 Task: Slide 20 - Thanks!.
Action: Mouse moved to (29, 88)
Screenshot: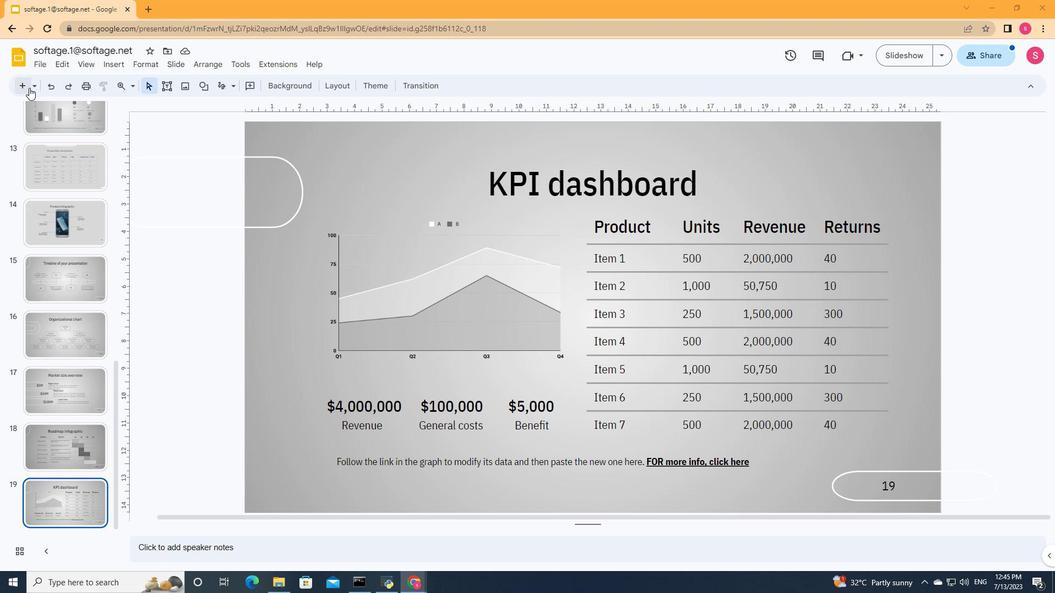 
Action: Mouse pressed left at (29, 88)
Screenshot: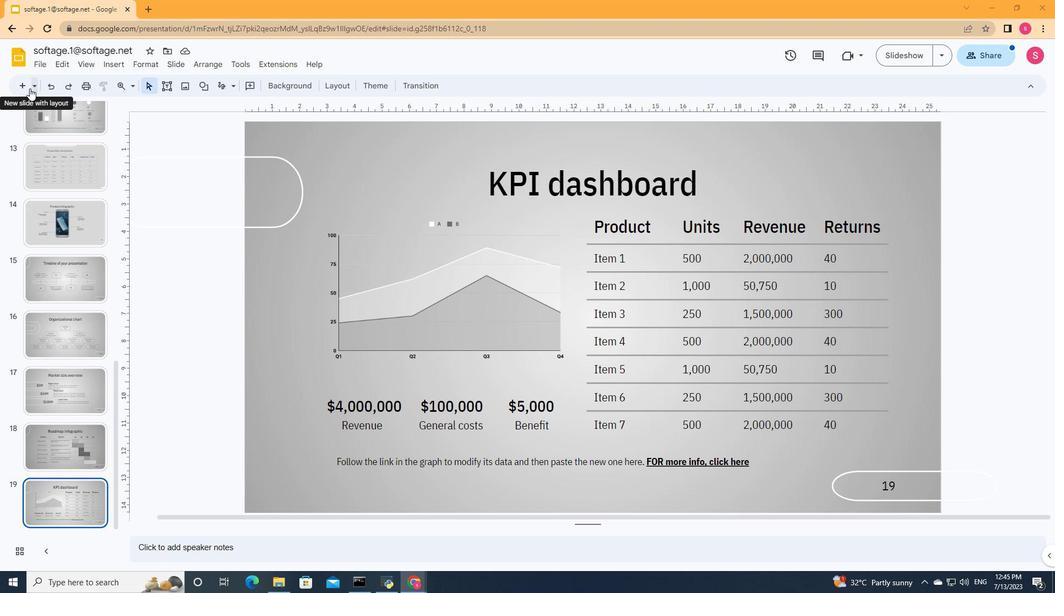 
Action: Mouse moved to (114, 173)
Screenshot: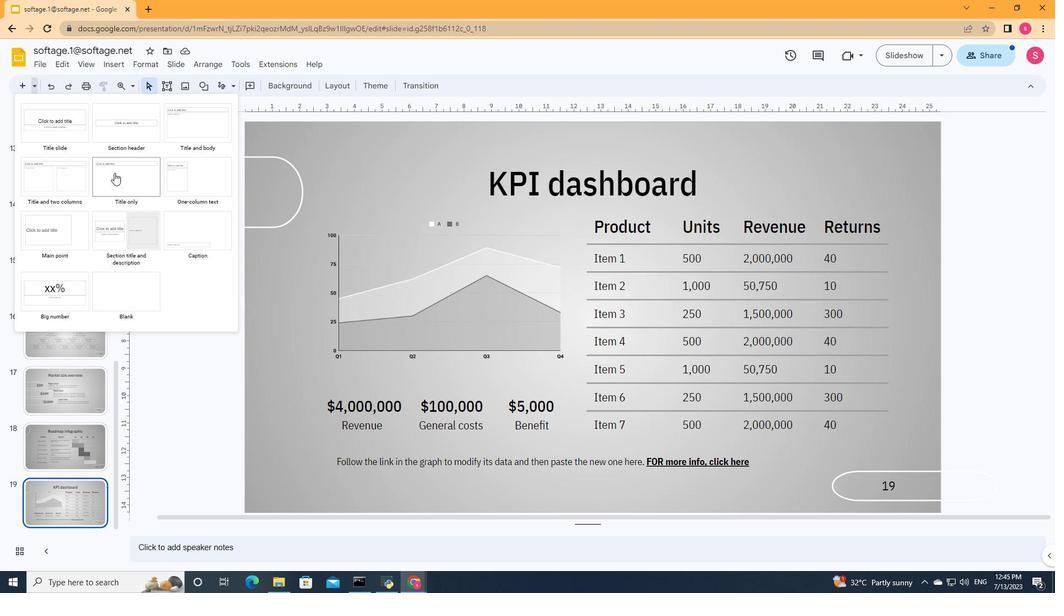 
Action: Mouse pressed left at (114, 173)
Screenshot: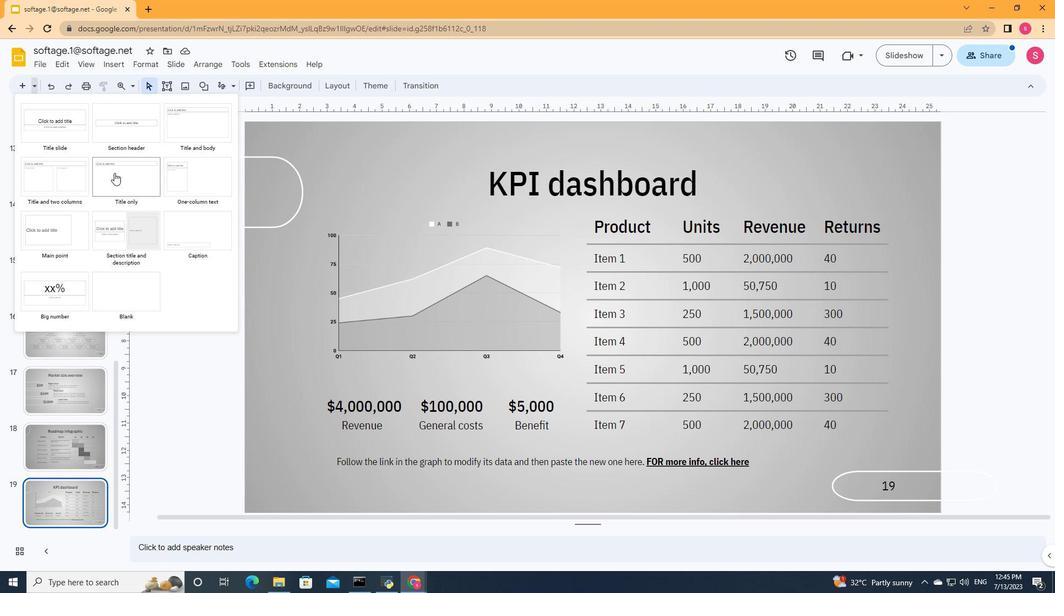 
Action: Mouse moved to (302, 186)
Screenshot: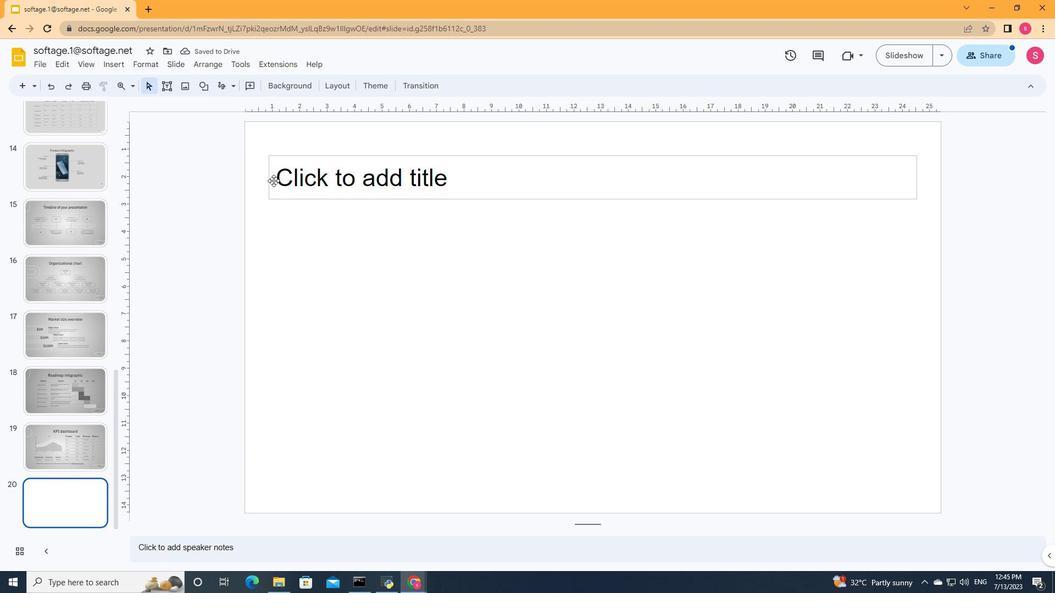 
Action: Mouse pressed left at (302, 186)
Screenshot: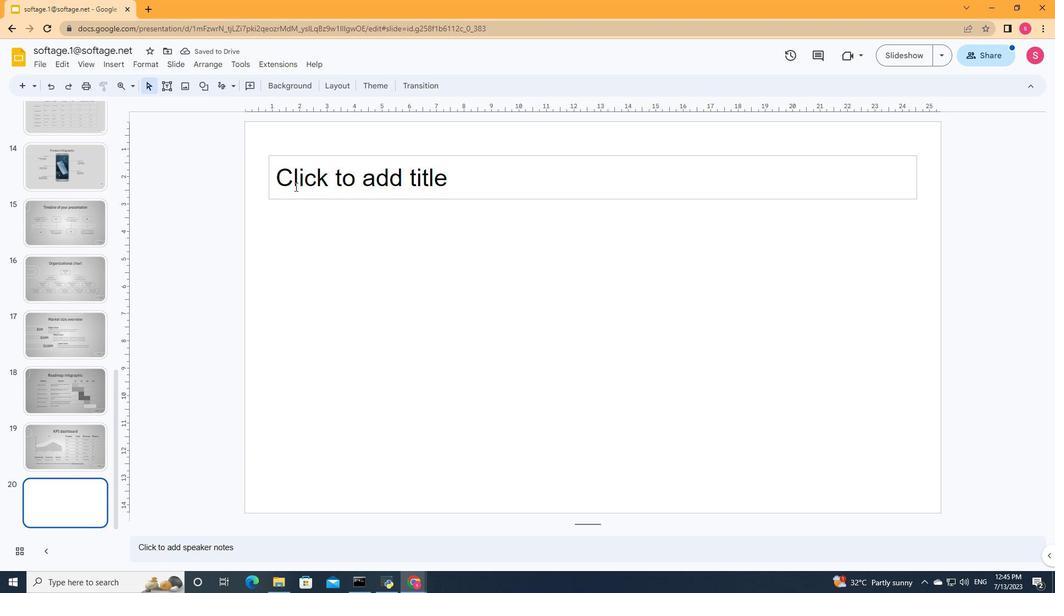 
Action: Key pressed <Key.shift>Thanks<Key.shift><Key.shift><Key.shift><Key.shift><Key.shift><Key.shift><Key.shift><Key.shift><Key.shift><Key.shift>!
Screenshot: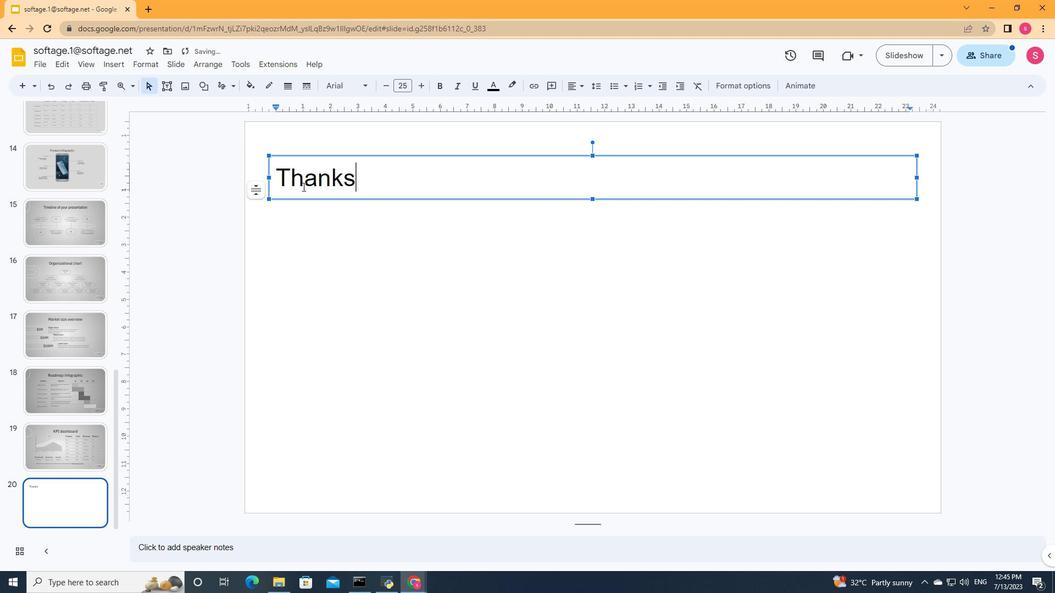 
Action: Mouse moved to (269, 177)
Screenshot: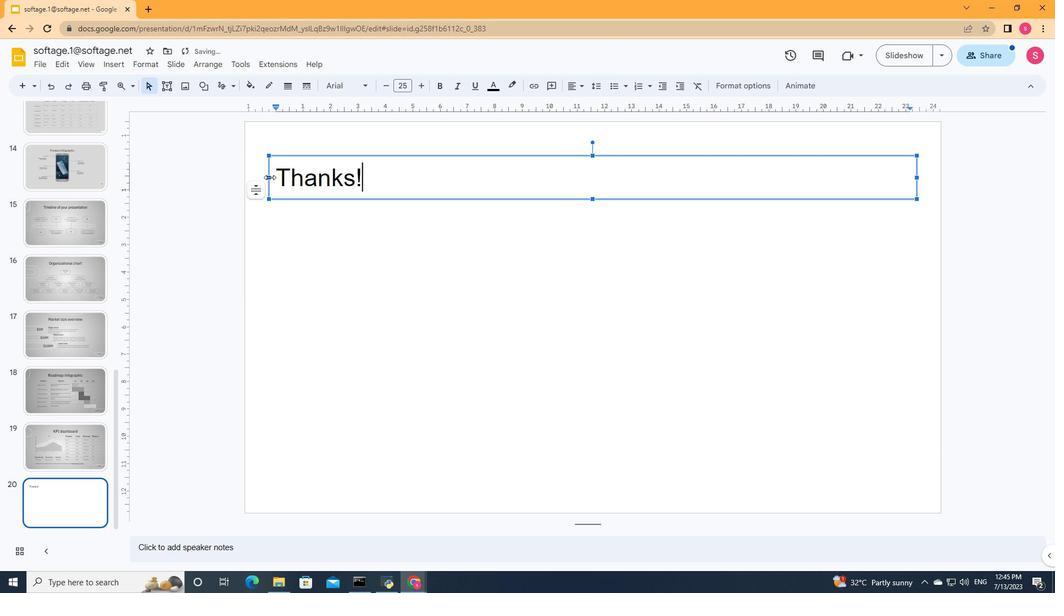 
Action: Mouse pressed left at (269, 177)
Screenshot: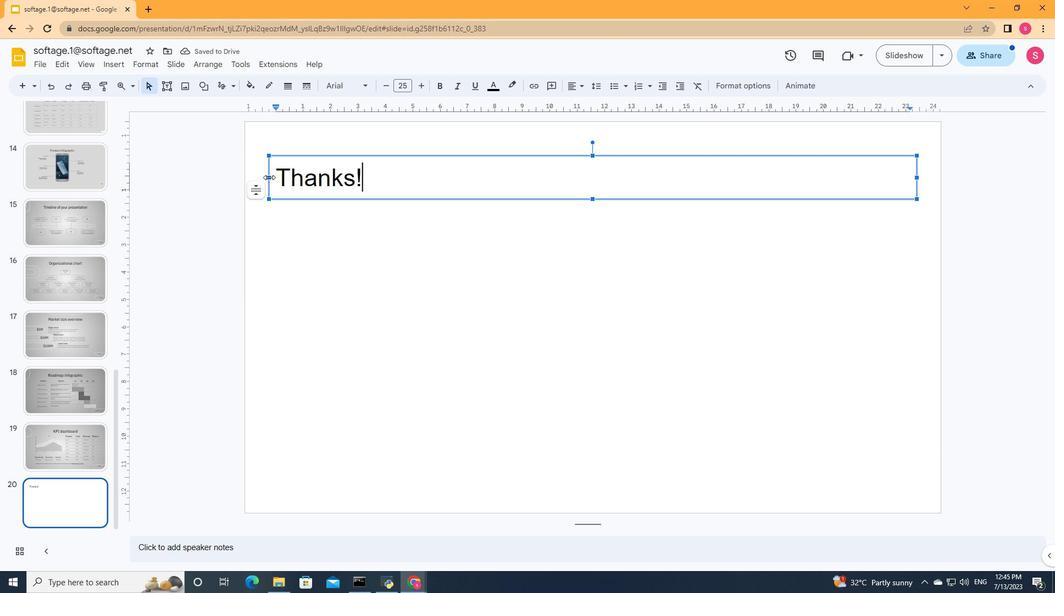 
Action: Mouse moved to (917, 175)
Screenshot: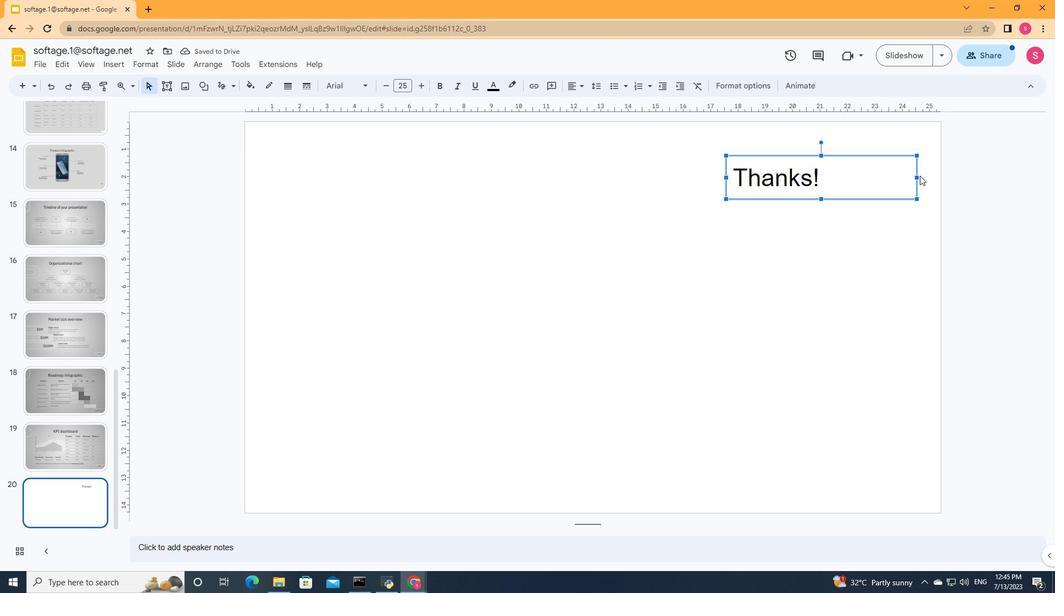 
Action: Mouse pressed left at (917, 175)
Screenshot: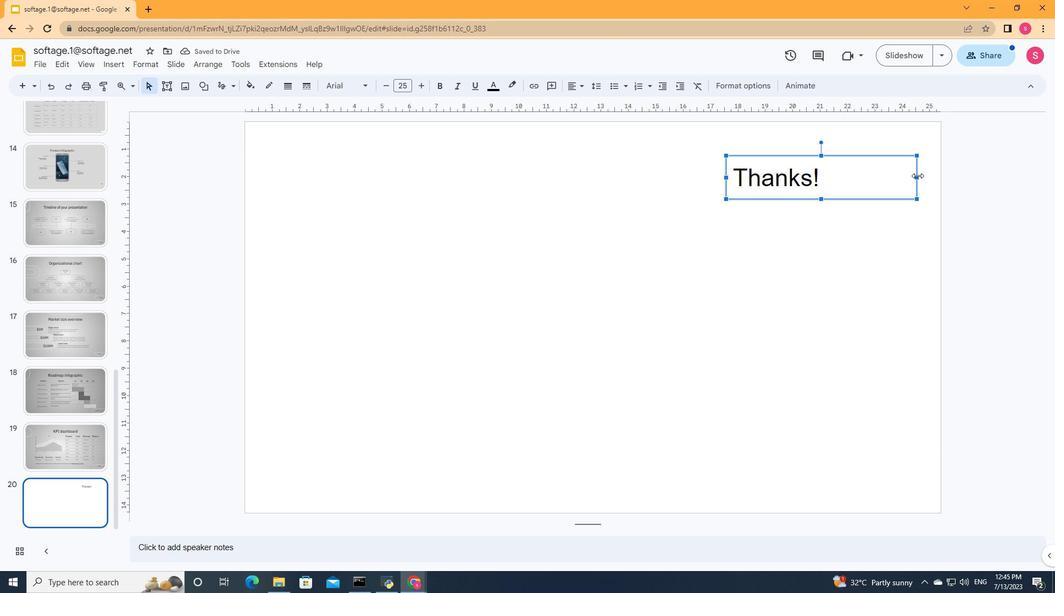 
Action: Mouse moved to (726, 178)
Screenshot: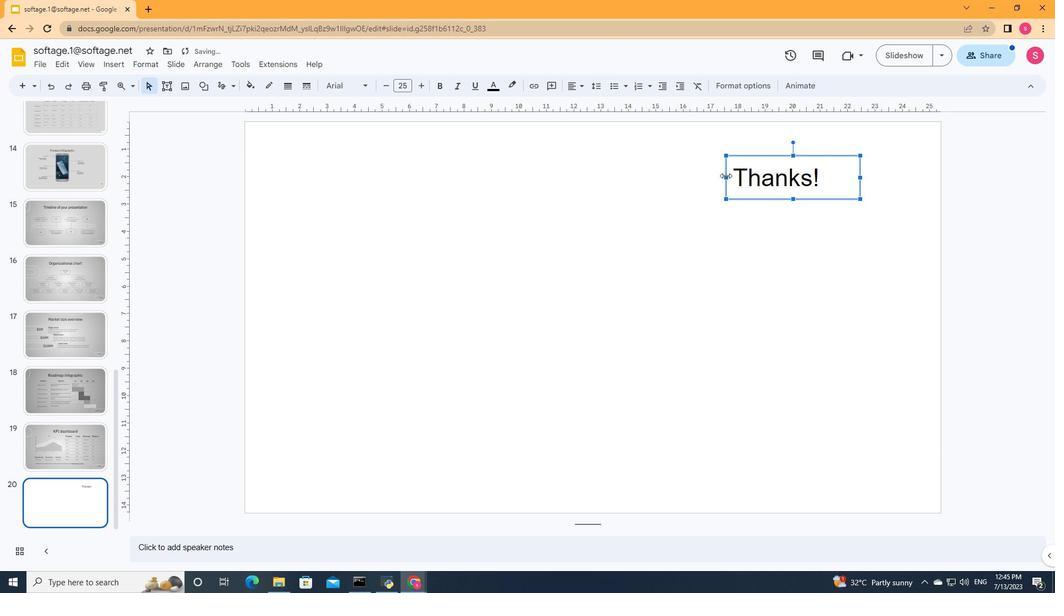 
Action: Mouse pressed left at (726, 178)
Screenshot: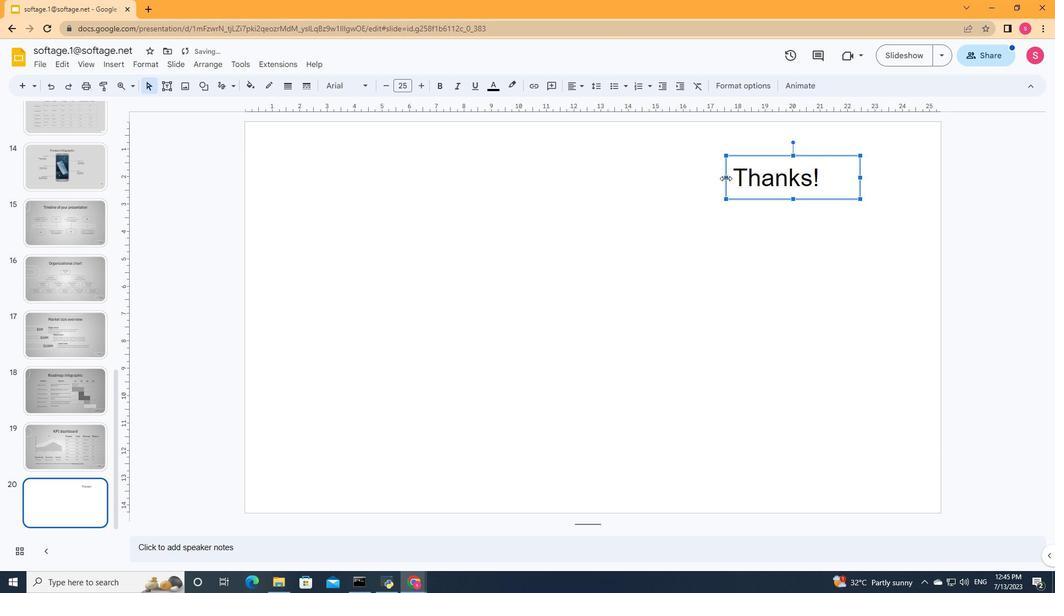 
Action: Mouse moved to (744, 179)
Screenshot: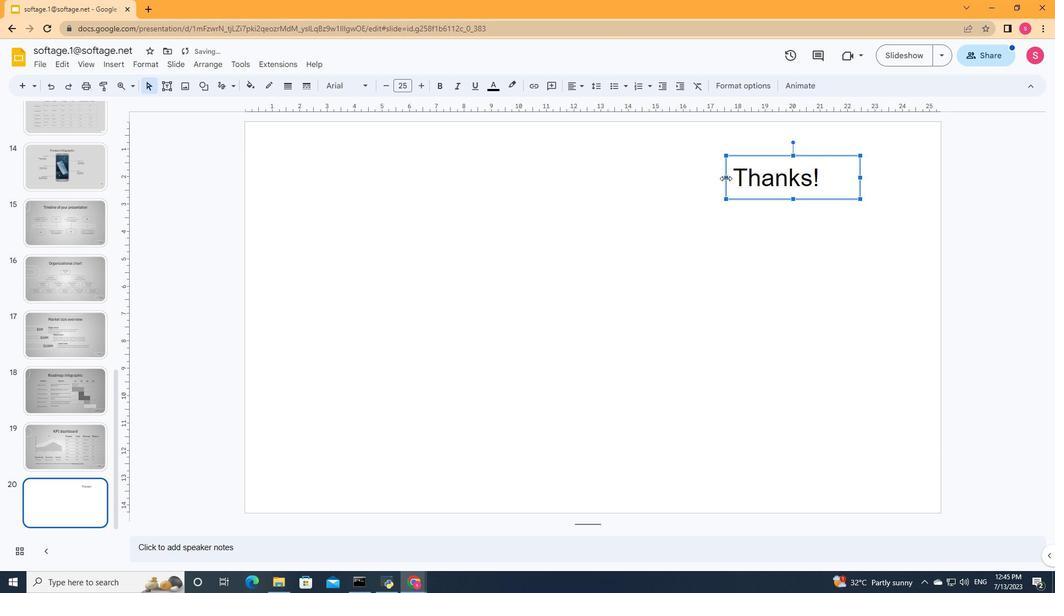
Action: Mouse pressed left at (744, 179)
Screenshot: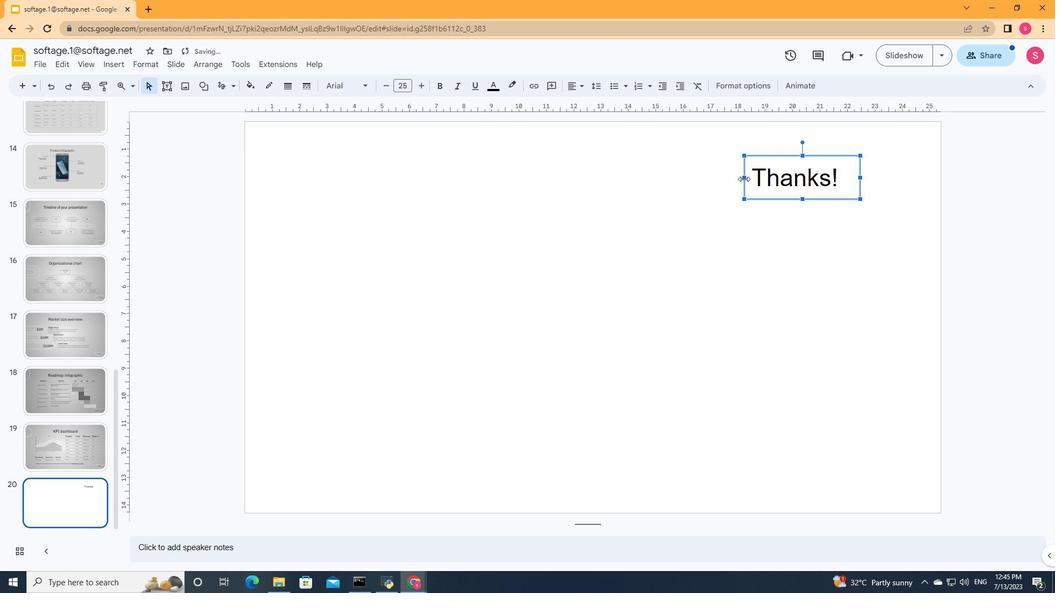 
Action: Mouse moved to (849, 180)
Screenshot: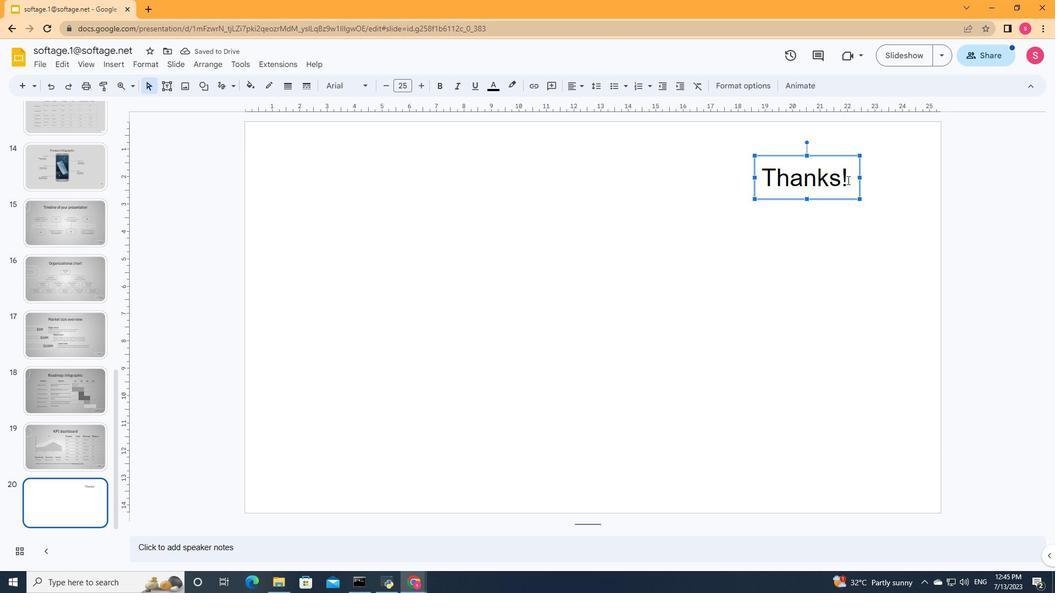 
Action: Mouse pressed left at (849, 180)
Screenshot: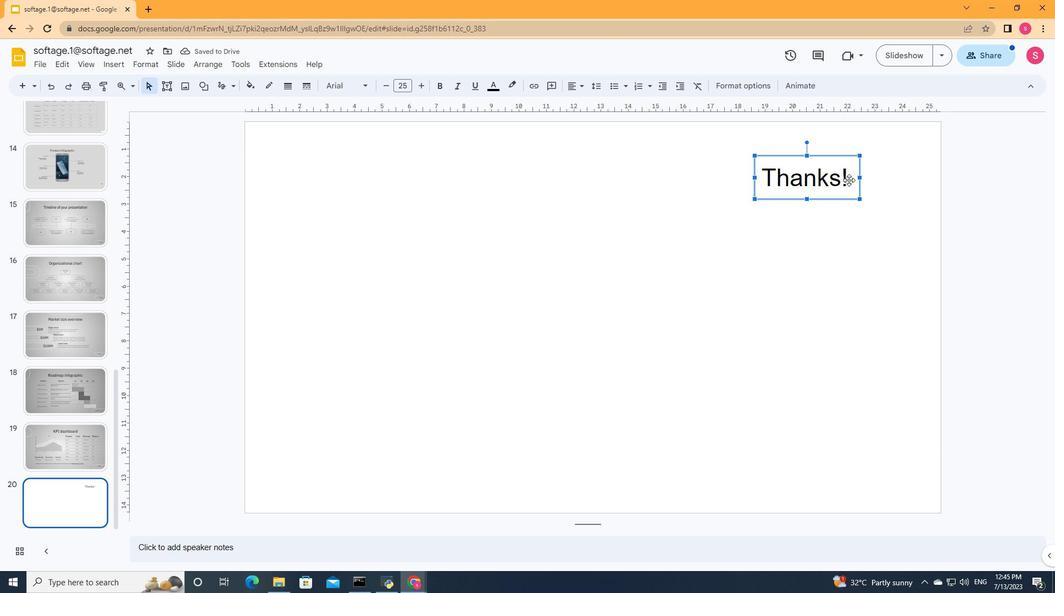 
Action: Mouse pressed left at (849, 180)
Screenshot: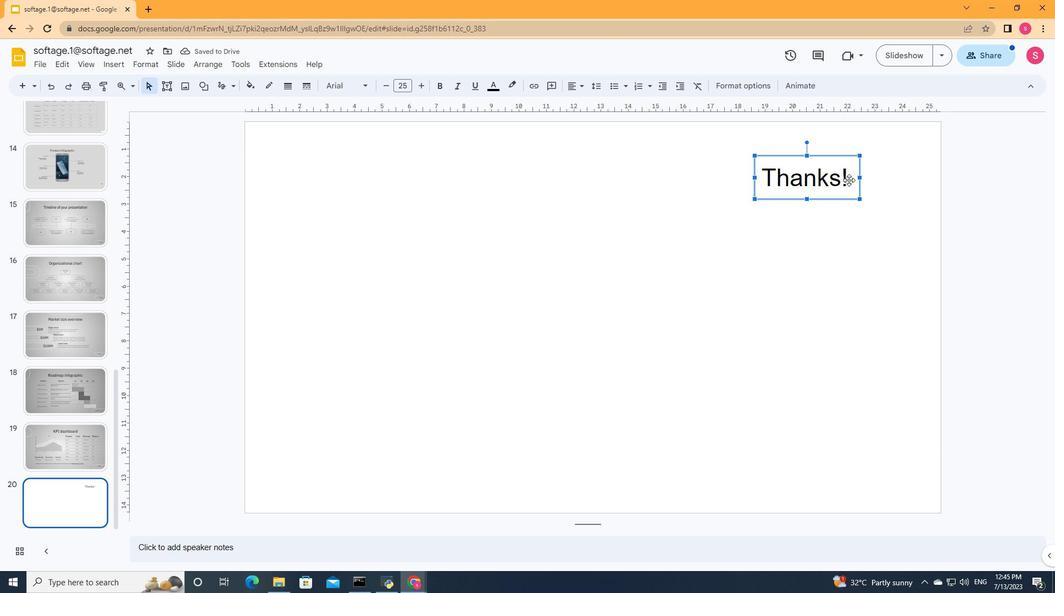 
Action: Key pressed ctrl+A
Screenshot: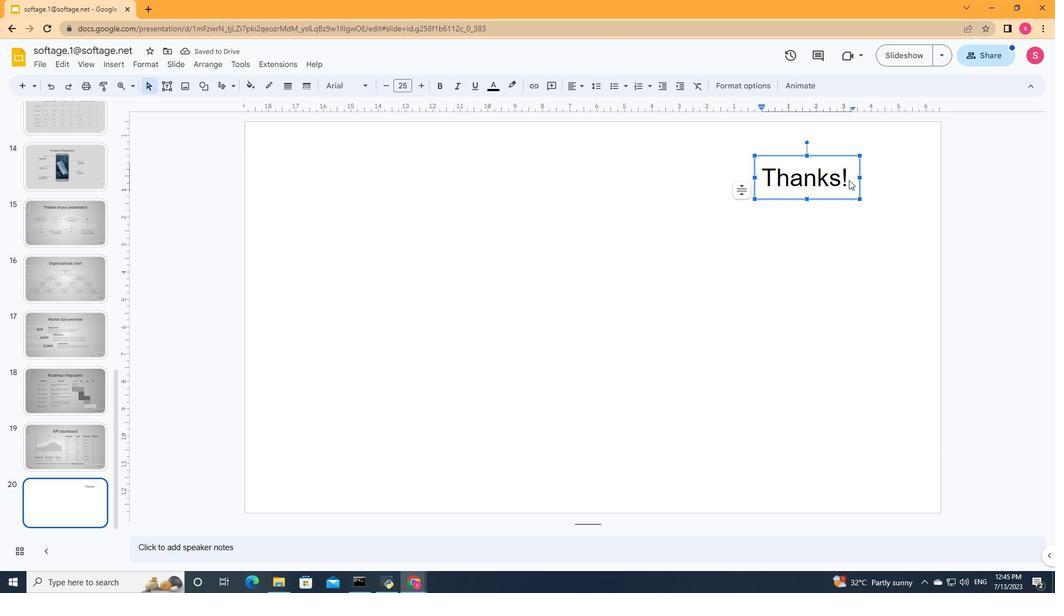 
Action: Mouse moved to (418, 86)
Screenshot: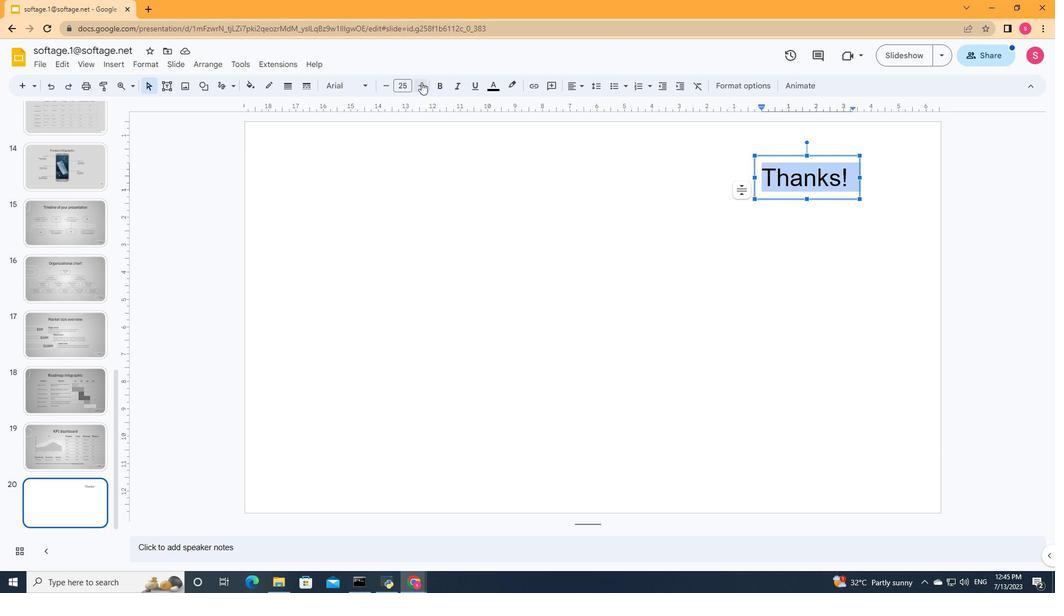 
Action: Mouse pressed left at (418, 86)
Screenshot: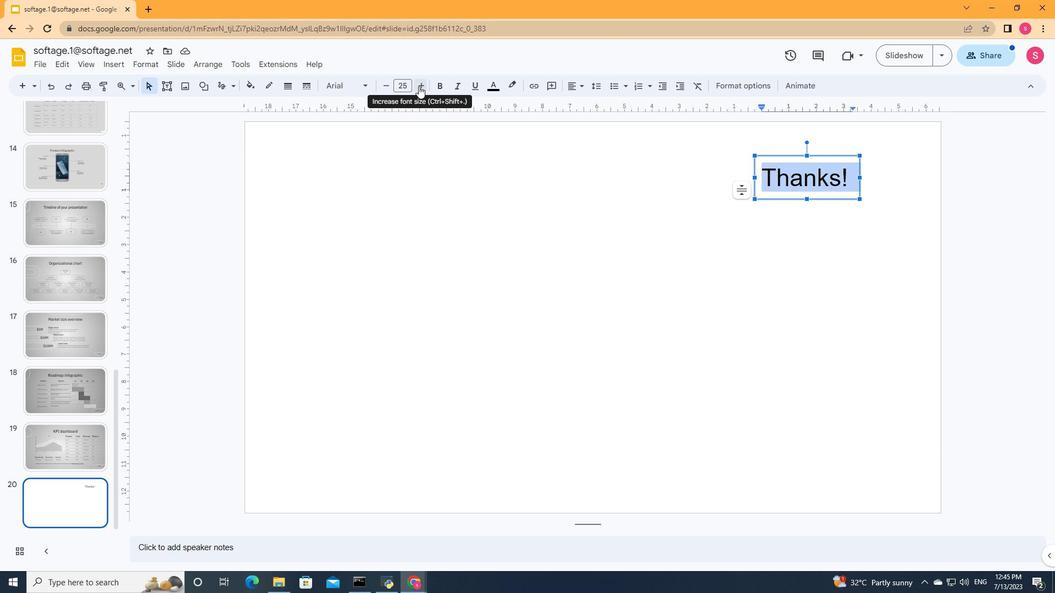 
Action: Mouse pressed left at (418, 86)
Screenshot: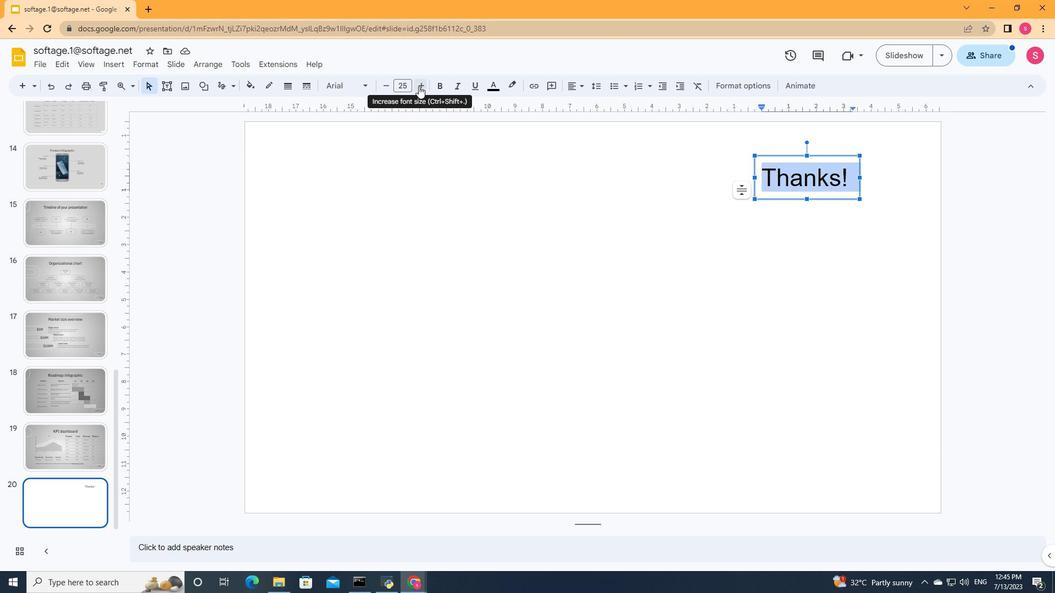 
Action: Mouse pressed left at (418, 86)
Screenshot: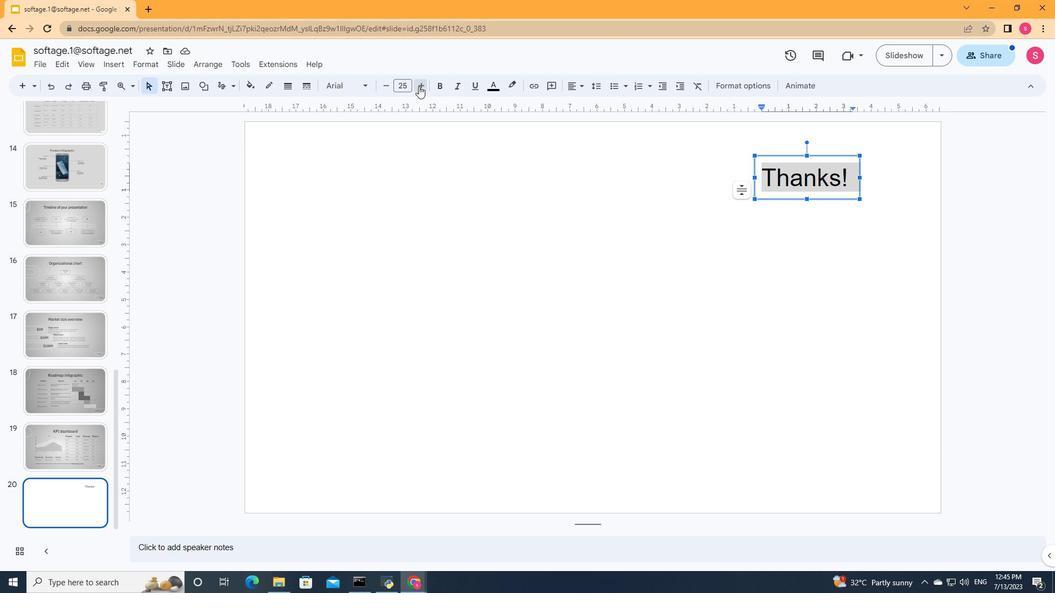 
Action: Mouse pressed left at (418, 86)
Screenshot: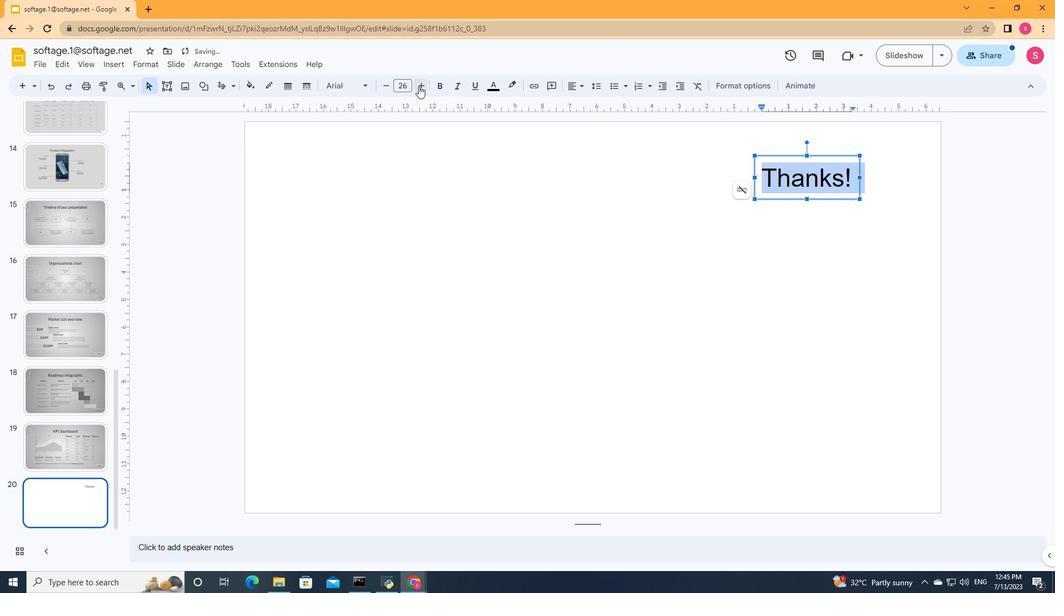 
Action: Mouse pressed left at (418, 86)
Screenshot: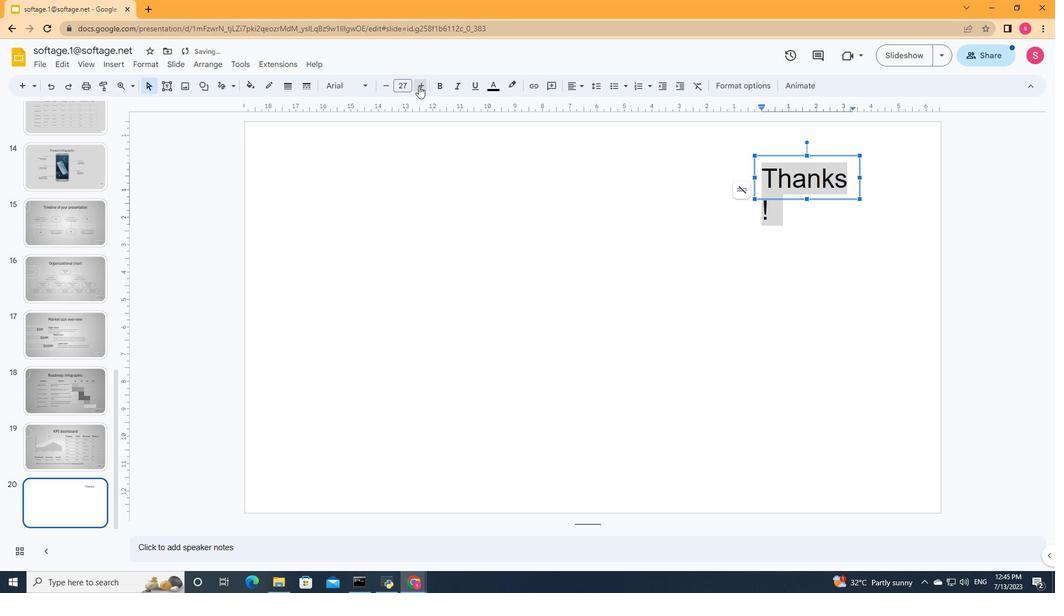 
Action: Mouse pressed left at (418, 86)
Screenshot: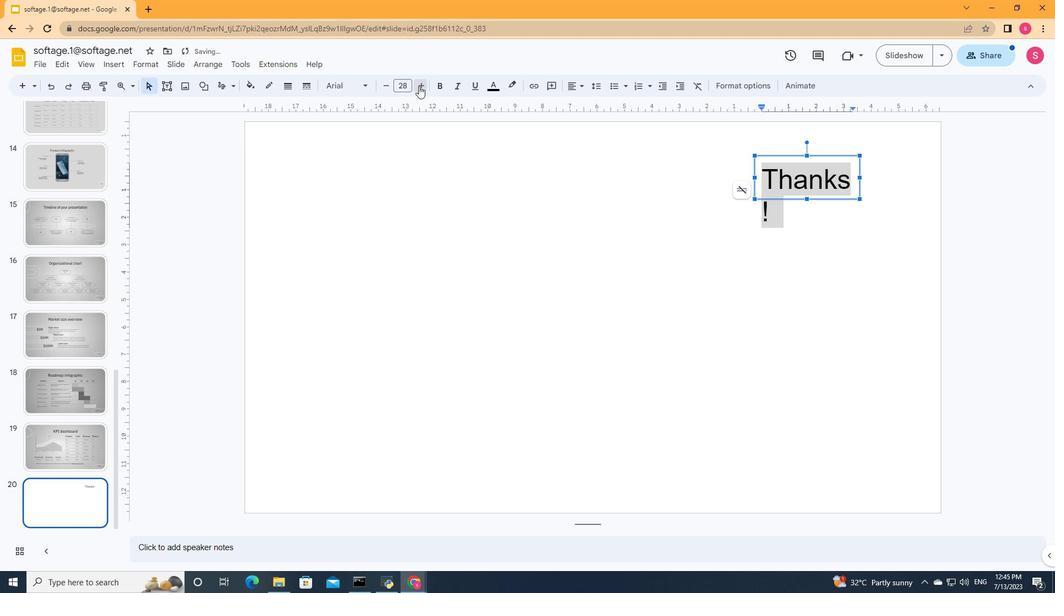 
Action: Mouse pressed left at (418, 86)
Screenshot: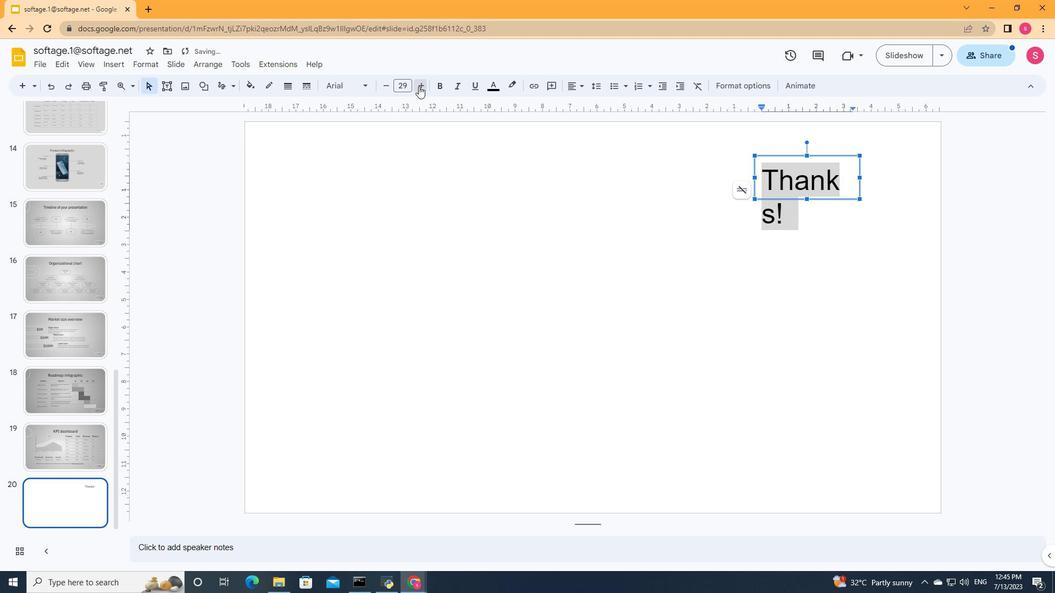 
Action: Mouse pressed left at (418, 86)
Screenshot: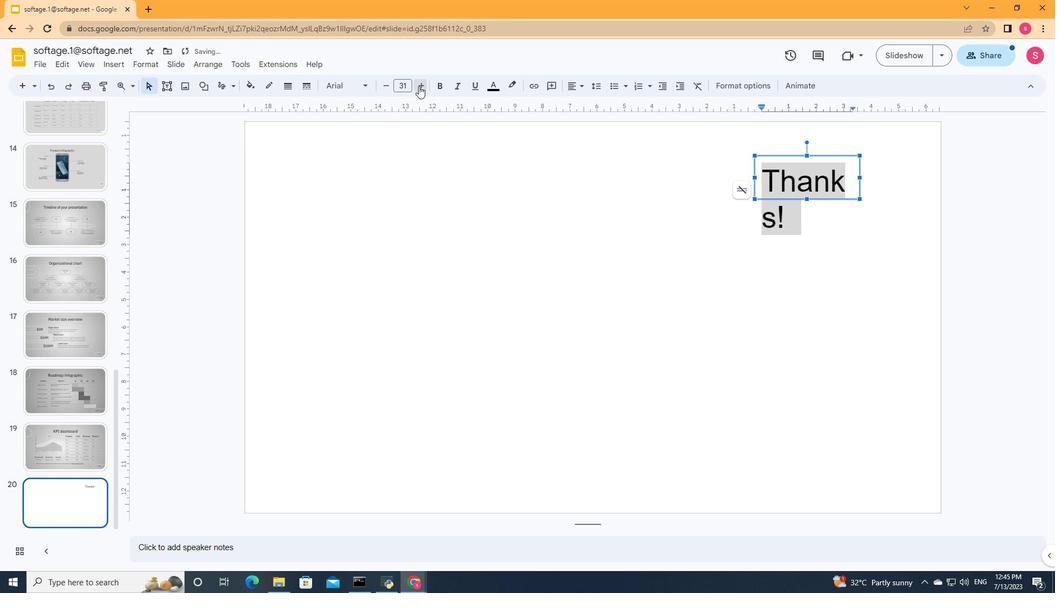 
Action: Mouse pressed left at (418, 86)
Screenshot: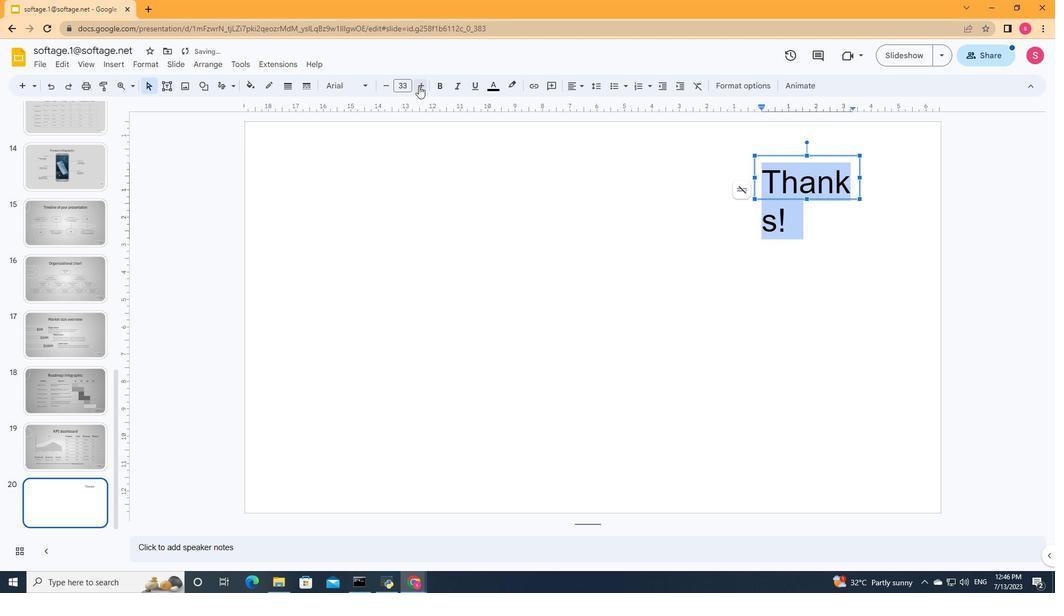 
Action: Mouse pressed left at (418, 86)
Screenshot: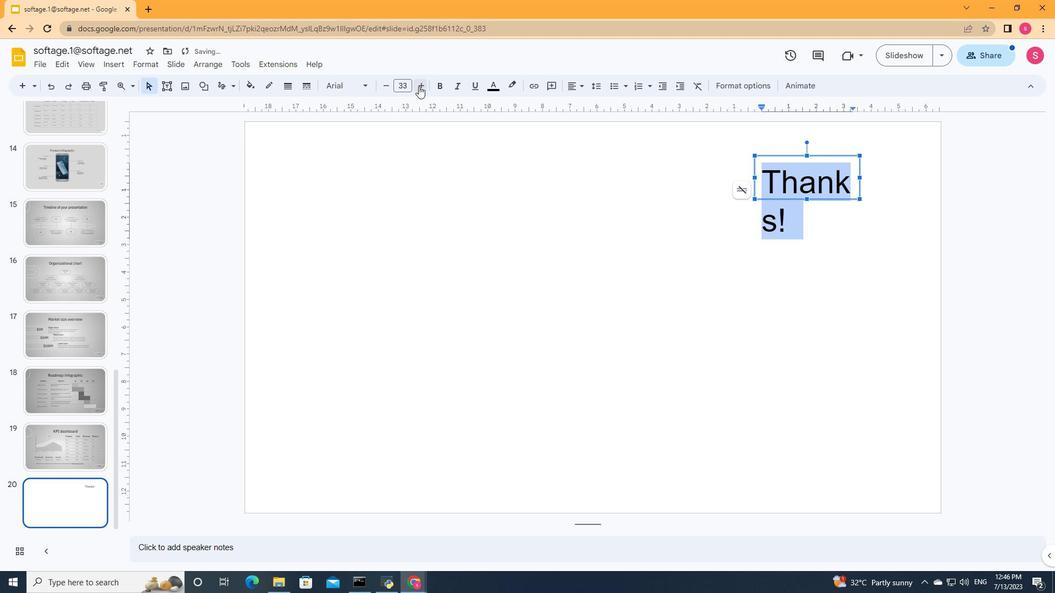 
Action: Mouse moved to (754, 177)
Screenshot: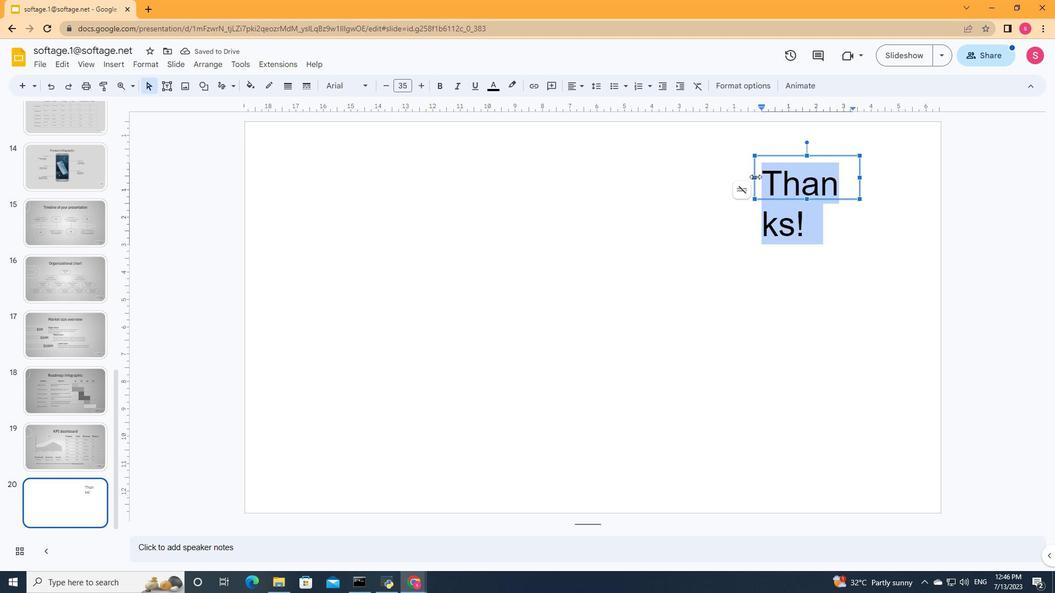 
Action: Mouse pressed left at (754, 177)
Screenshot: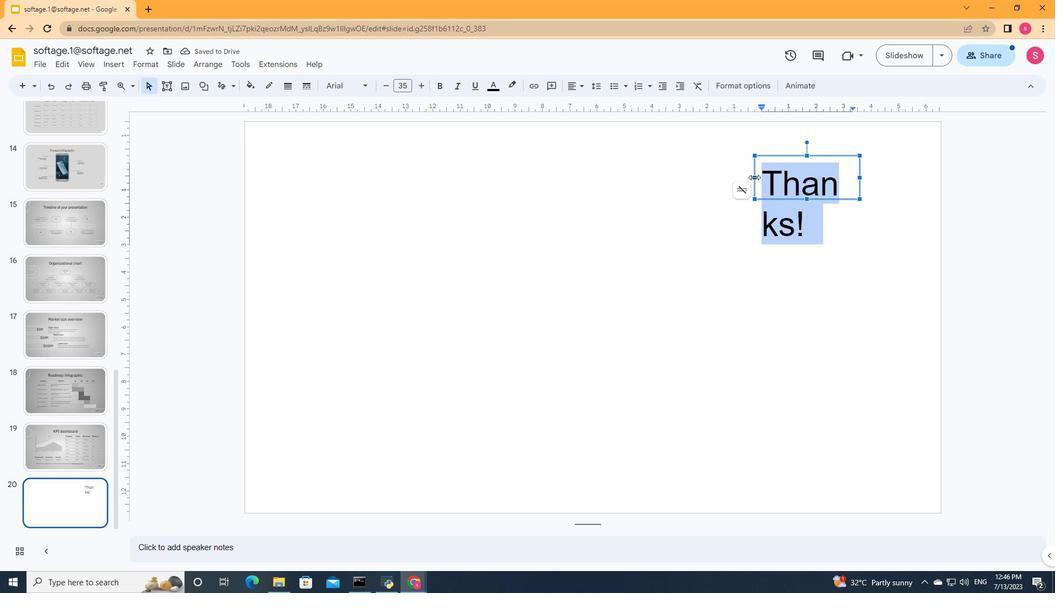 
Action: Mouse moved to (796, 221)
Screenshot: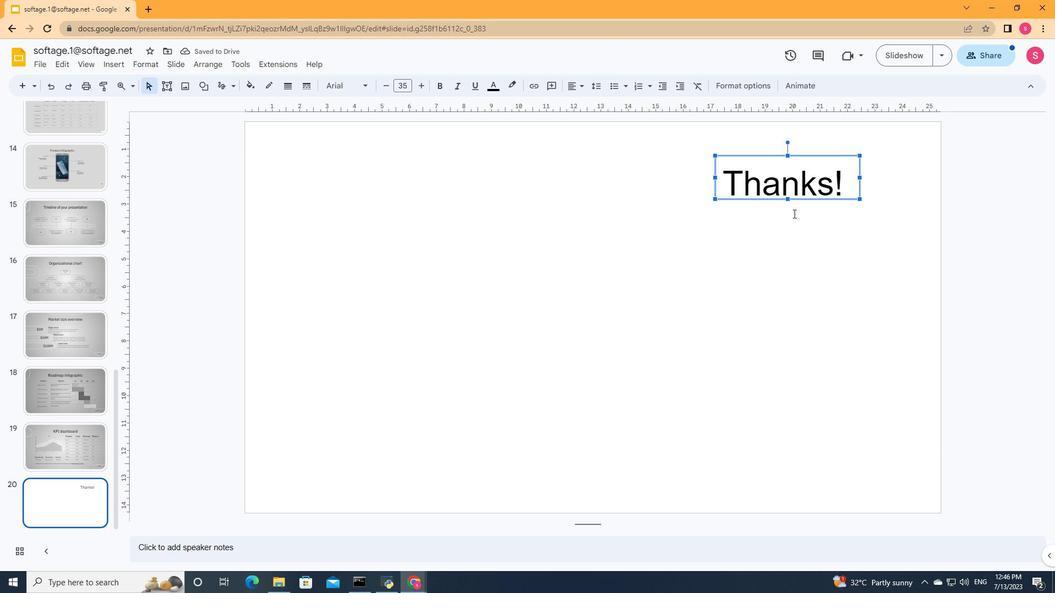 
Action: Mouse pressed left at (796, 221)
Screenshot: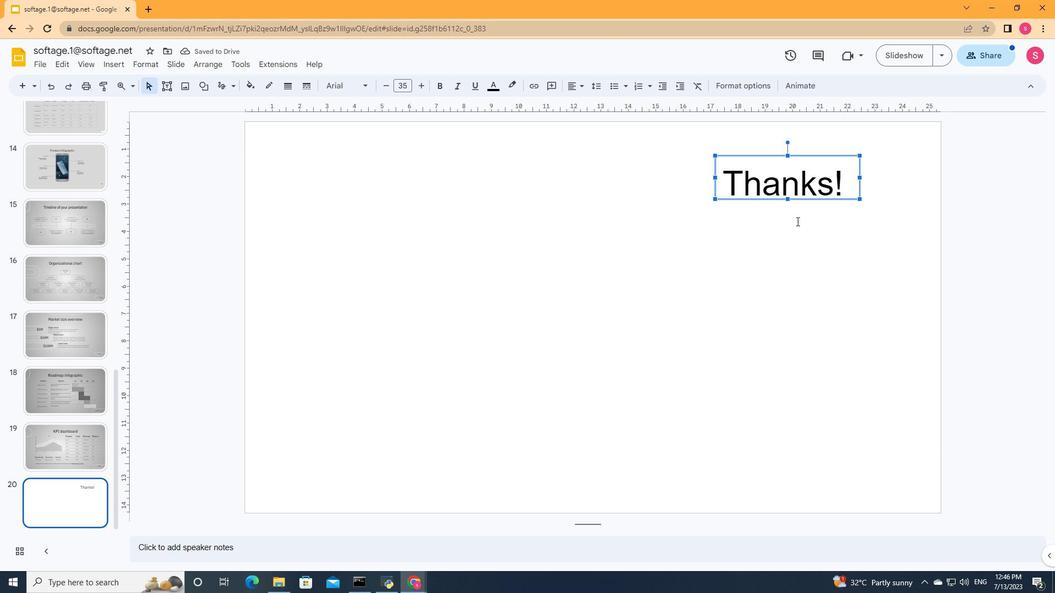 
Action: Mouse moved to (798, 234)
Screenshot: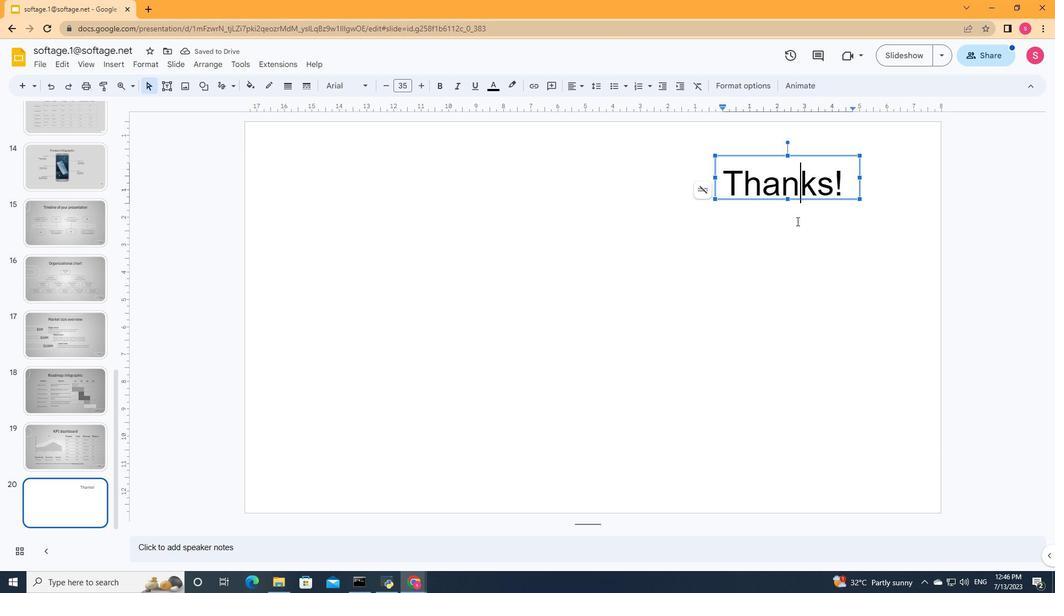 
Action: Mouse pressed left at (798, 234)
Screenshot: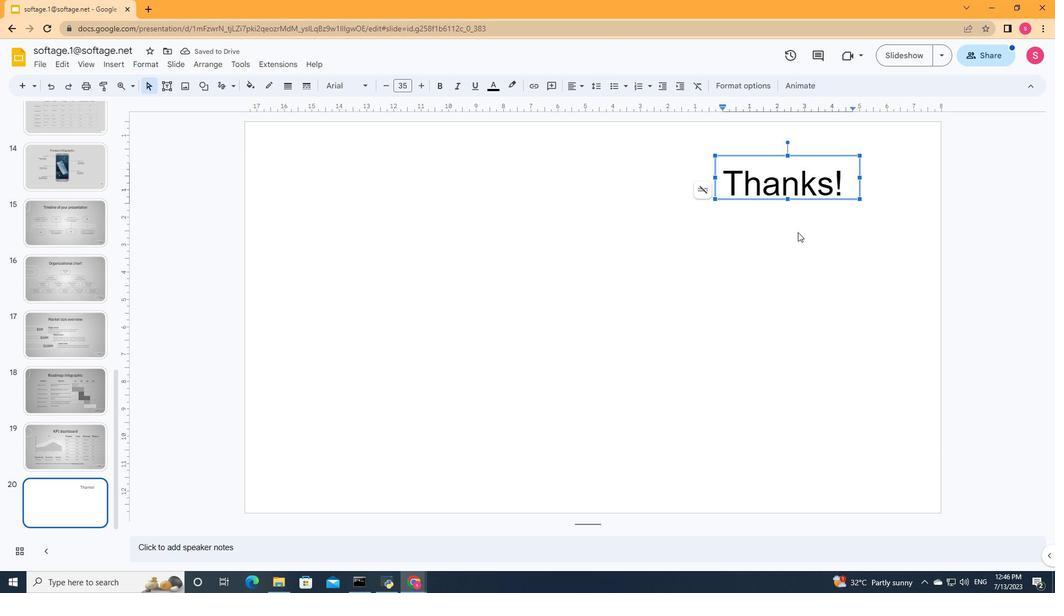 
Action: Mouse moved to (798, 234)
Screenshot: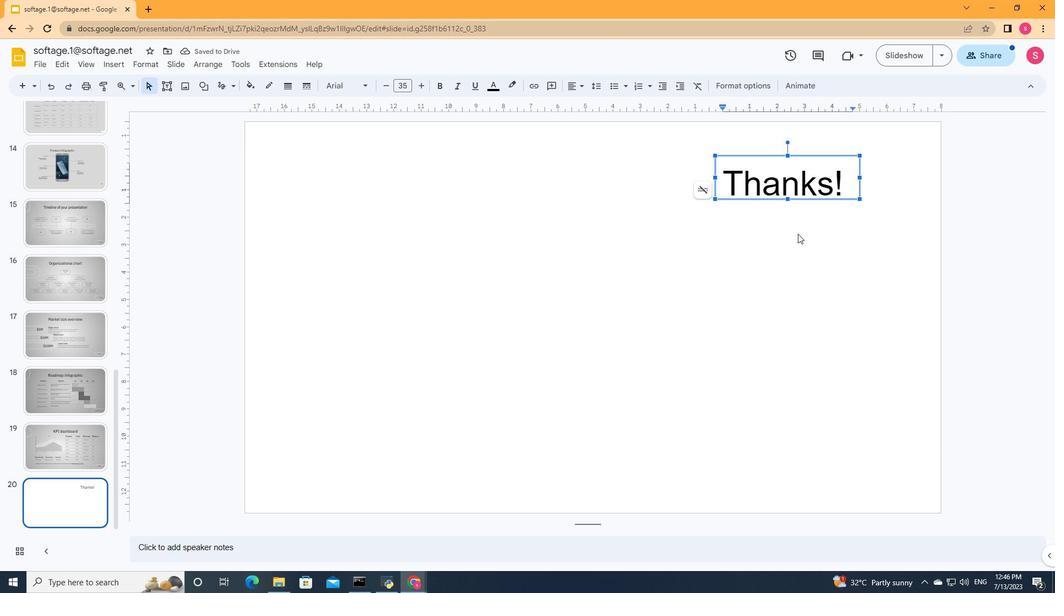 
Action: Mouse pressed left at (798, 234)
Screenshot: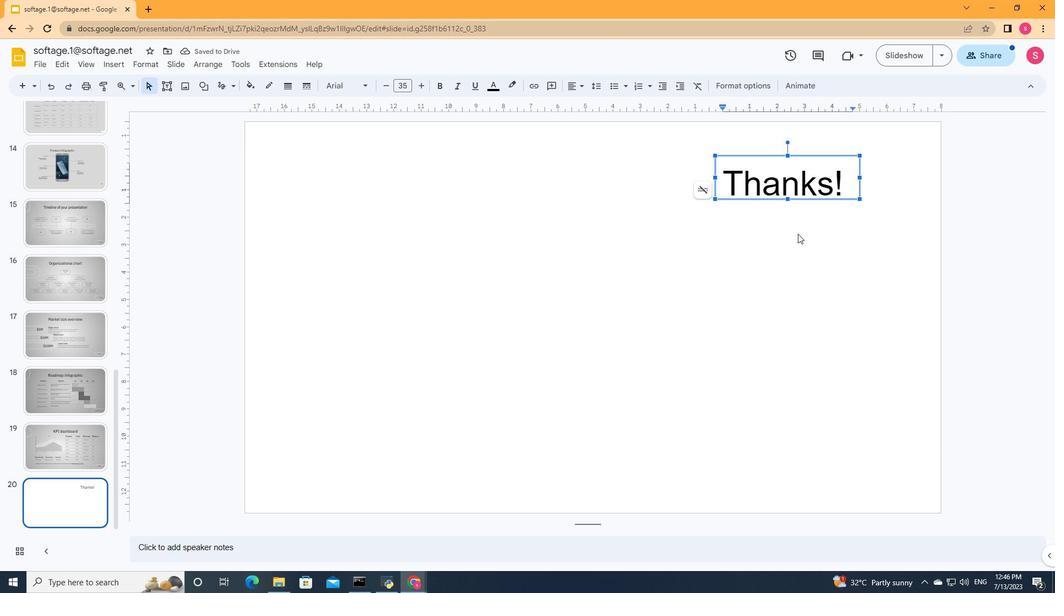 
Action: Mouse moved to (809, 189)
Screenshot: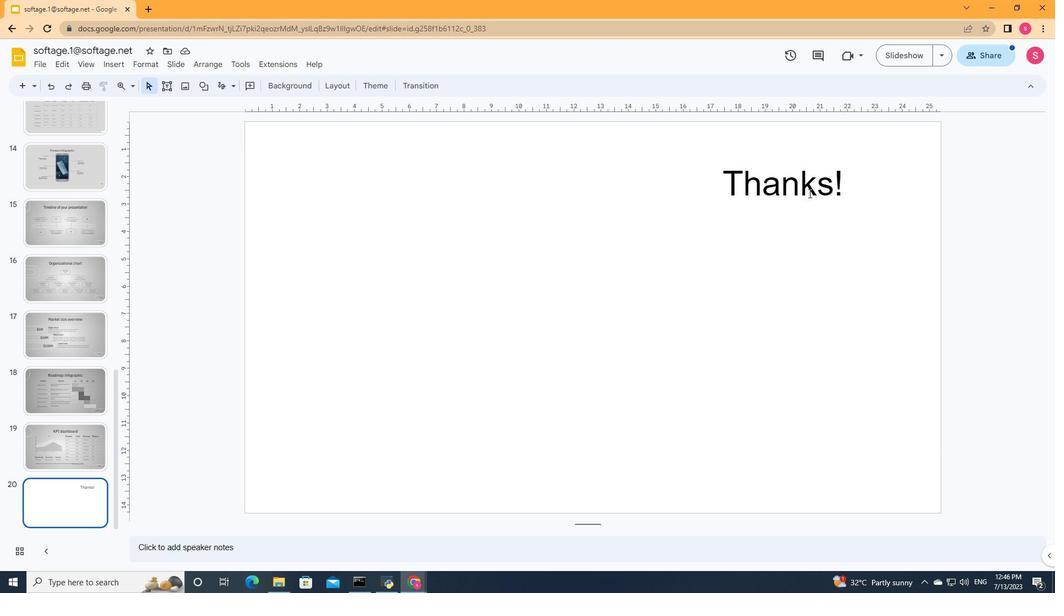 
Action: Mouse pressed left at (809, 189)
Screenshot: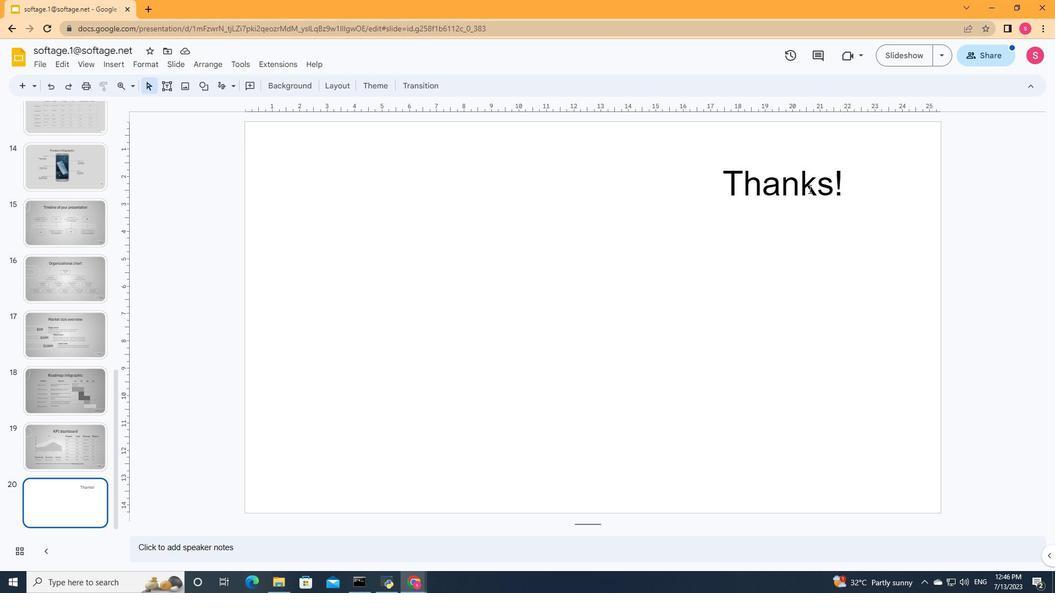 
Action: Mouse moved to (368, 85)
Screenshot: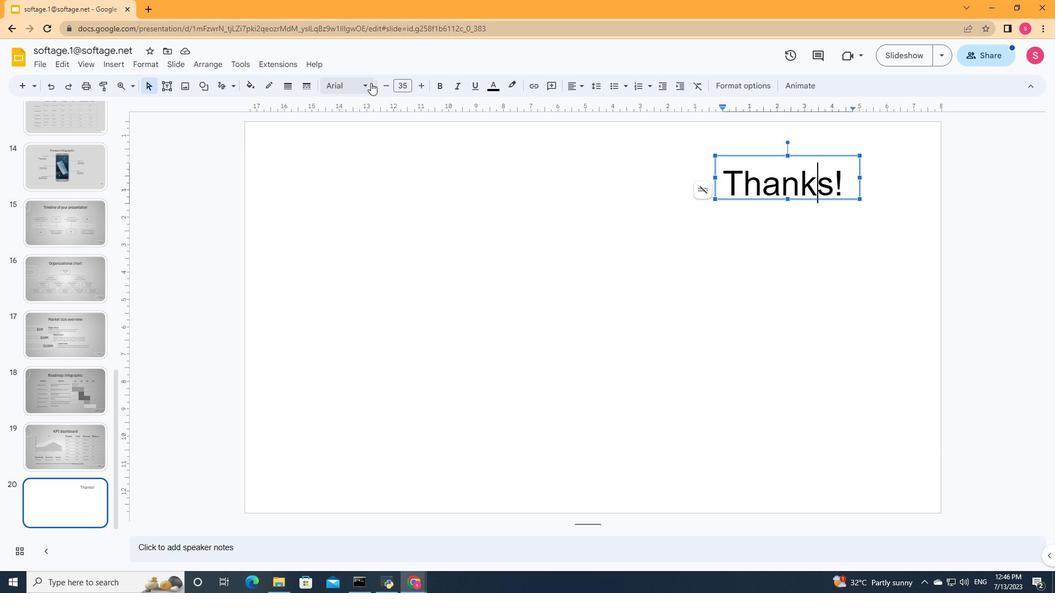 
Action: Mouse pressed left at (368, 85)
Screenshot: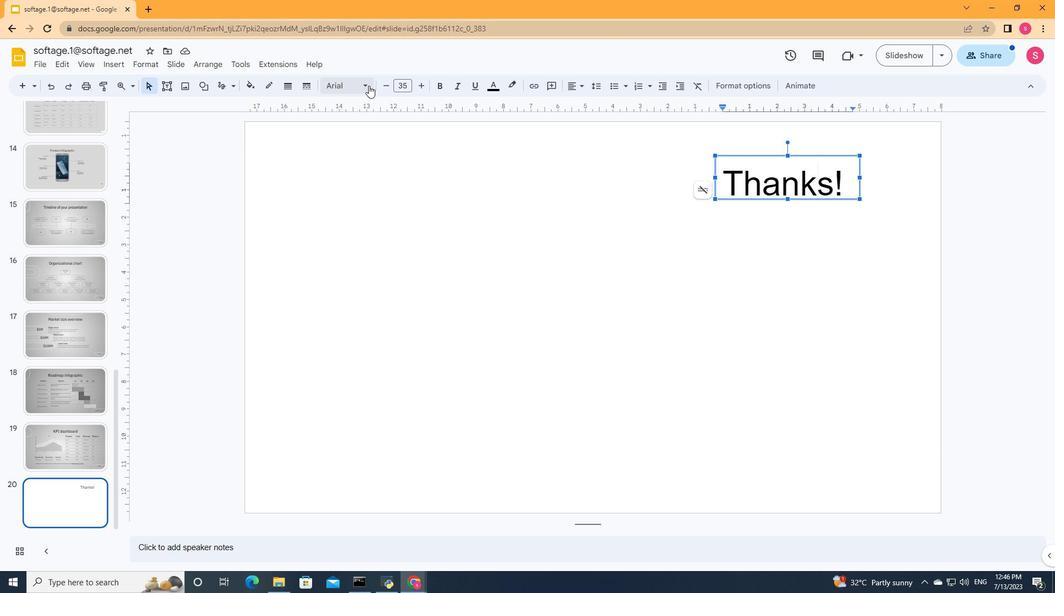 
Action: Mouse moved to (770, 153)
Screenshot: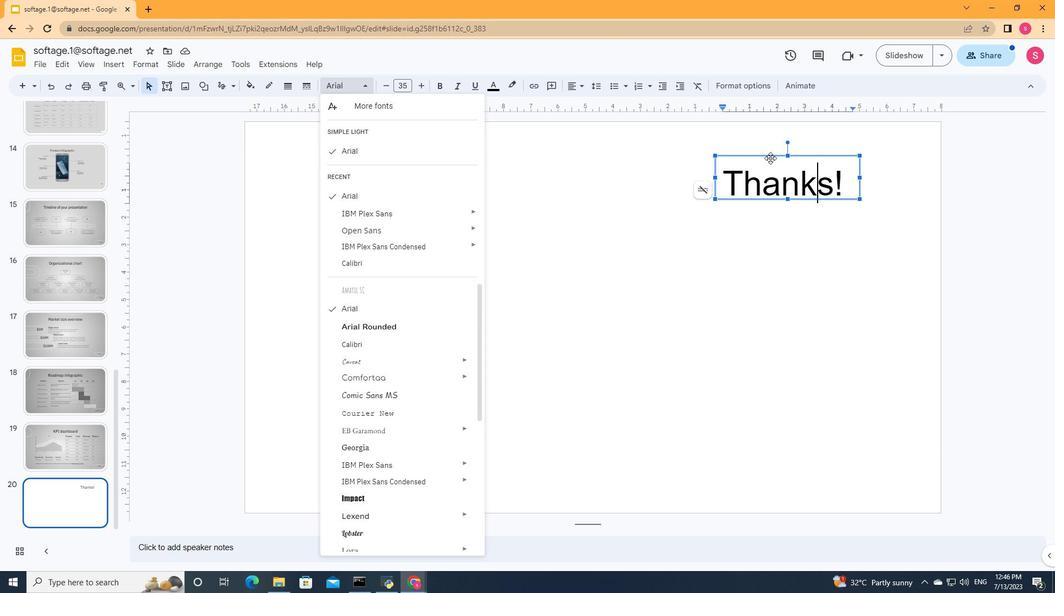 
Action: Mouse pressed left at (770, 153)
Screenshot: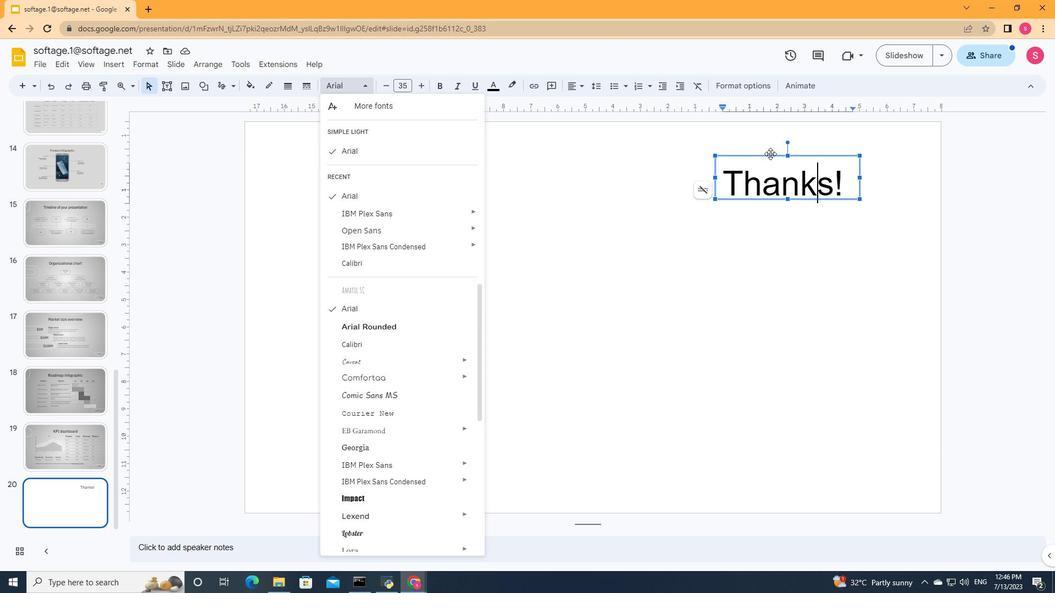 
Action: Mouse moved to (363, 83)
Screenshot: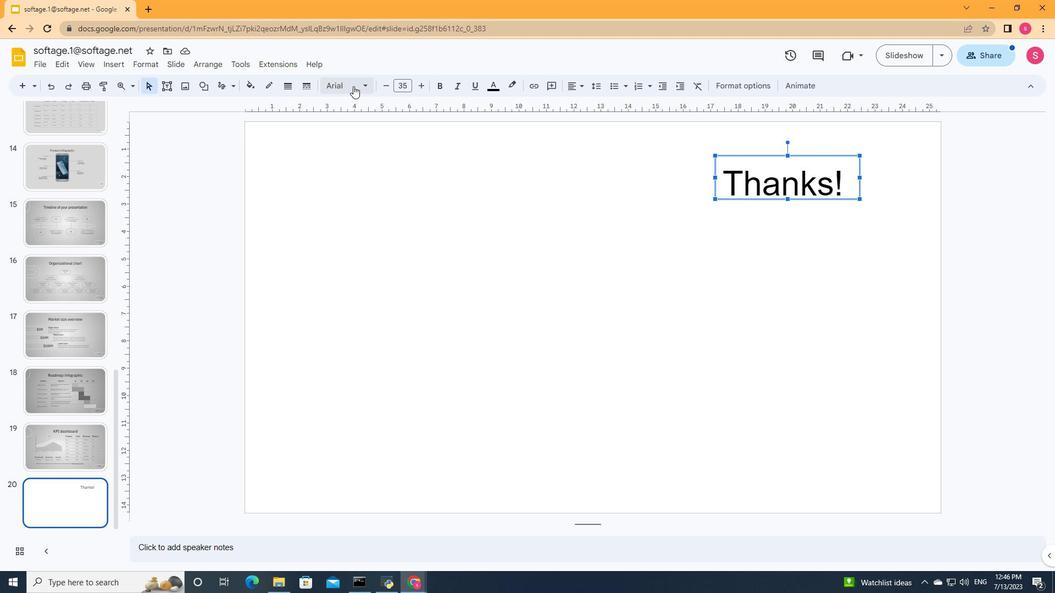 
Action: Mouse pressed left at (363, 83)
Screenshot: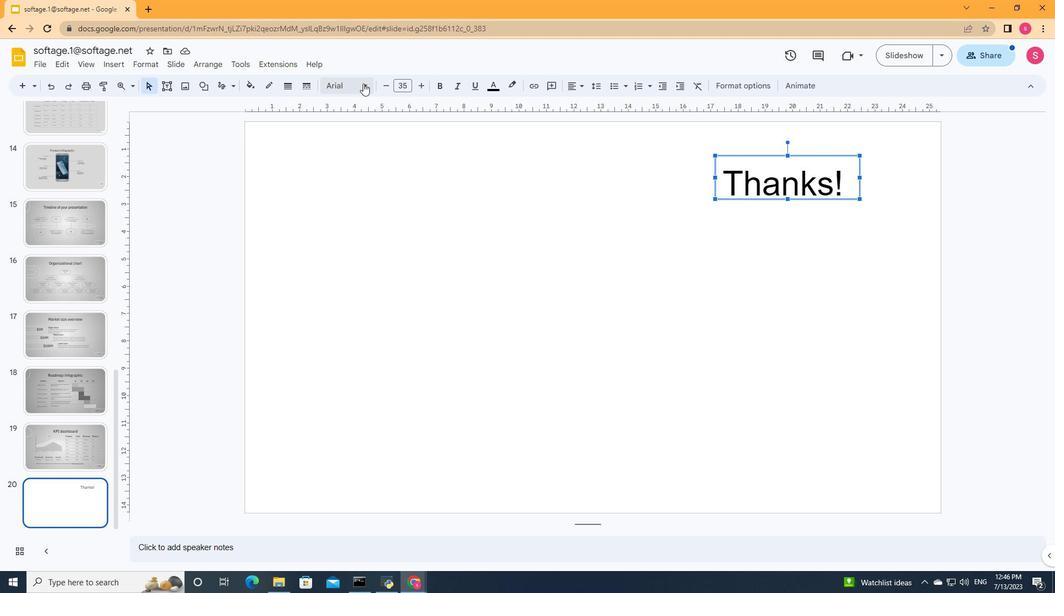 
Action: Mouse moved to (373, 242)
Screenshot: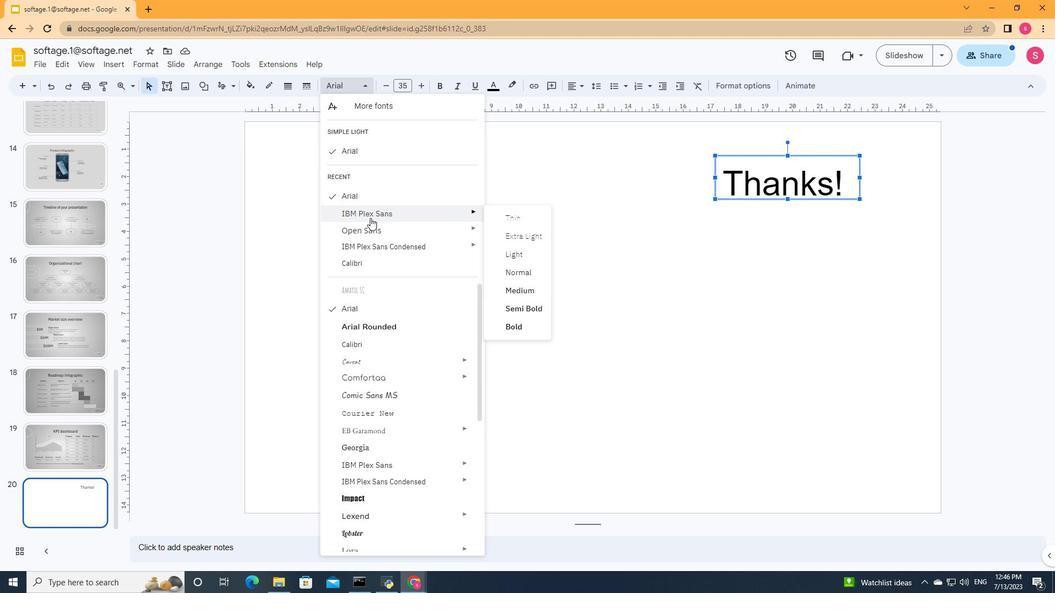 
Action: Mouse pressed left at (373, 242)
Screenshot: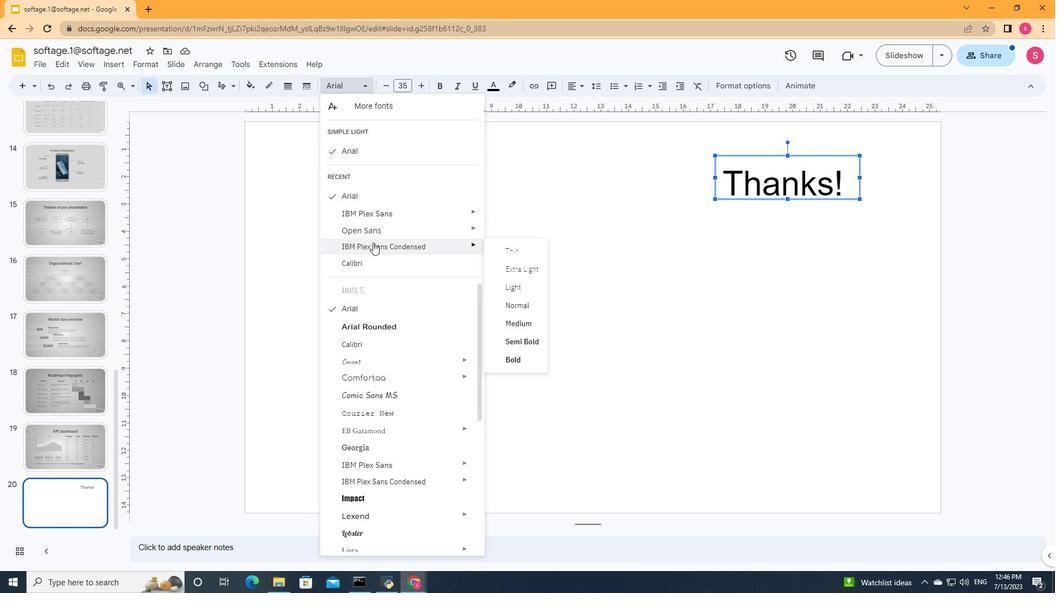 
Action: Mouse moved to (368, 89)
Screenshot: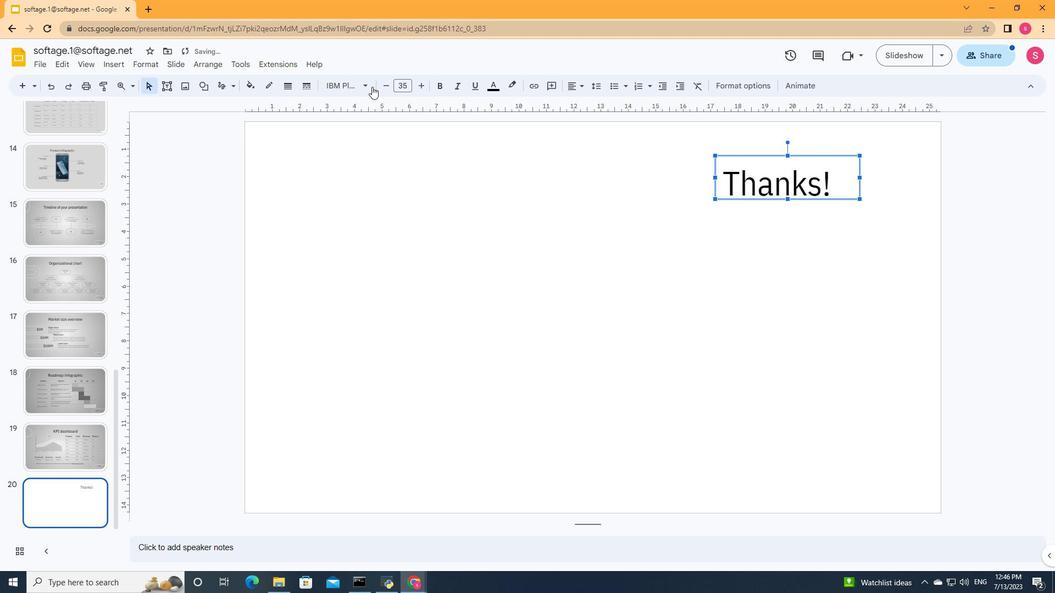 
Action: Mouse pressed left at (368, 89)
Screenshot: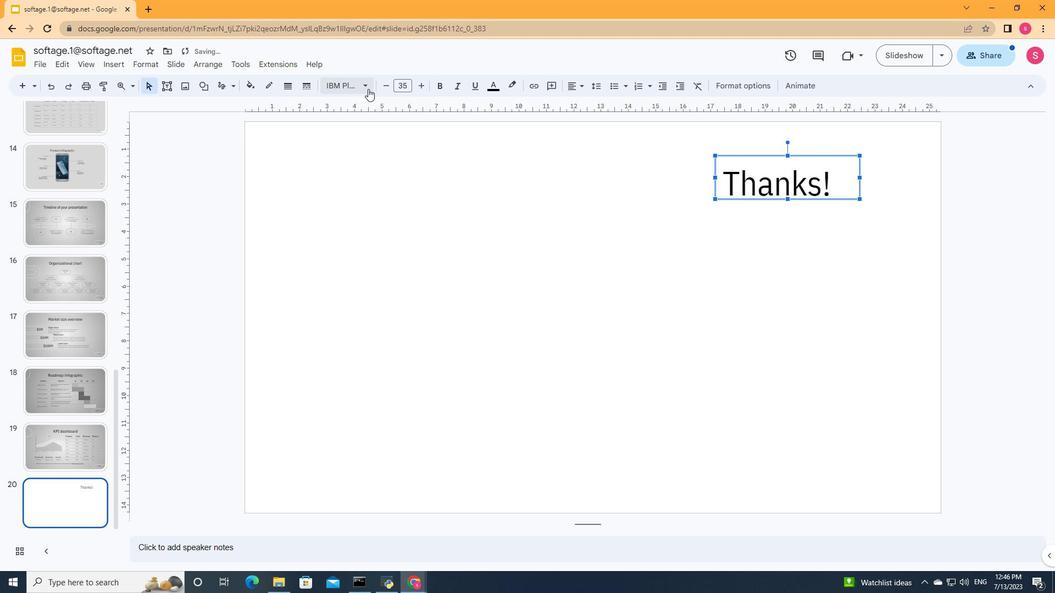 
Action: Mouse moved to (519, 276)
Screenshot: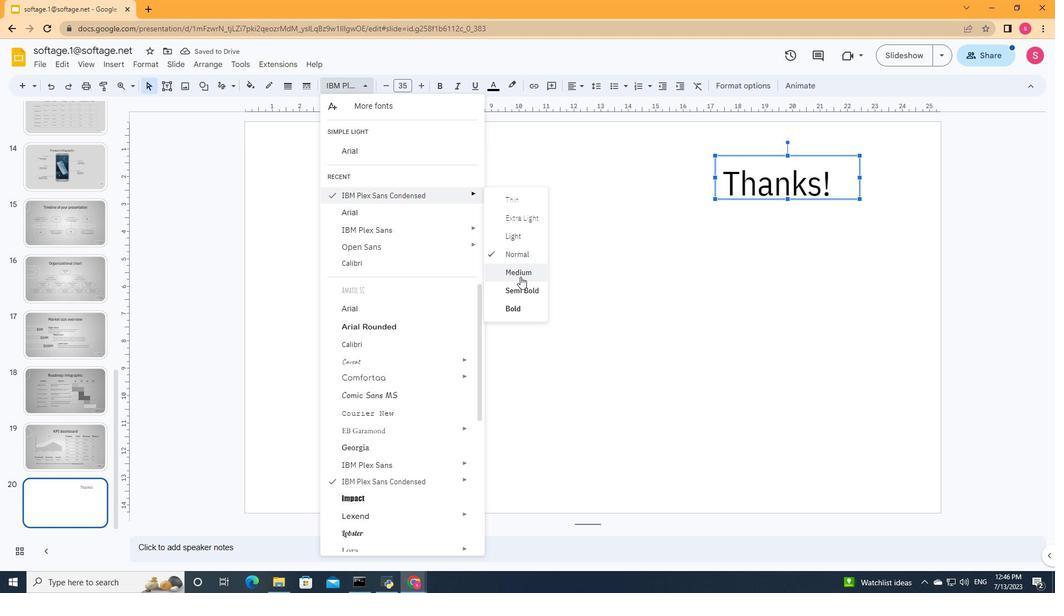 
Action: Mouse pressed left at (519, 276)
Screenshot: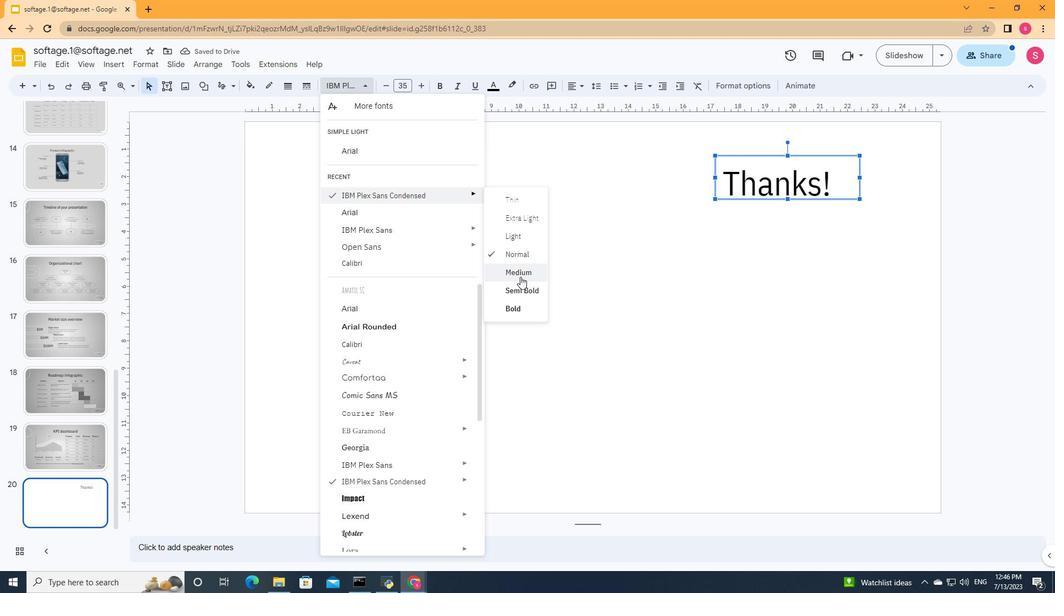 
Action: Mouse moved to (171, 90)
Screenshot: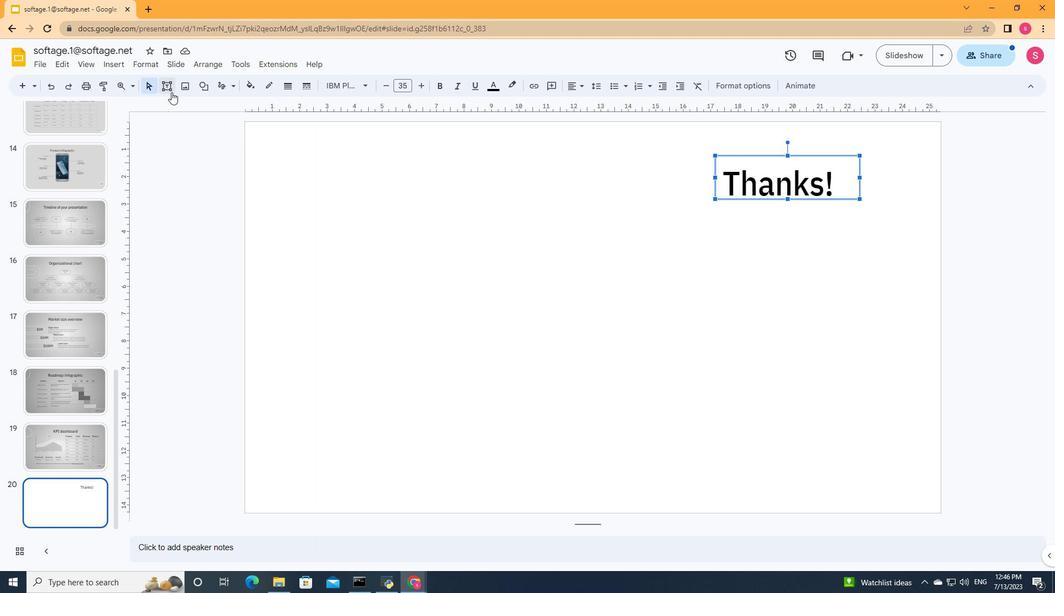 
Action: Mouse pressed left at (171, 90)
Screenshot: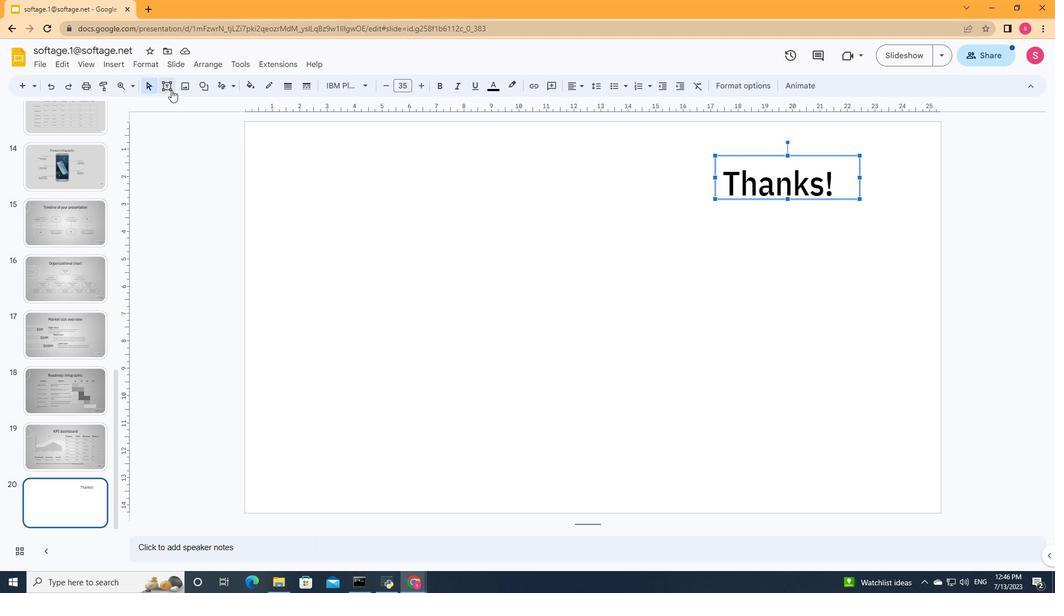 
Action: Mouse moved to (709, 222)
Screenshot: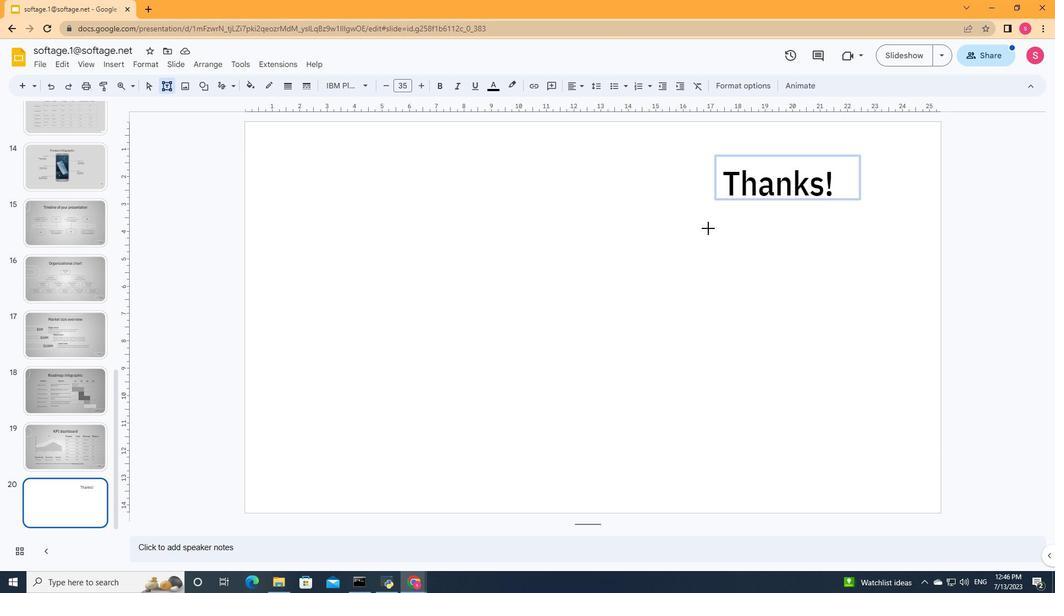 
Action: Mouse pressed left at (709, 222)
Screenshot: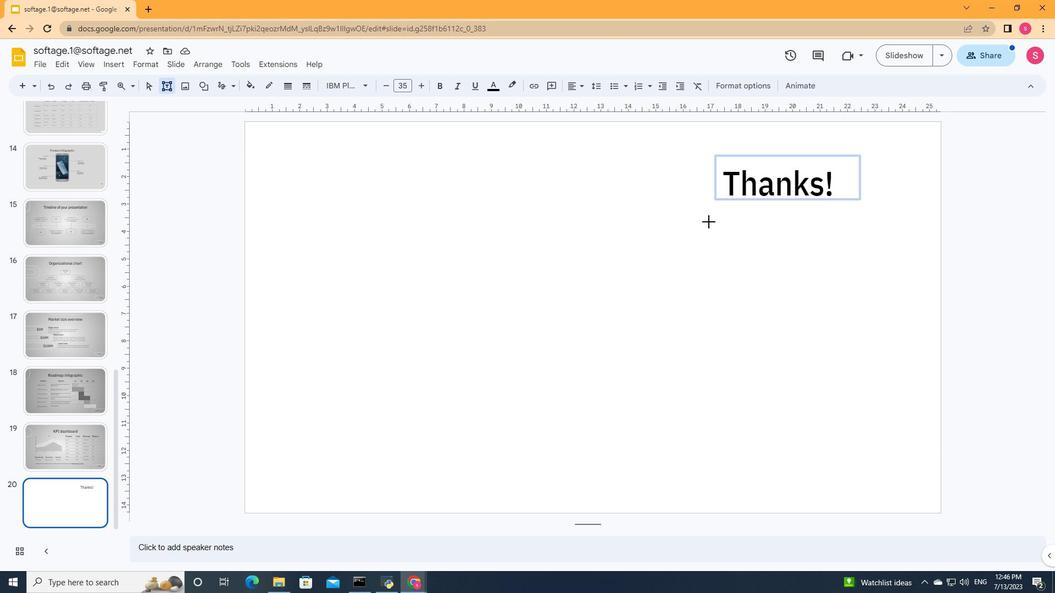 
Action: Mouse moved to (794, 240)
Screenshot: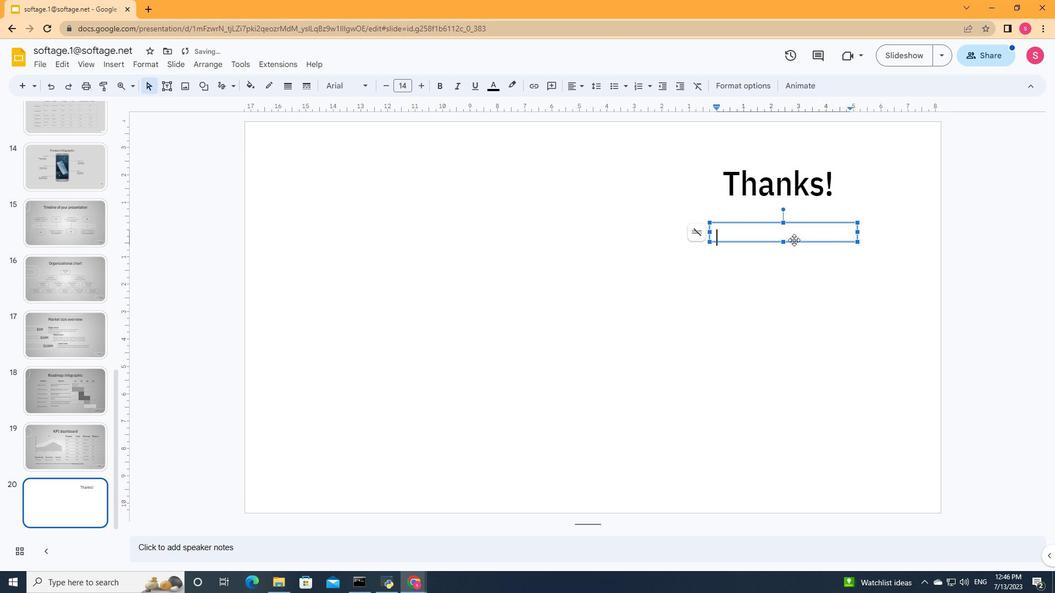 
Action: Key pressed <Key.shift>Do<Key.space>you<Key.space>have<Key.space>any<Key.space>questions
Screenshot: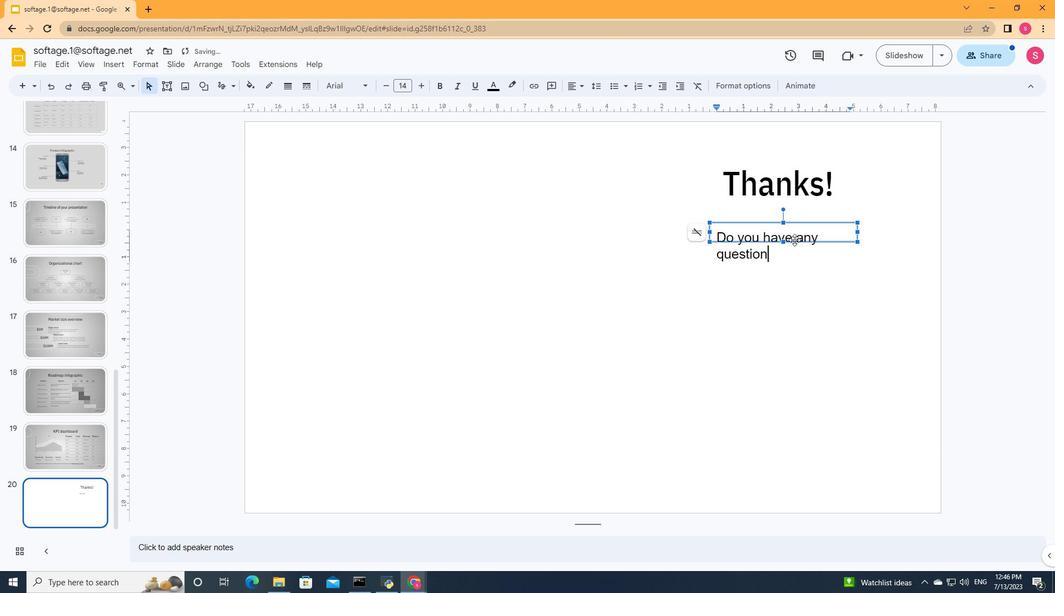 
Action: Mouse moved to (815, 230)
Screenshot: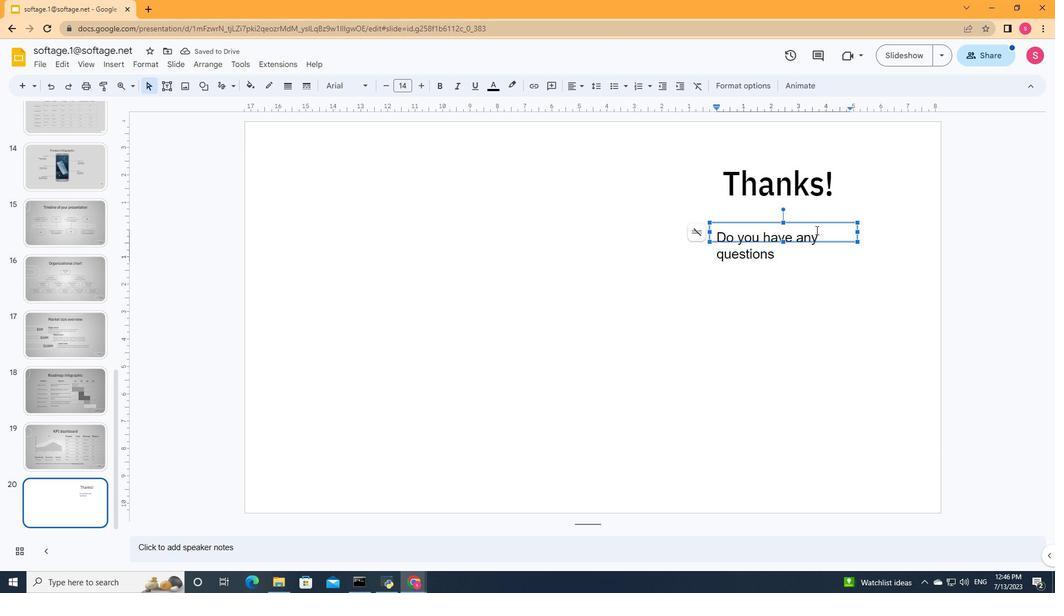 
Action: Key pressed <Key.shift><Key.shift><Key.shift><Key.shift><Key.shift><Key.shift><Key.shift><Key.shift><Key.shift><Key.shift><Key.shift><Key.shift><Key.shift>?
Screenshot: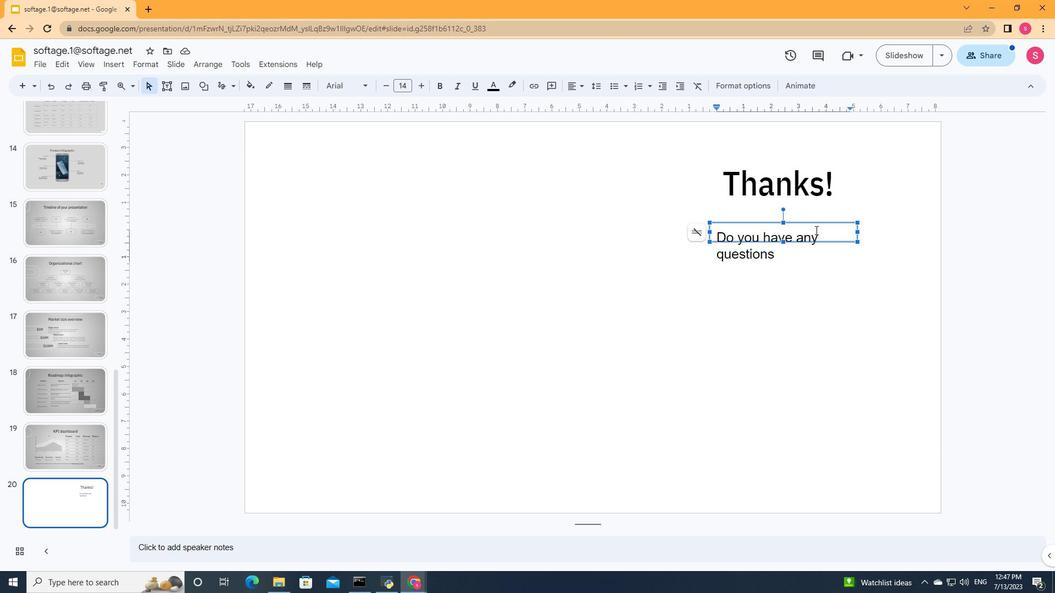 
Action: Mouse moved to (820, 241)
Screenshot: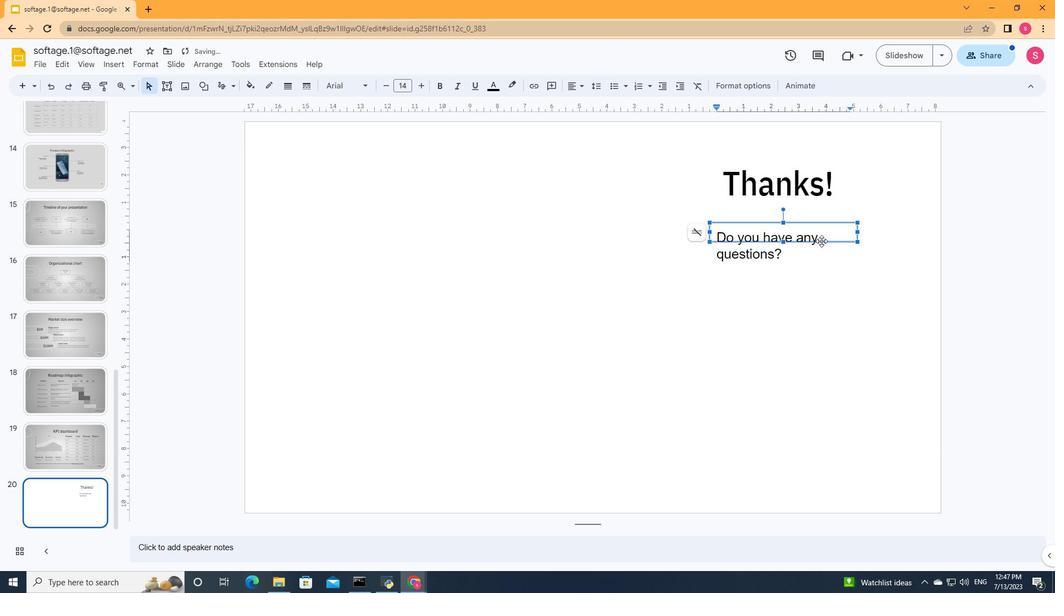 
Action: Key pressed ctrl+A
Screenshot: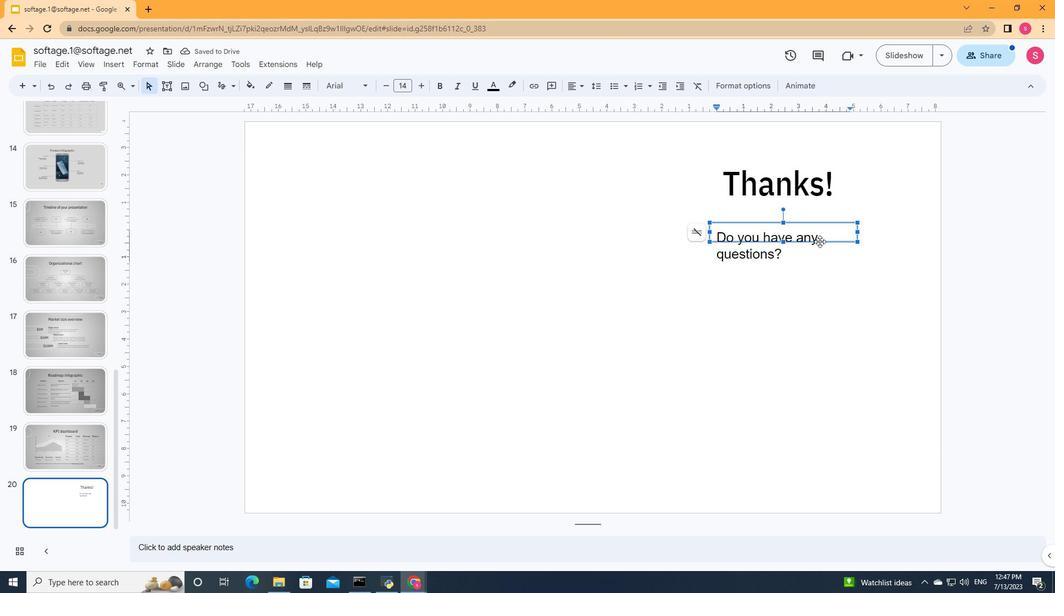 
Action: Mouse moved to (384, 88)
Screenshot: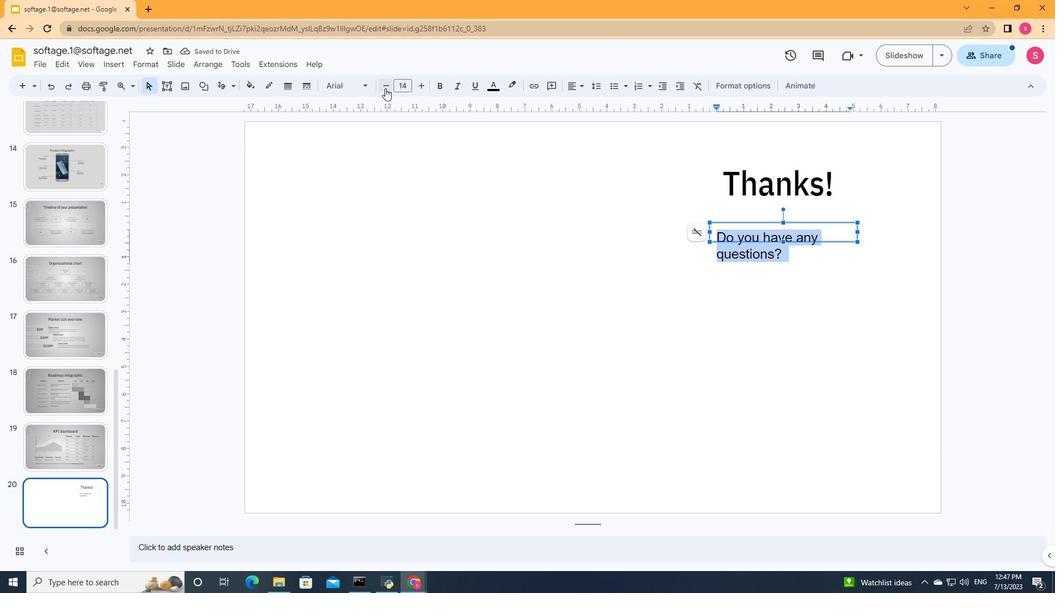 
Action: Mouse pressed left at (384, 88)
Screenshot: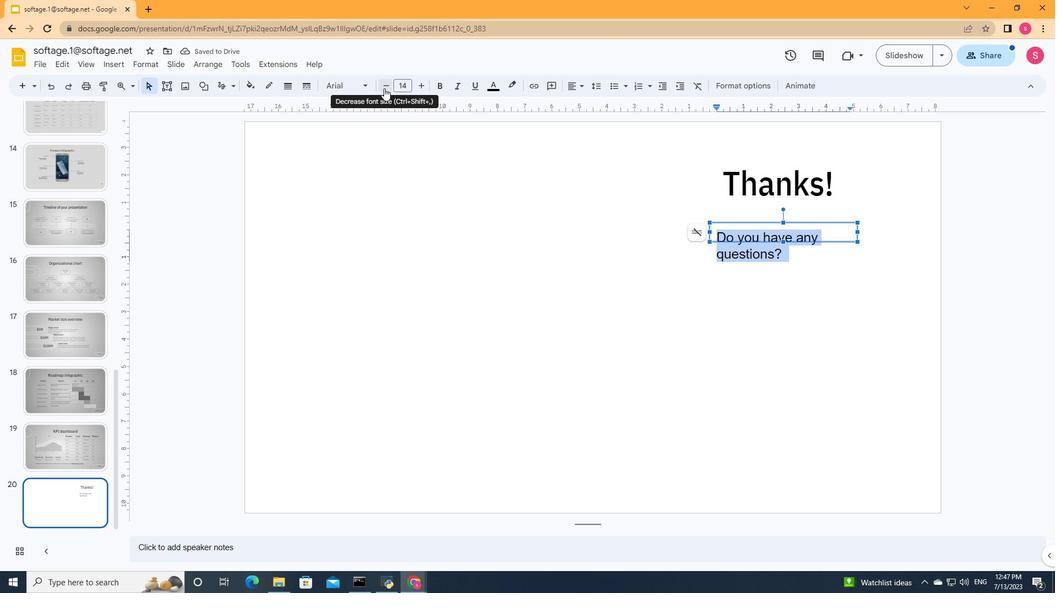 
Action: Mouse pressed left at (384, 88)
Screenshot: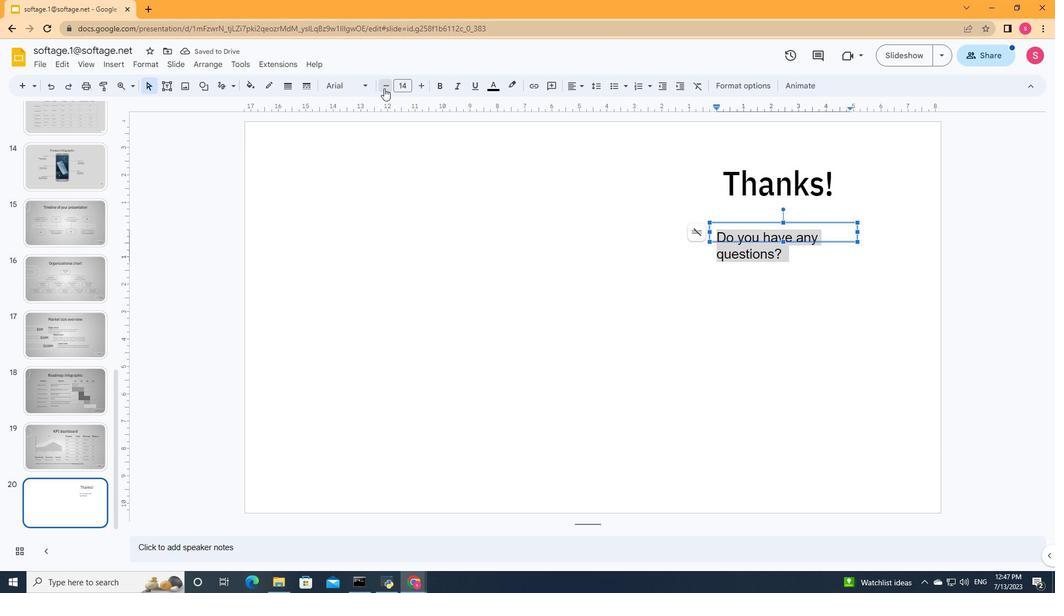 
Action: Mouse moved to (858, 233)
Screenshot: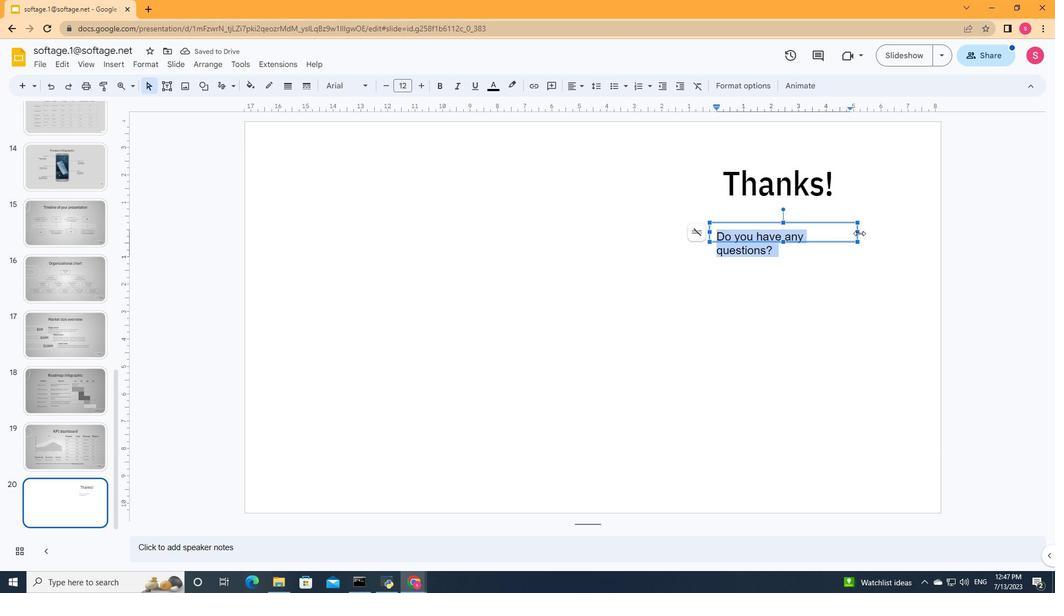 
Action: Mouse pressed left at (858, 233)
Screenshot: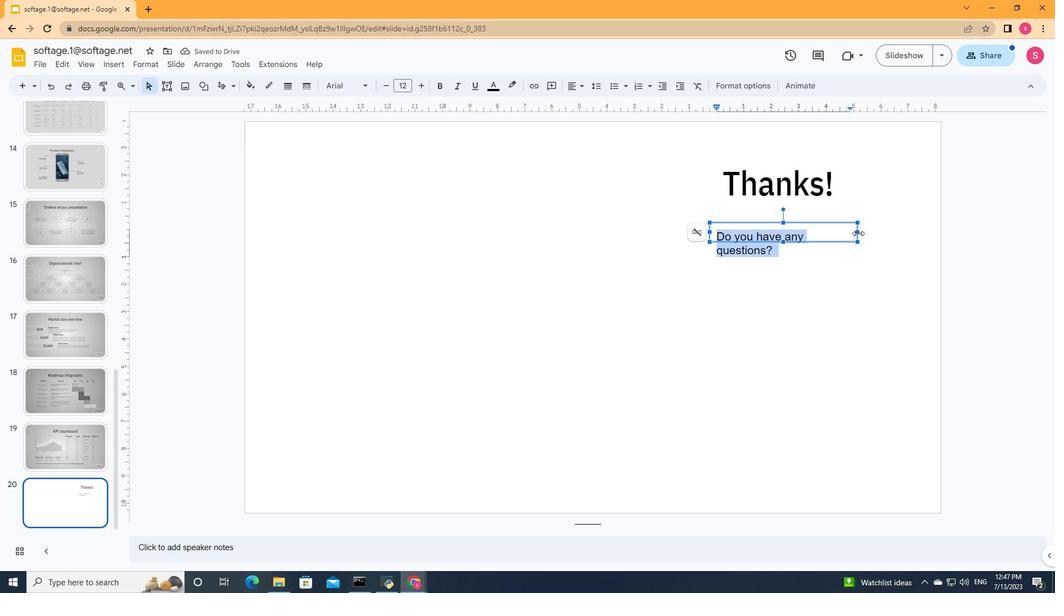 
Action: Mouse moved to (867, 233)
Screenshot: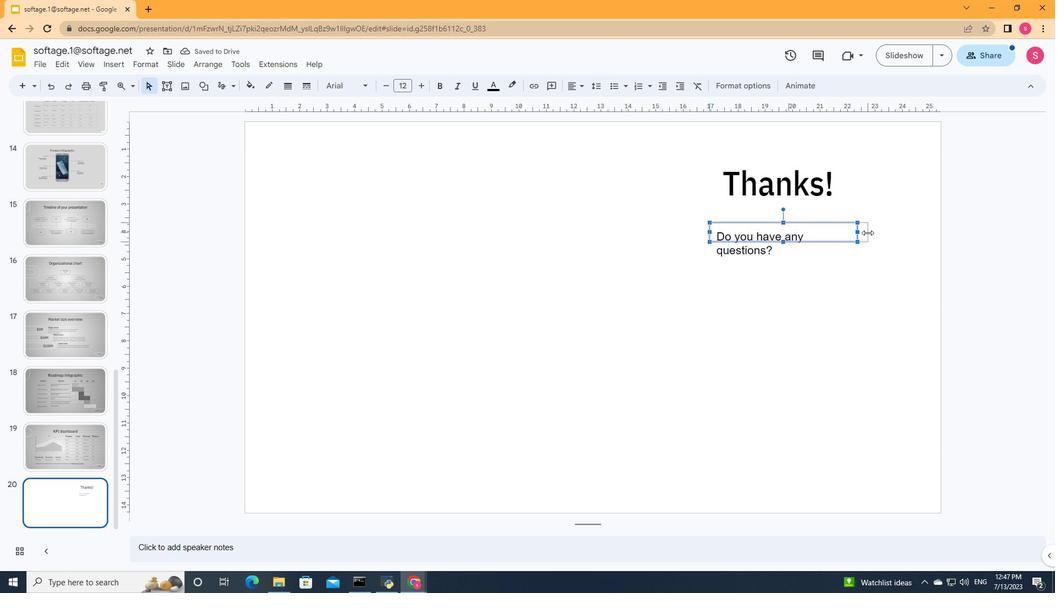 
Action: Mouse pressed left at (867, 233)
Screenshot: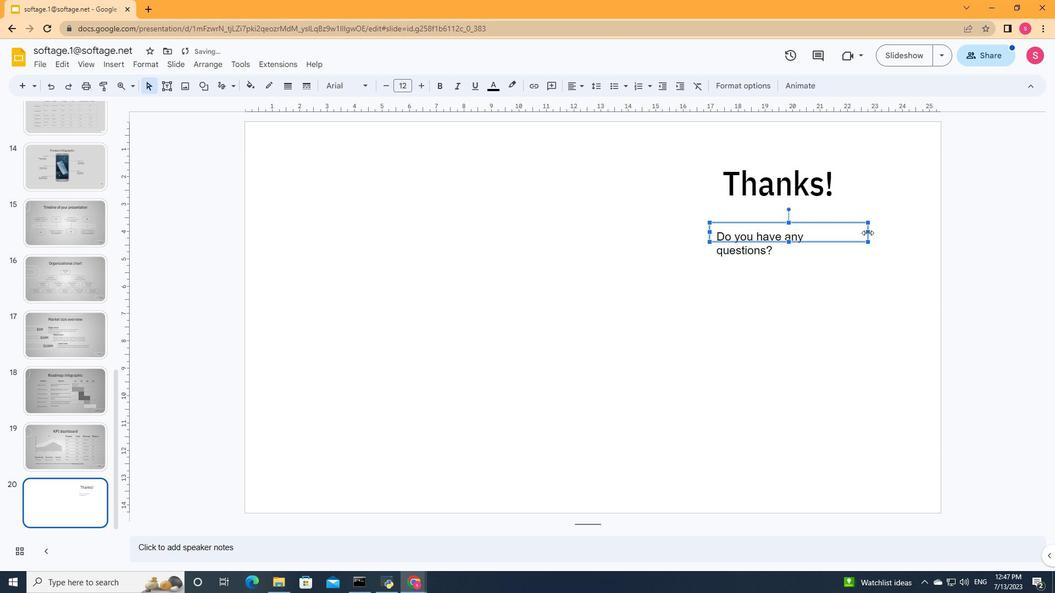 
Action: Mouse moved to (896, 233)
Screenshot: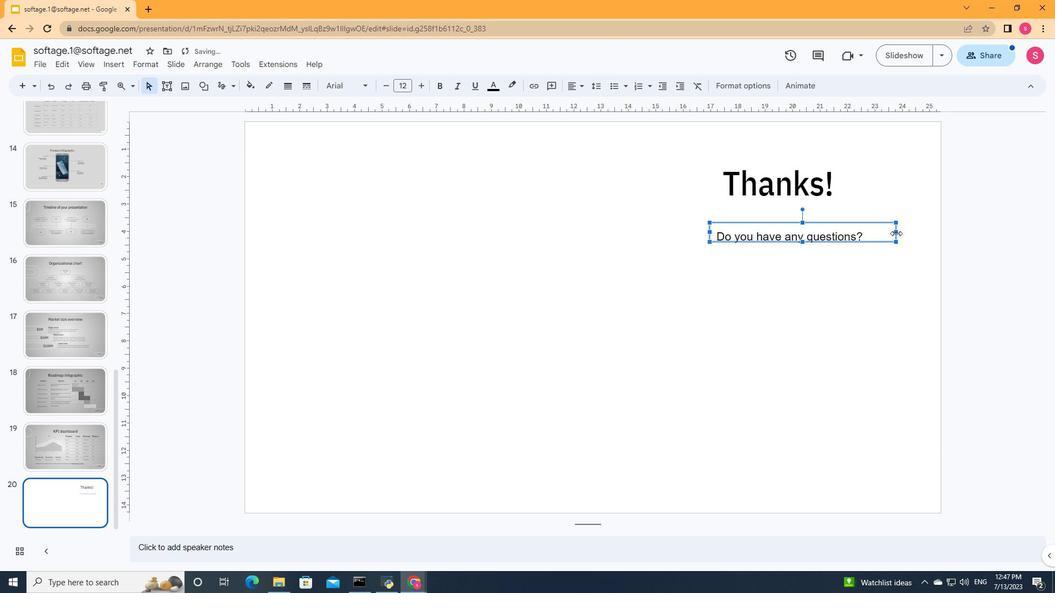 
Action: Mouse pressed left at (896, 233)
Screenshot: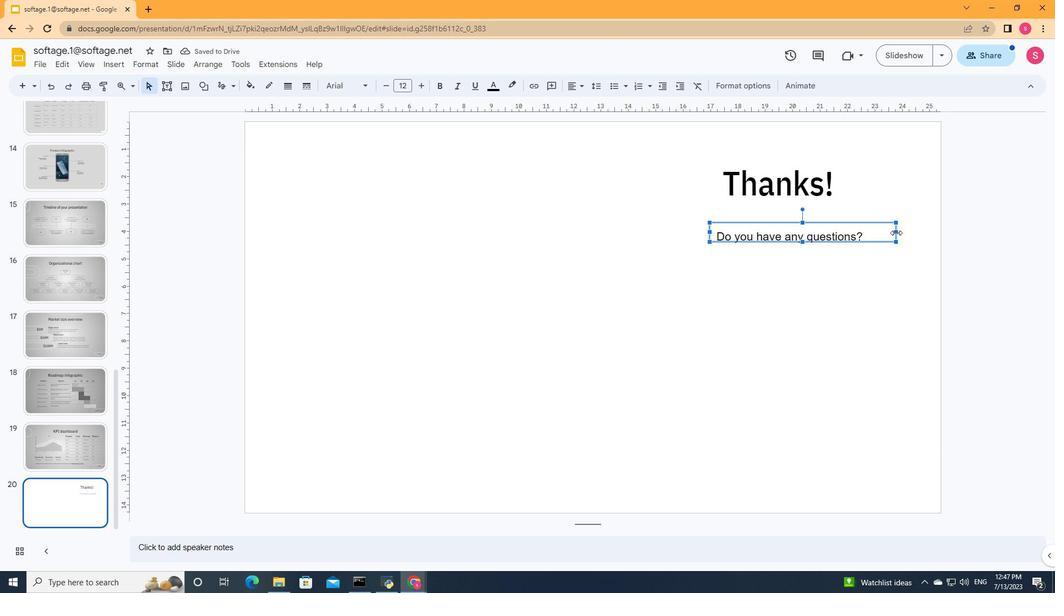
Action: Mouse moved to (888, 233)
Screenshot: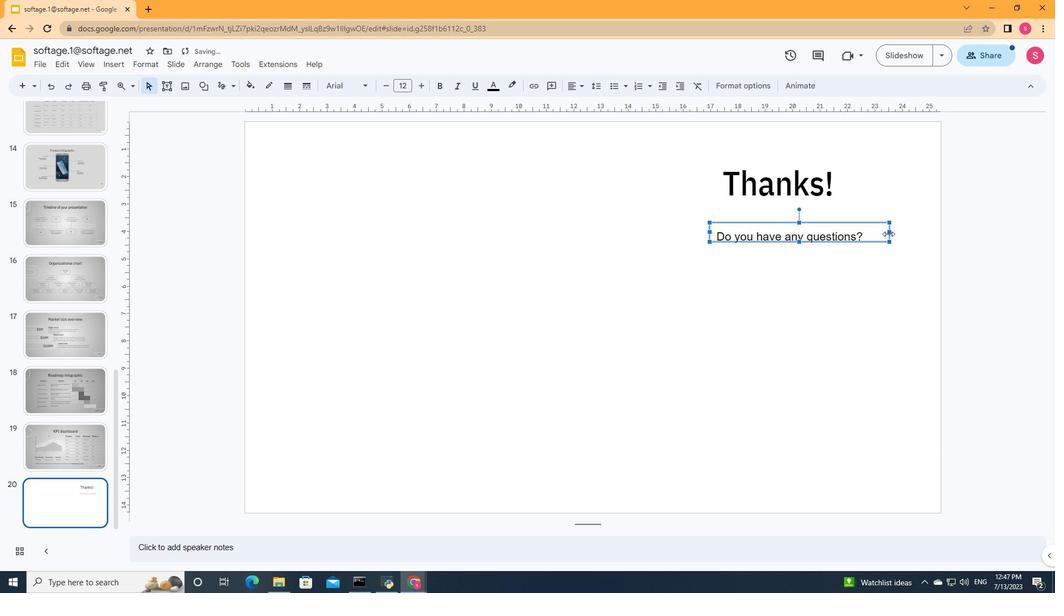 
Action: Mouse pressed left at (888, 233)
Screenshot: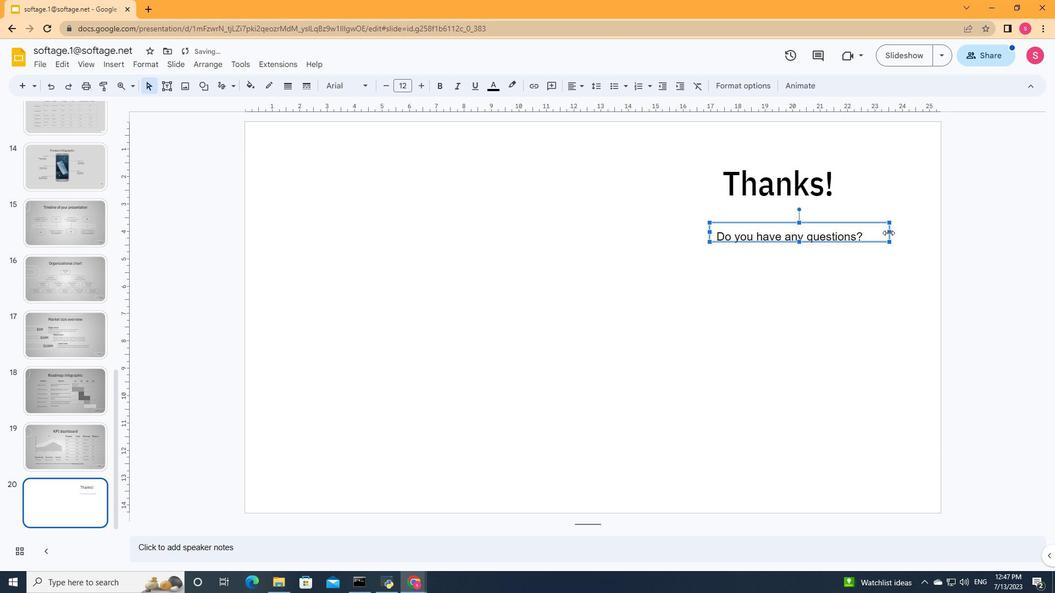 
Action: Mouse moved to (875, 231)
Screenshot: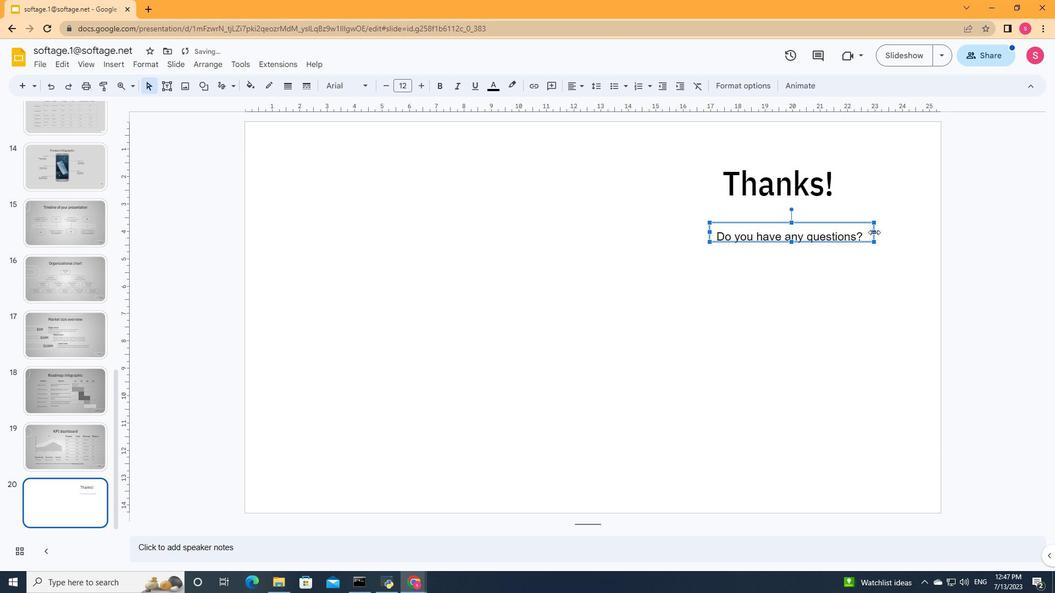 
Action: Mouse pressed left at (875, 231)
Screenshot: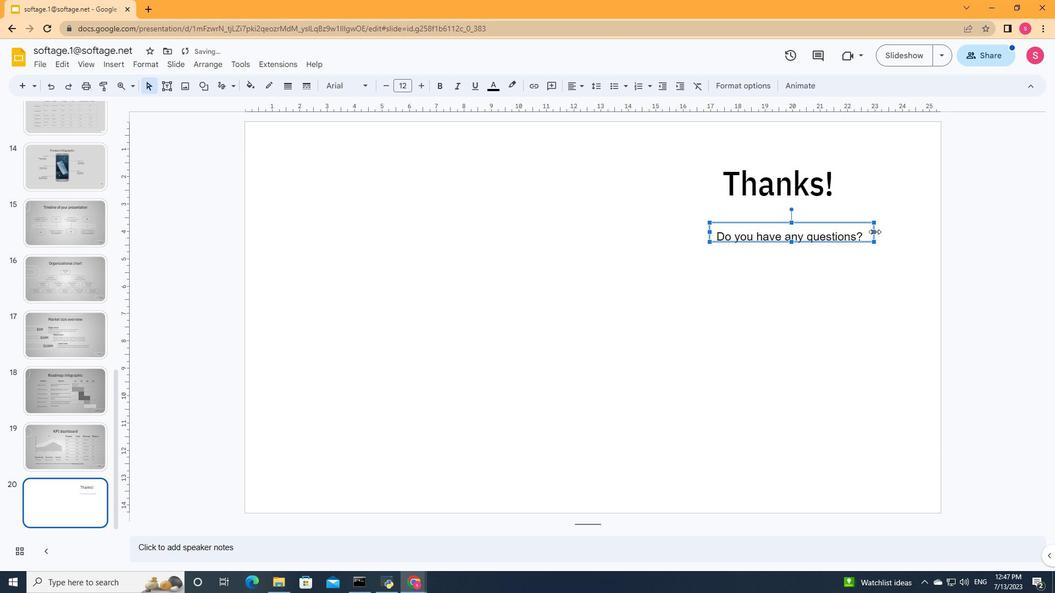 
Action: Mouse moved to (867, 233)
Screenshot: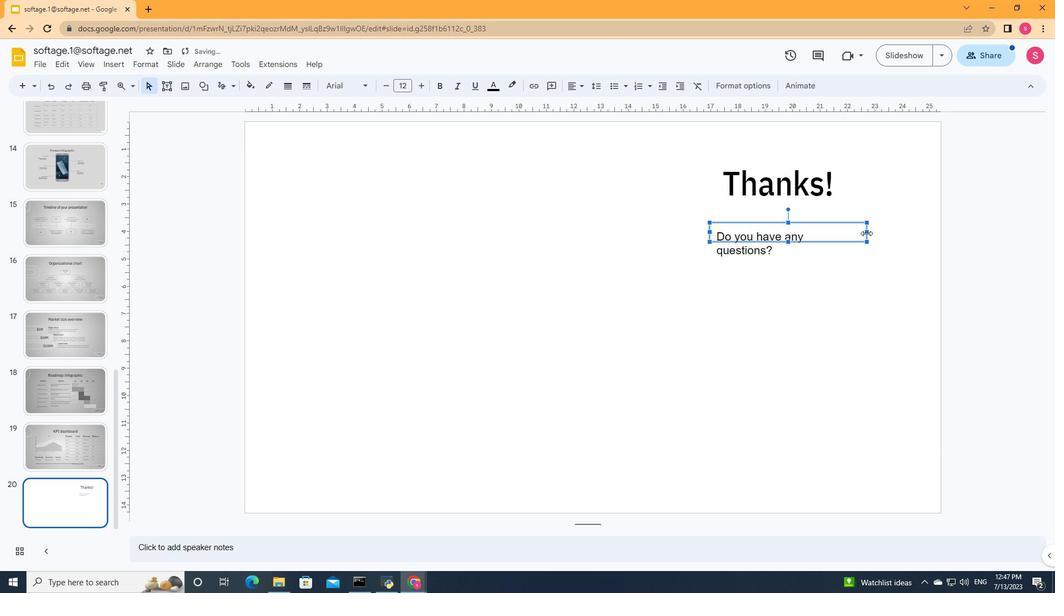 
Action: Mouse pressed left at (867, 233)
Screenshot: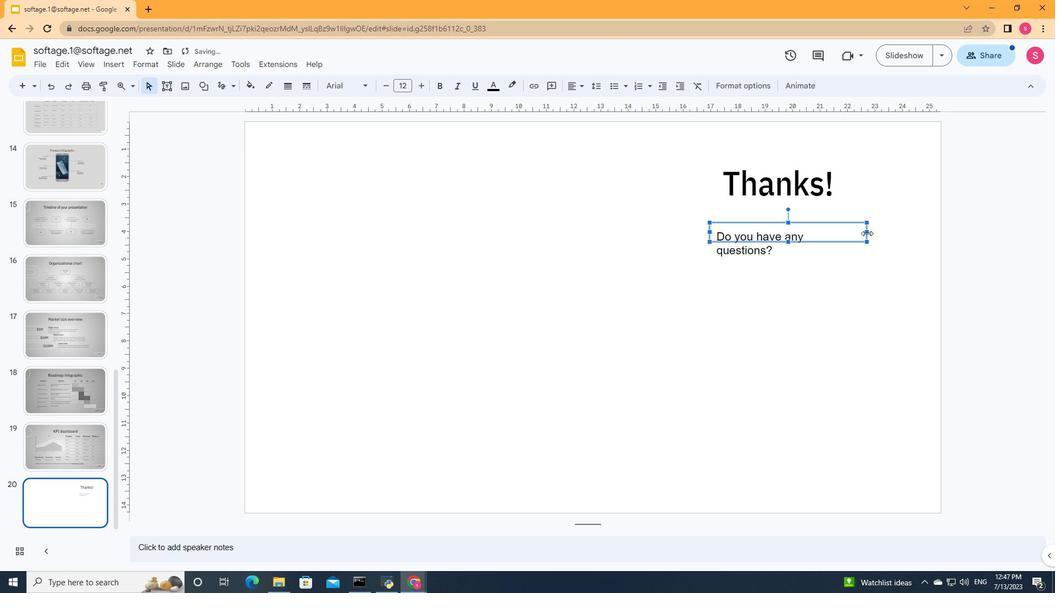 
Action: Mouse moved to (764, 226)
Screenshot: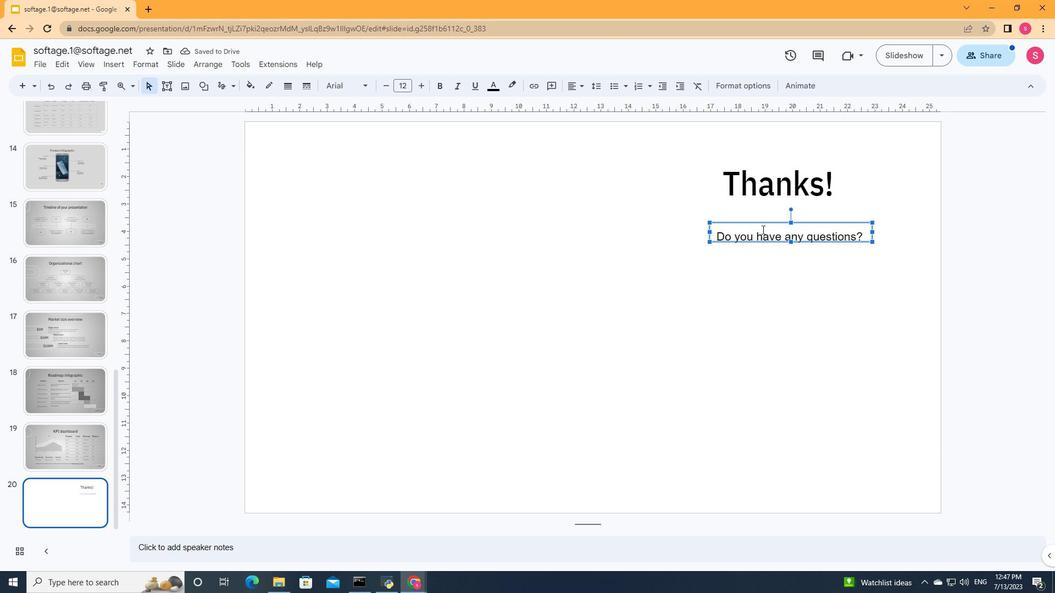 
Action: Mouse pressed left at (764, 226)
Screenshot: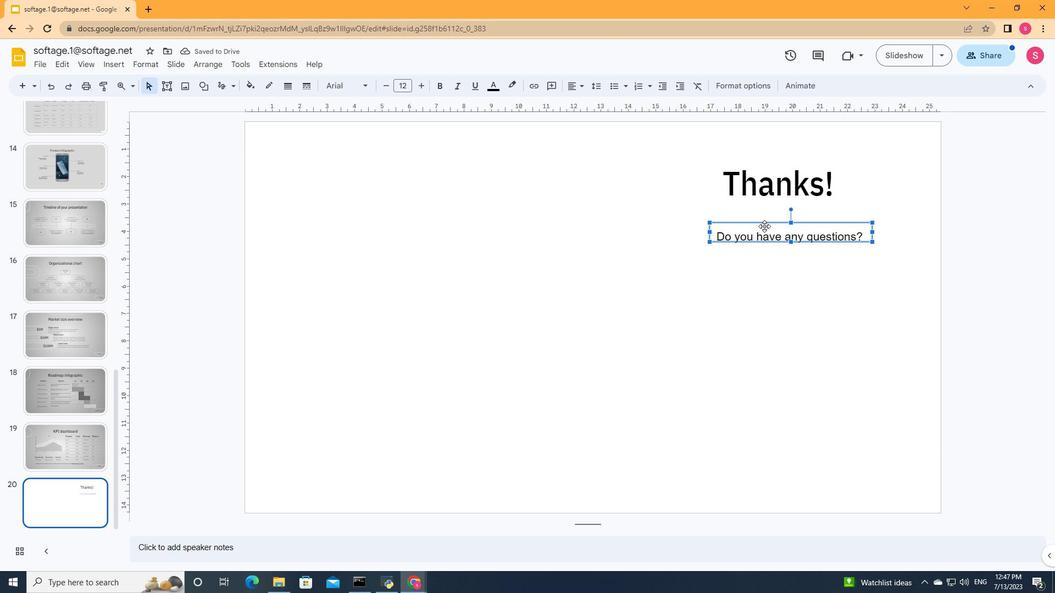 
Action: Mouse moved to (829, 228)
Screenshot: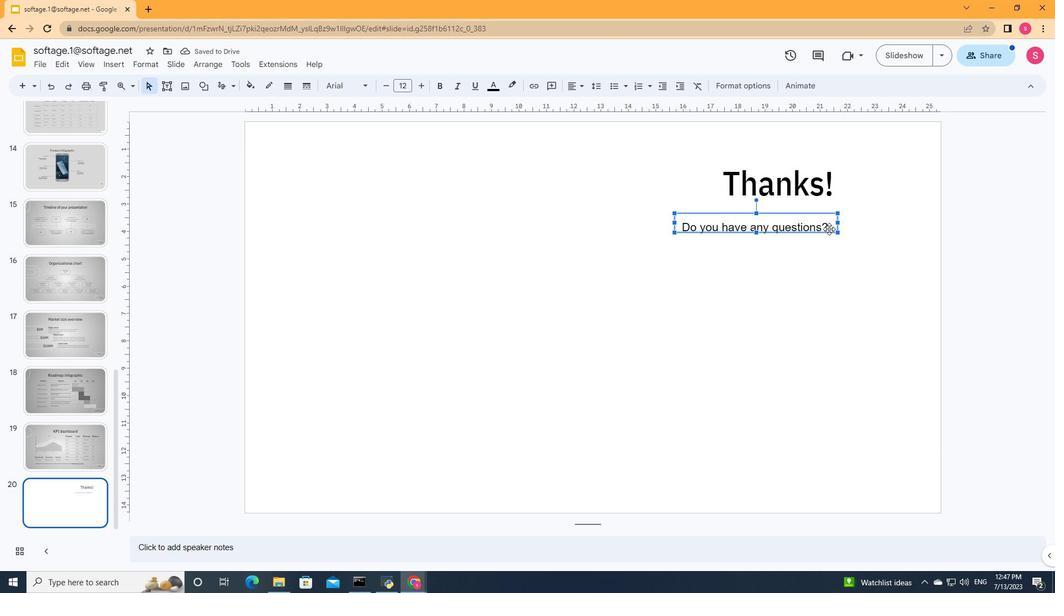 
Action: Mouse pressed left at (829, 228)
Screenshot: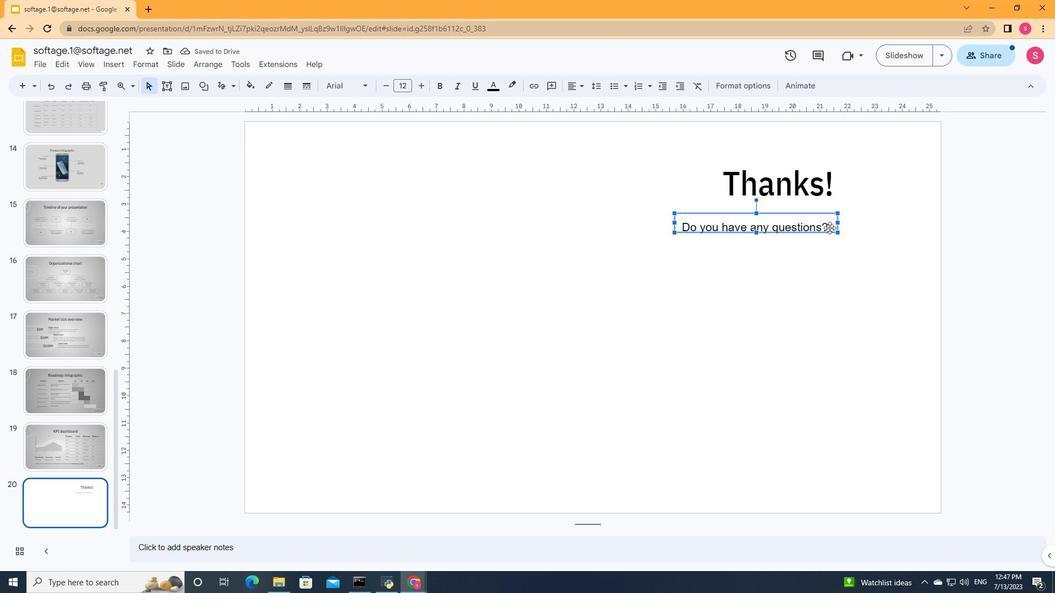 
Action: Mouse pressed left at (829, 228)
Screenshot: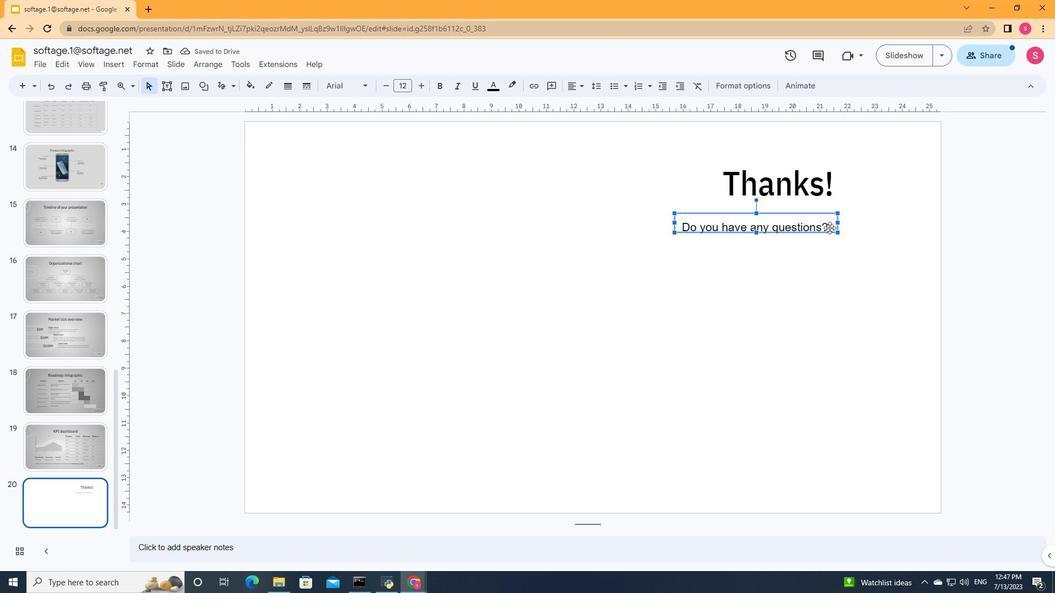 
Action: Key pressed ctrl+A
Screenshot: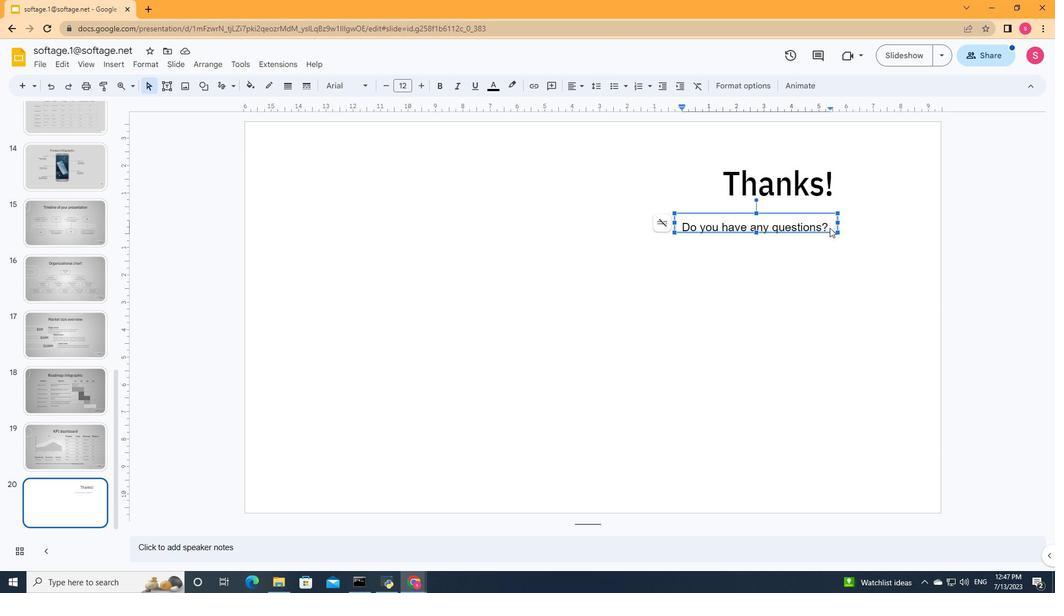 
Action: Mouse moved to (363, 87)
Screenshot: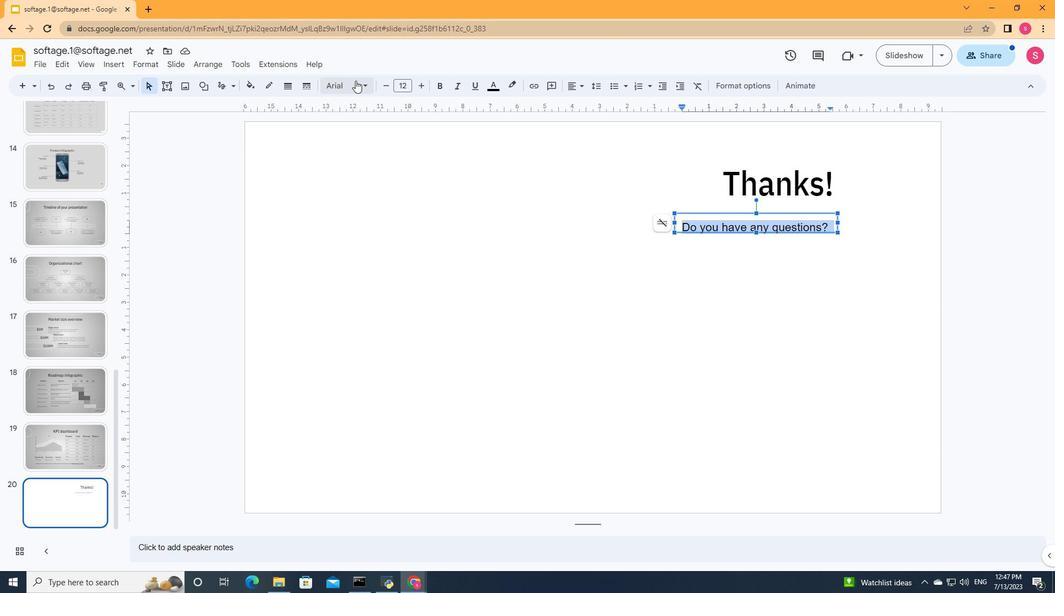 
Action: Mouse pressed left at (363, 87)
Screenshot: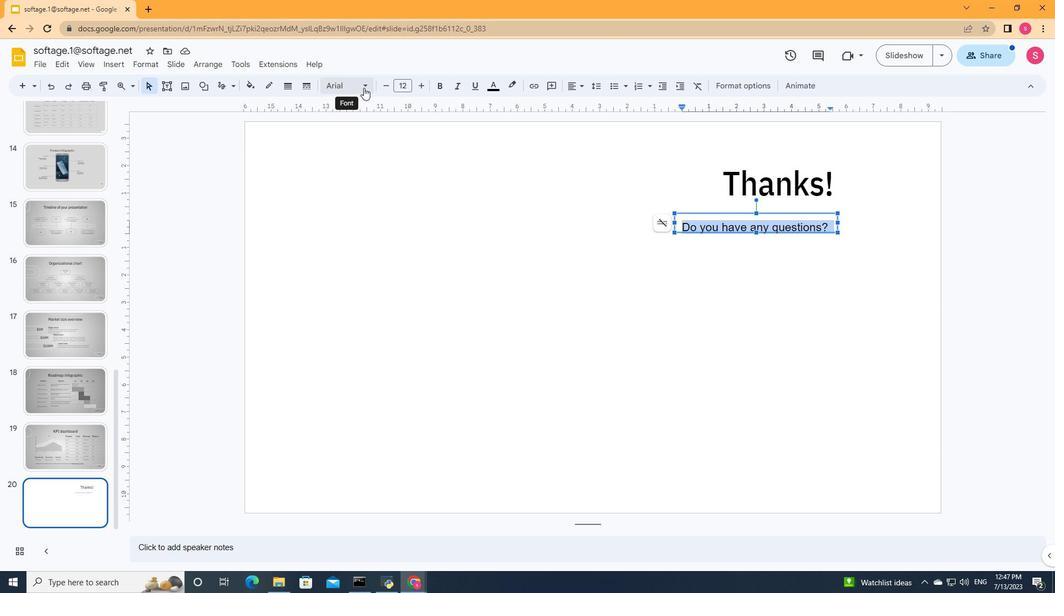 
Action: Mouse moved to (372, 200)
Screenshot: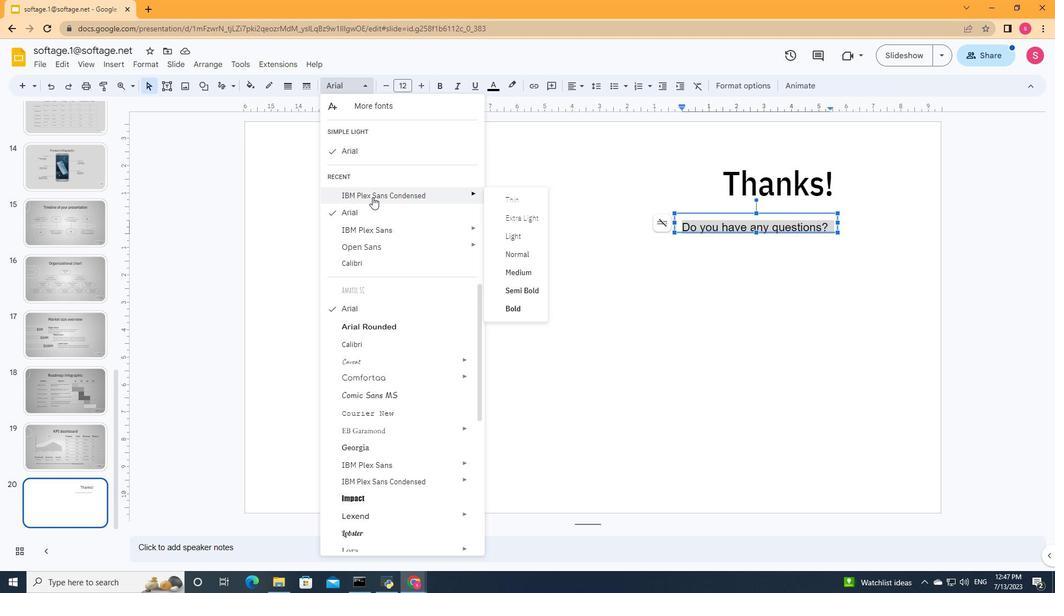 
Action: Mouse pressed left at (372, 200)
Screenshot: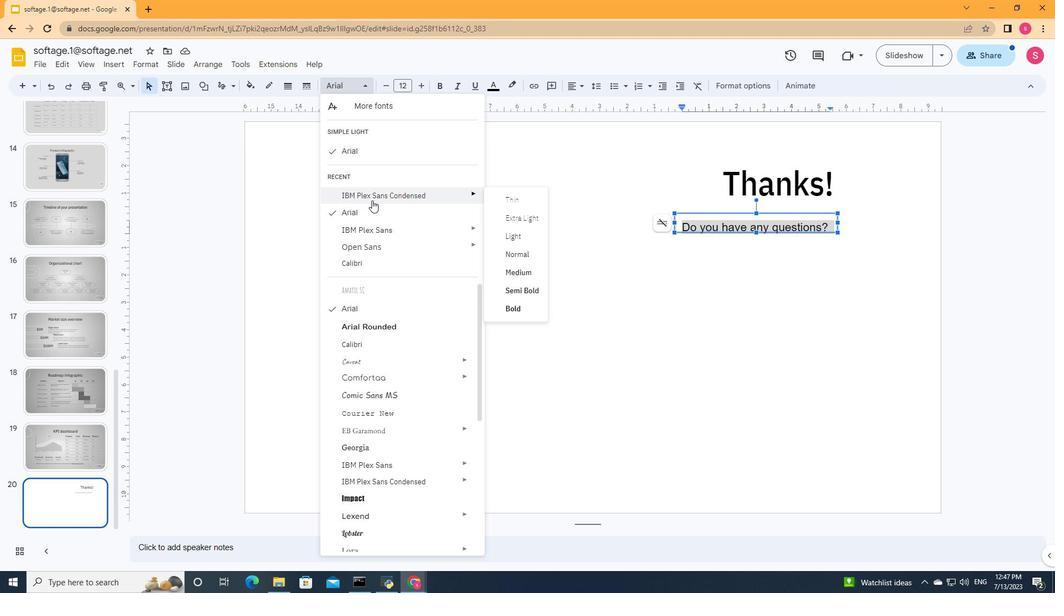 
Action: Mouse moved to (821, 256)
Screenshot: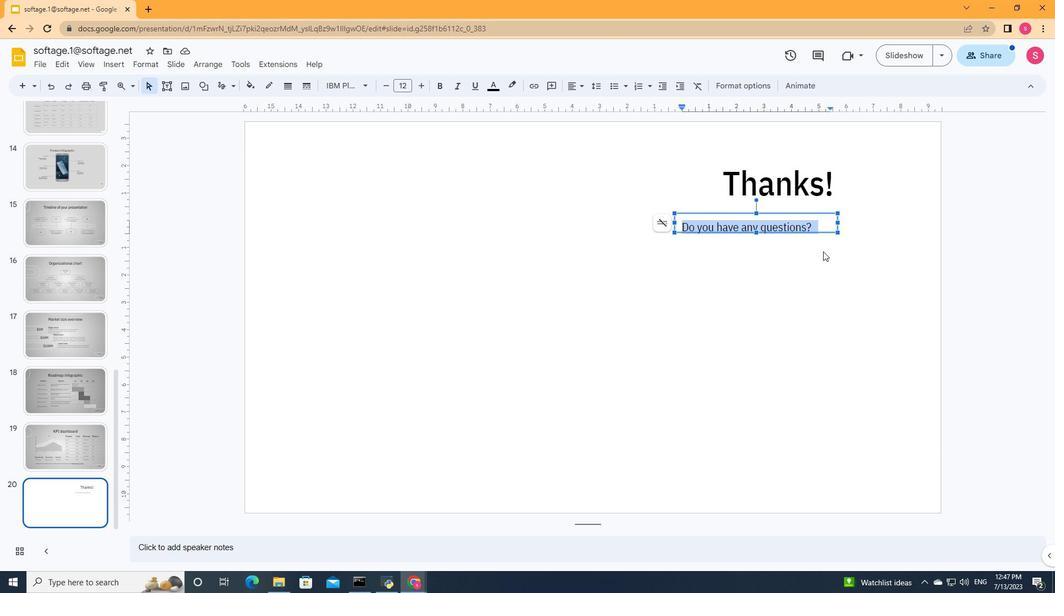 
Action: Mouse pressed left at (821, 256)
Screenshot: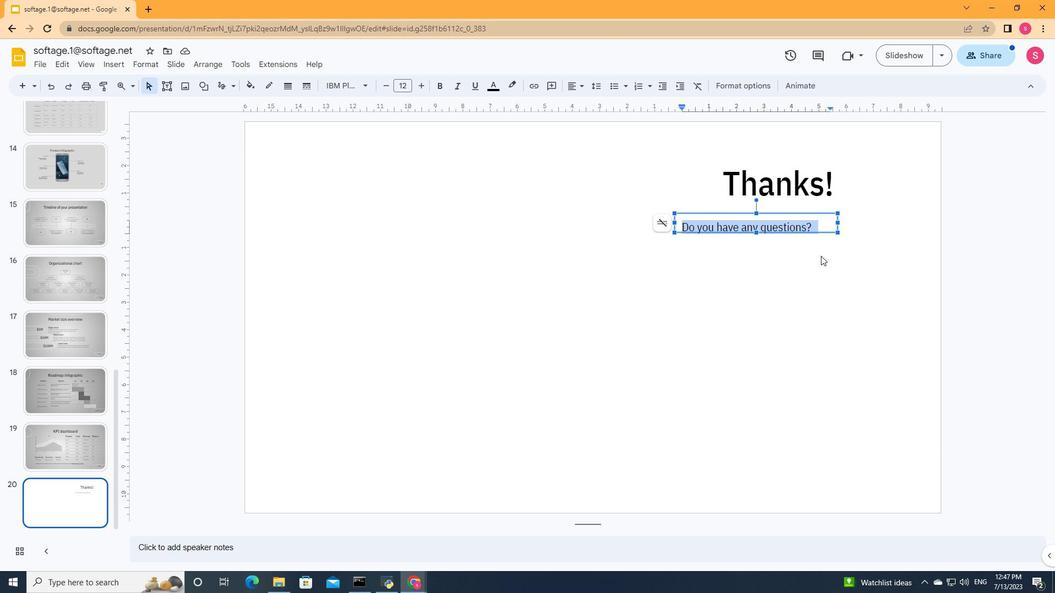 
Action: Mouse moved to (820, 231)
Screenshot: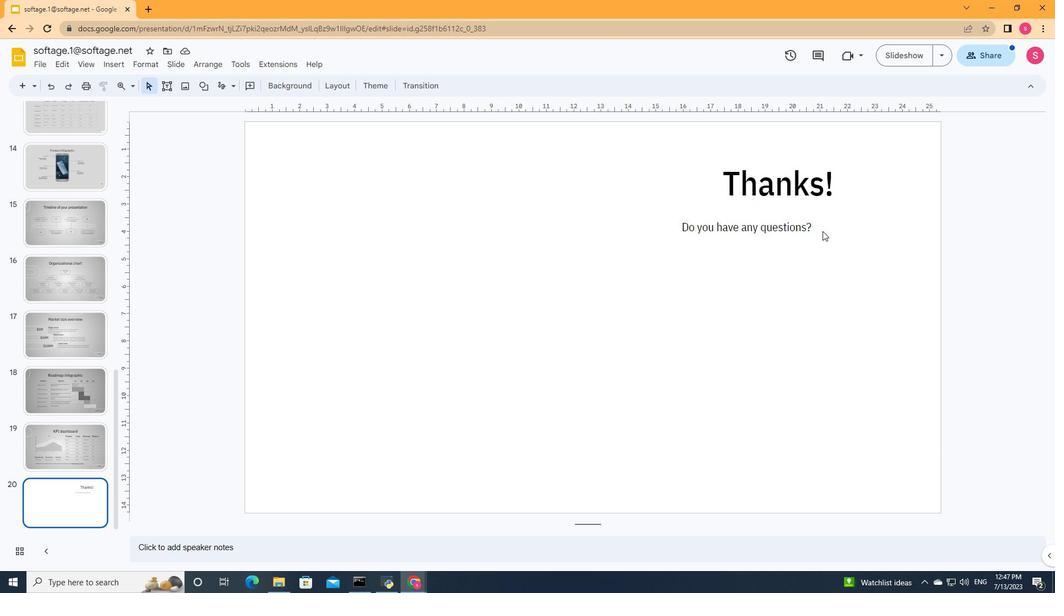 
Action: Mouse pressed left at (820, 231)
Screenshot: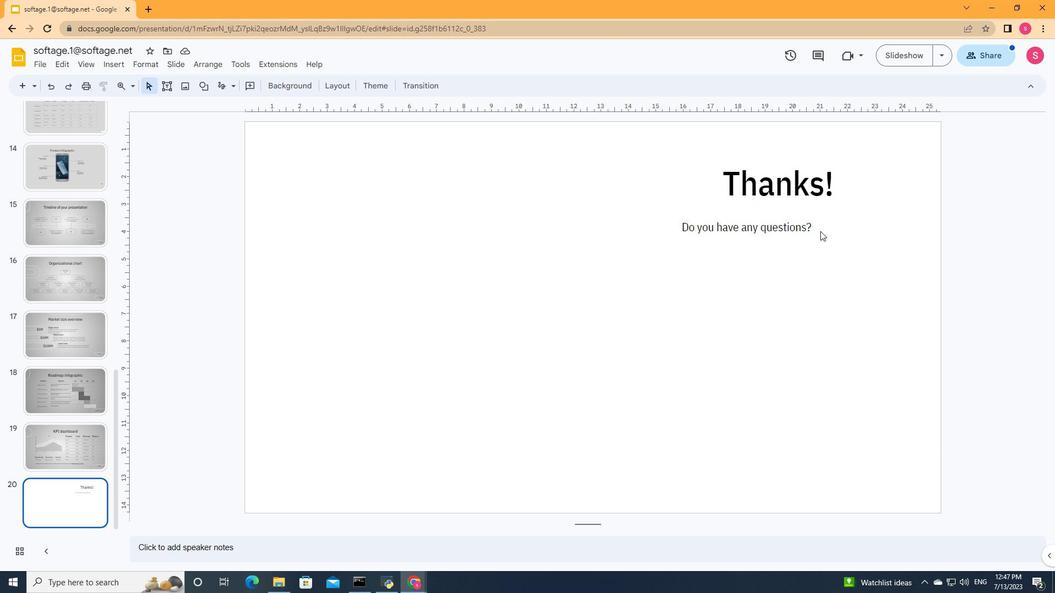 
Action: Mouse moved to (586, 194)
Screenshot: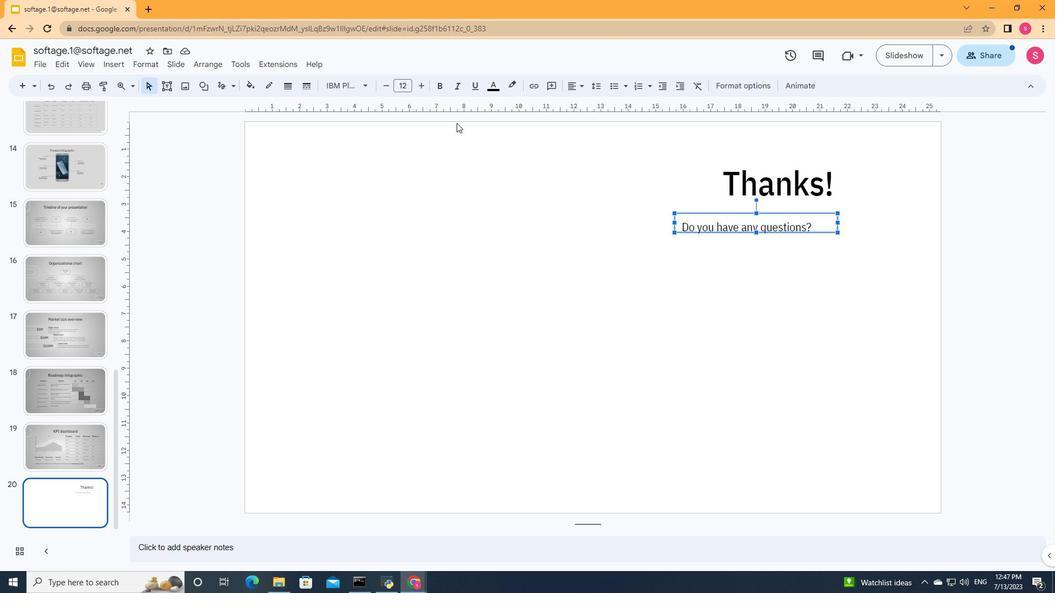 
Action: Key pressed <Key.right><Key.right><Key.right><Key.right><Key.up><Key.down><Key.left><Key.left><Key.left><Key.left><Key.left><Key.right>
Screenshot: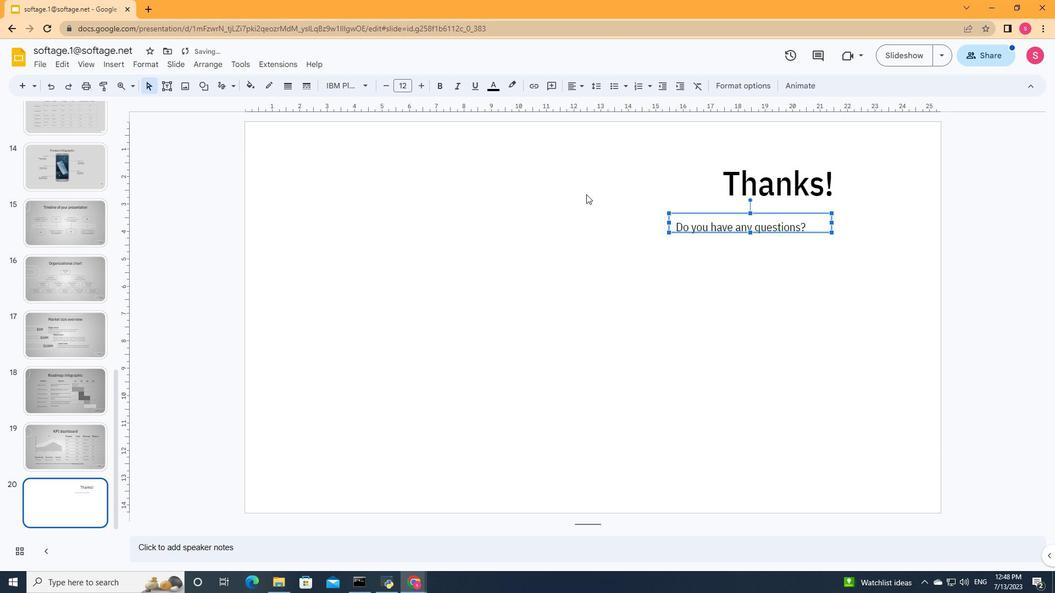 
Action: Mouse moved to (705, 225)
Screenshot: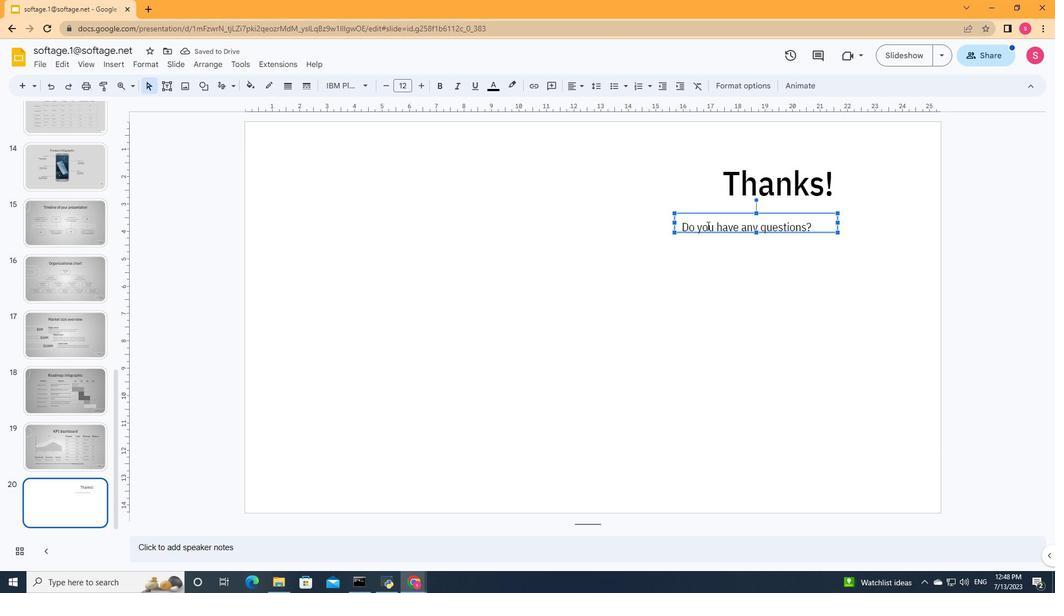 
Action: Mouse pressed left at (705, 225)
Screenshot: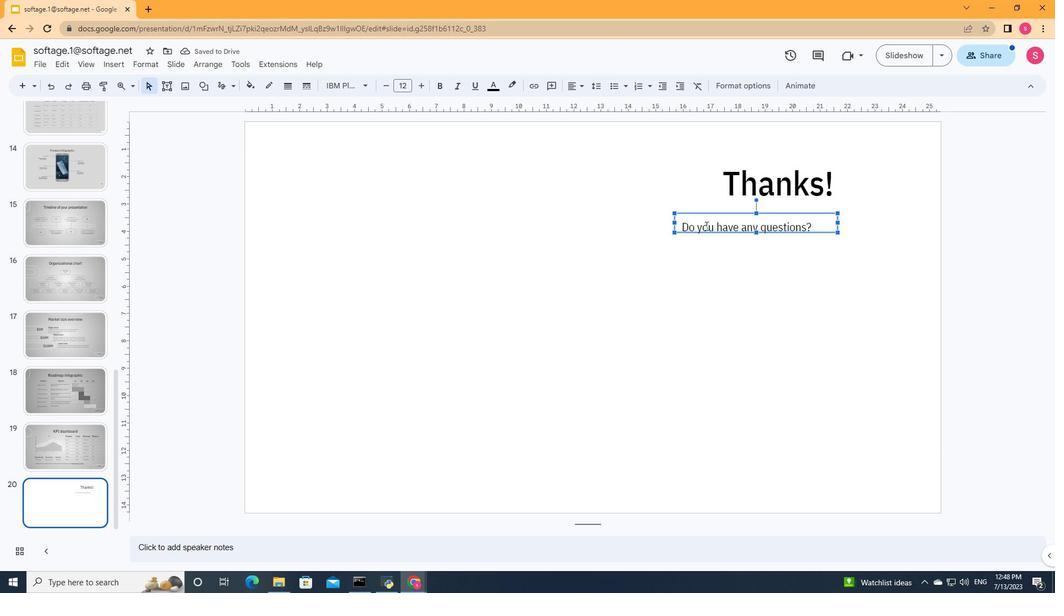 
Action: Mouse moved to (682, 224)
Screenshot: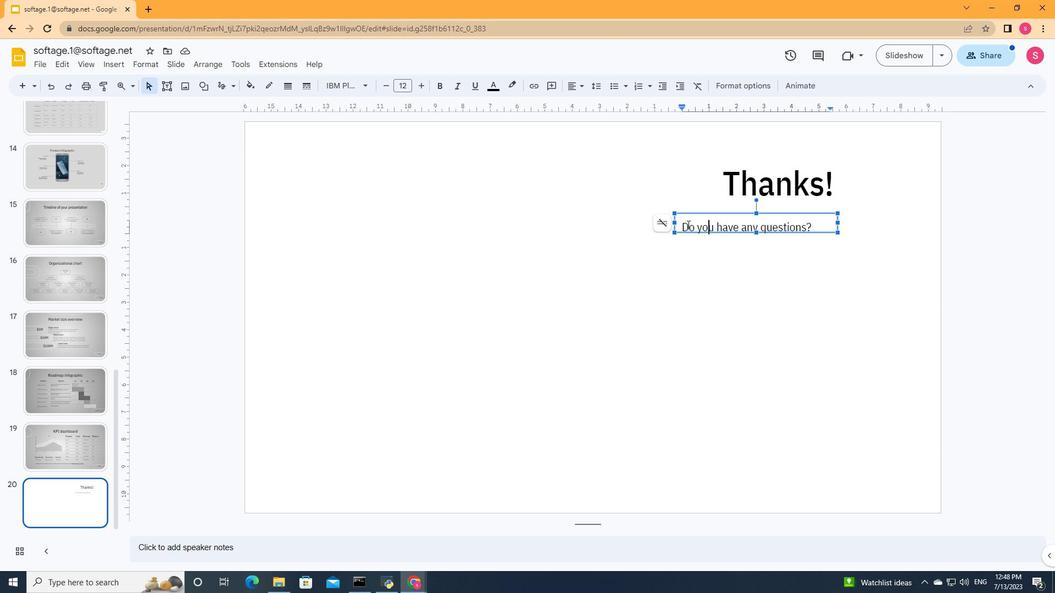
Action: Mouse pressed left at (682, 224)
Screenshot: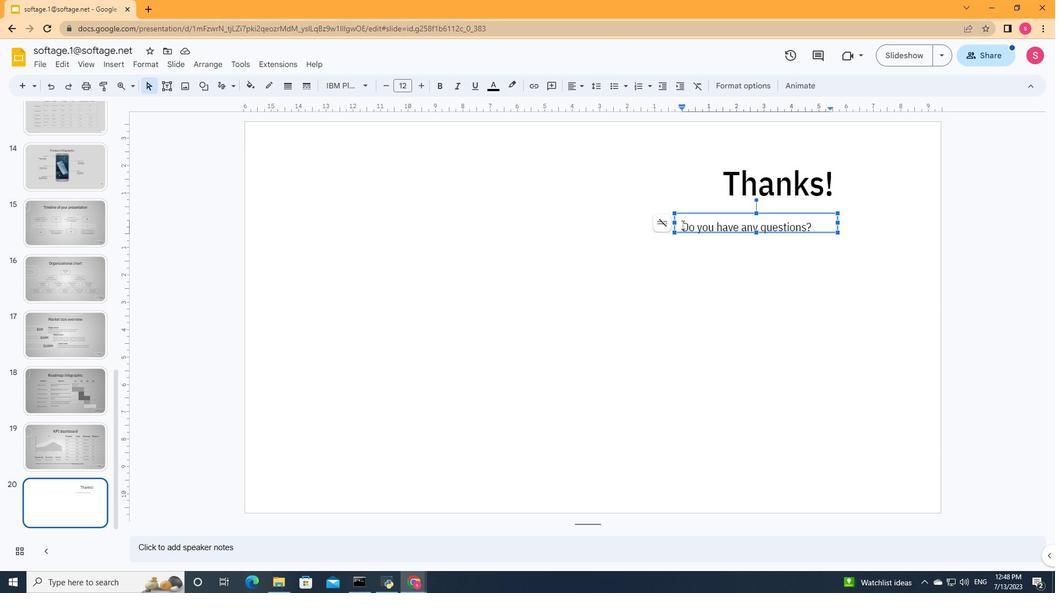 
Action: Mouse pressed left at (682, 224)
Screenshot: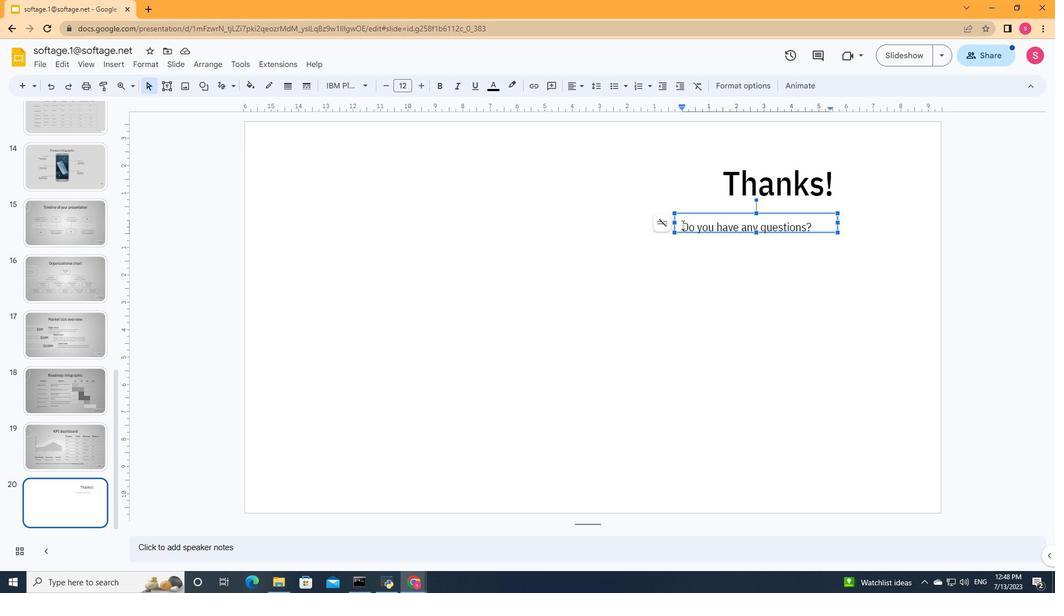 
Action: Mouse moved to (584, 87)
Screenshot: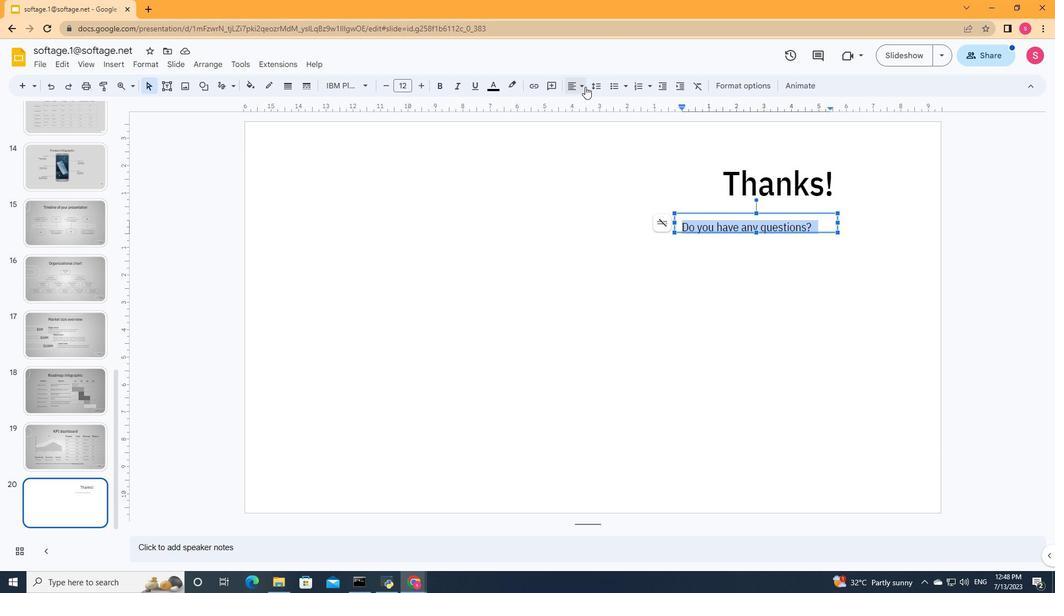 
Action: Mouse pressed left at (584, 87)
Screenshot: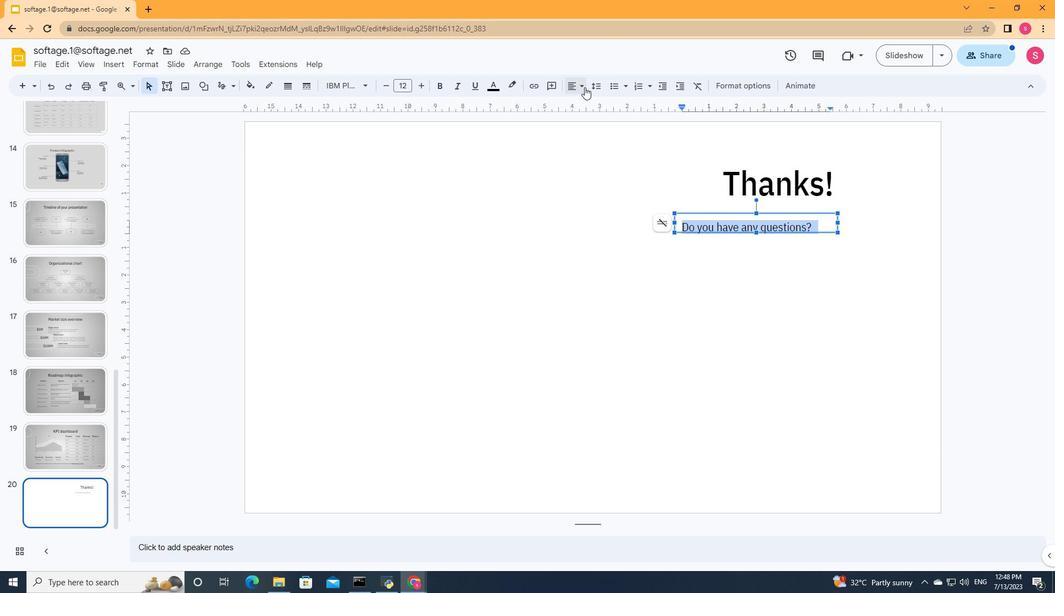 
Action: Mouse moved to (604, 103)
Screenshot: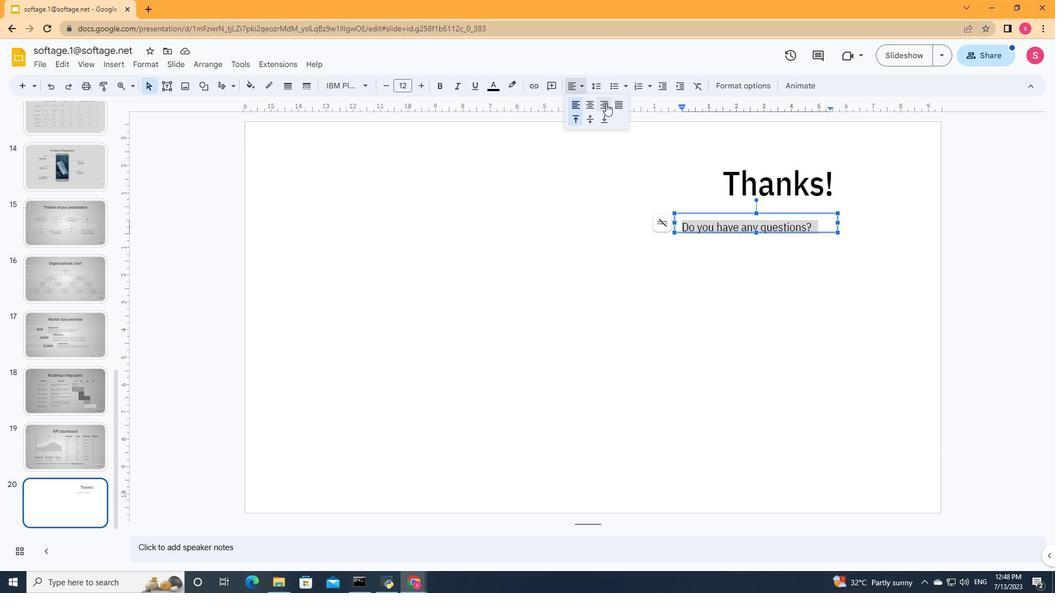 
Action: Mouse pressed left at (604, 103)
Screenshot: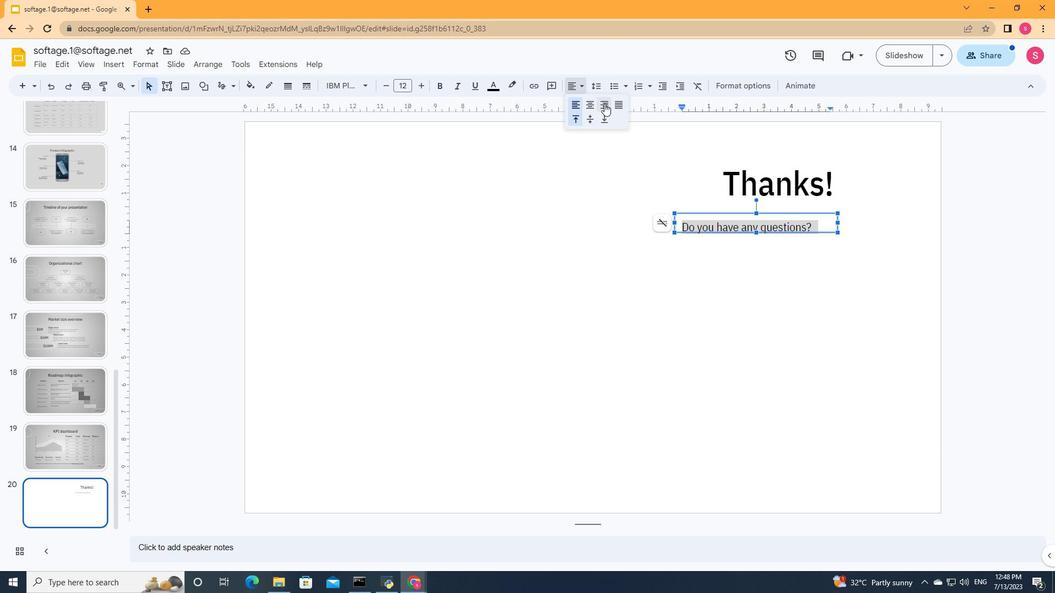 
Action: Mouse moved to (739, 252)
Screenshot: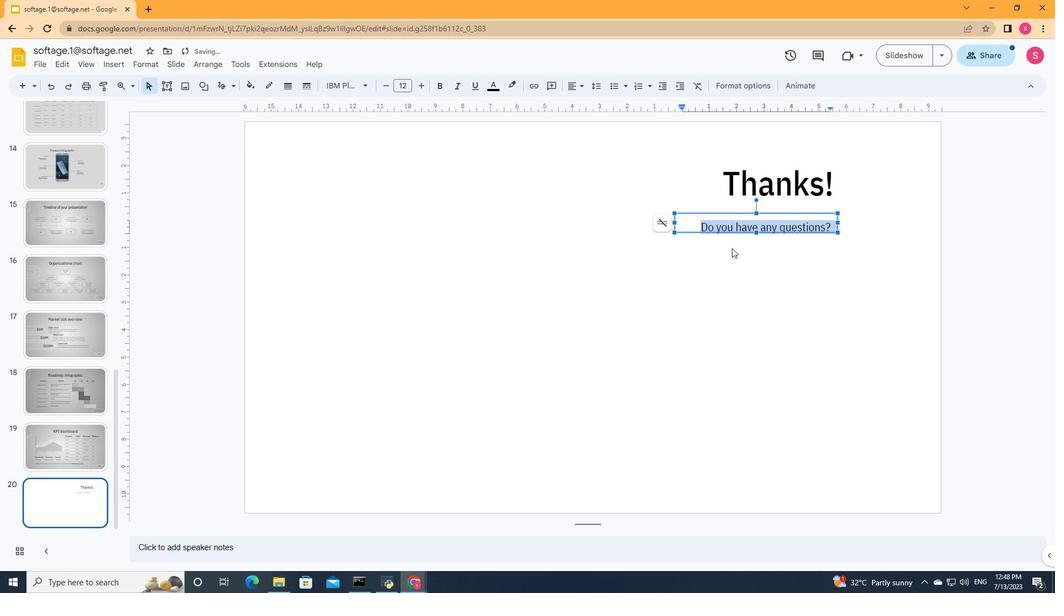 
Action: Mouse pressed left at (739, 252)
Screenshot: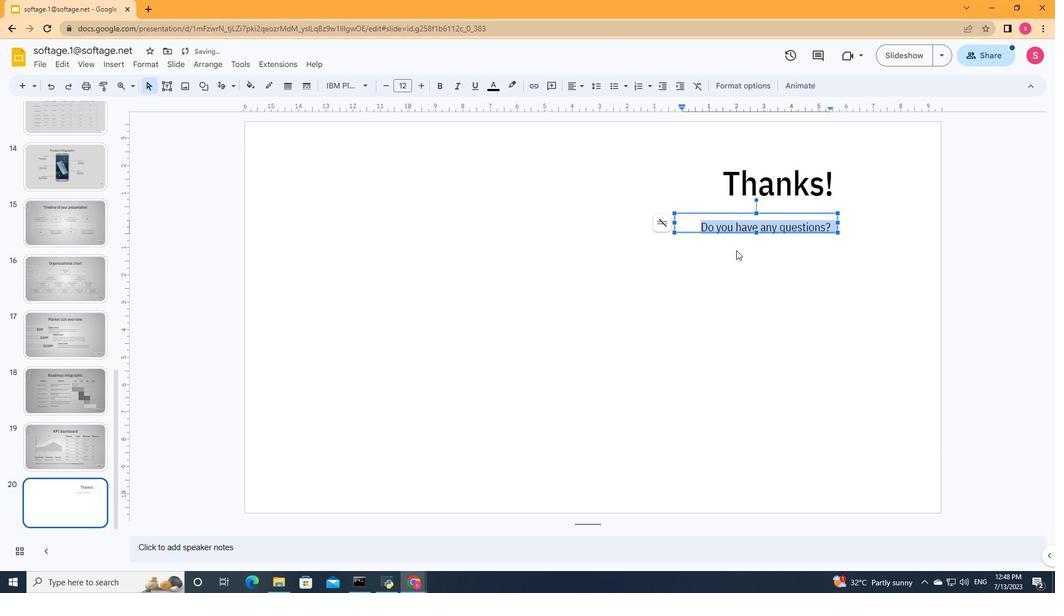 
Action: Mouse moved to (711, 230)
Screenshot: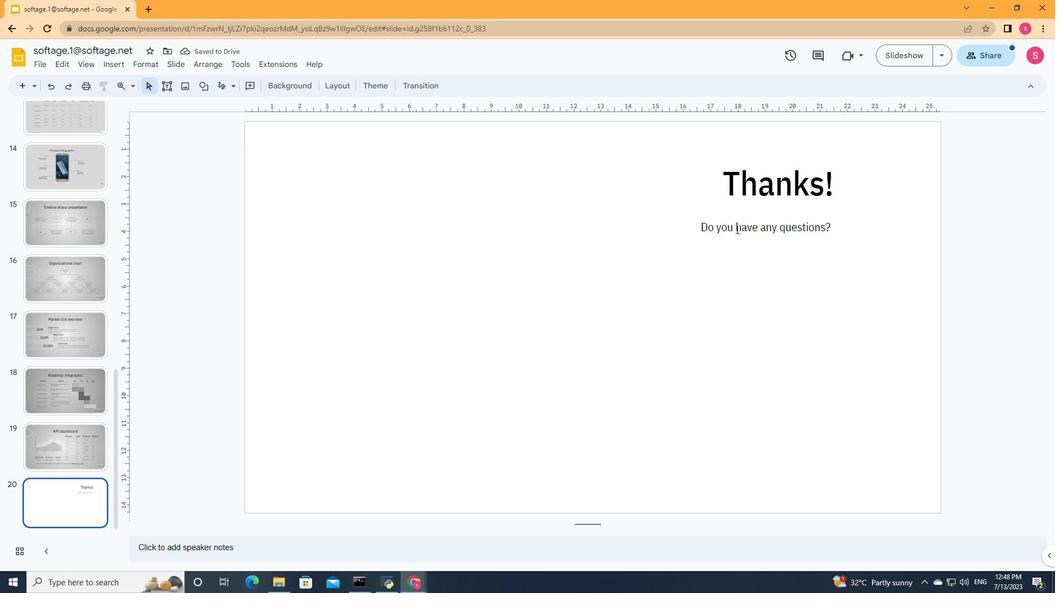 
Action: Mouse pressed left at (711, 230)
Screenshot: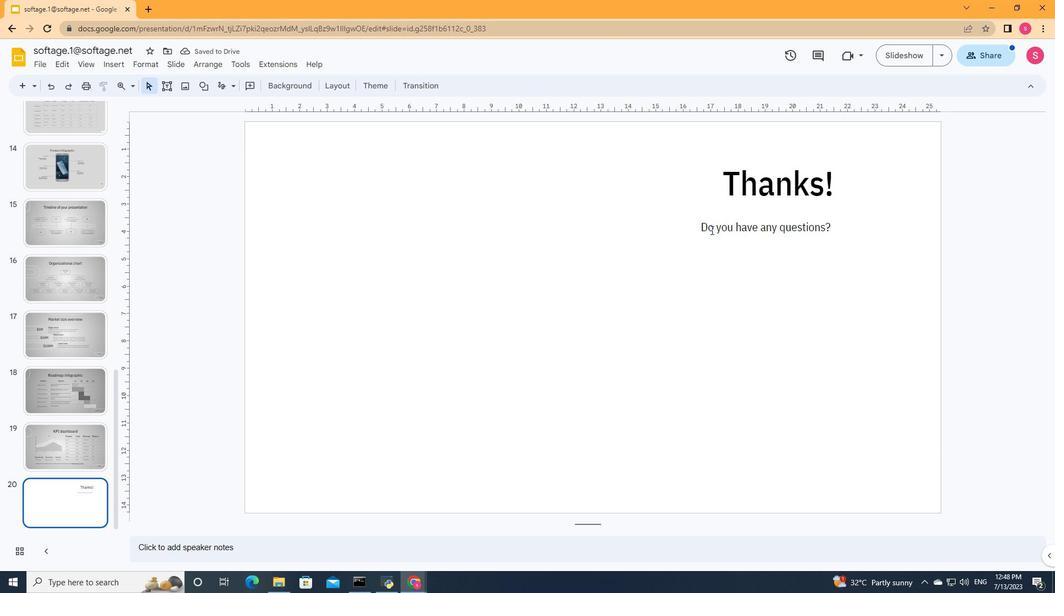 
Action: Mouse moved to (749, 214)
Screenshot: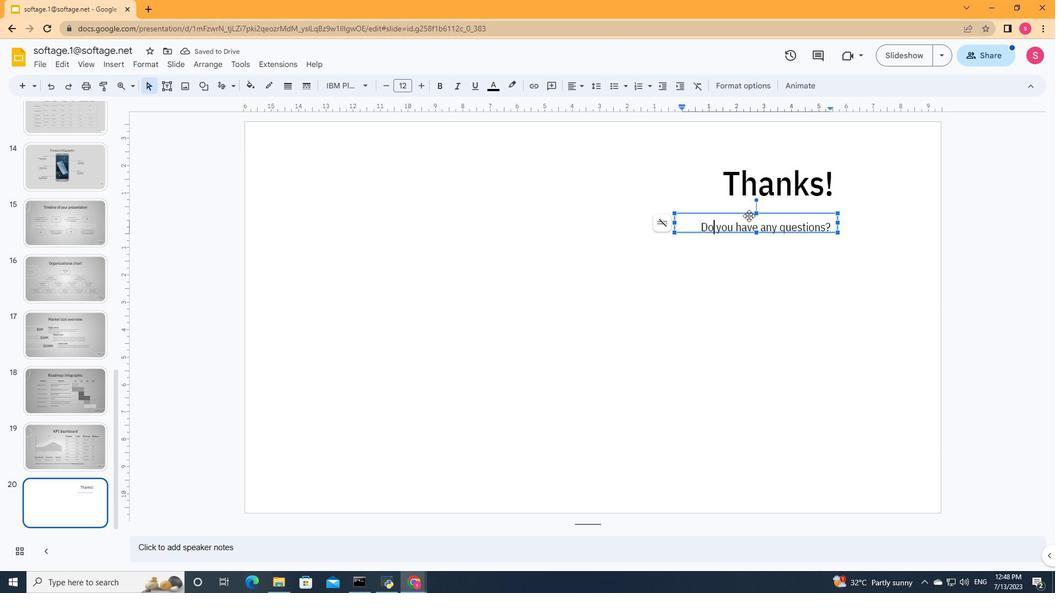 
Action: Mouse pressed left at (749, 214)
Screenshot: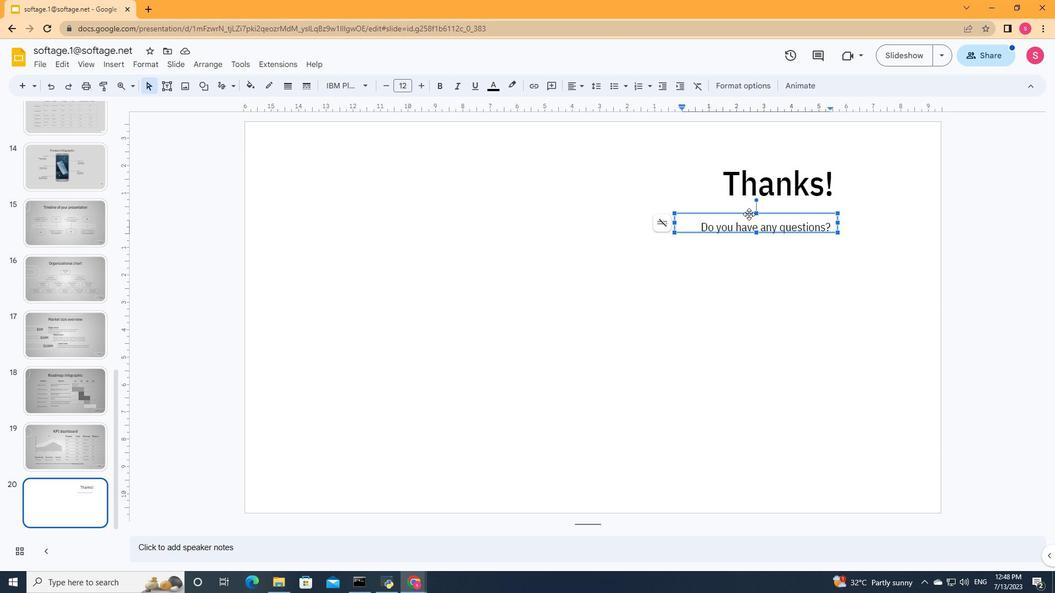 
Action: Mouse moved to (751, 253)
Screenshot: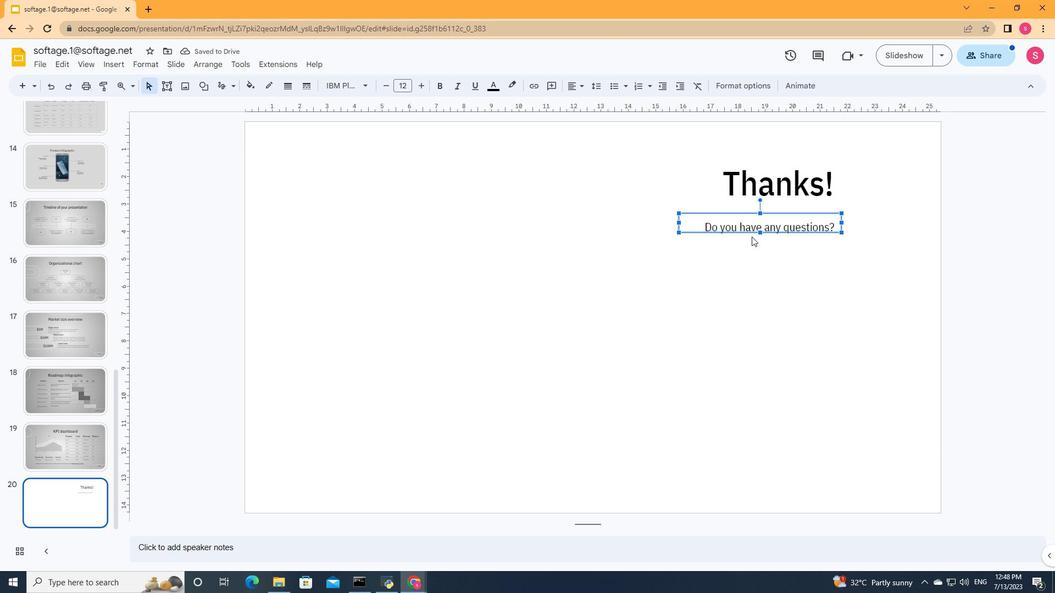 
Action: Mouse pressed left at (751, 253)
Screenshot: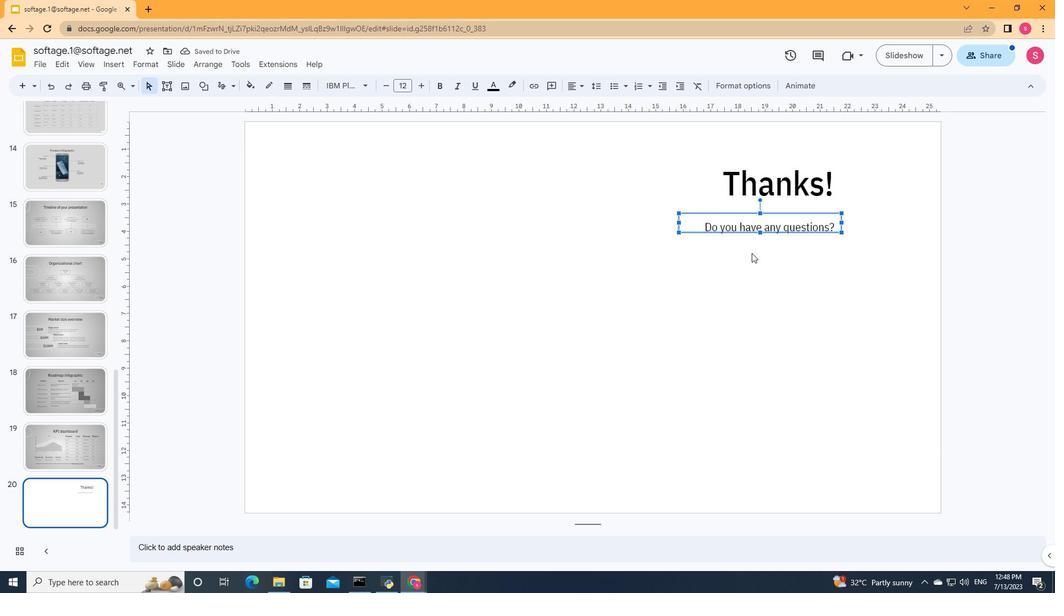 
Action: Mouse moved to (761, 228)
Screenshot: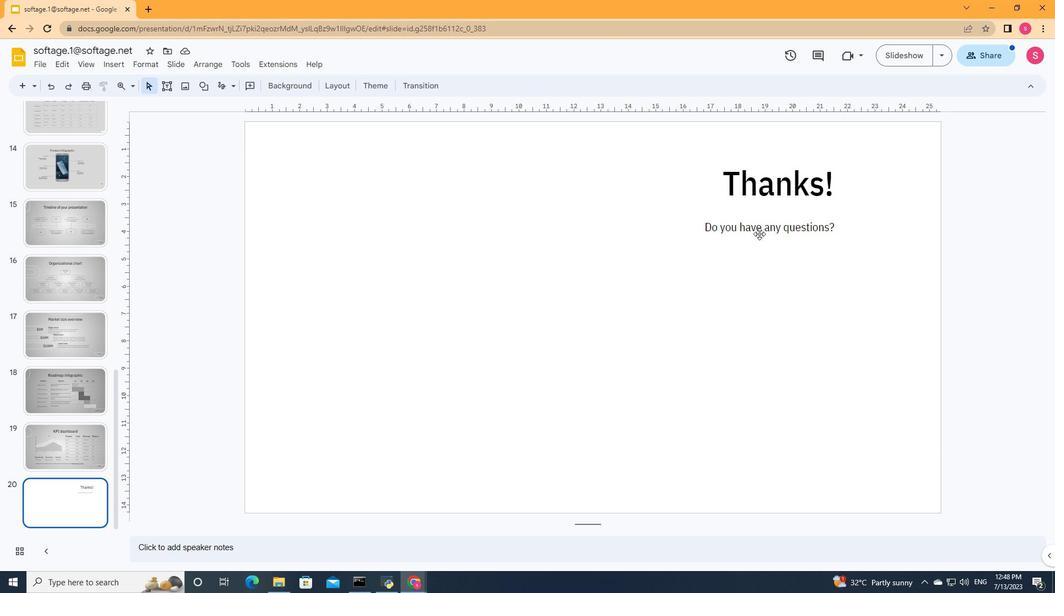 
Action: Mouse pressed left at (761, 228)
Screenshot: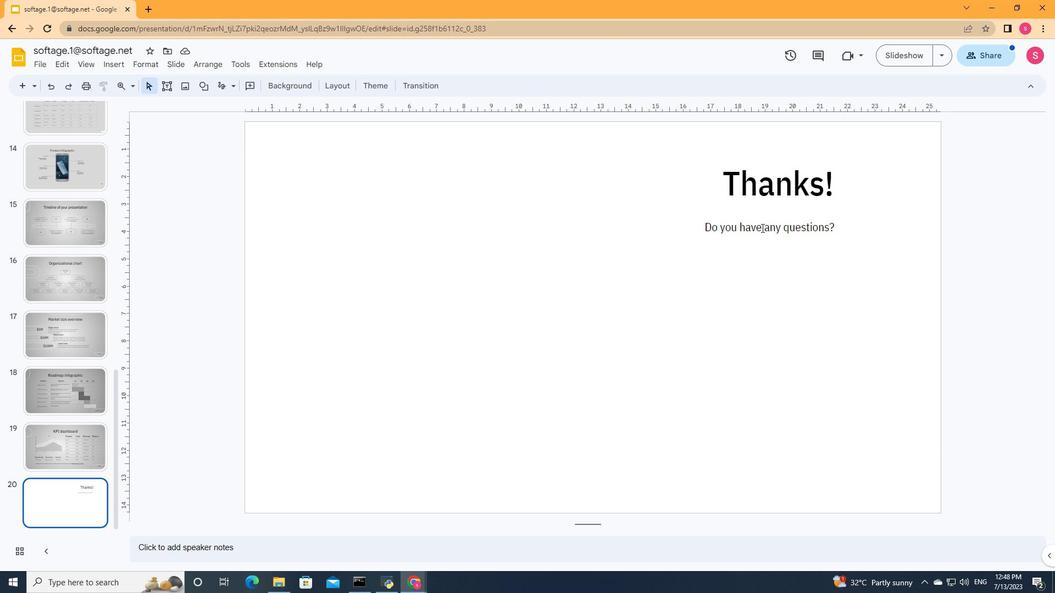 
Action: Mouse moved to (768, 227)
Screenshot: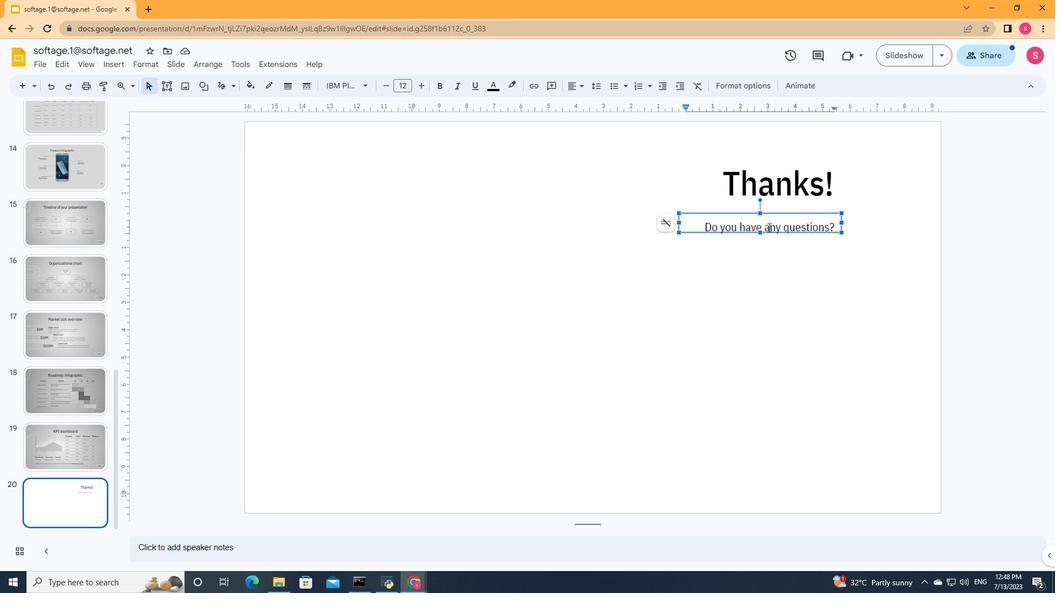 
Action: Key pressed ctrl+Cctrl+V
Screenshot: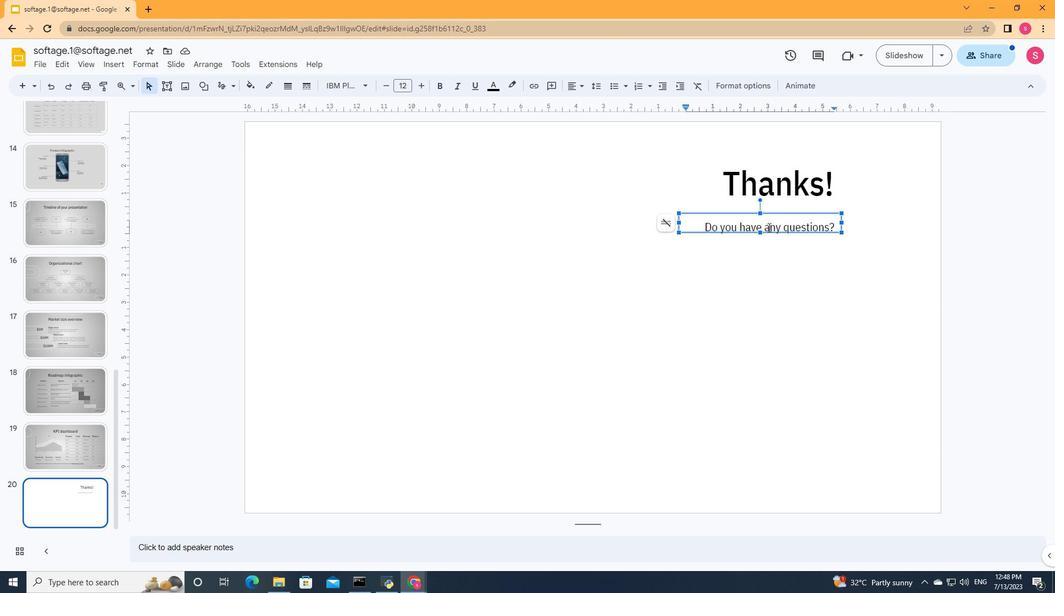 
Action: Mouse moved to (854, 323)
Screenshot: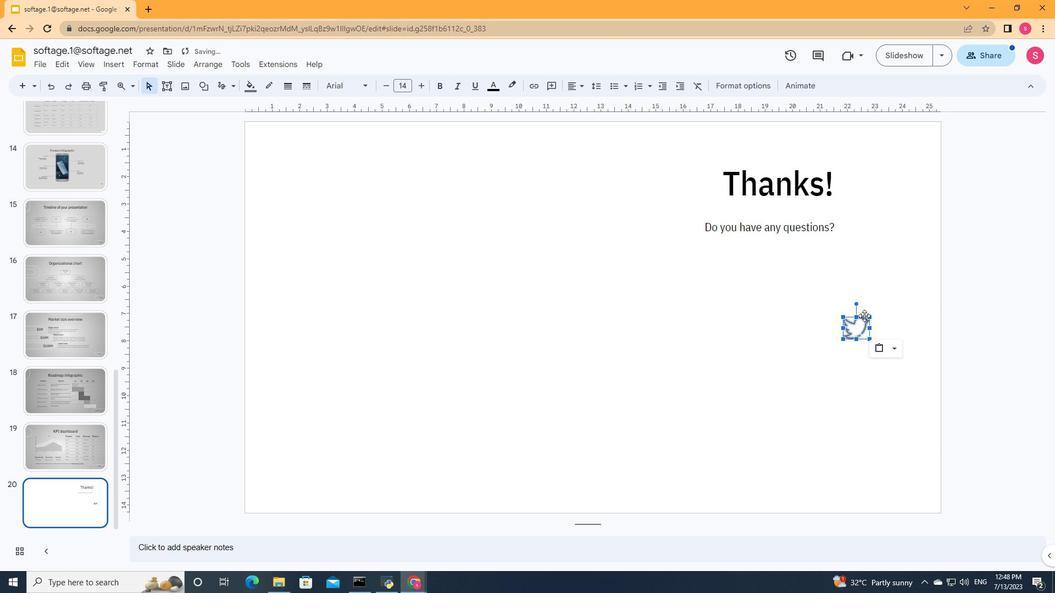 
Action: Mouse pressed left at (854, 323)
Screenshot: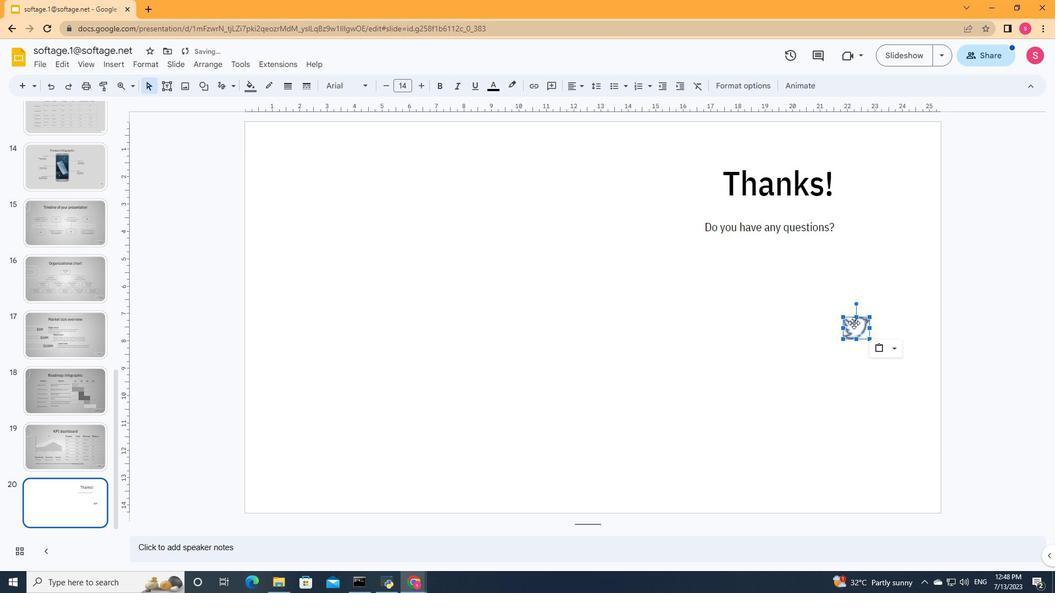 
Action: Mouse moved to (854, 323)
Screenshot: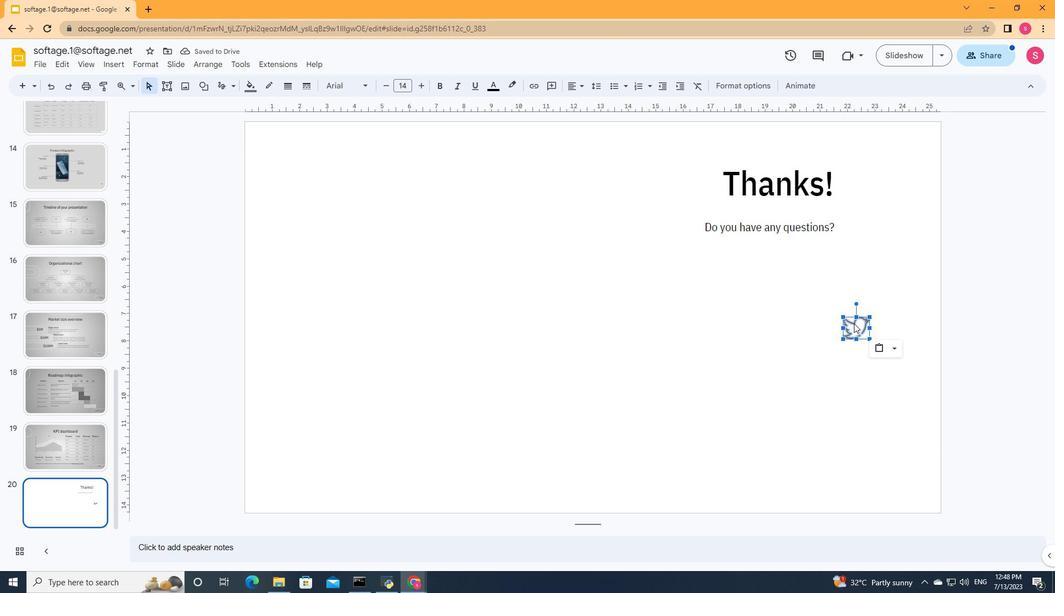
Action: Mouse pressed left at (854, 323)
Screenshot: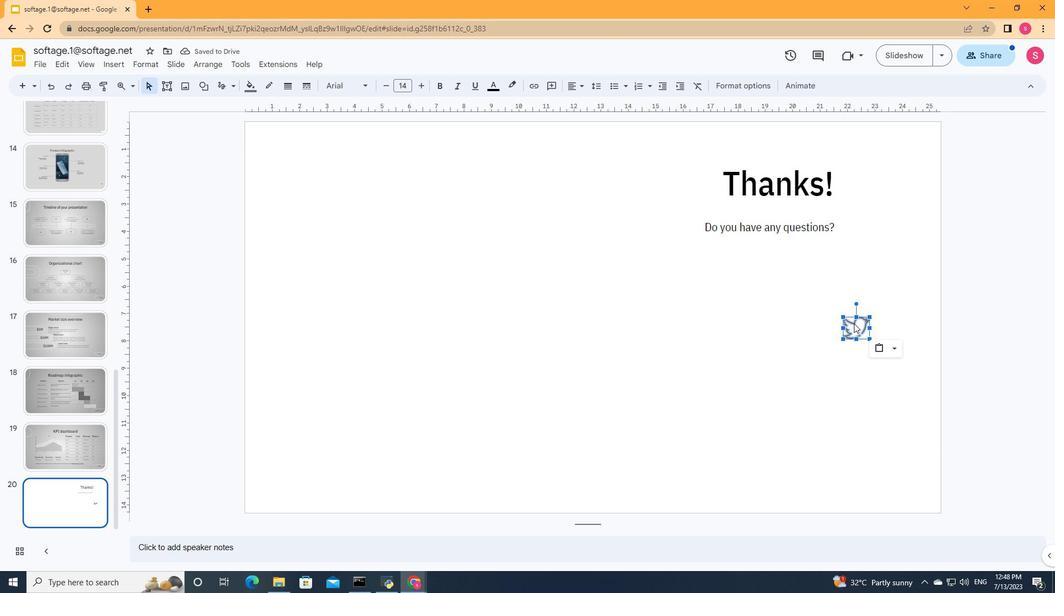 
Action: Mouse moved to (852, 317)
Screenshot: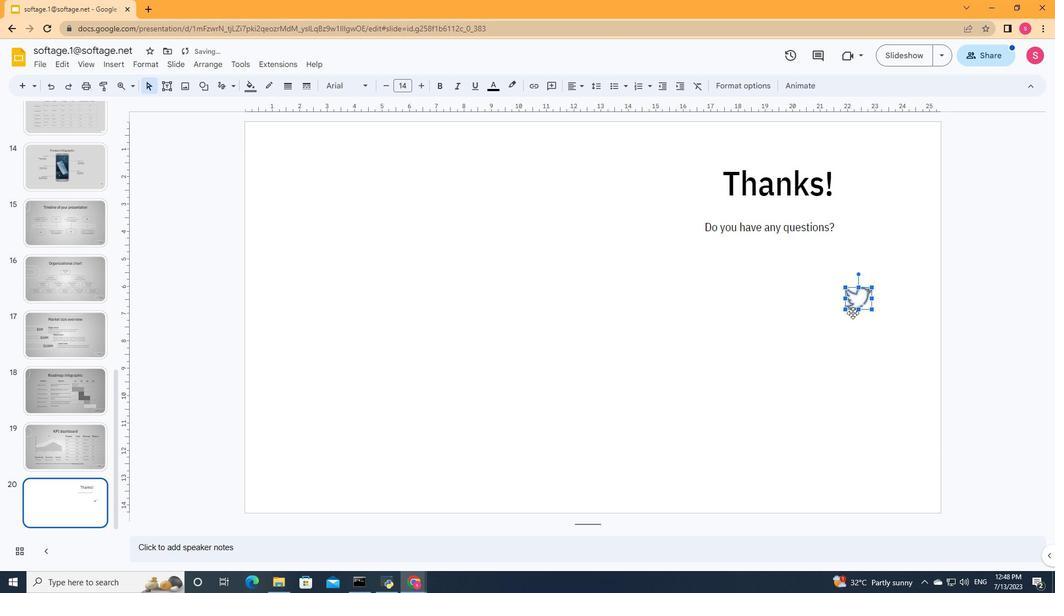 
Action: Mouse pressed left at (852, 317)
Screenshot: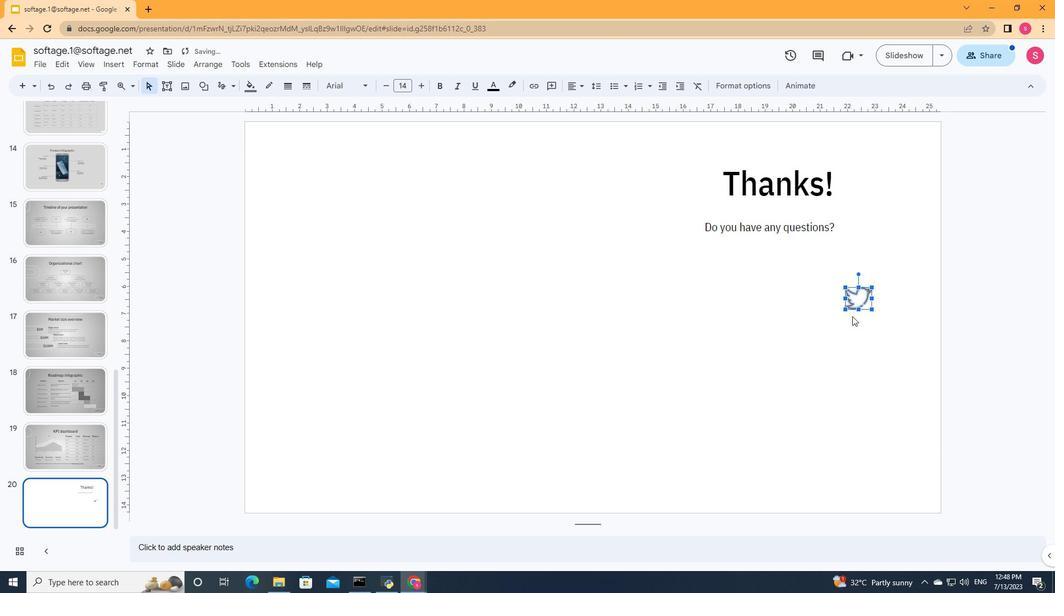 
Action: Mouse moved to (208, 86)
Screenshot: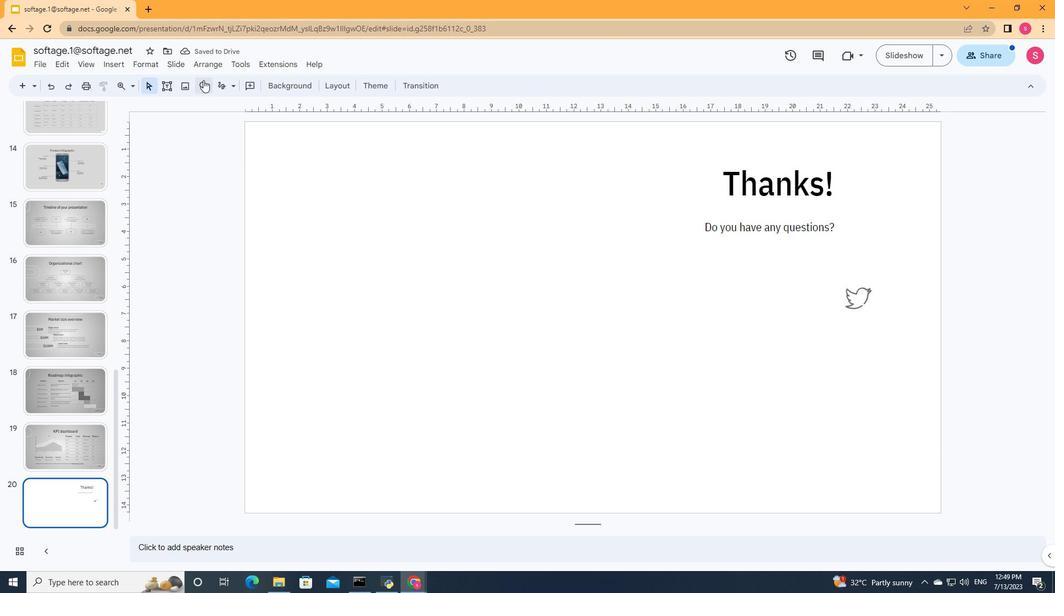 
Action: Mouse pressed left at (208, 86)
Screenshot: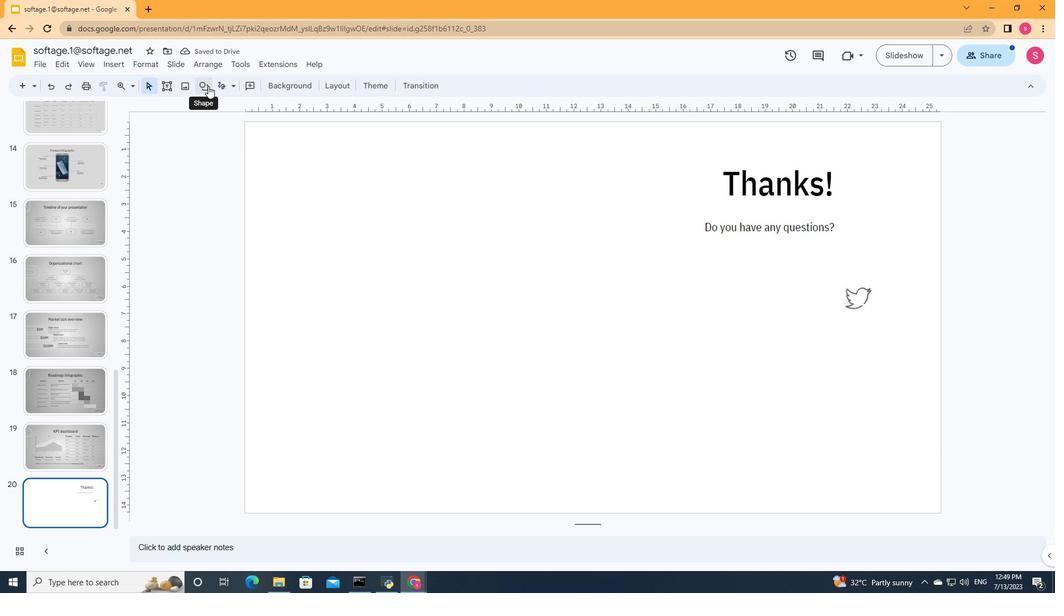 
Action: Mouse moved to (441, 176)
Screenshot: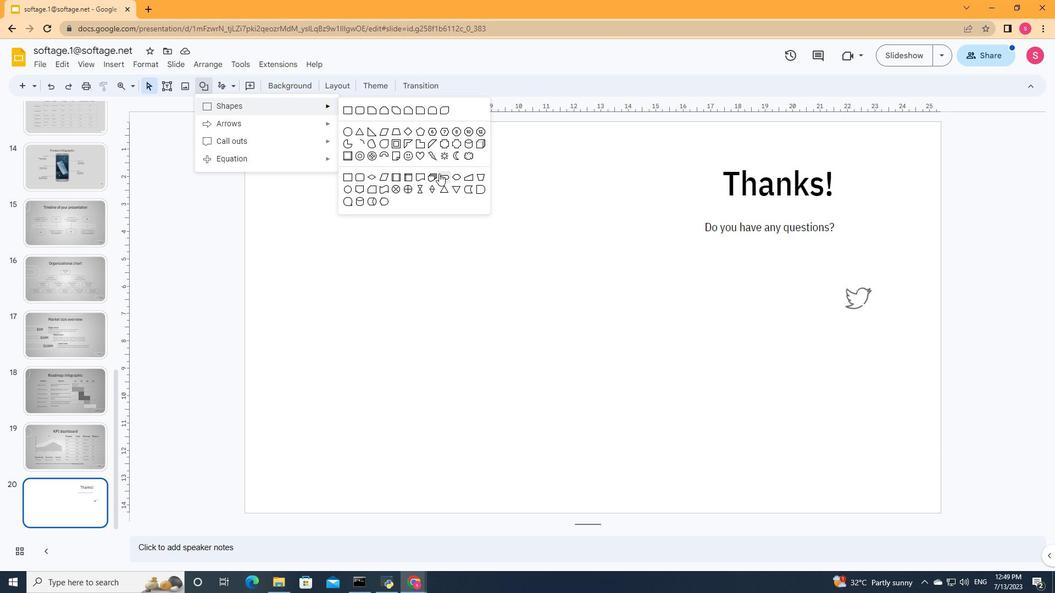 
Action: Mouse pressed left at (441, 176)
Screenshot: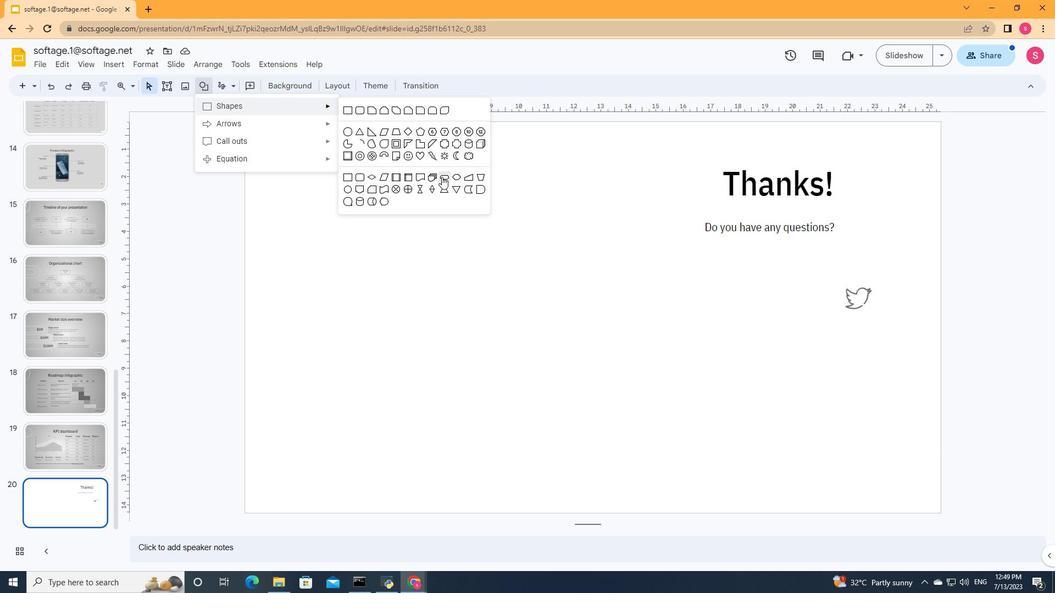 
Action: Mouse moved to (711, 283)
Screenshot: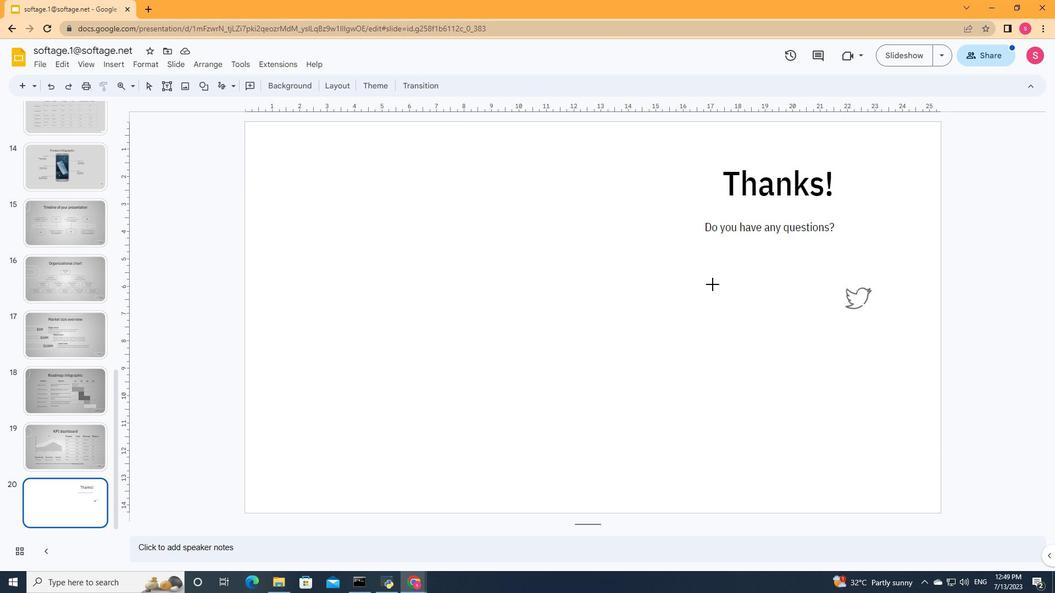 
Action: Mouse pressed left at (711, 283)
Screenshot: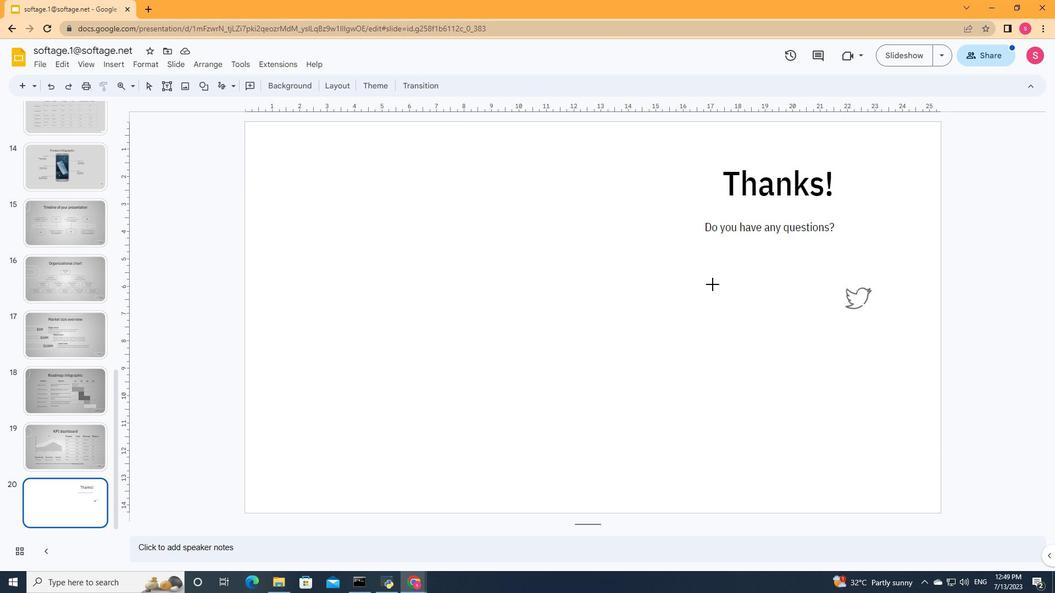 
Action: Mouse moved to (823, 306)
Screenshot: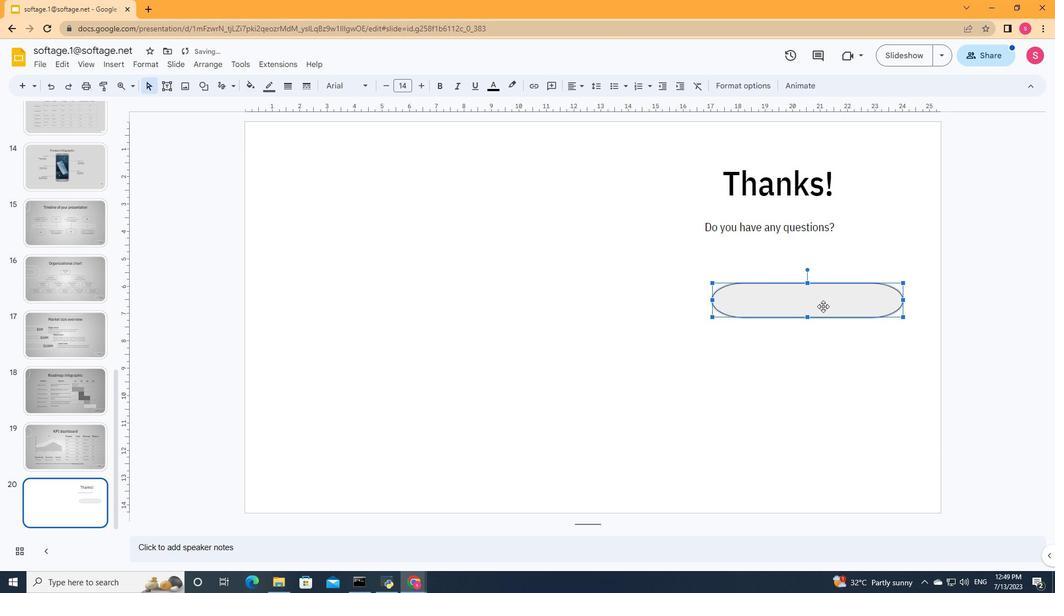 
Action: Mouse pressed left at (823, 306)
Screenshot: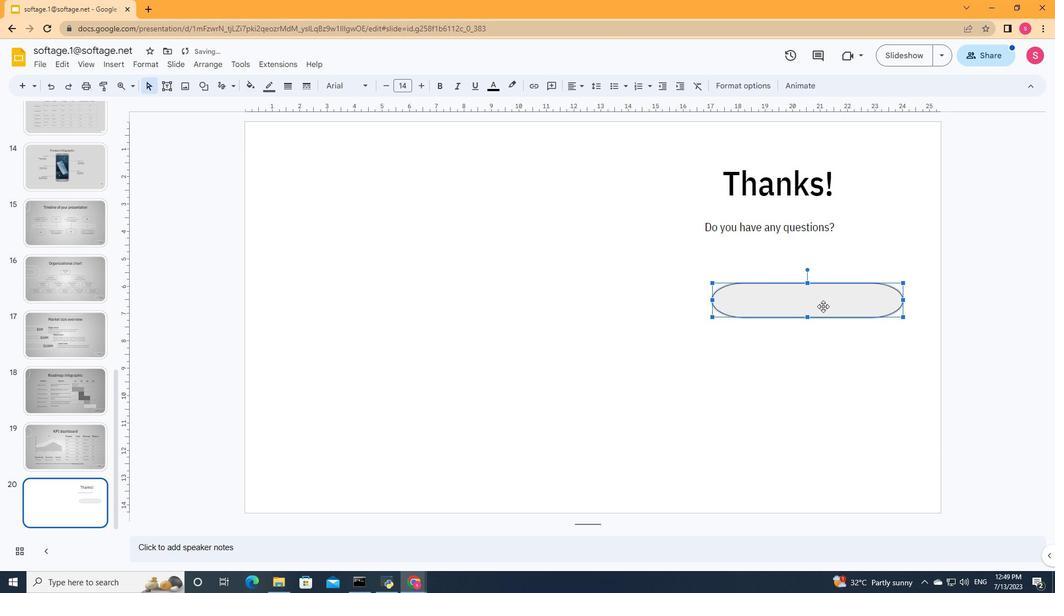 
Action: Mouse moved to (812, 300)
Screenshot: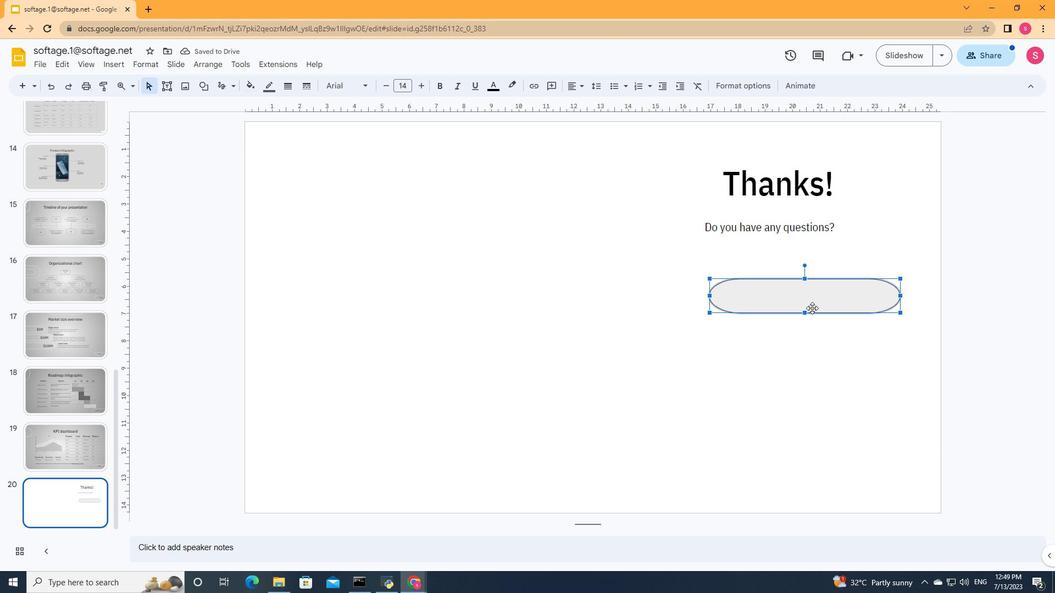 
Action: Mouse pressed left at (812, 300)
Screenshot: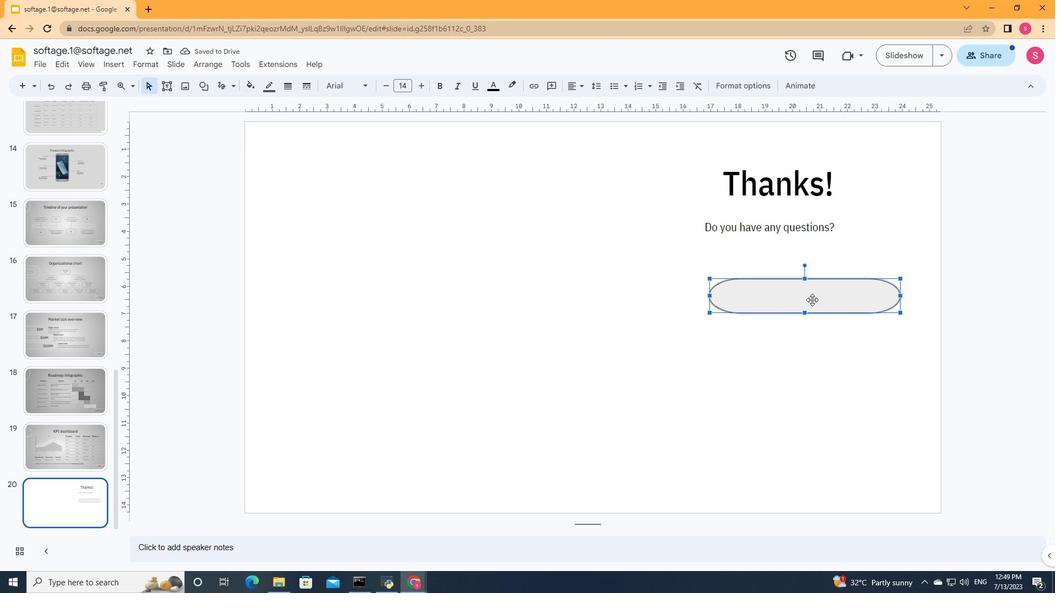 
Action: Mouse moved to (854, 300)
Screenshot: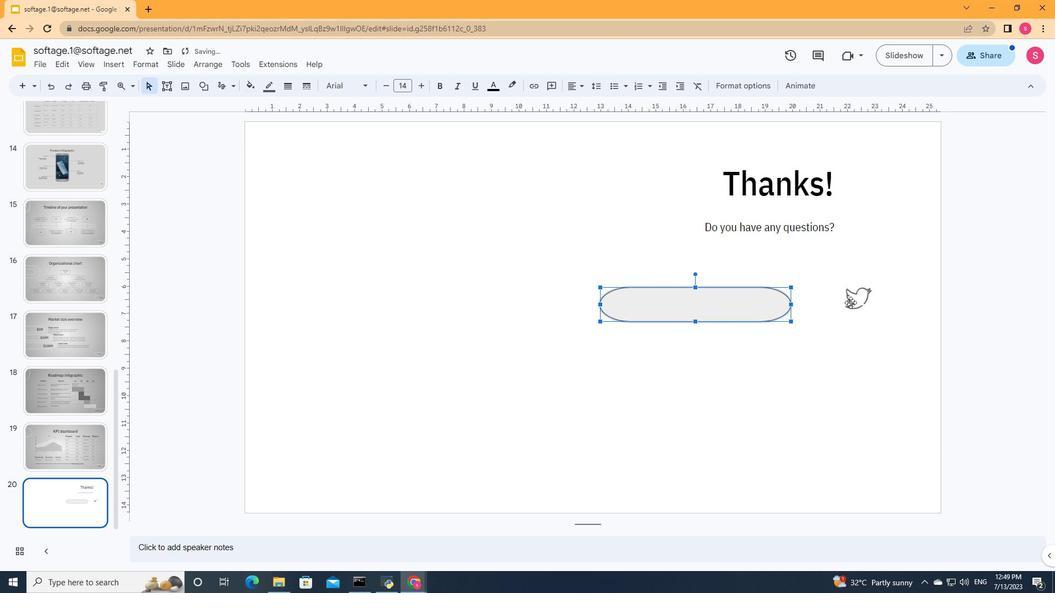 
Action: Mouse pressed left at (854, 300)
Screenshot: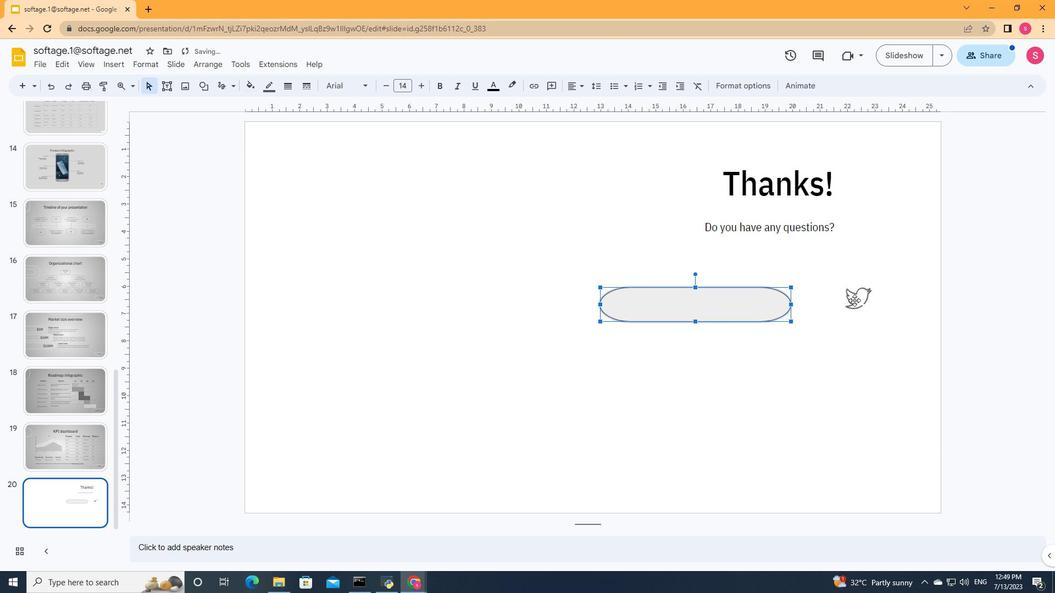 
Action: Mouse moved to (864, 297)
Screenshot: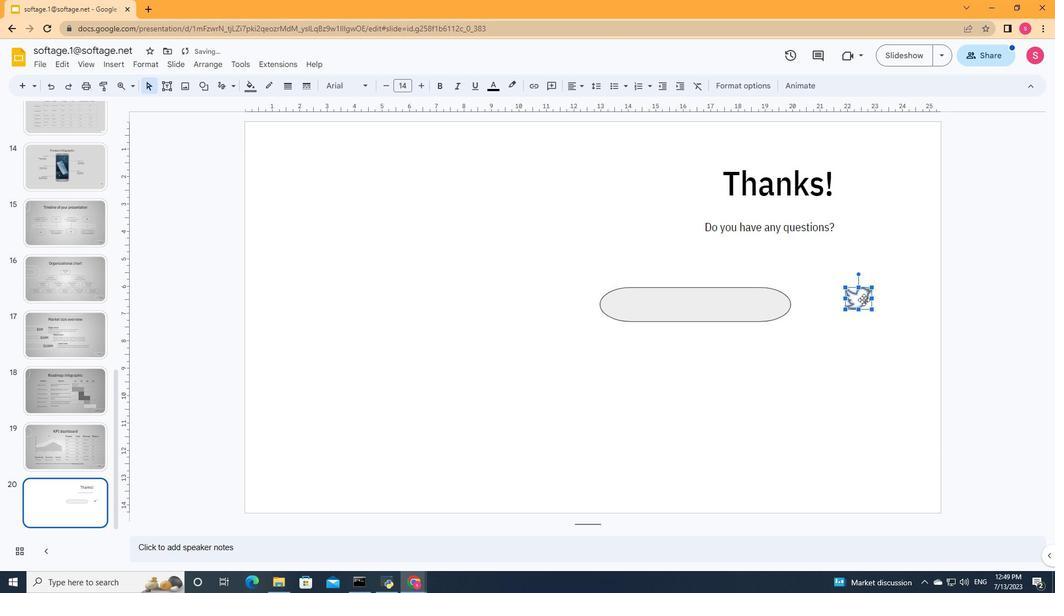 
Action: Mouse pressed left at (864, 297)
Screenshot: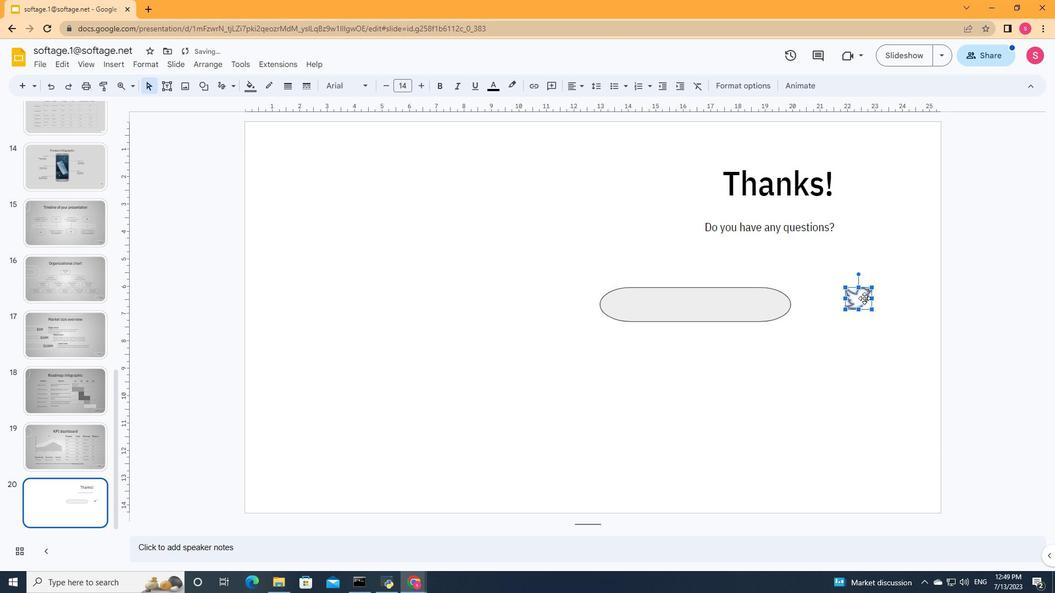 
Action: Mouse pressed left at (864, 297)
Screenshot: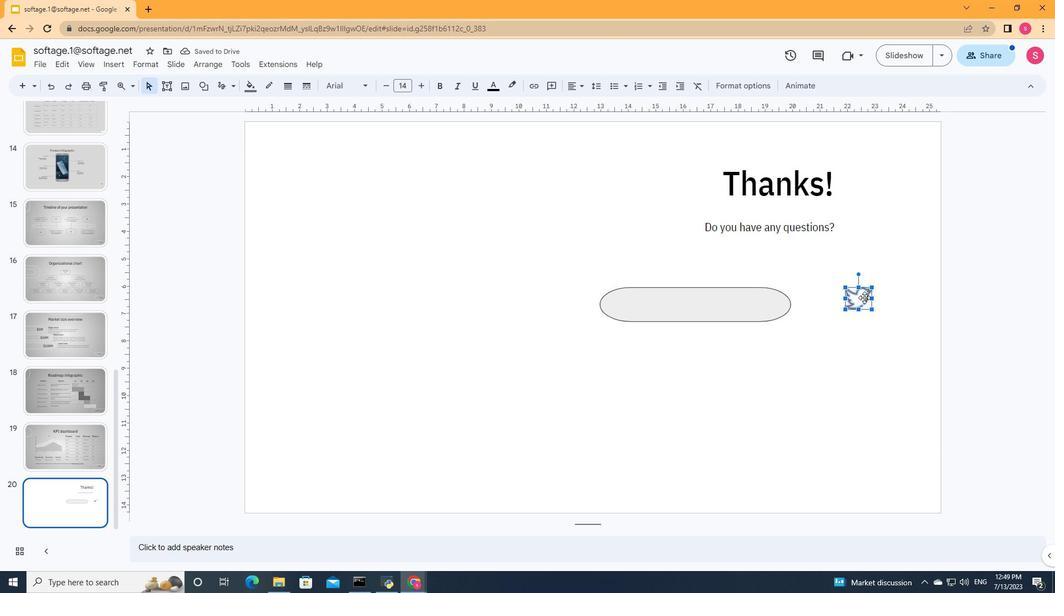 
Action: Mouse moved to (752, 304)
Screenshot: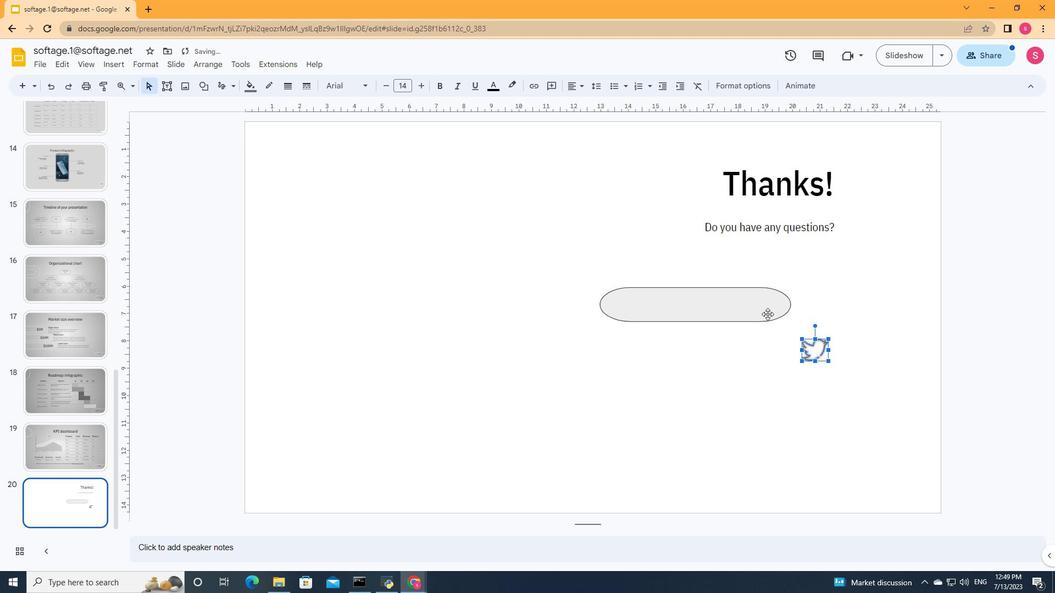 
Action: Mouse pressed left at (752, 304)
Screenshot: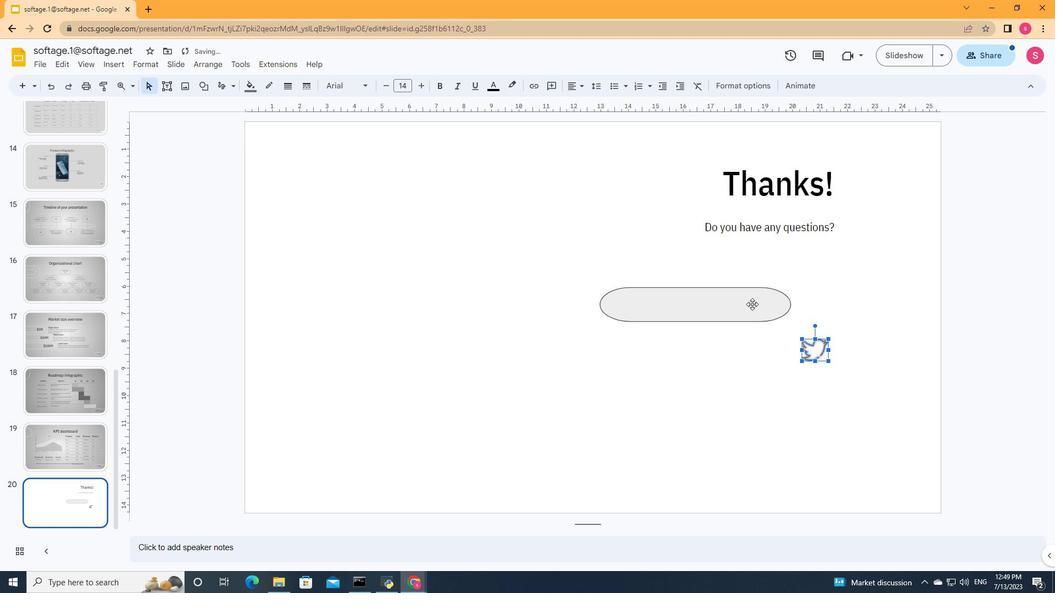 
Action: Mouse moved to (651, 297)
Screenshot: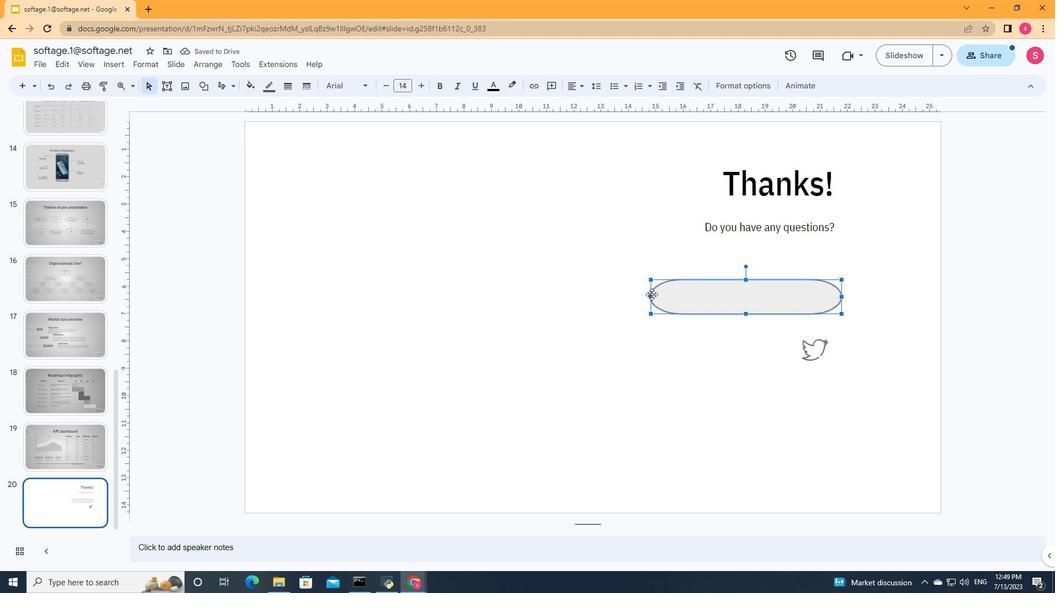 
Action: Mouse pressed left at (651, 297)
Screenshot: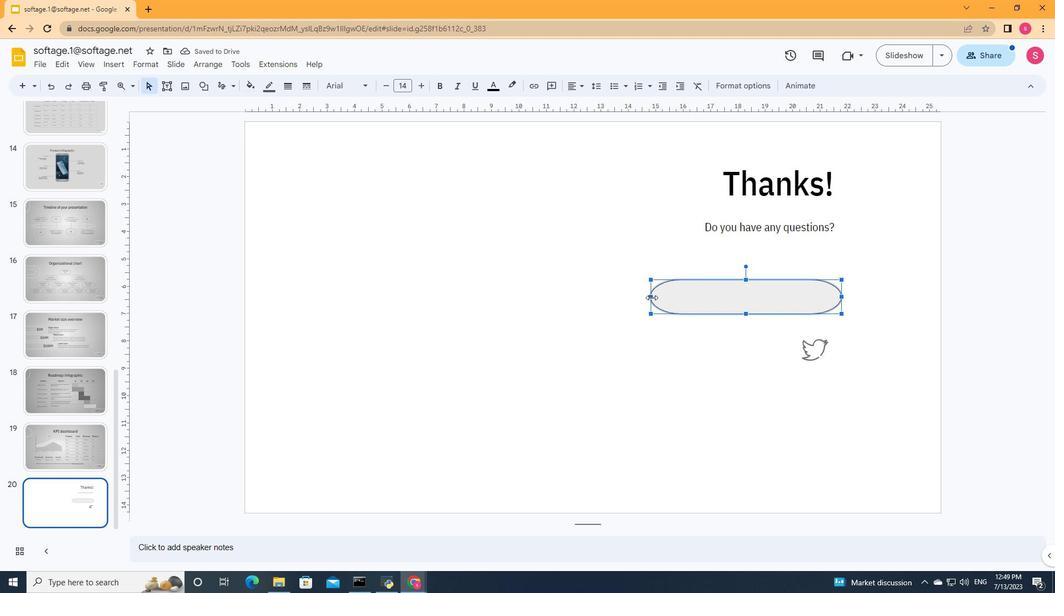 
Action: Mouse moved to (257, 87)
Screenshot: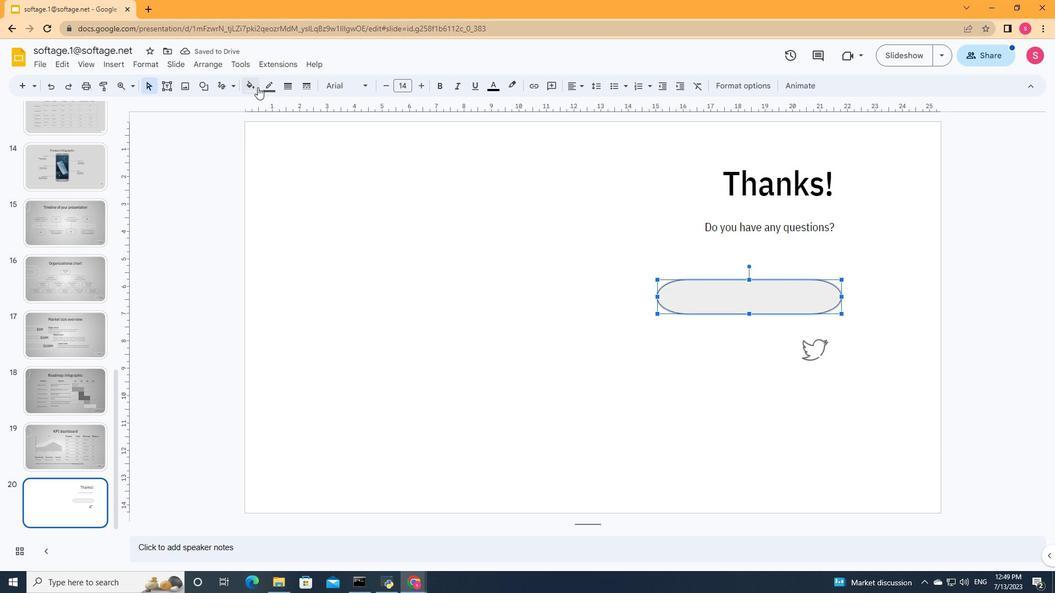 
Action: Mouse pressed left at (257, 87)
Screenshot: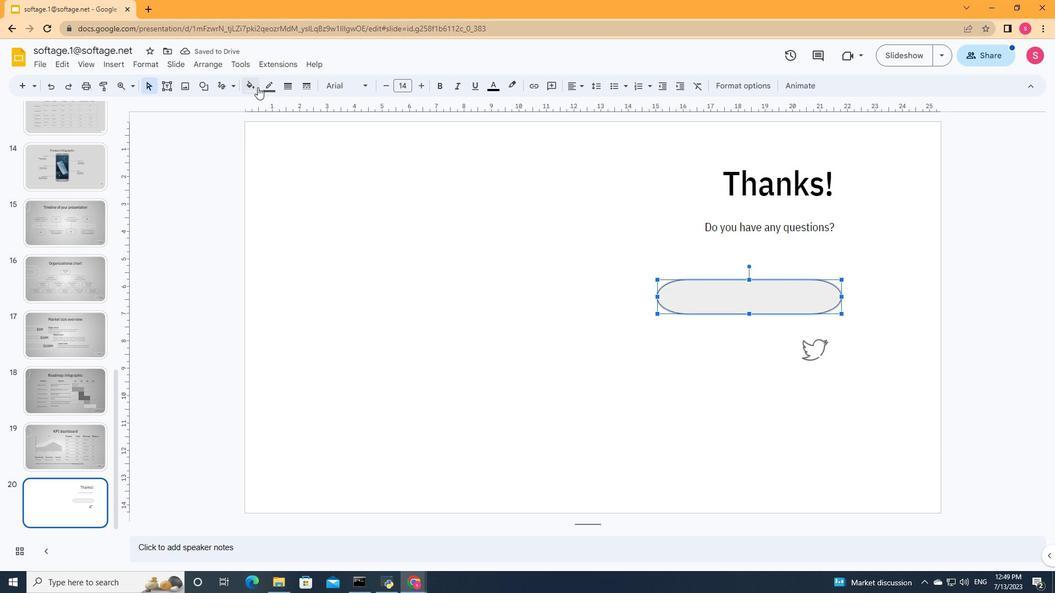 
Action: Mouse moved to (296, 304)
Screenshot: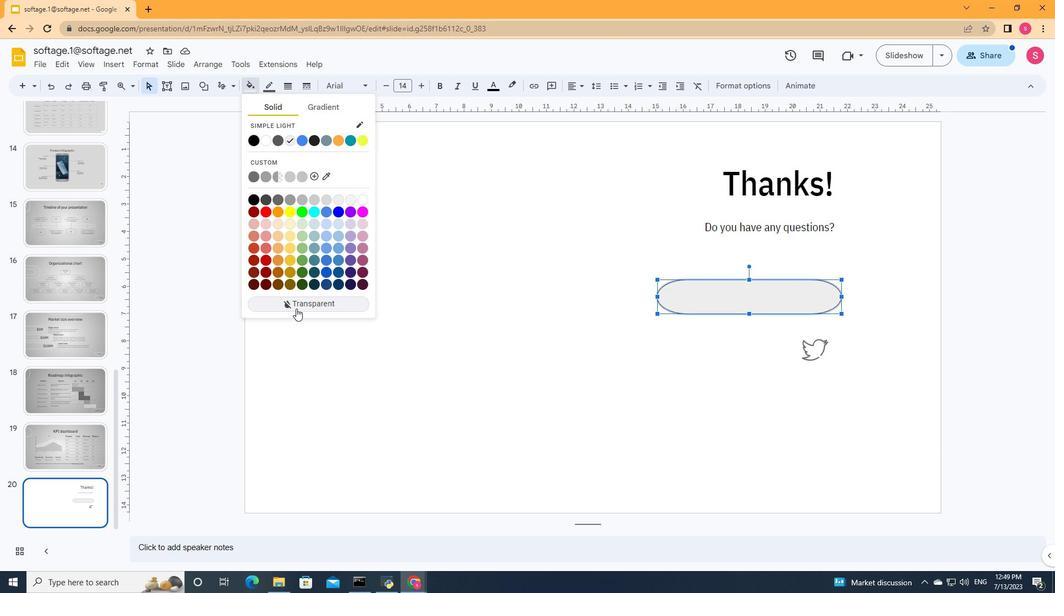 
Action: Mouse pressed left at (296, 304)
Screenshot: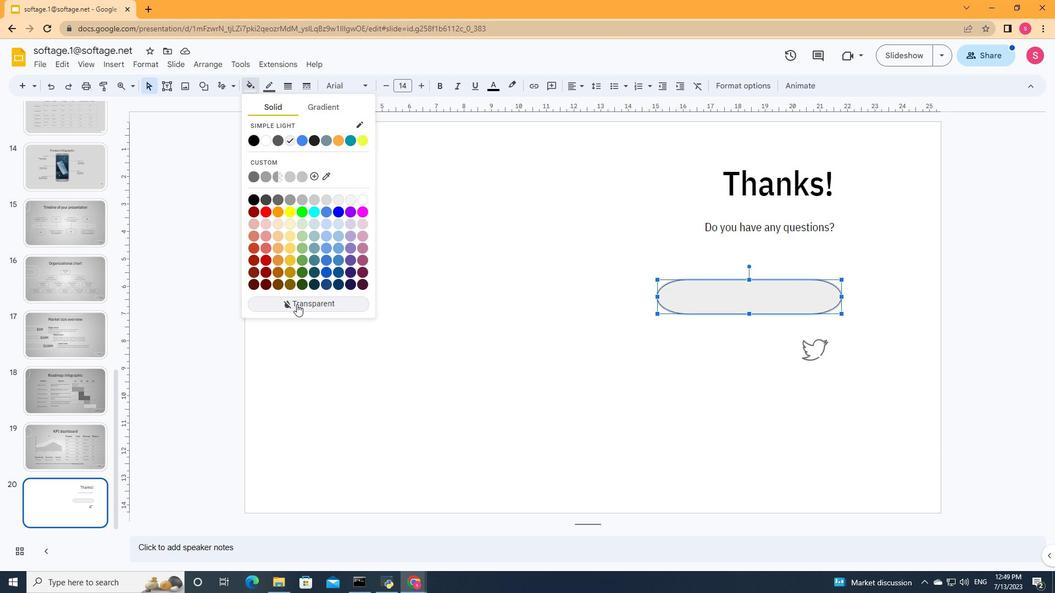 
Action: Mouse moved to (270, 90)
Screenshot: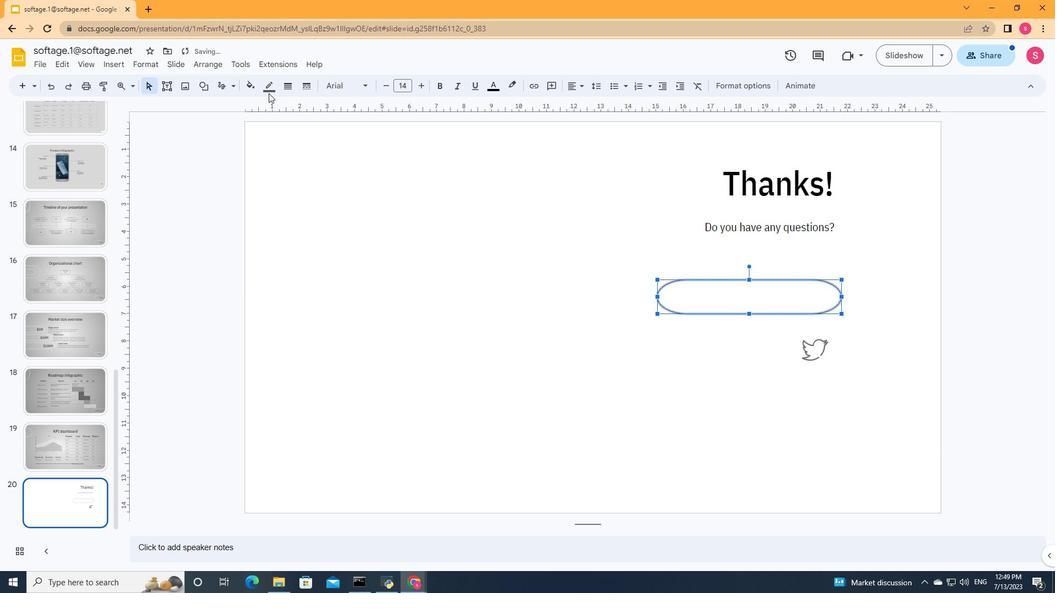 
Action: Mouse pressed left at (270, 90)
Screenshot: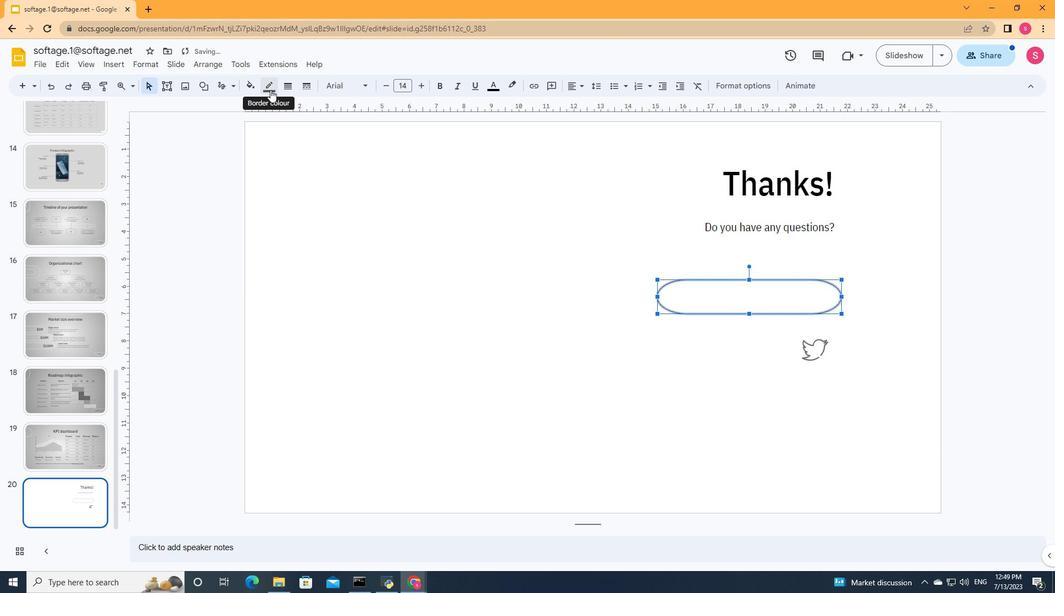 
Action: Mouse moved to (283, 118)
Screenshot: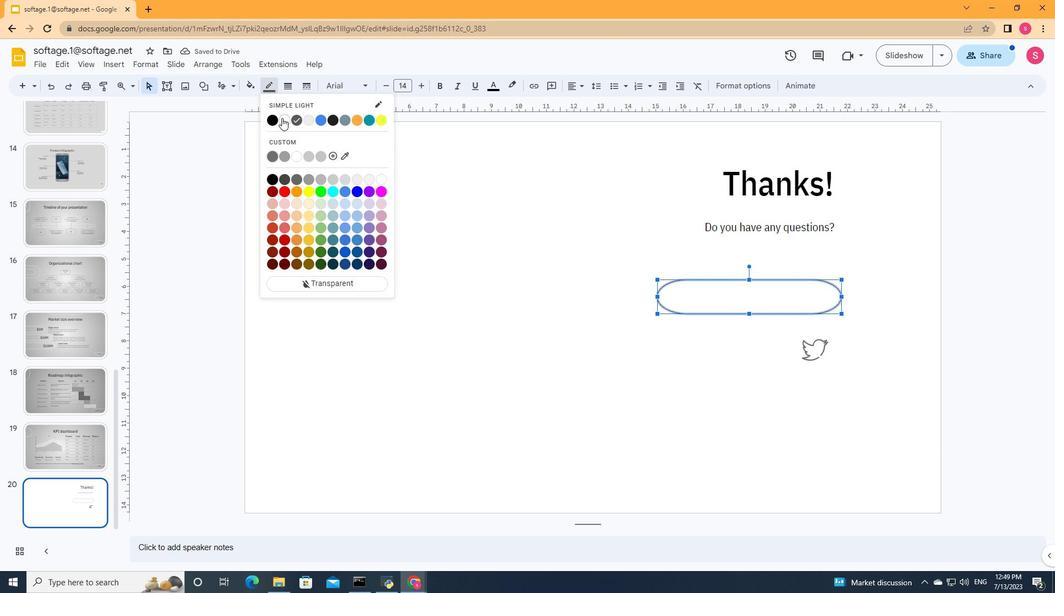 
Action: Mouse pressed left at (283, 118)
Screenshot: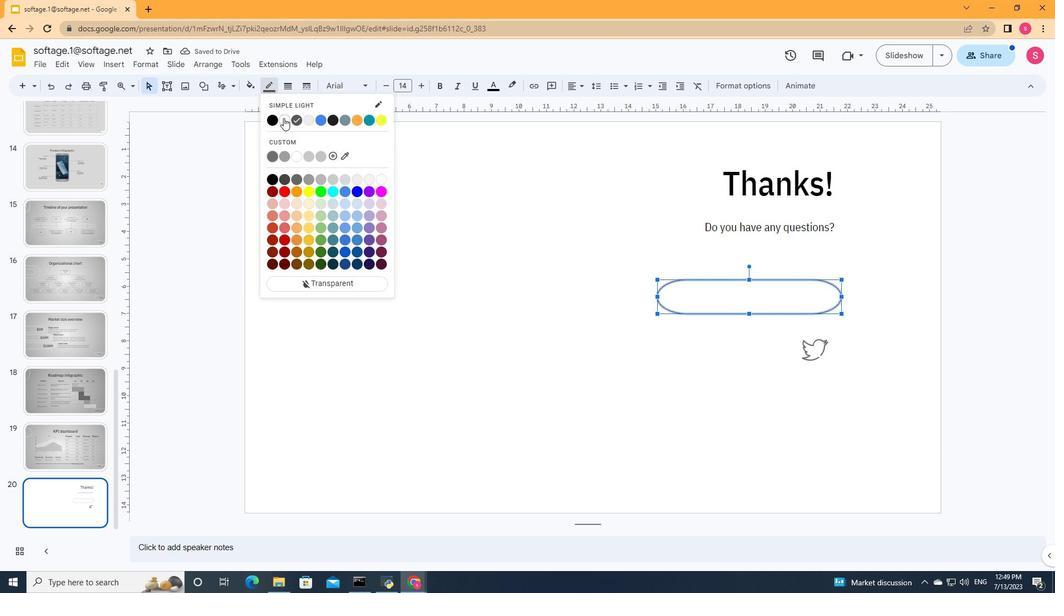 
Action: Mouse moved to (281, 91)
Screenshot: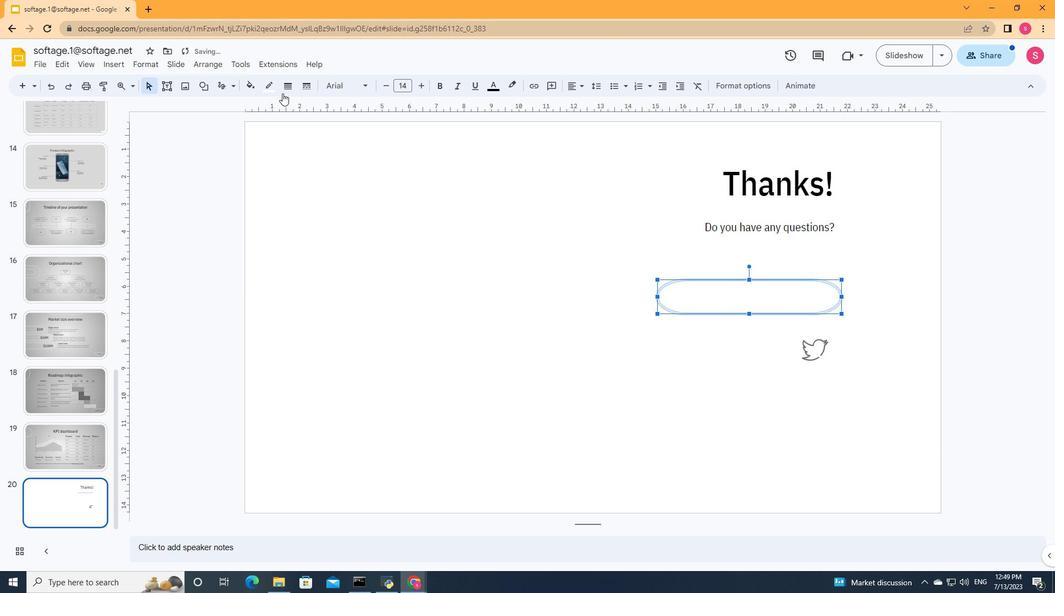 
Action: Mouse pressed left at (281, 91)
Screenshot: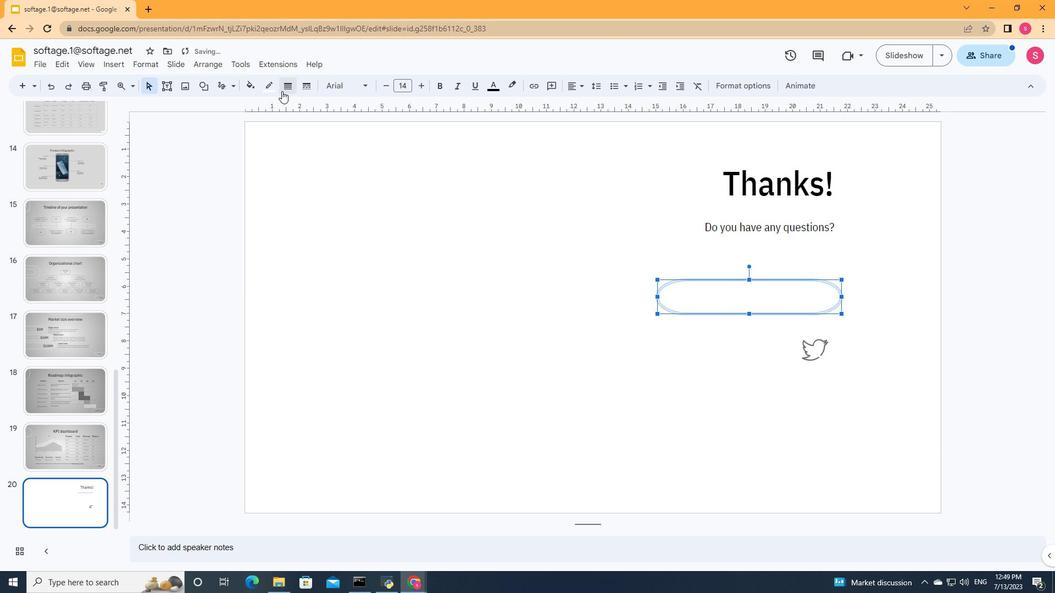 
Action: Mouse moved to (296, 116)
Screenshot: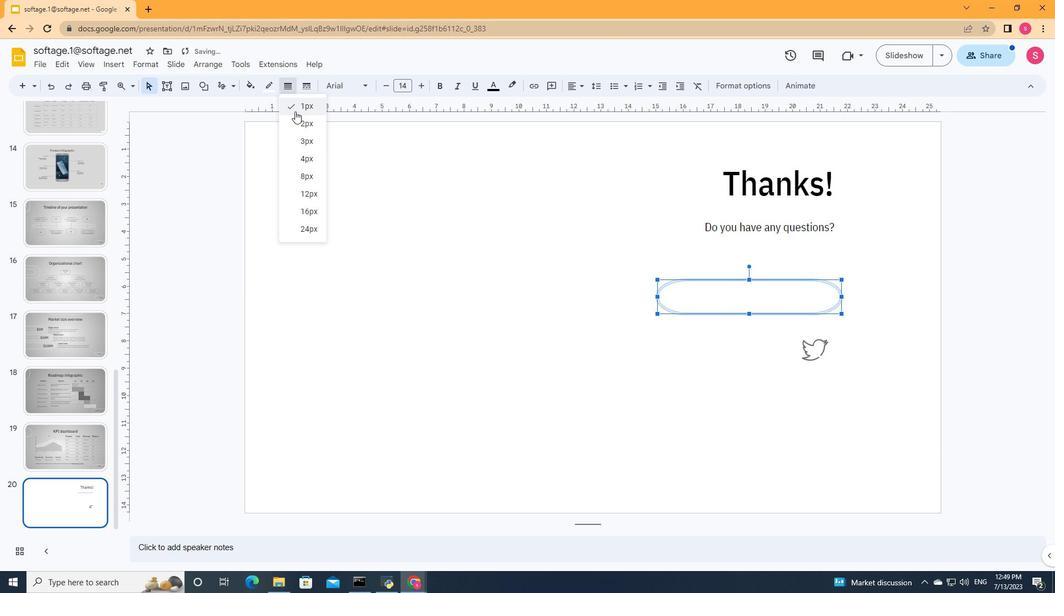 
Action: Mouse pressed left at (296, 116)
Screenshot: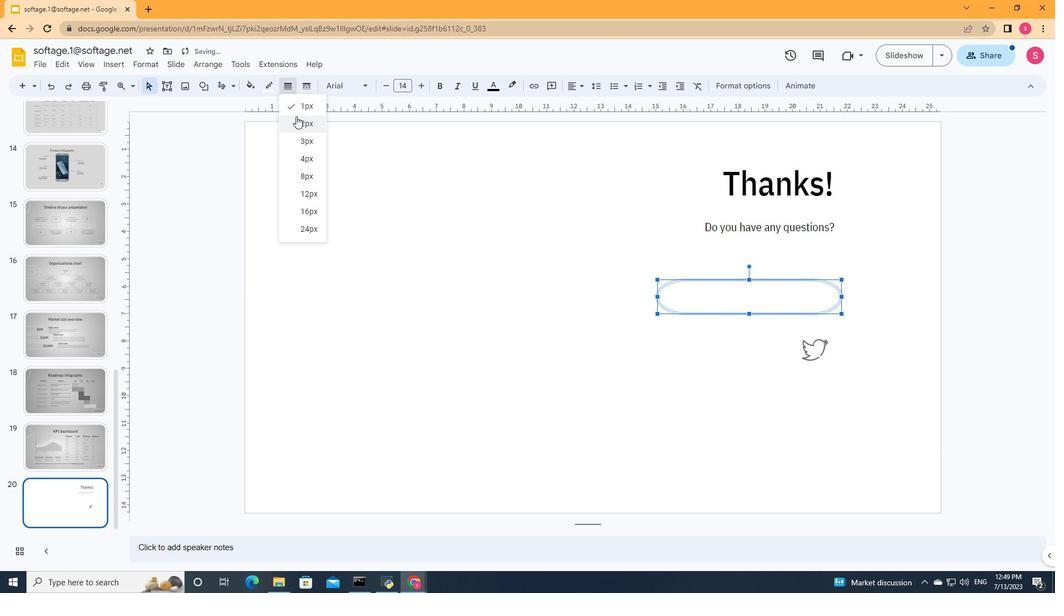 
Action: Mouse moved to (439, 206)
Screenshot: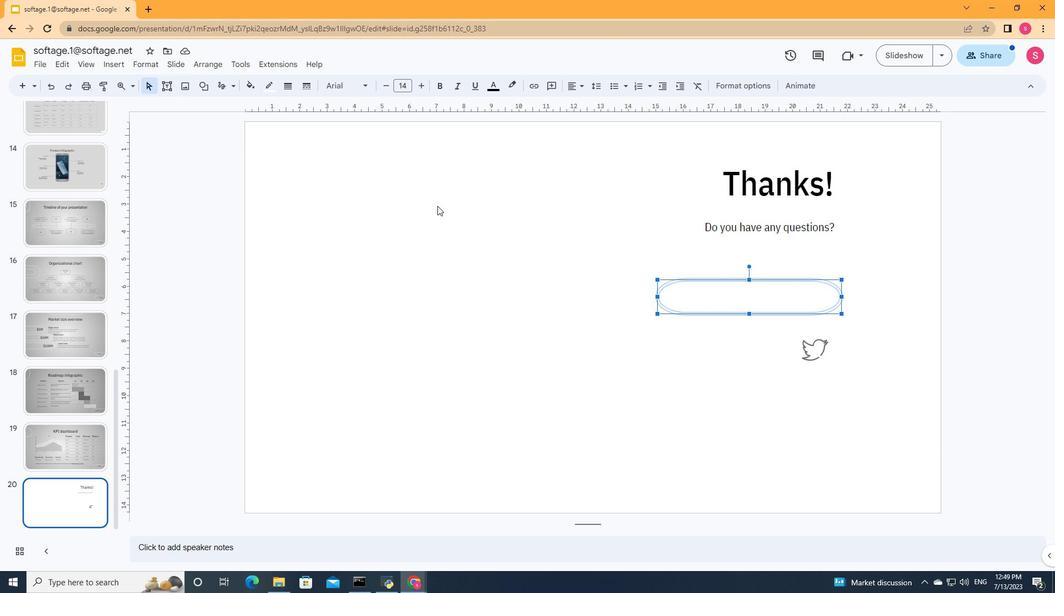
Action: Mouse pressed left at (439, 206)
Screenshot: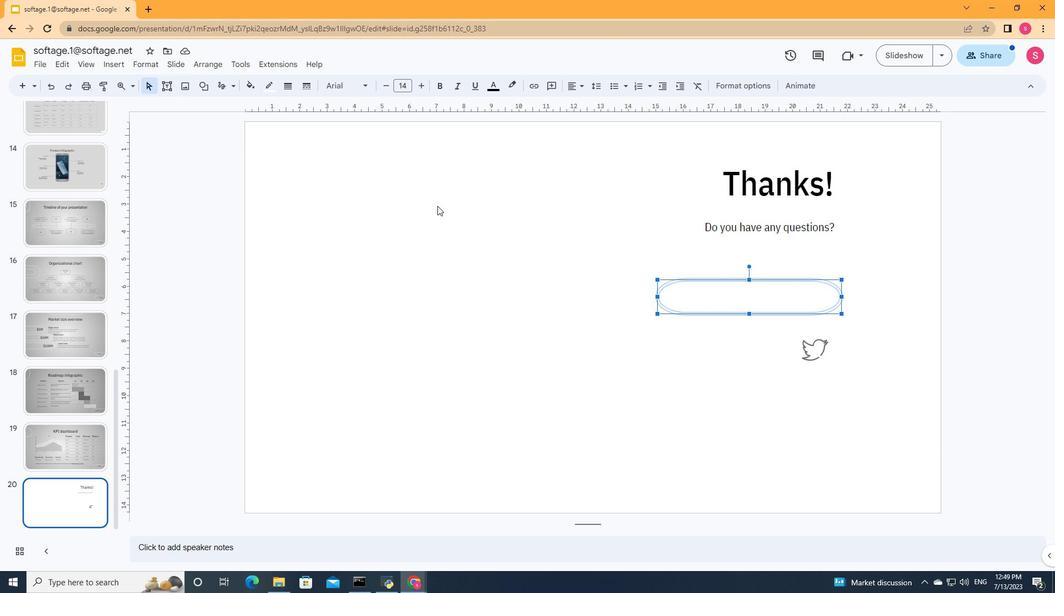 
Action: Mouse moved to (307, 87)
Screenshot: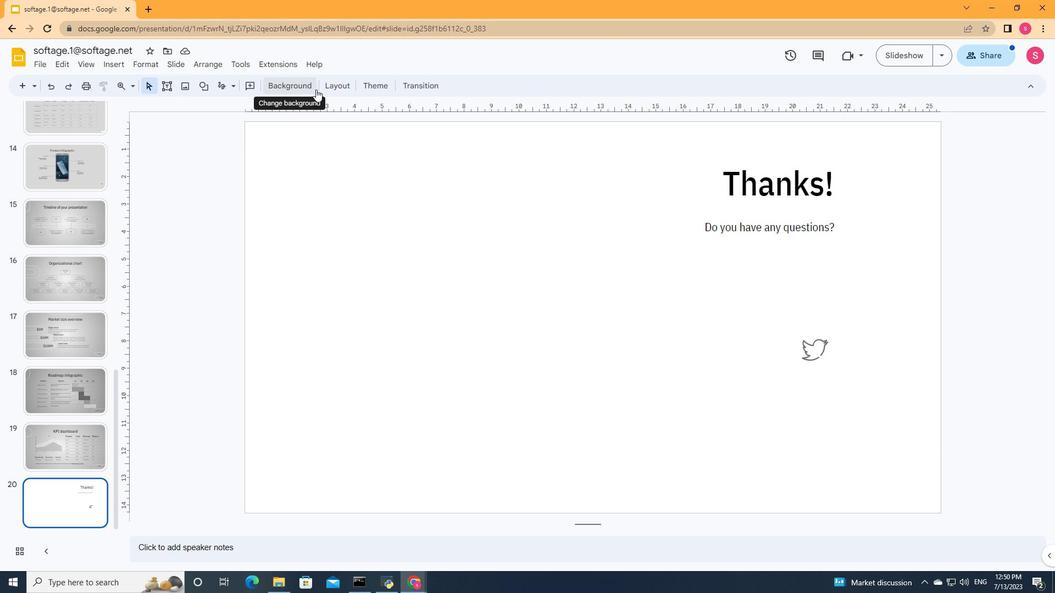 
Action: Mouse pressed left at (307, 87)
Screenshot: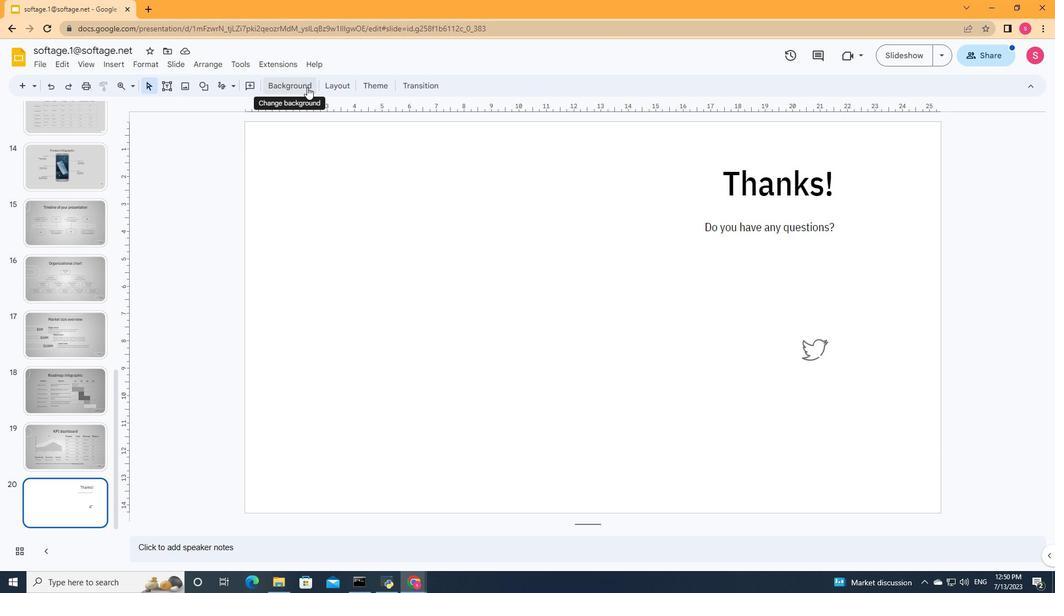 
Action: Mouse moved to (608, 275)
Screenshot: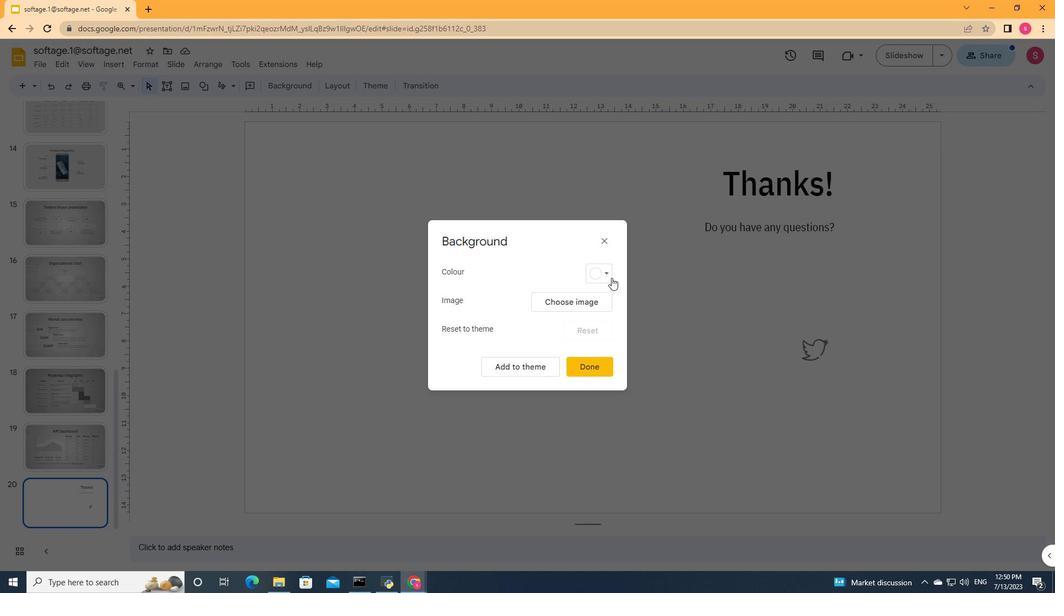 
Action: Mouse pressed left at (608, 275)
Screenshot: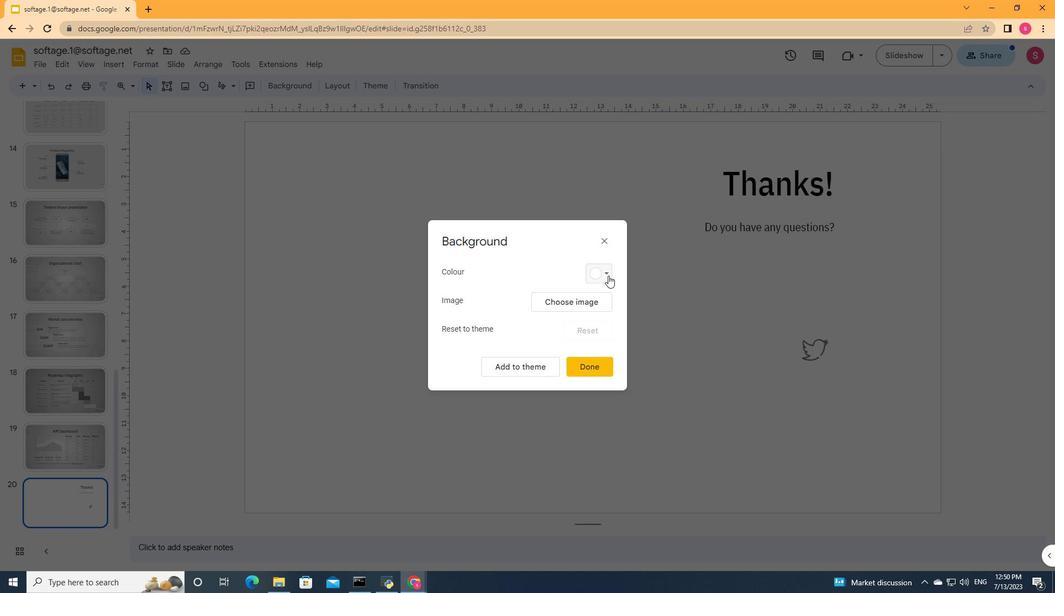 
Action: Mouse moved to (674, 294)
Screenshot: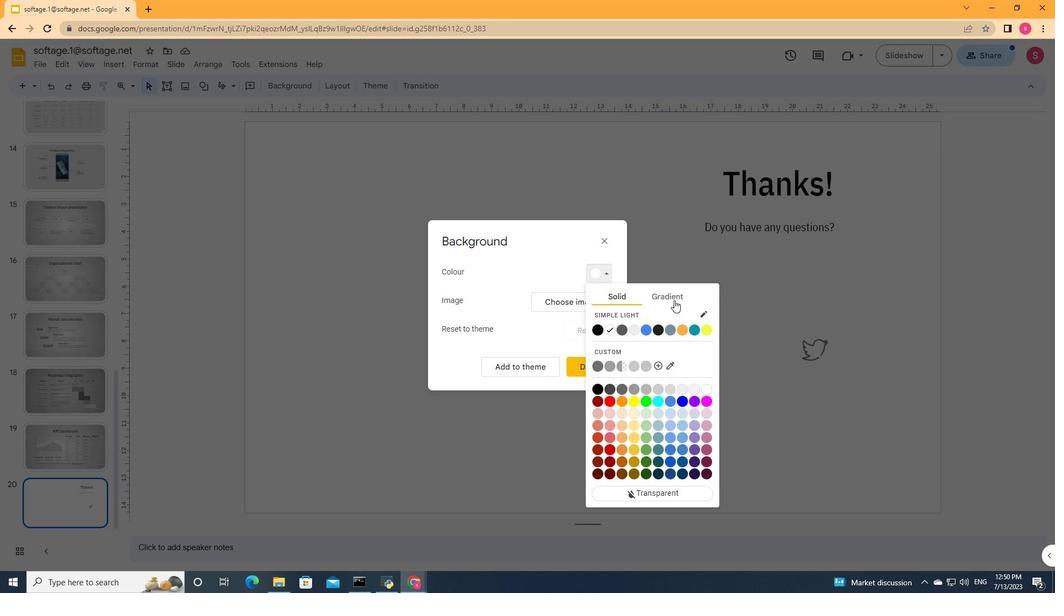 
Action: Mouse pressed left at (674, 294)
Screenshot: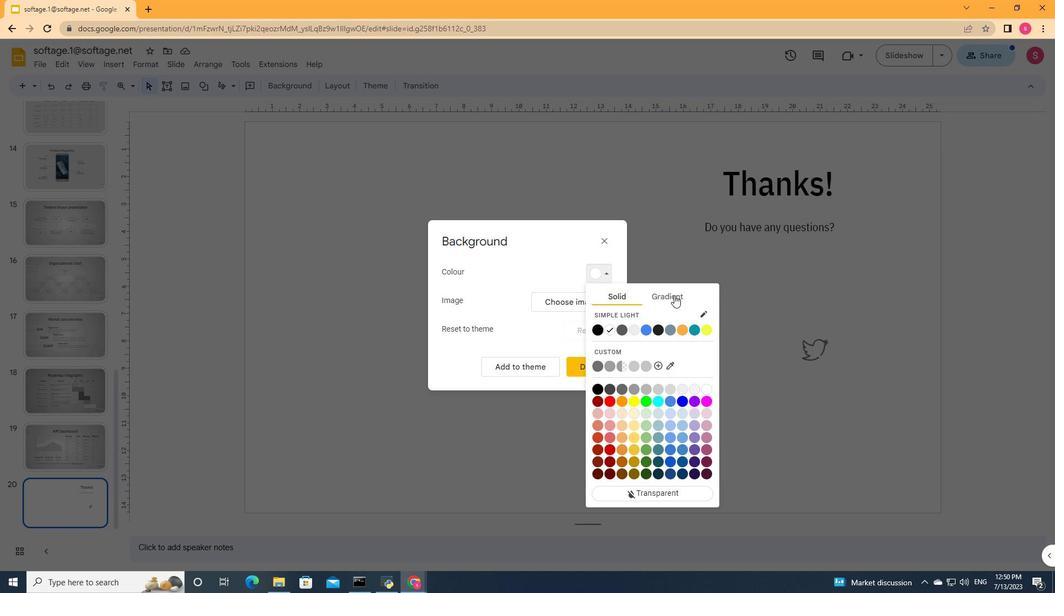 
Action: Mouse moved to (670, 416)
Screenshot: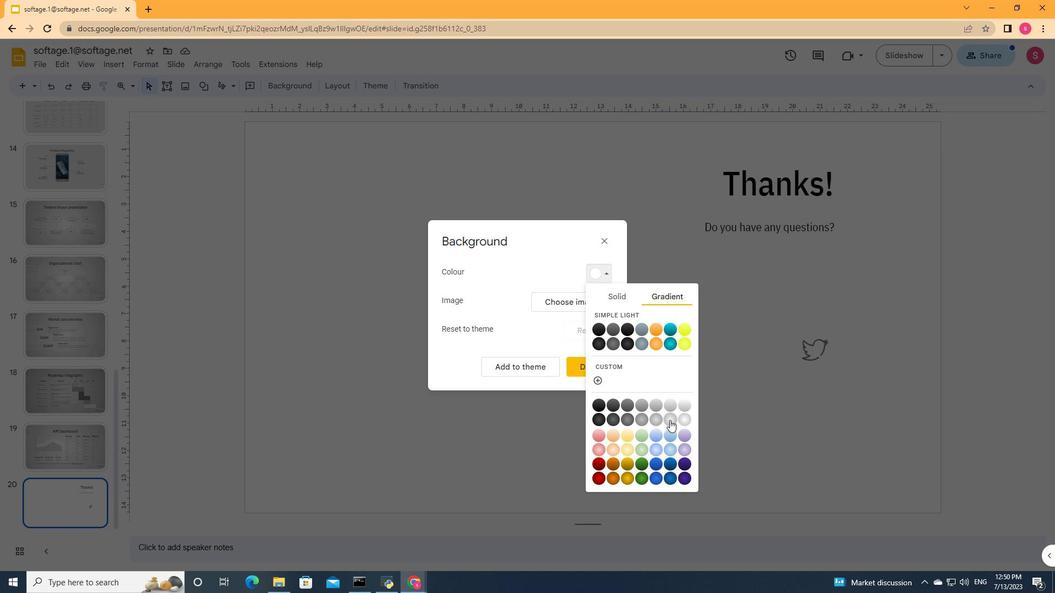 
Action: Mouse pressed left at (670, 416)
Screenshot: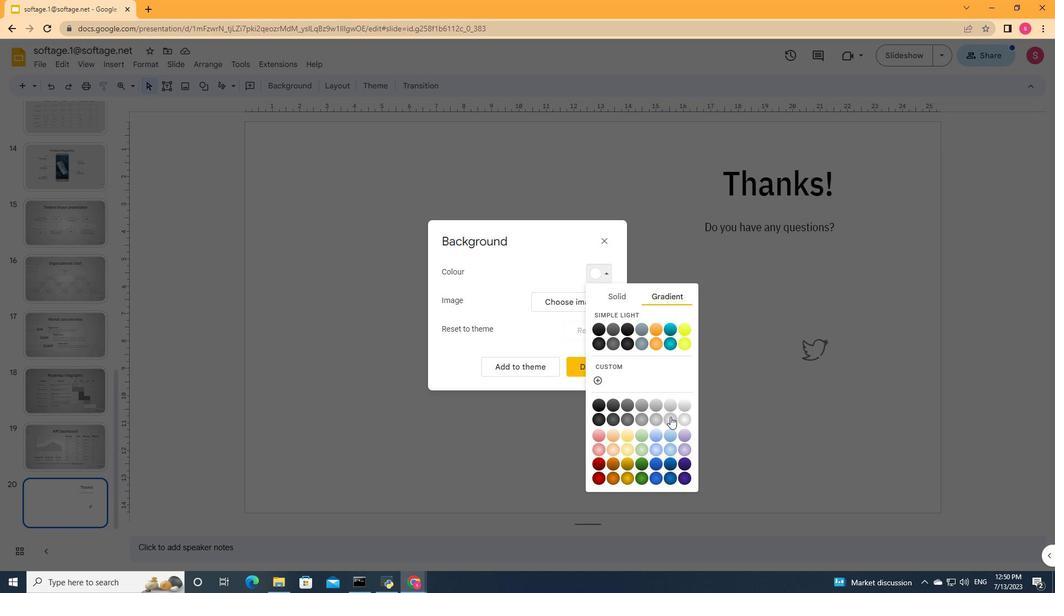 
Action: Mouse moved to (592, 362)
Screenshot: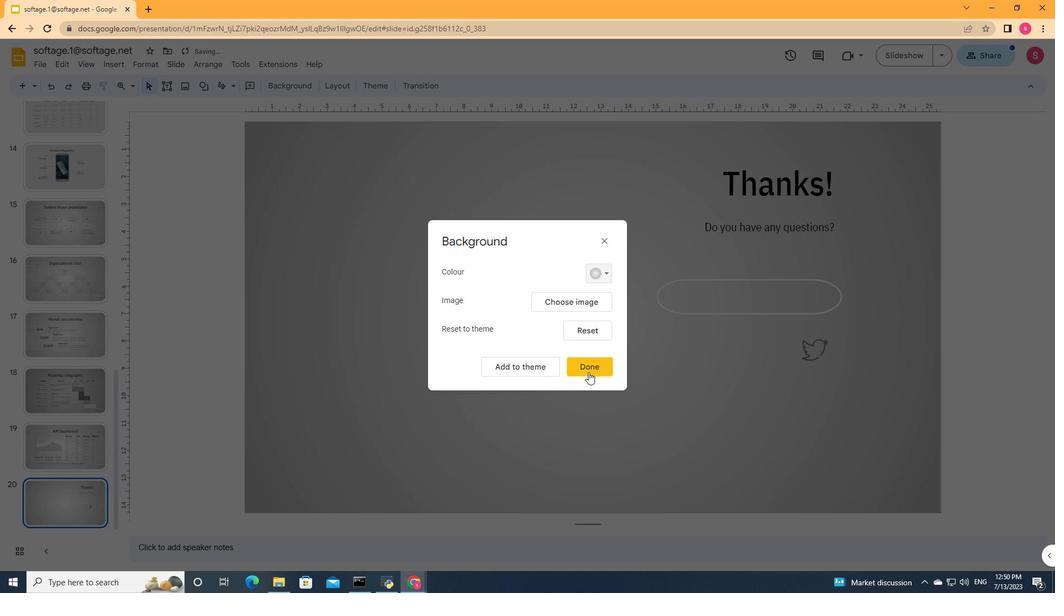 
Action: Mouse pressed left at (592, 362)
Screenshot: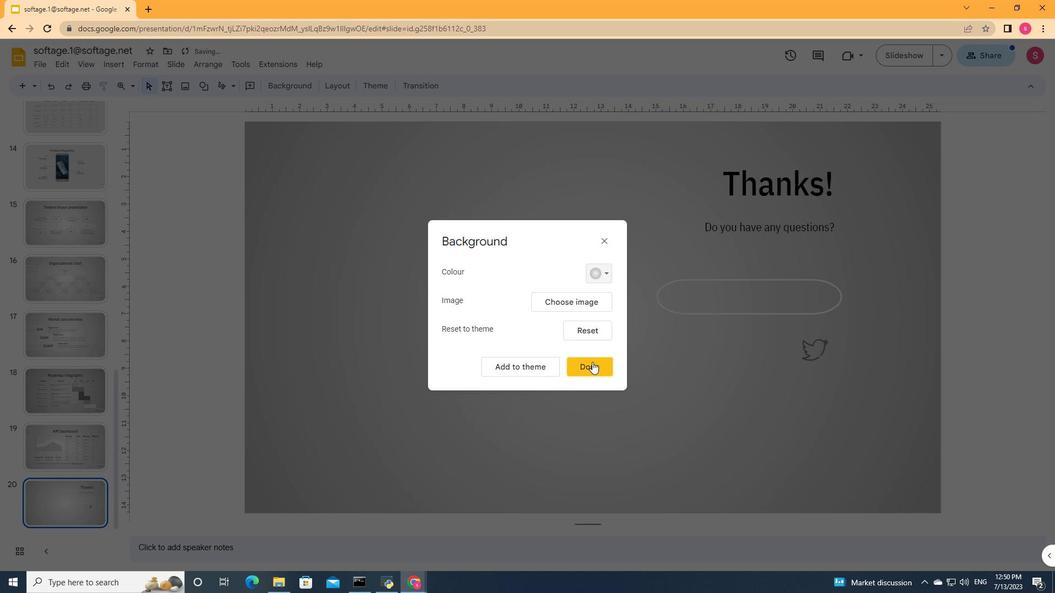 
Action: Mouse moved to (819, 352)
Screenshot: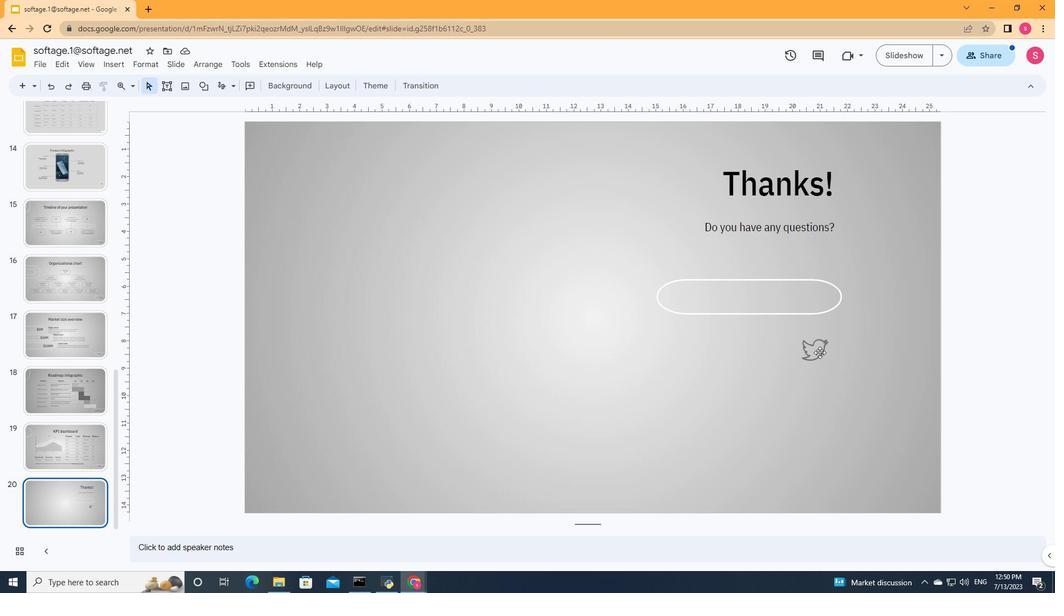 
Action: Mouse pressed left at (819, 352)
Screenshot: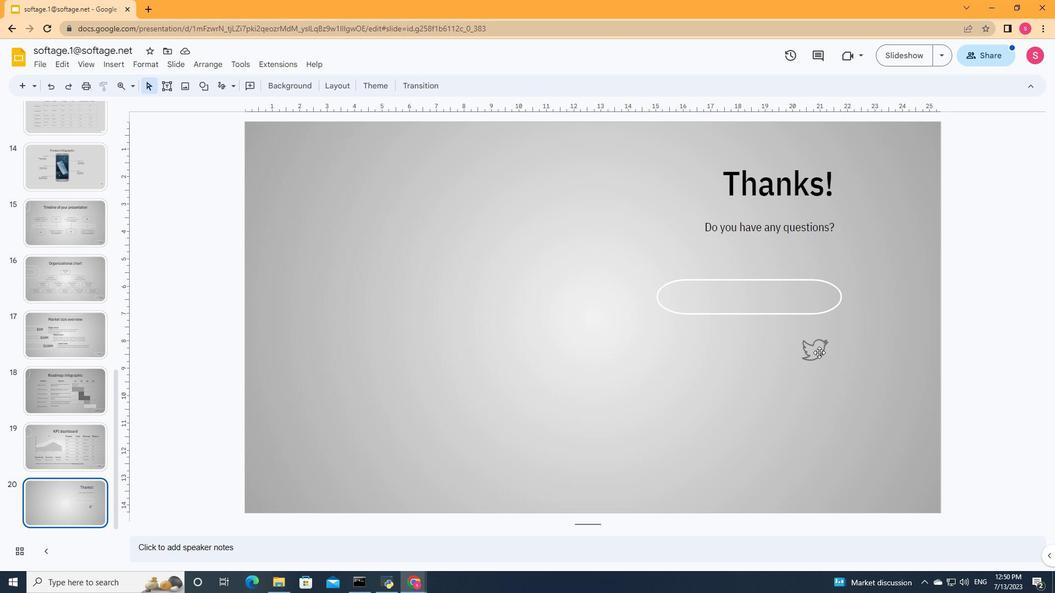 
Action: Mouse moved to (819, 352)
Screenshot: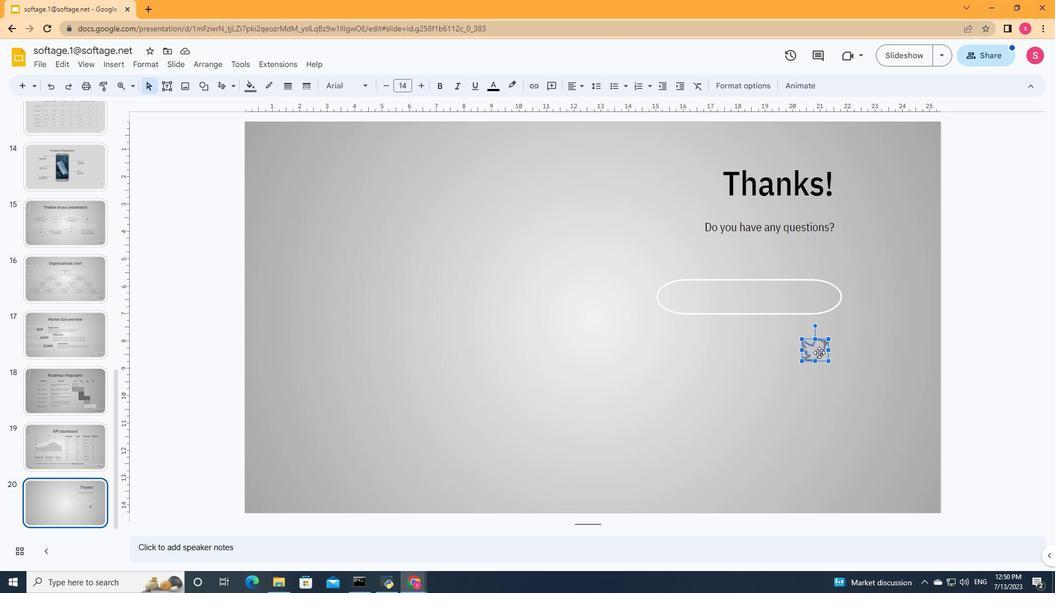 
Action: Mouse pressed left at (819, 352)
Screenshot: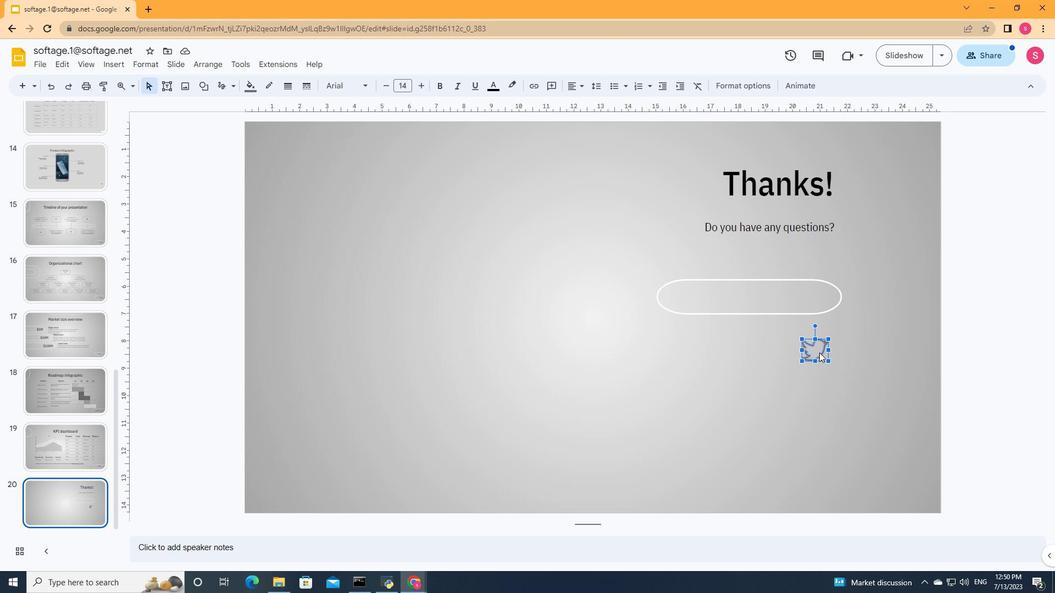 
Action: Mouse moved to (842, 296)
Screenshot: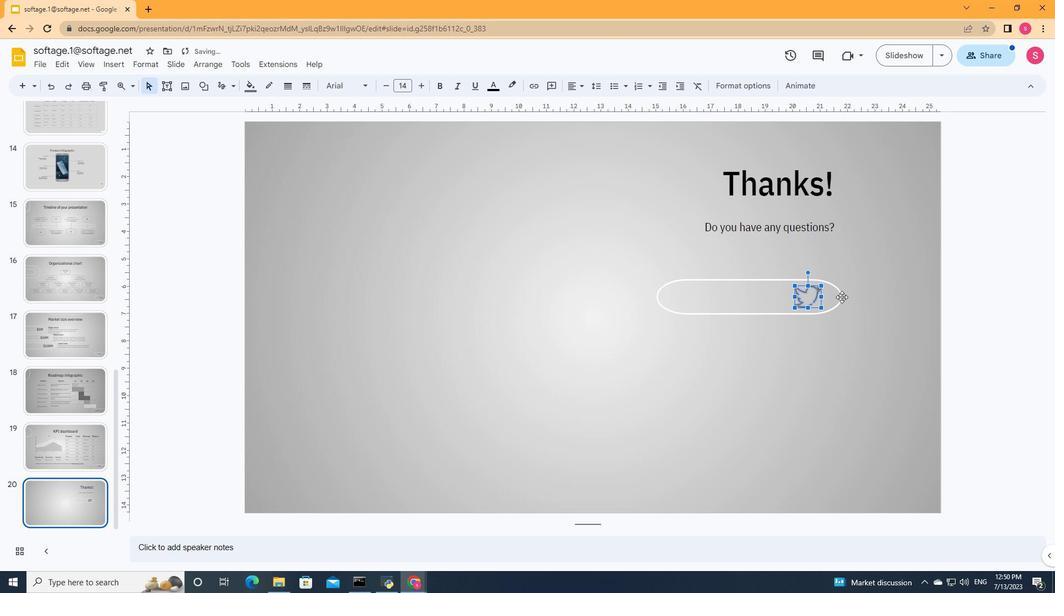 
Action: Mouse pressed left at (842, 296)
Screenshot: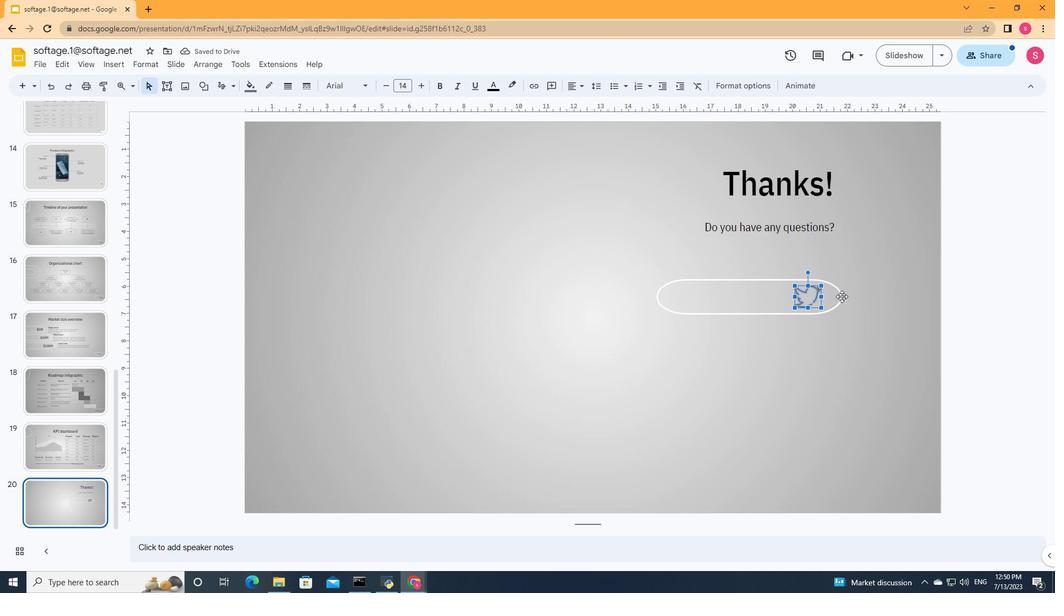 
Action: Mouse moved to (656, 297)
Screenshot: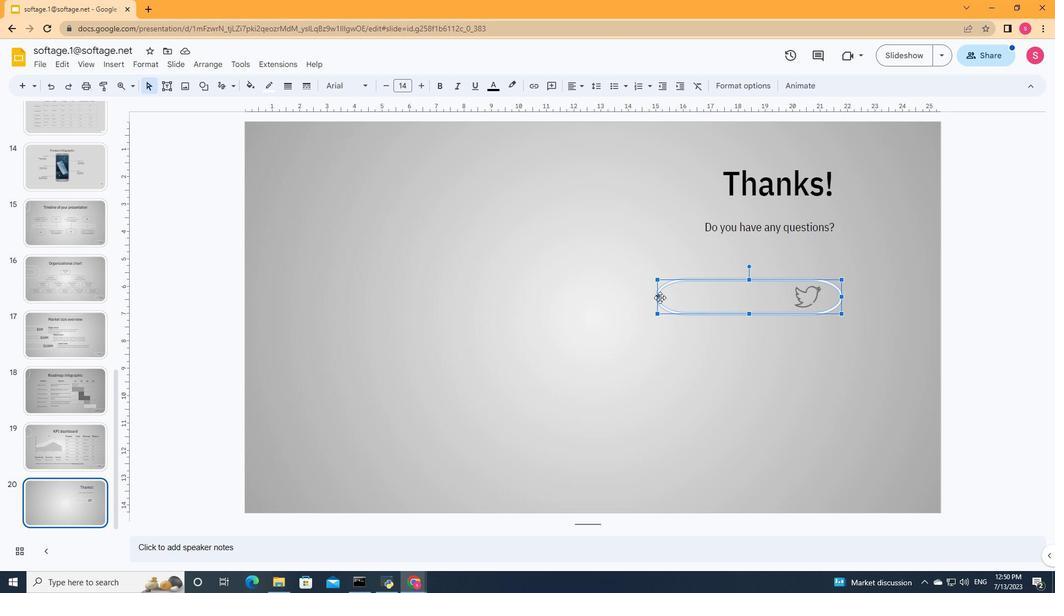 
Action: Mouse pressed left at (656, 297)
Screenshot: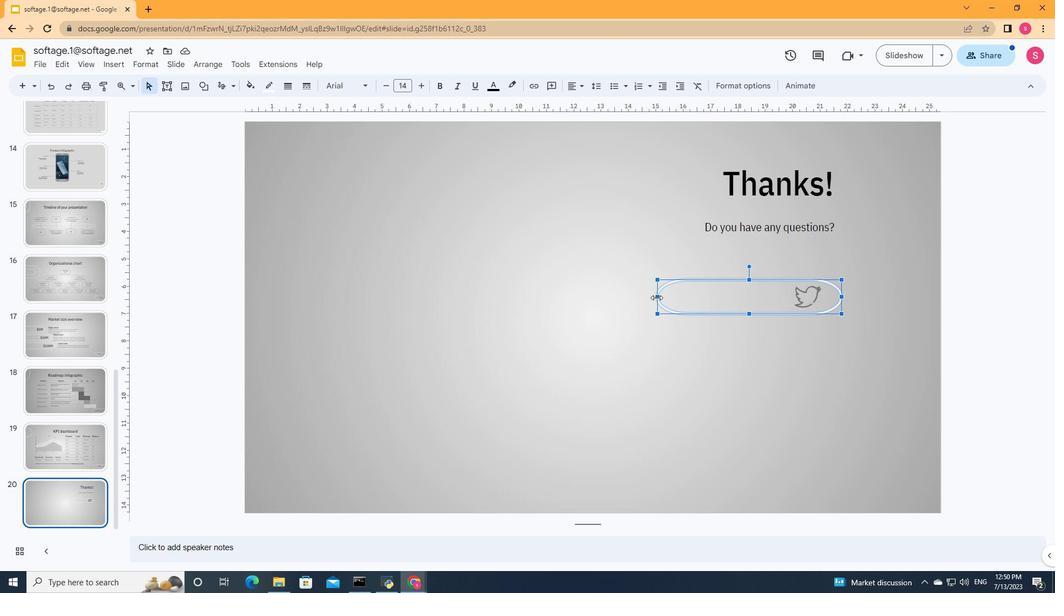 
Action: Mouse moved to (807, 299)
Screenshot: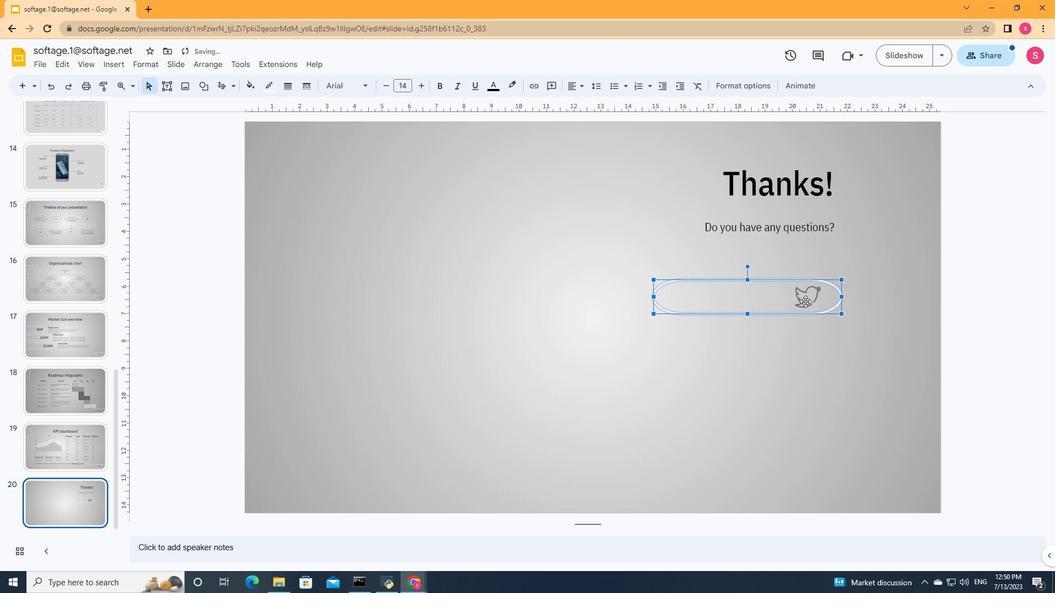 
Action: Mouse pressed left at (807, 299)
Screenshot: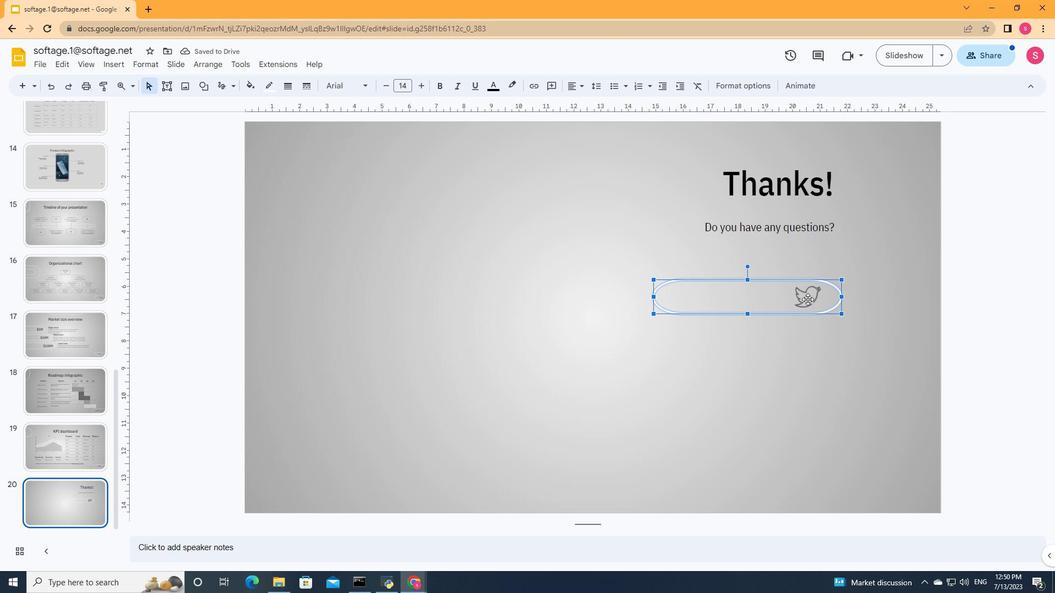 
Action: Mouse moved to (749, 312)
Screenshot: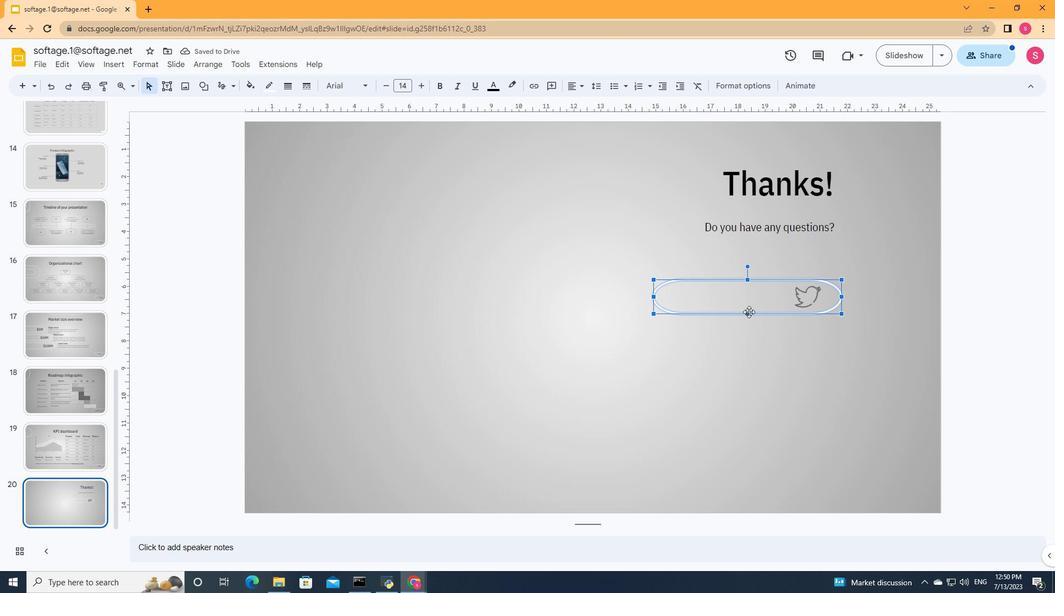 
Action: Mouse pressed left at (749, 312)
Screenshot: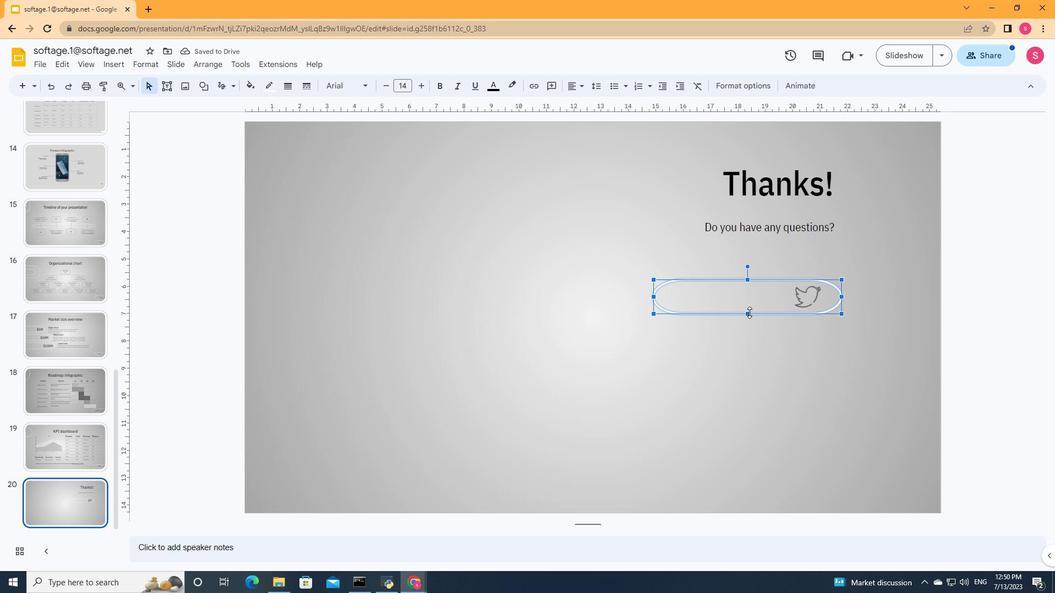 
Action: Mouse moved to (750, 306)
Screenshot: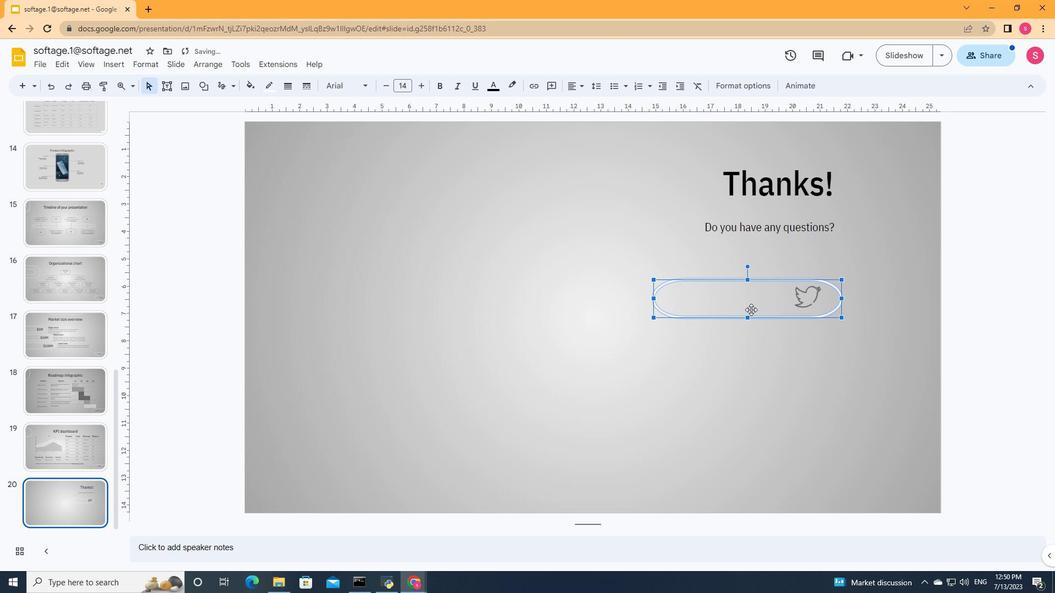 
Action: Mouse pressed left at (750, 306)
Screenshot: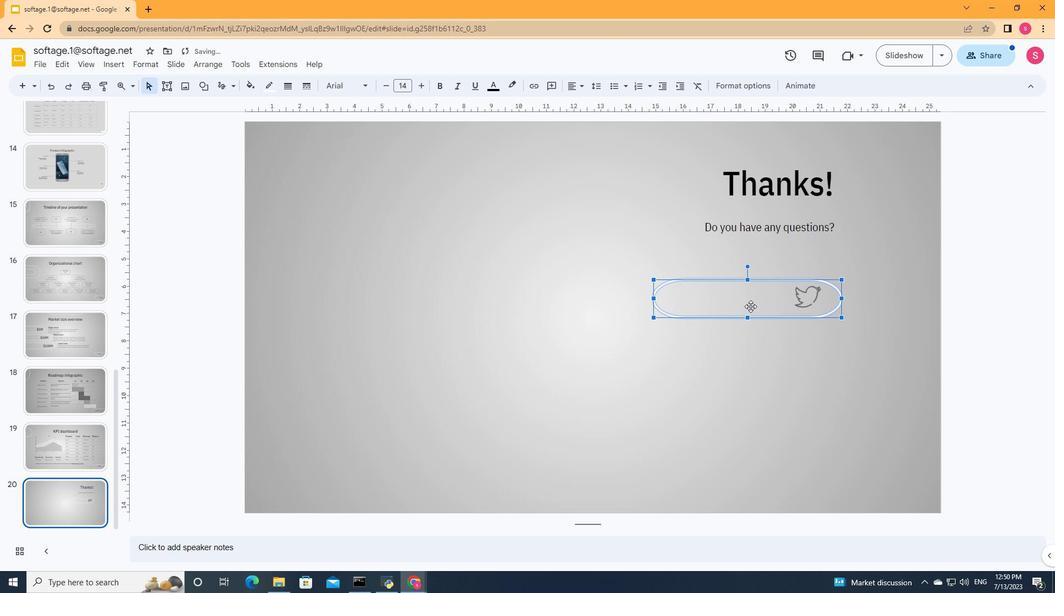 
Action: Mouse moved to (750, 301)
Screenshot: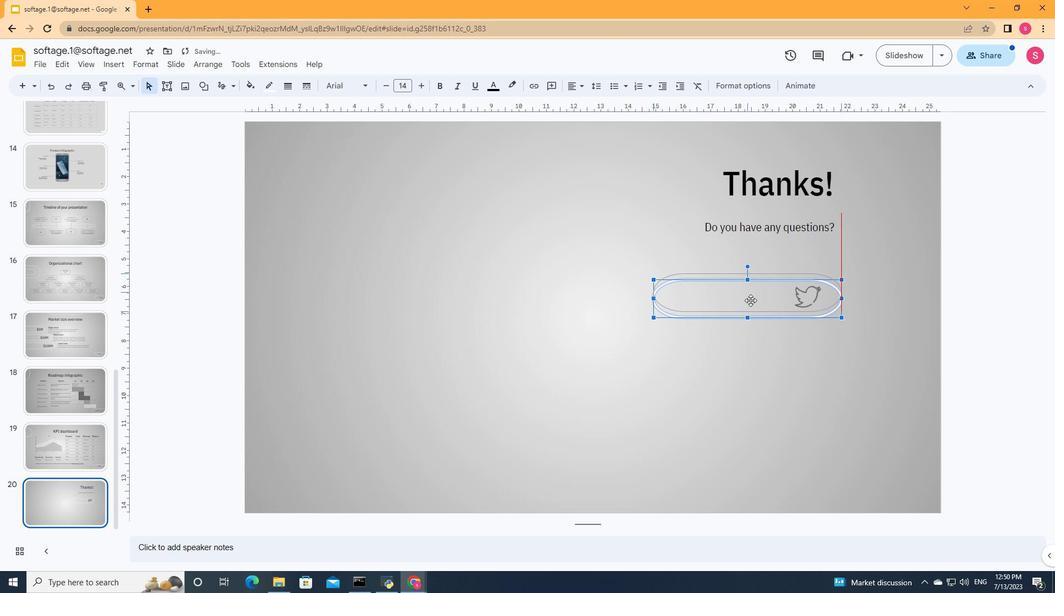 
Action: Mouse pressed left at (750, 301)
Screenshot: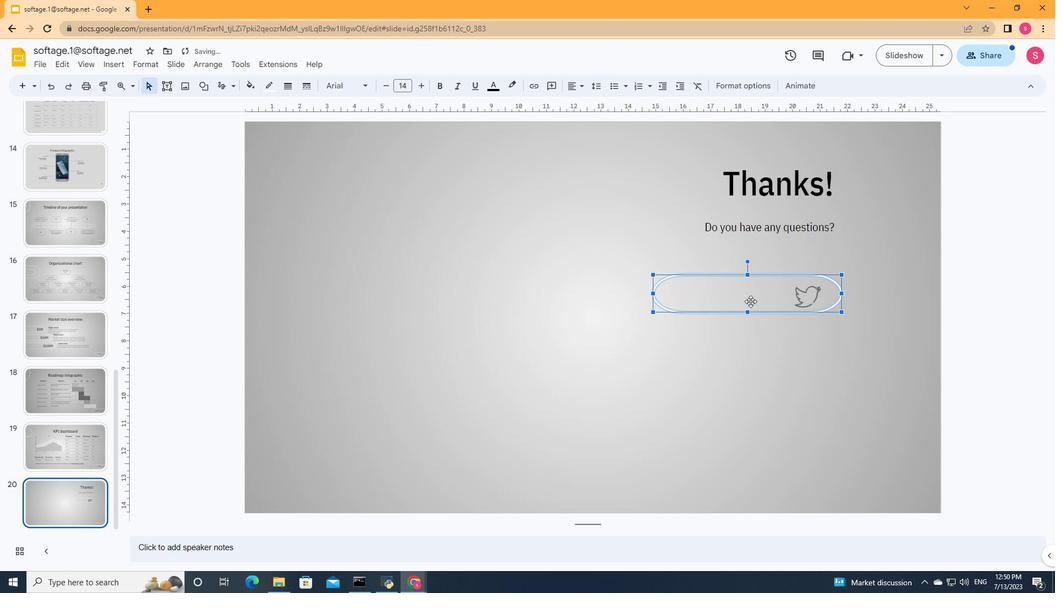 
Action: Mouse moved to (756, 352)
Screenshot: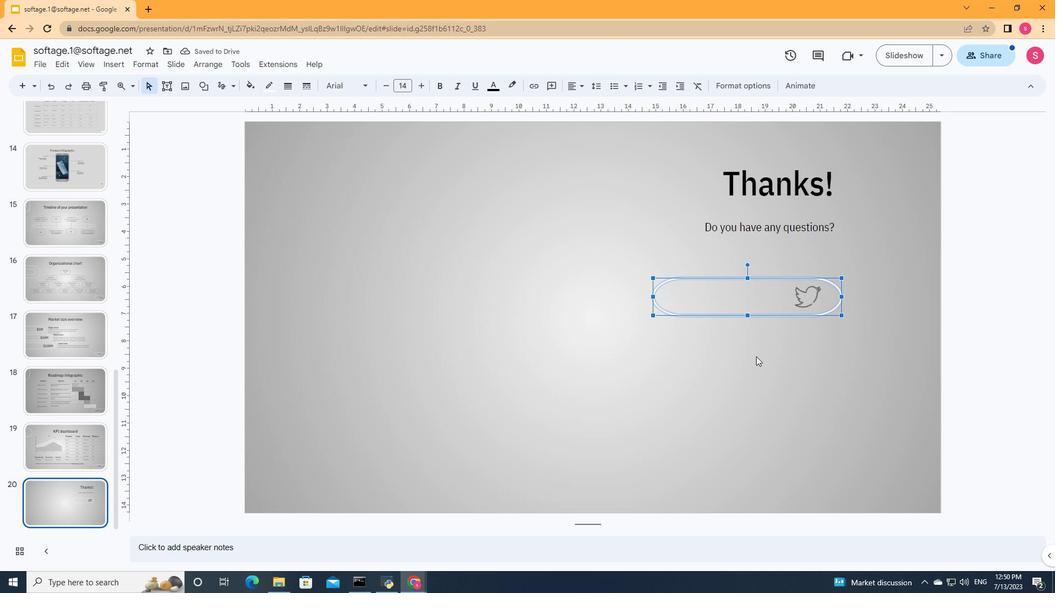 
Action: Mouse pressed left at (756, 352)
Screenshot: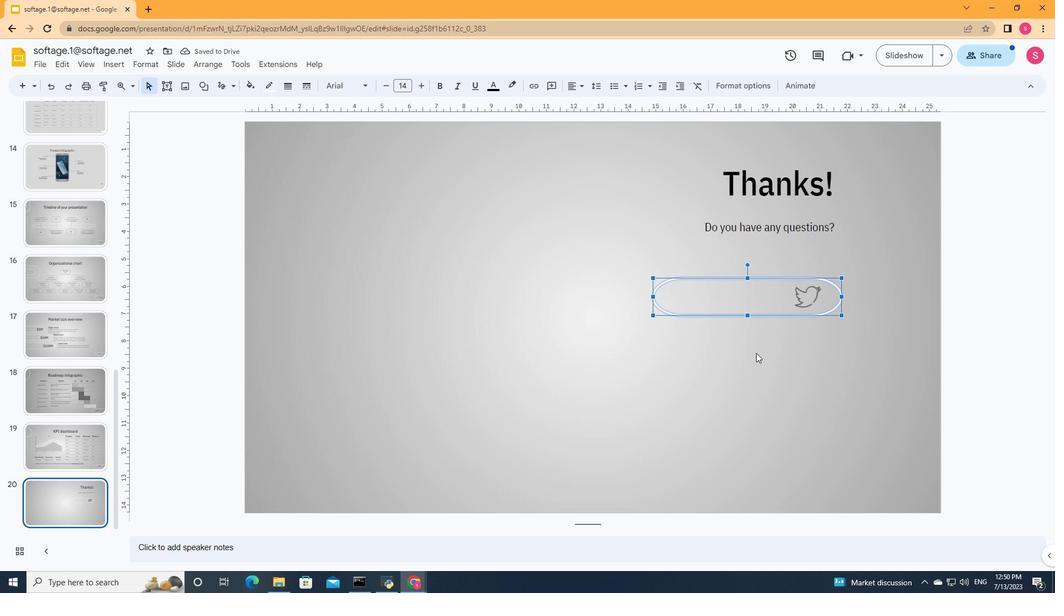 
Action: Mouse moved to (117, 62)
Screenshot: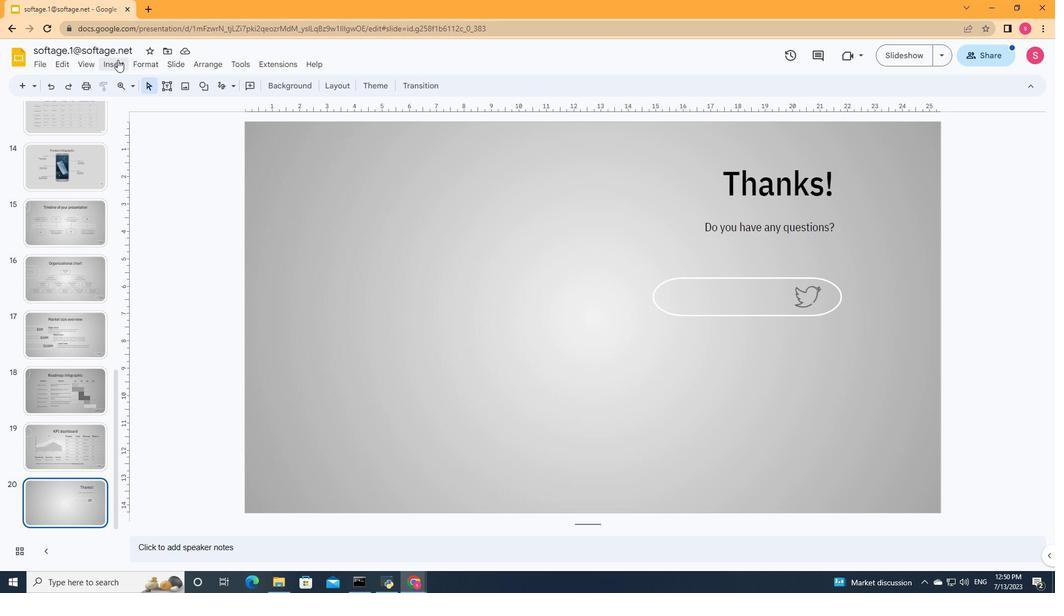 
Action: Mouse pressed left at (117, 62)
Screenshot: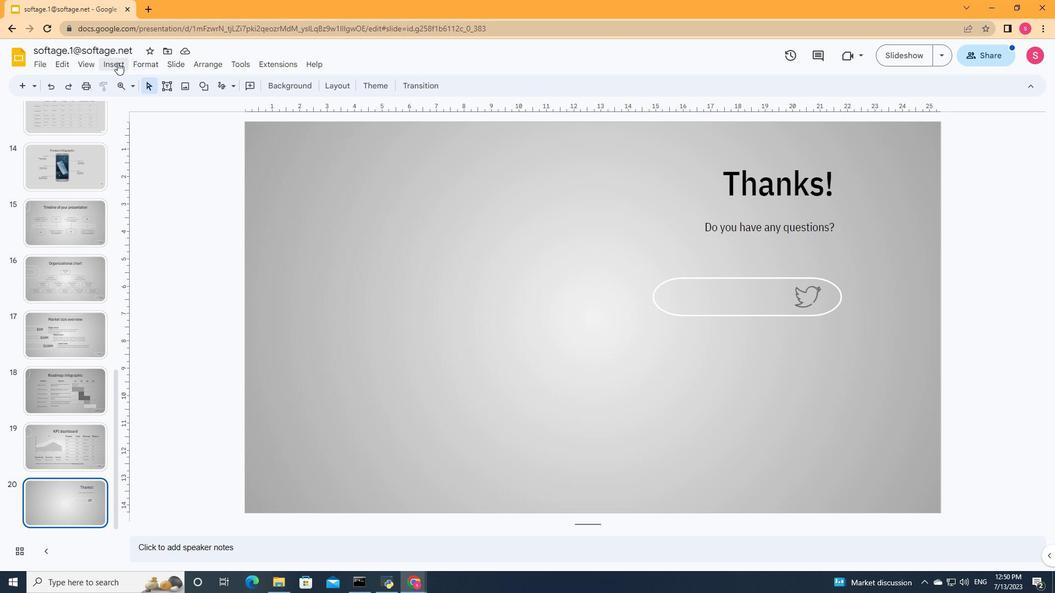 
Action: Mouse moved to (161, 219)
Screenshot: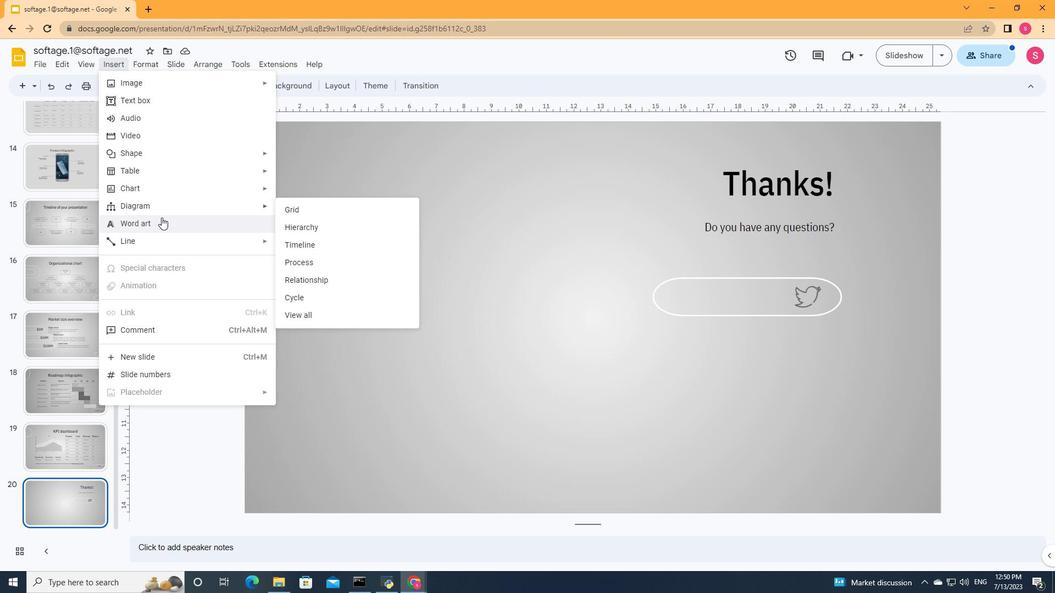 
Action: Mouse pressed left at (161, 219)
Screenshot: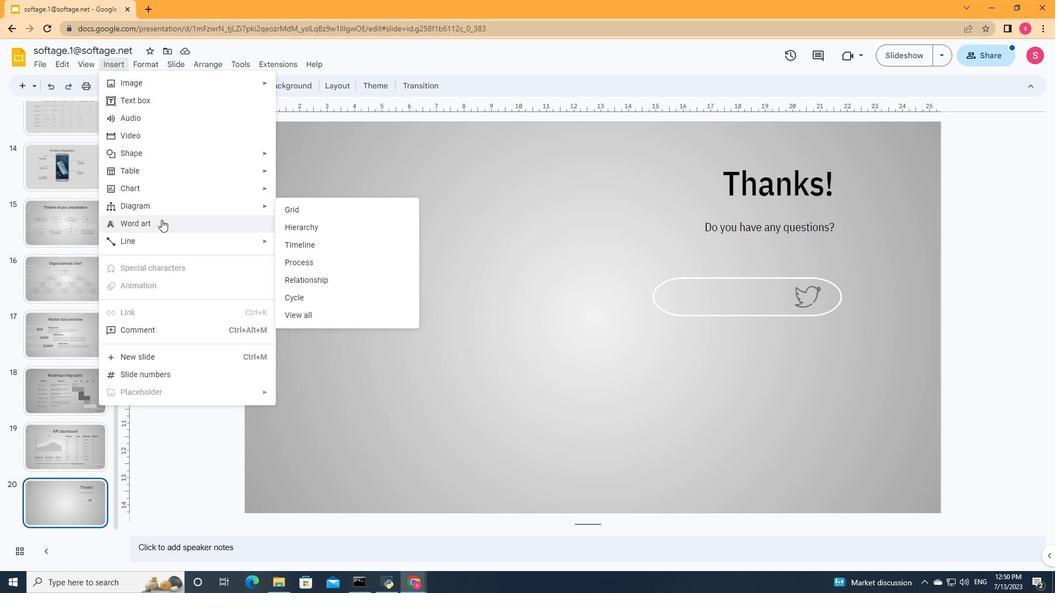 
Action: Mouse moved to (162, 219)
Screenshot: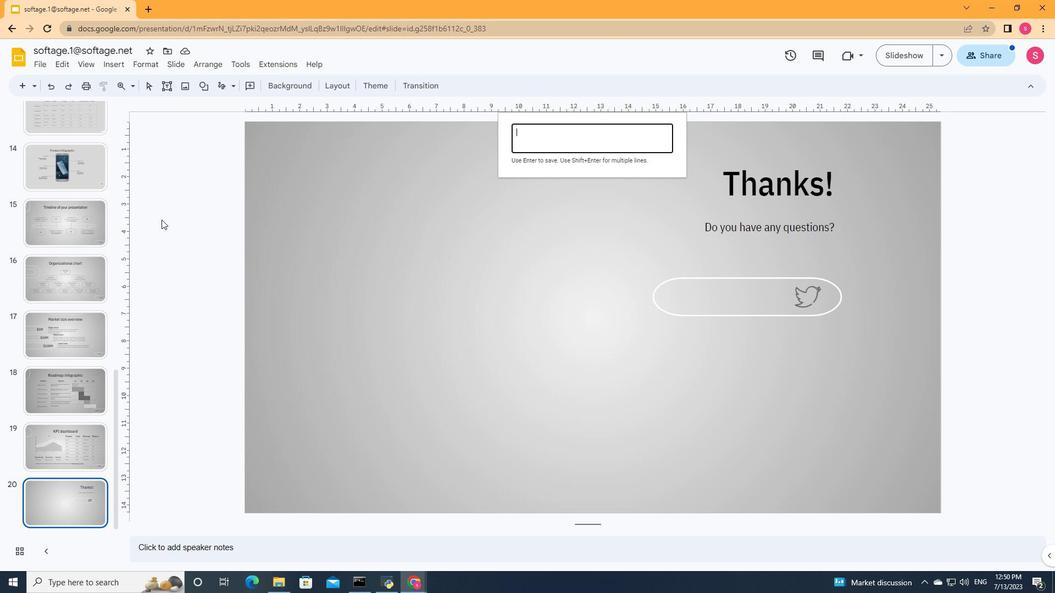 
Action: Key pressed in<Key.enter>
Screenshot: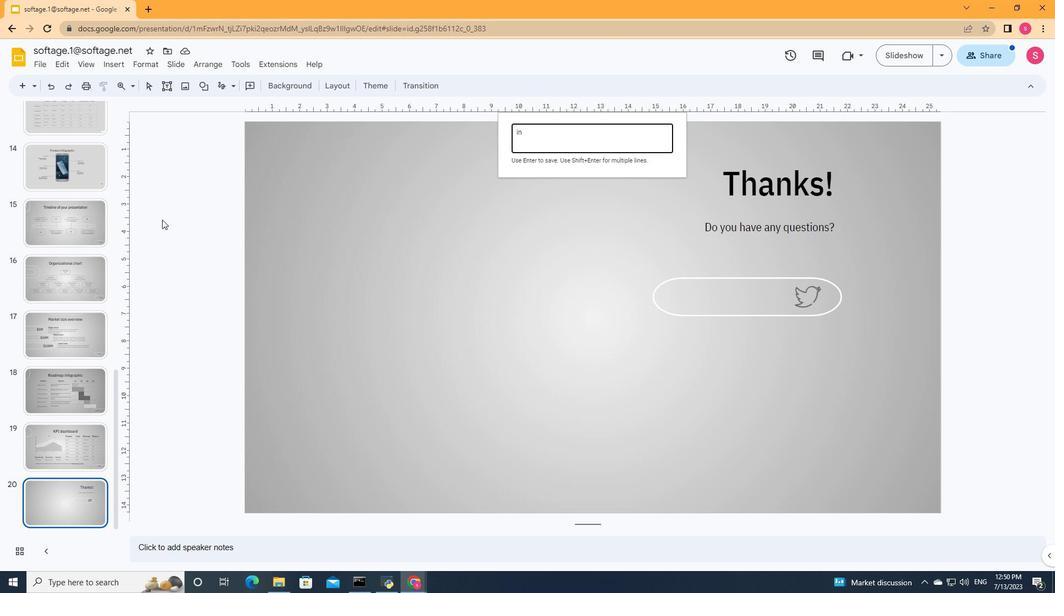 
Action: Mouse moved to (634, 364)
Screenshot: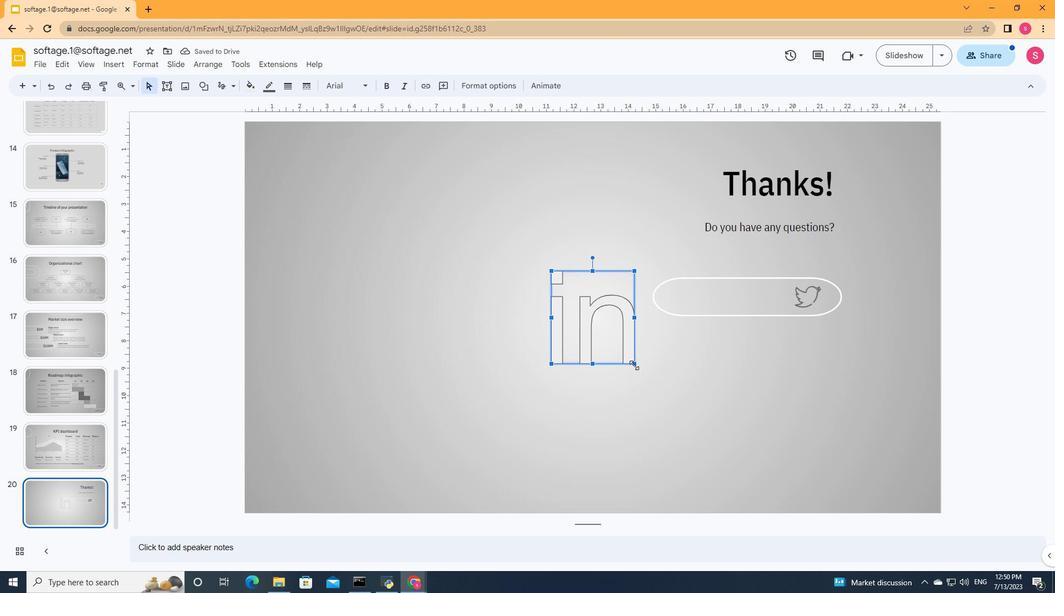 
Action: Mouse pressed left at (634, 364)
Screenshot: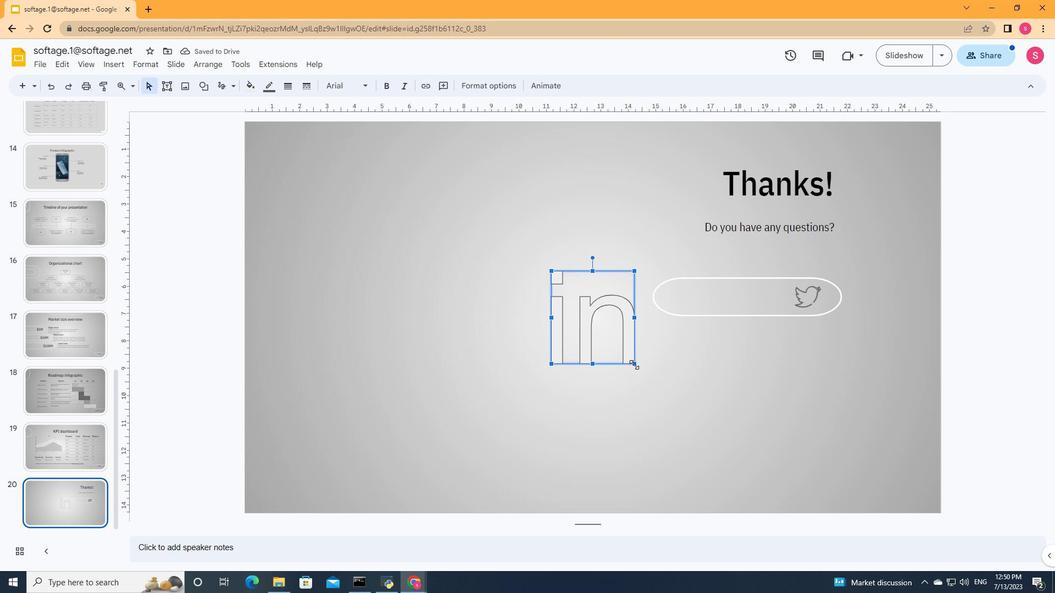 
Action: Mouse moved to (587, 300)
Screenshot: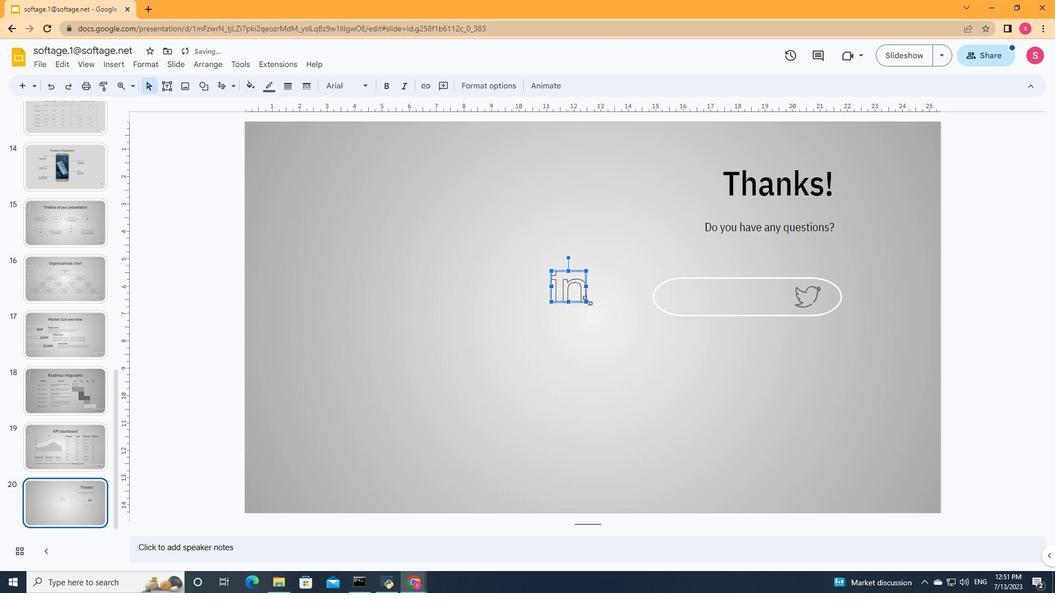 
Action: Mouse pressed left at (587, 300)
Screenshot: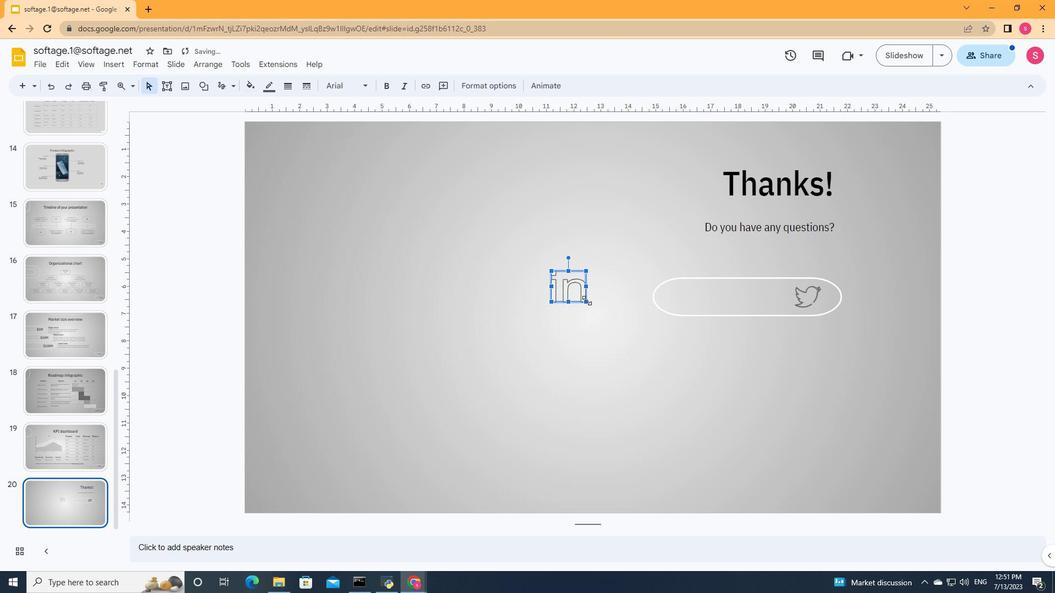 
Action: Mouse moved to (568, 284)
Screenshot: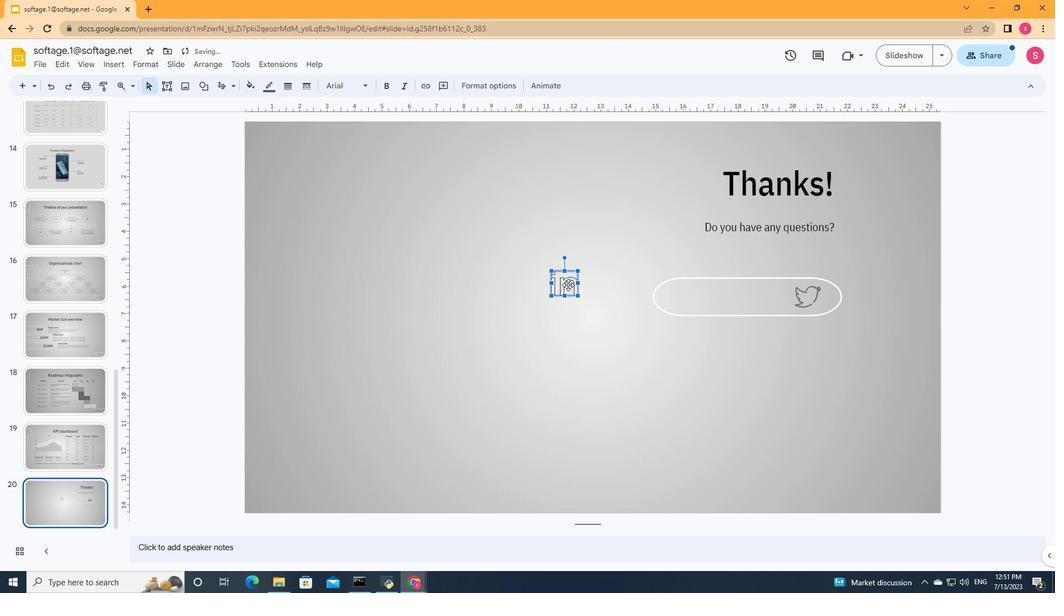 
Action: Mouse pressed left at (568, 284)
Screenshot: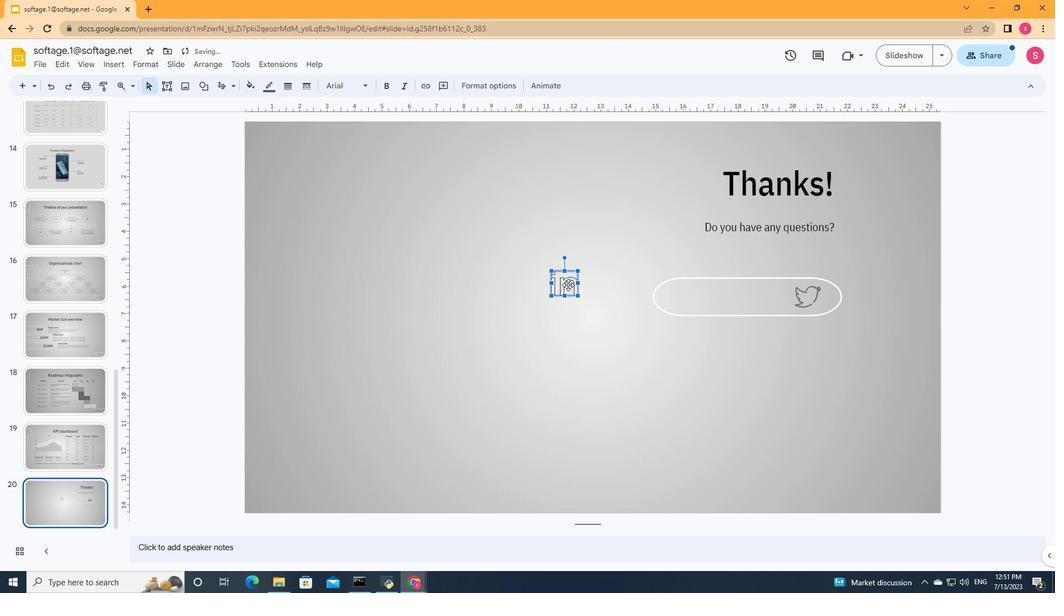 
Action: Mouse moved to (755, 322)
Screenshot: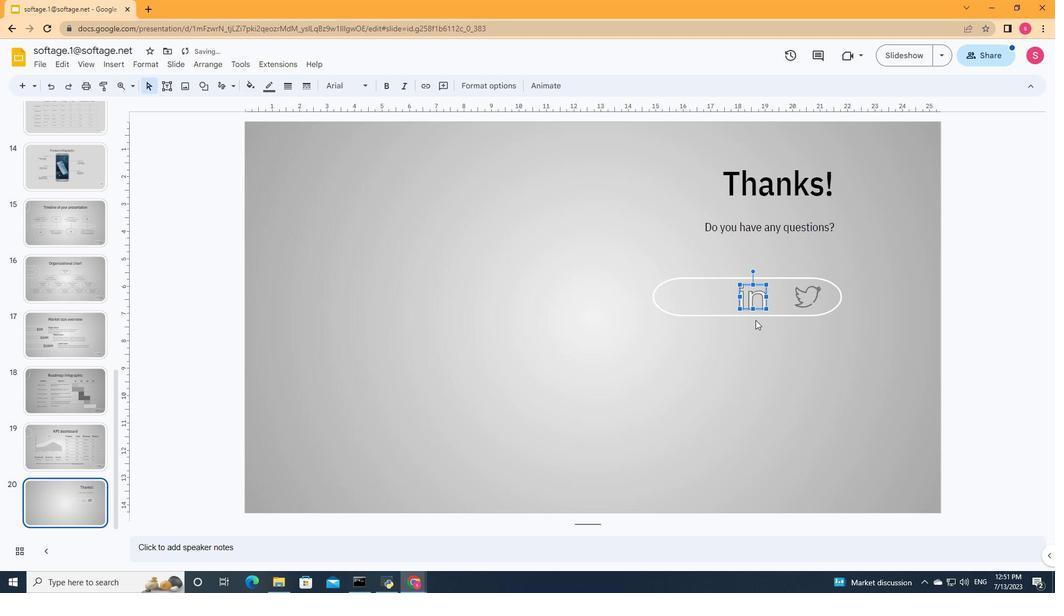
Action: Mouse pressed left at (755, 322)
Screenshot: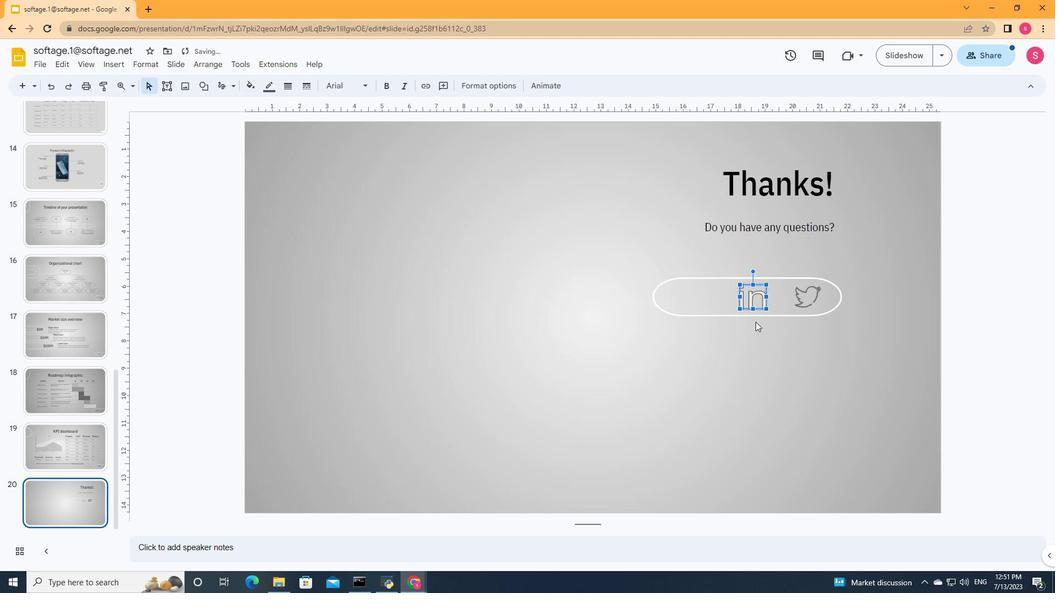 
Action: Mouse moved to (759, 295)
Screenshot: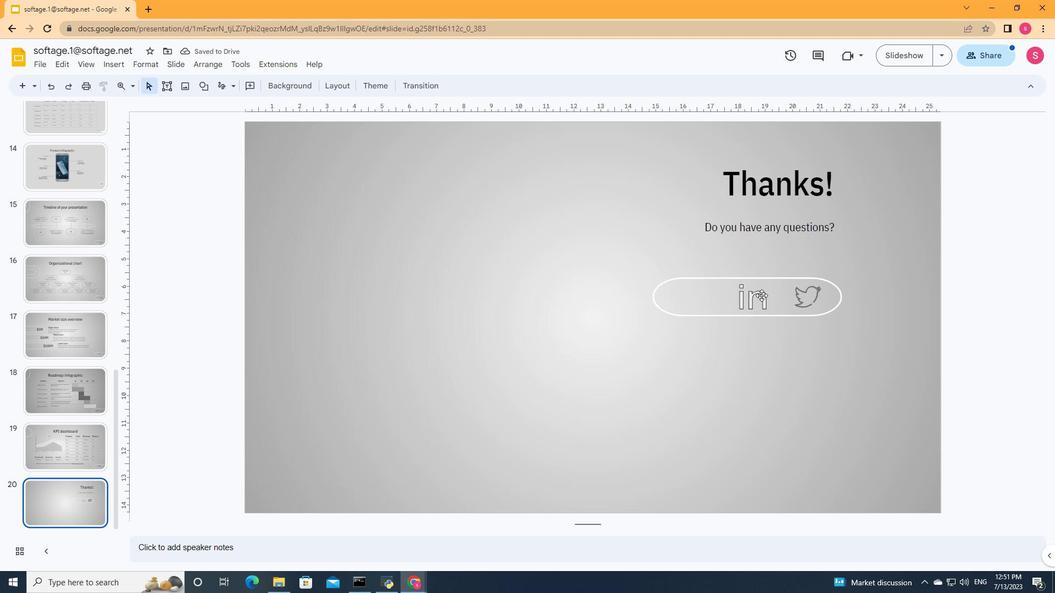 
Action: Mouse pressed left at (759, 295)
Screenshot: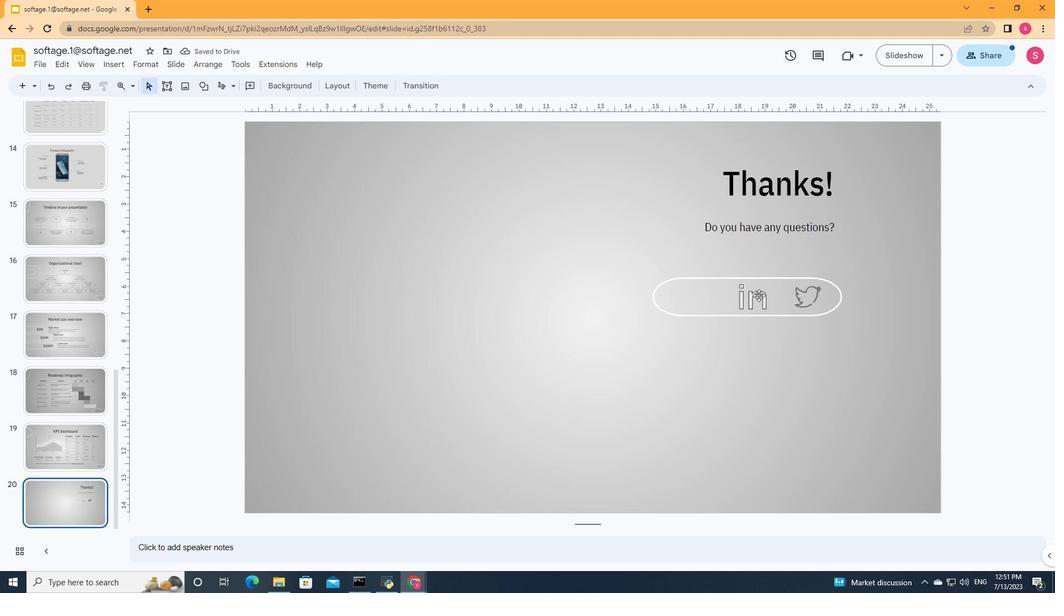 
Action: Mouse moved to (768, 309)
Screenshot: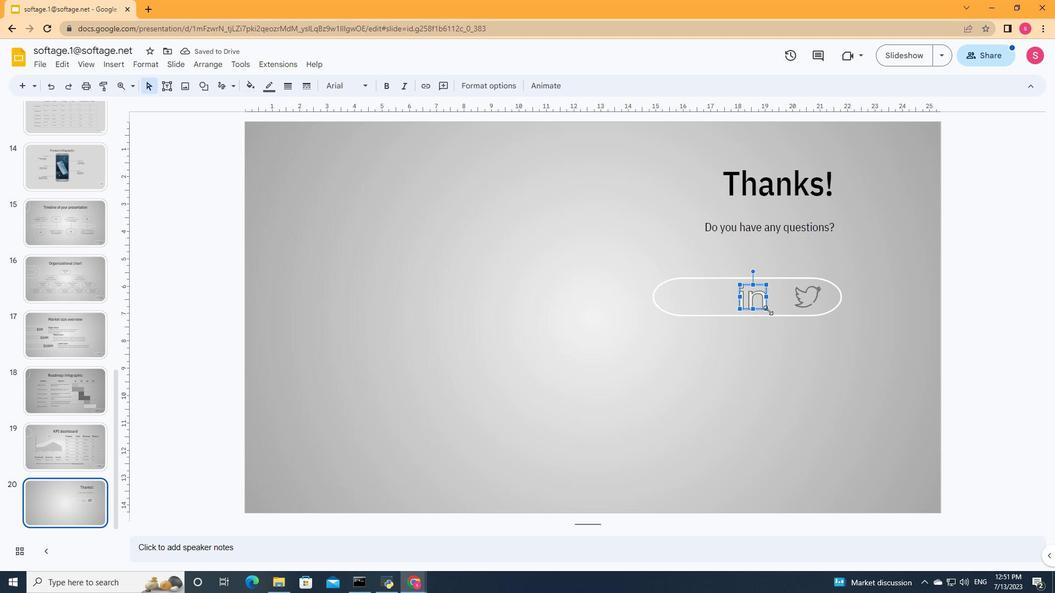 
Action: Mouse pressed left at (768, 309)
Screenshot: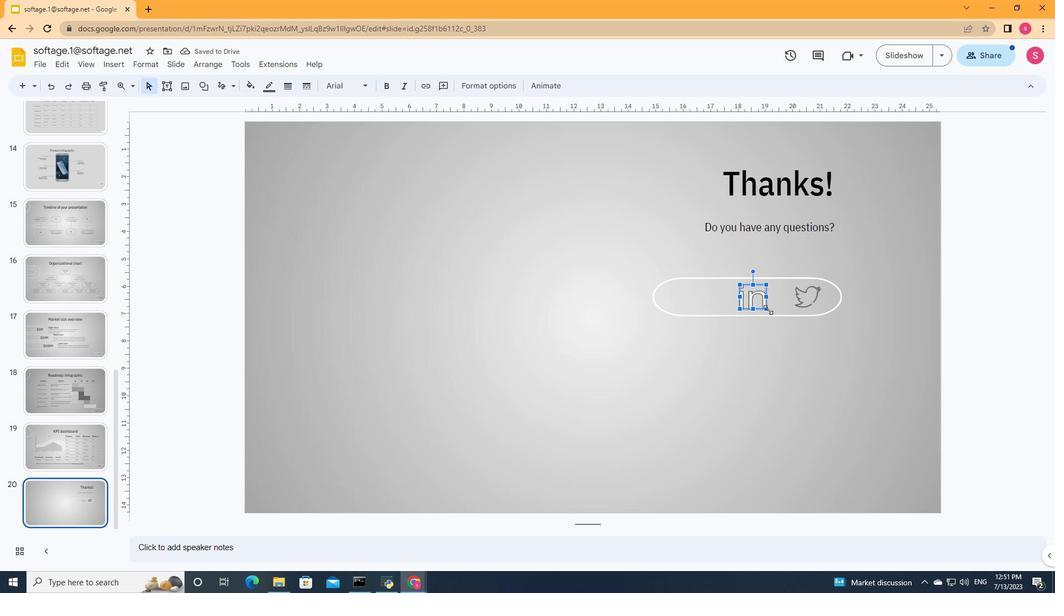 
Action: Mouse moved to (766, 325)
Screenshot: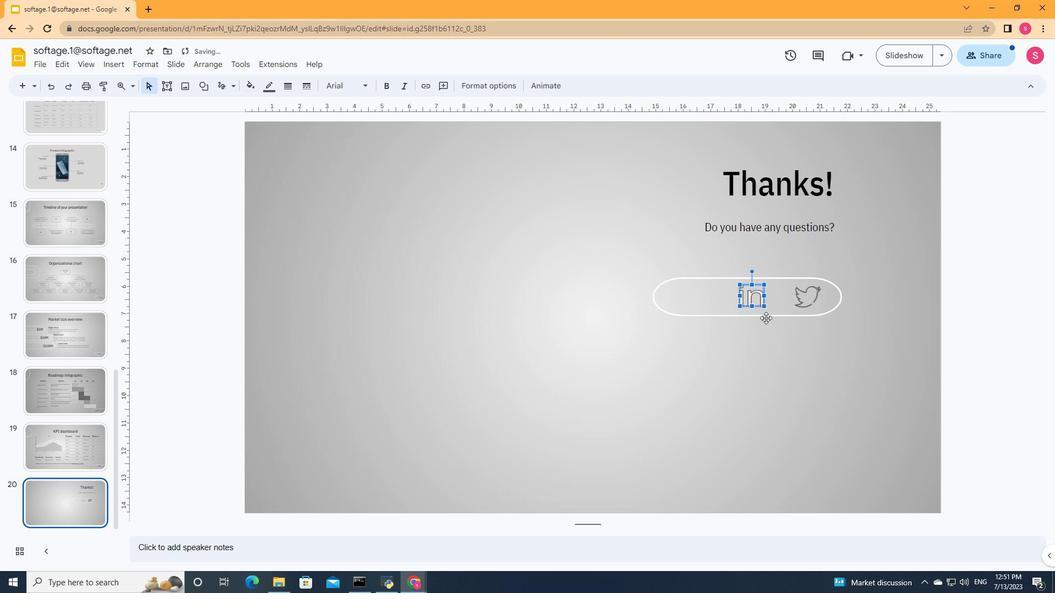 
Action: Mouse pressed left at (766, 325)
Screenshot: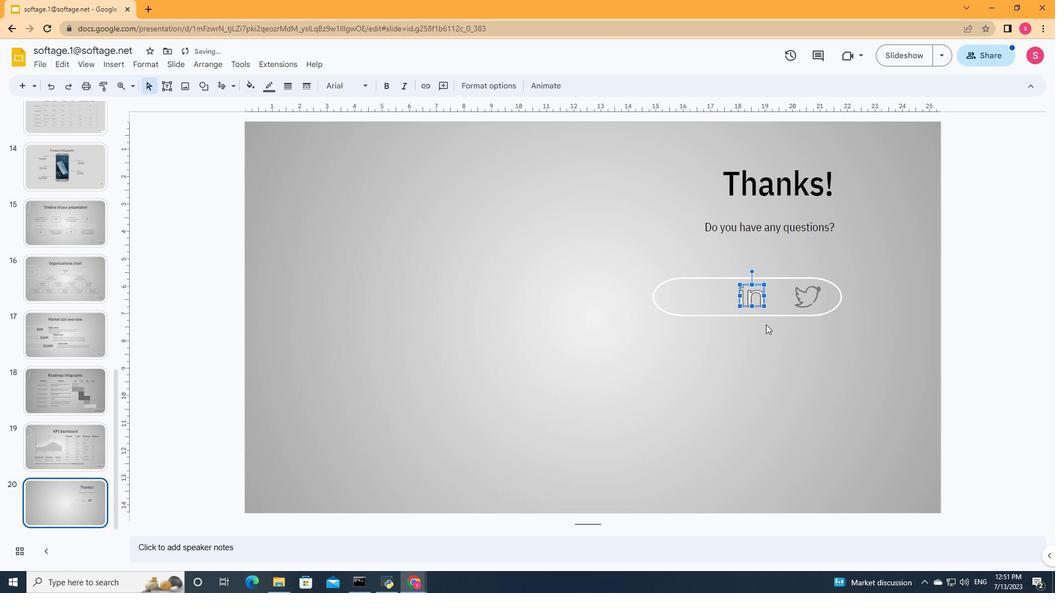 
Action: Mouse moved to (755, 300)
Screenshot: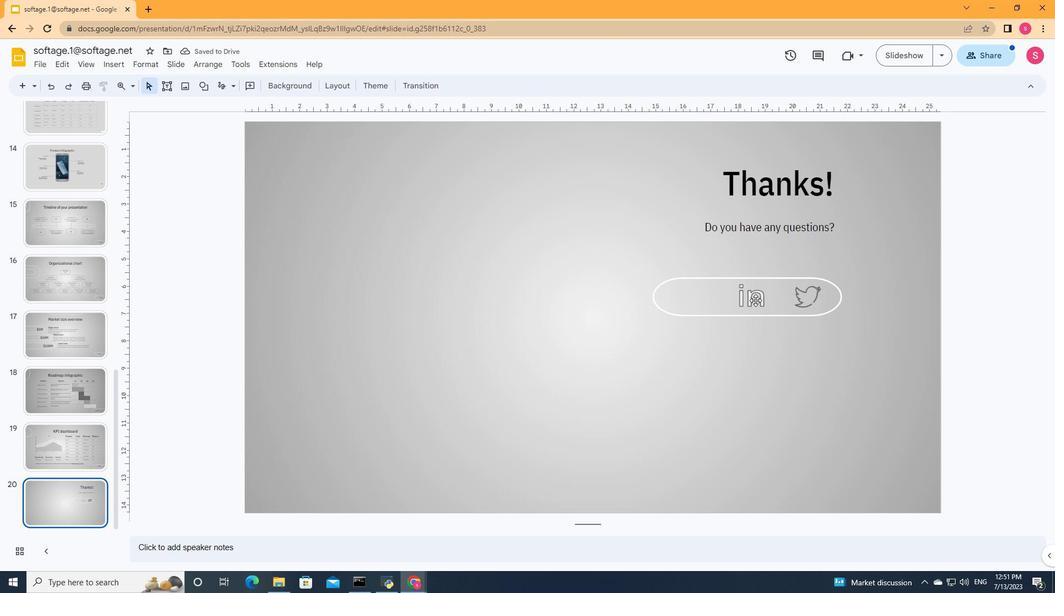 
Action: Mouse pressed left at (755, 300)
Screenshot: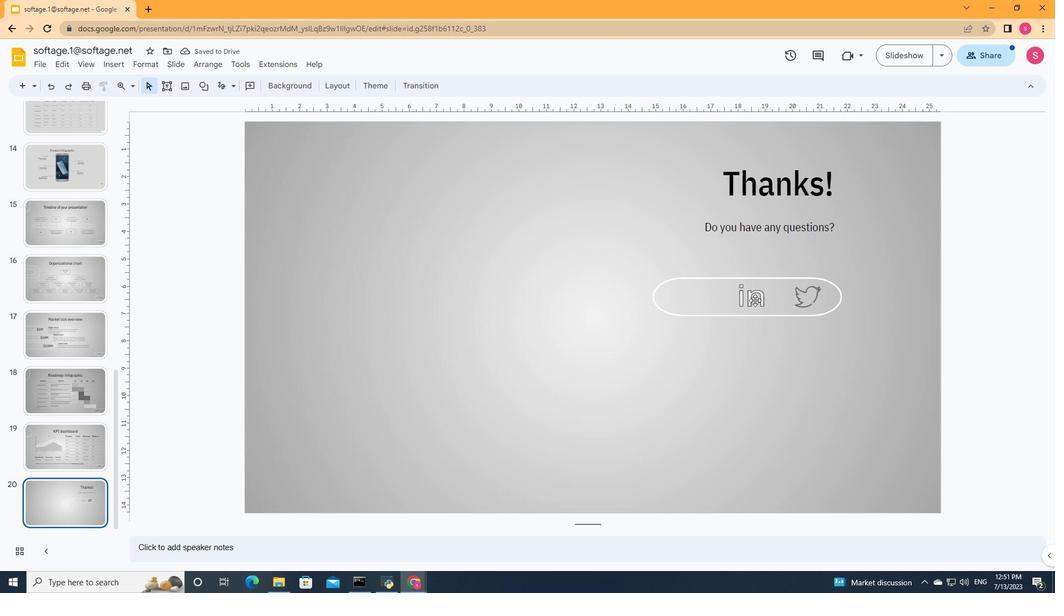 
Action: Mouse moved to (740, 284)
Screenshot: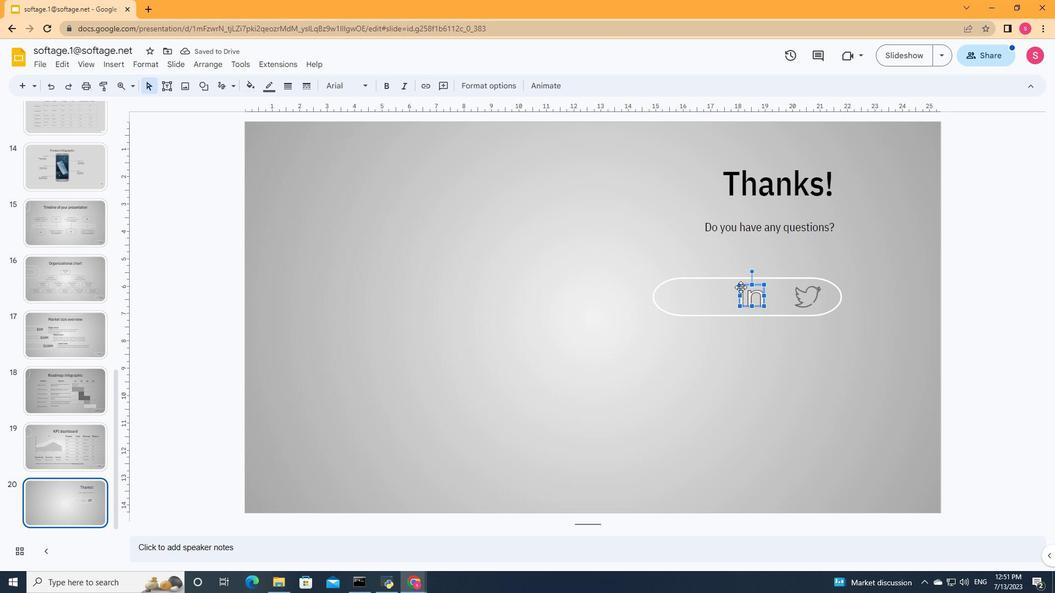 
Action: Mouse pressed left at (740, 284)
Screenshot: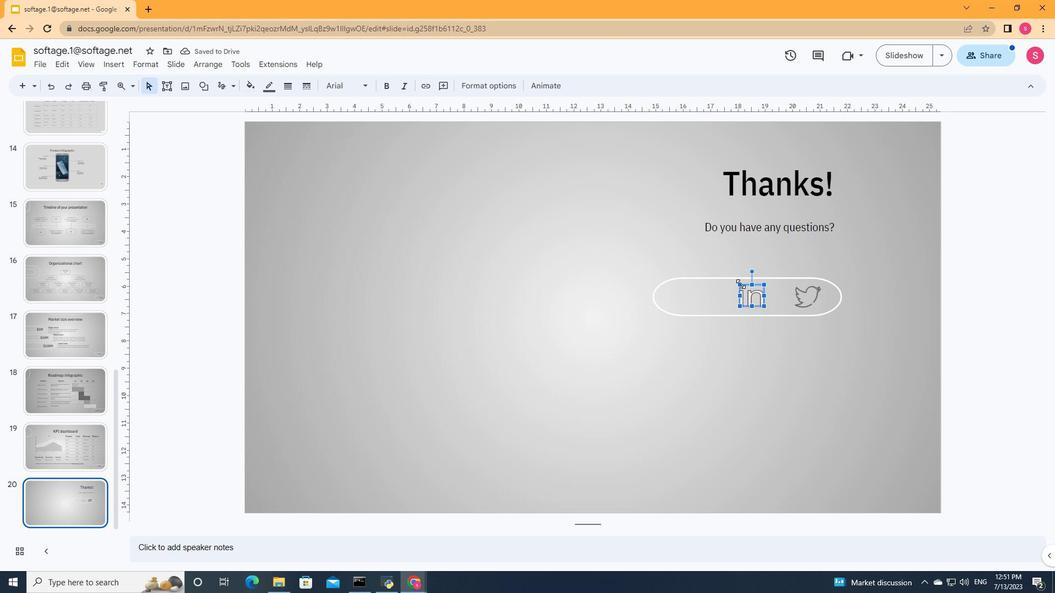 
Action: Mouse moved to (755, 326)
Screenshot: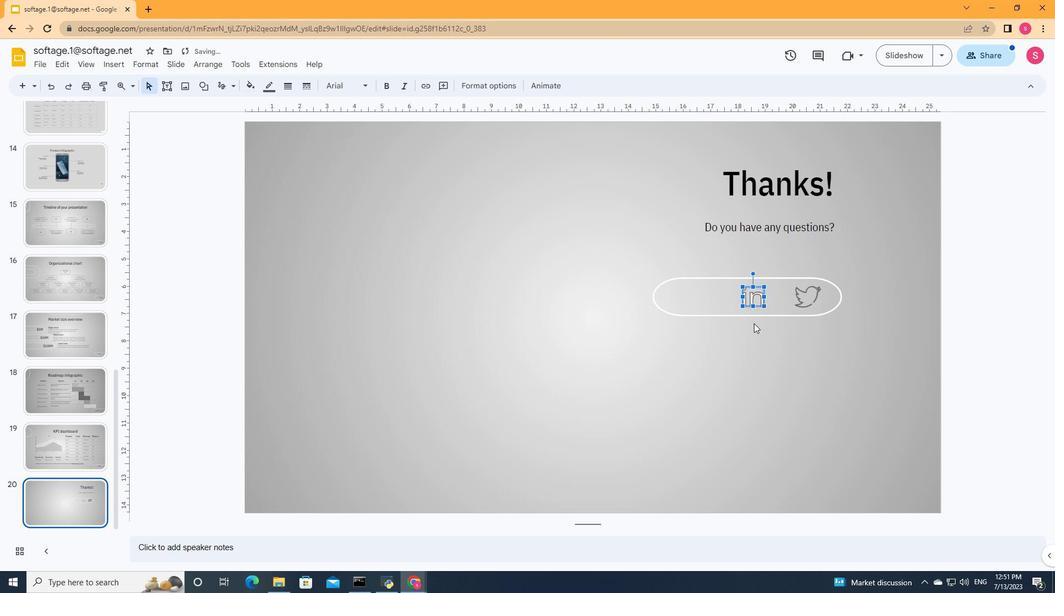 
Action: Mouse pressed left at (755, 326)
Screenshot: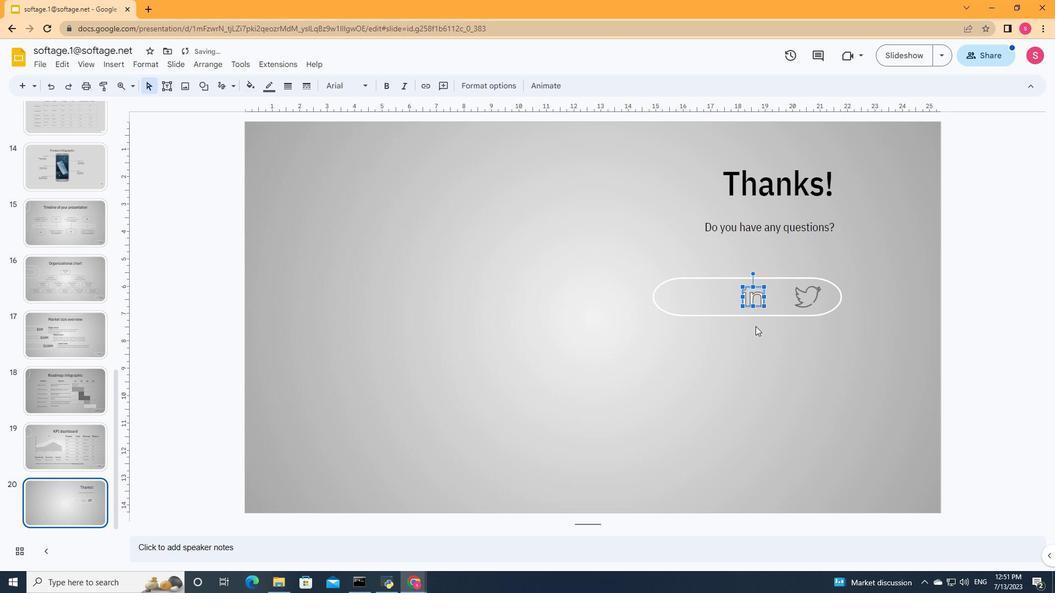 
Action: Mouse moved to (749, 297)
Screenshot: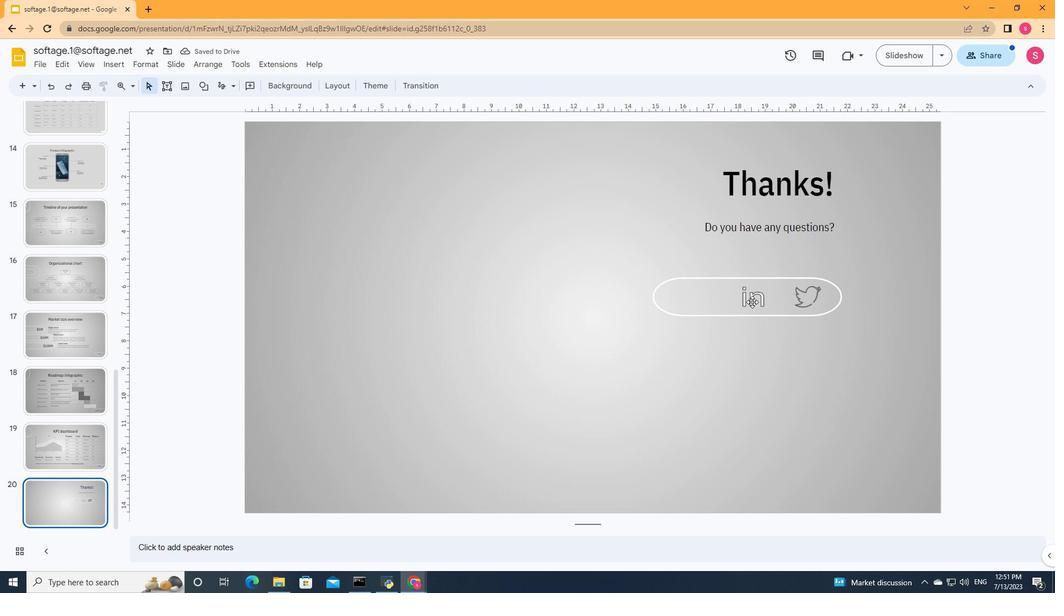 
Action: Mouse pressed left at (749, 297)
Screenshot: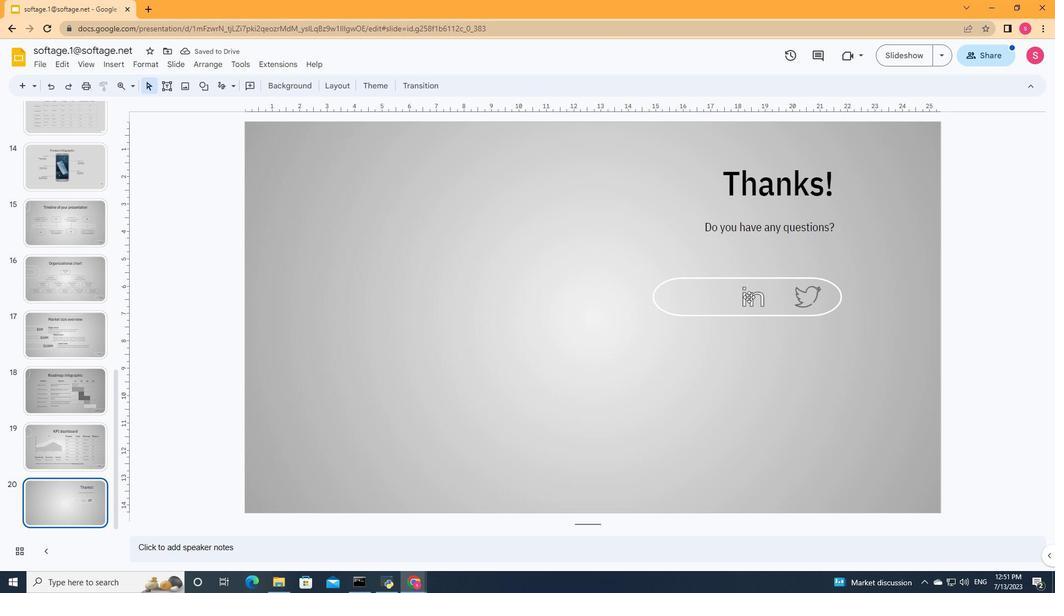 
Action: Mouse moved to (252, 83)
Screenshot: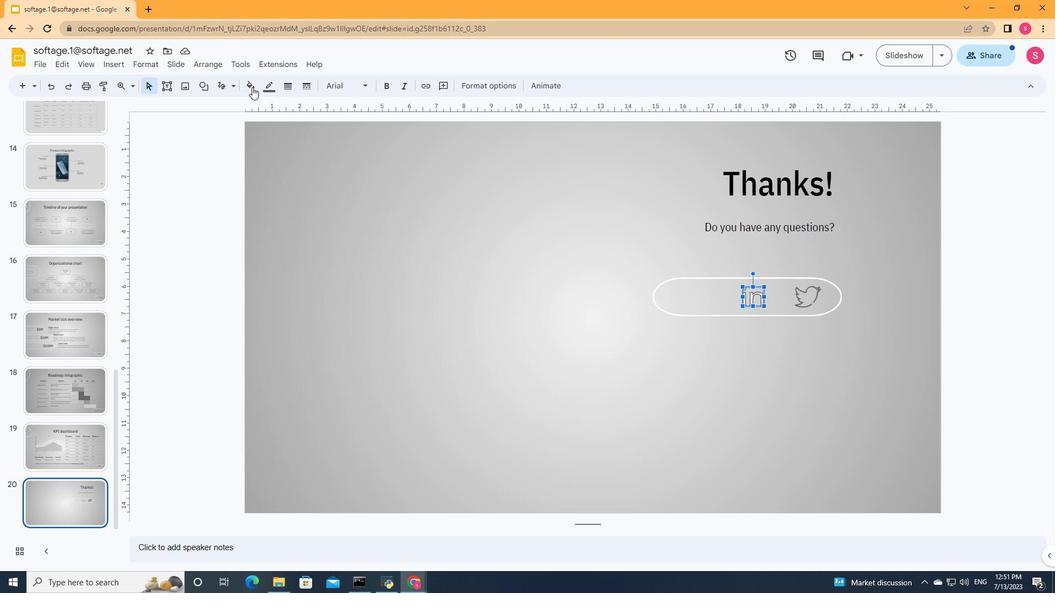 
Action: Mouse pressed left at (252, 83)
Screenshot: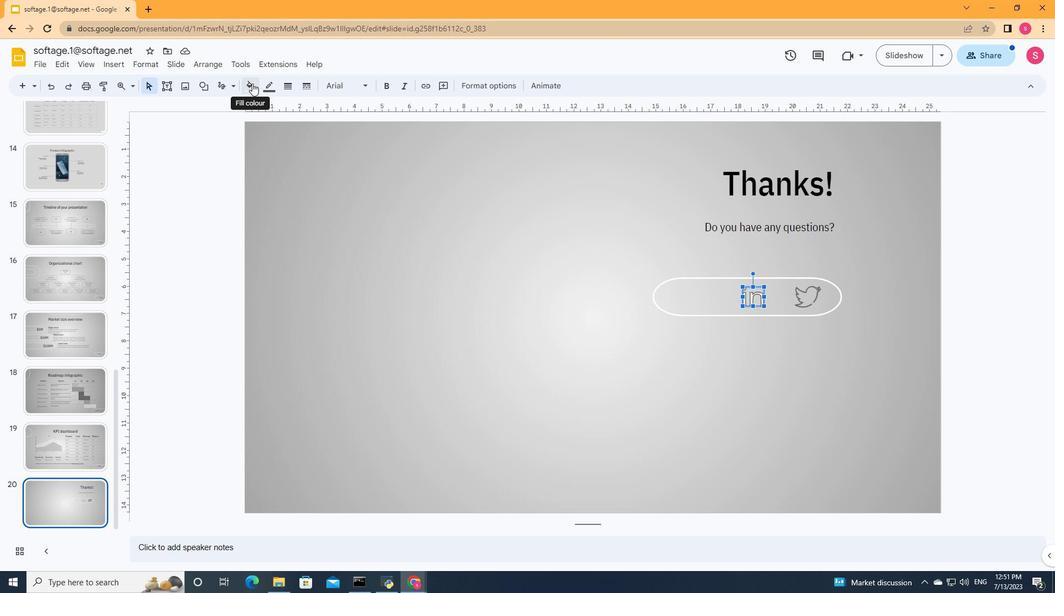 
Action: Mouse moved to (288, 306)
Screenshot: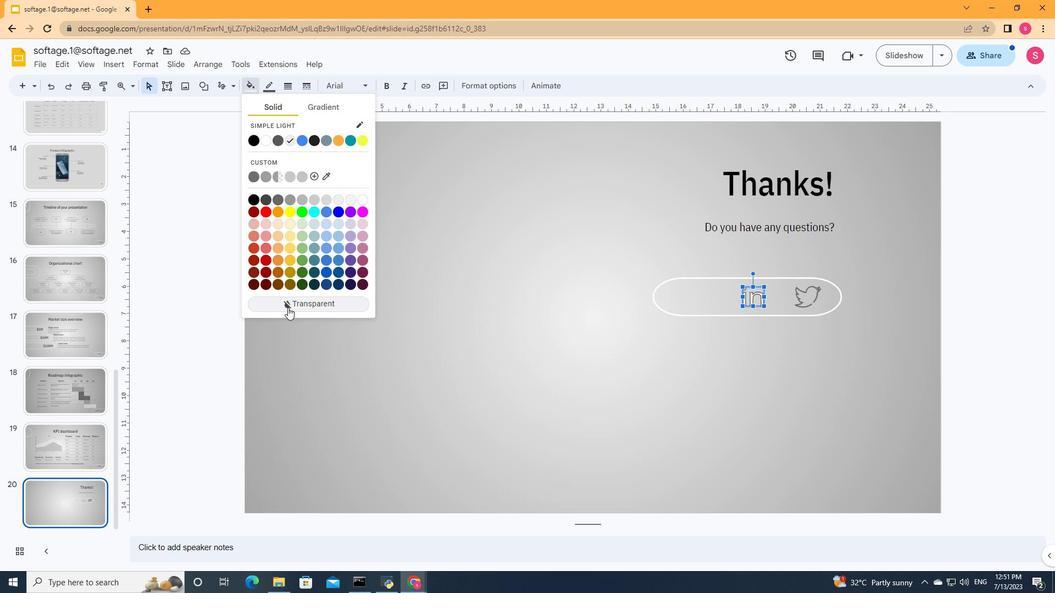 
Action: Mouse pressed left at (288, 306)
Screenshot: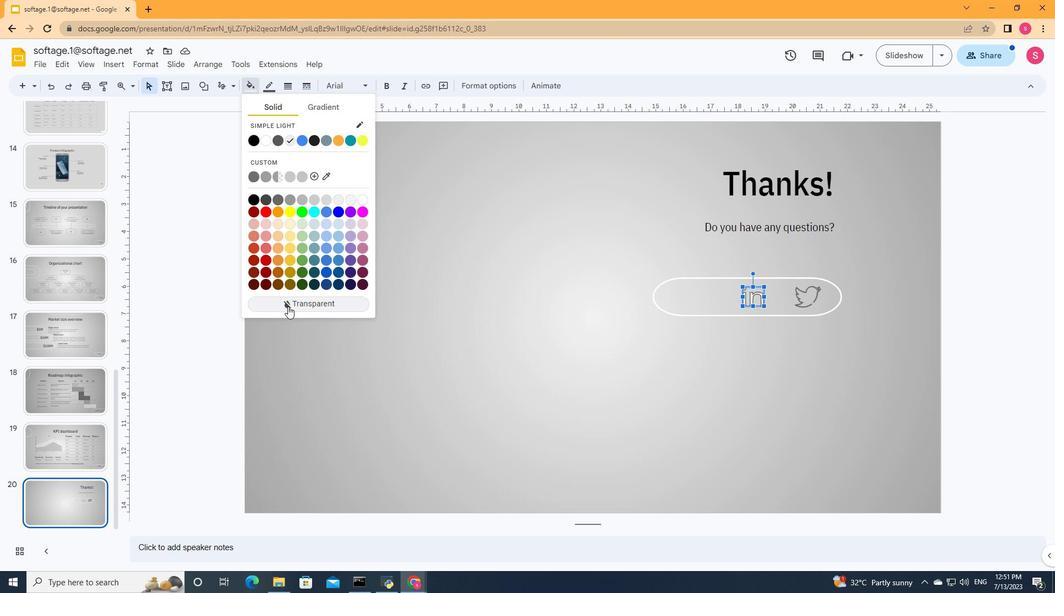 
Action: Mouse moved to (720, 344)
Screenshot: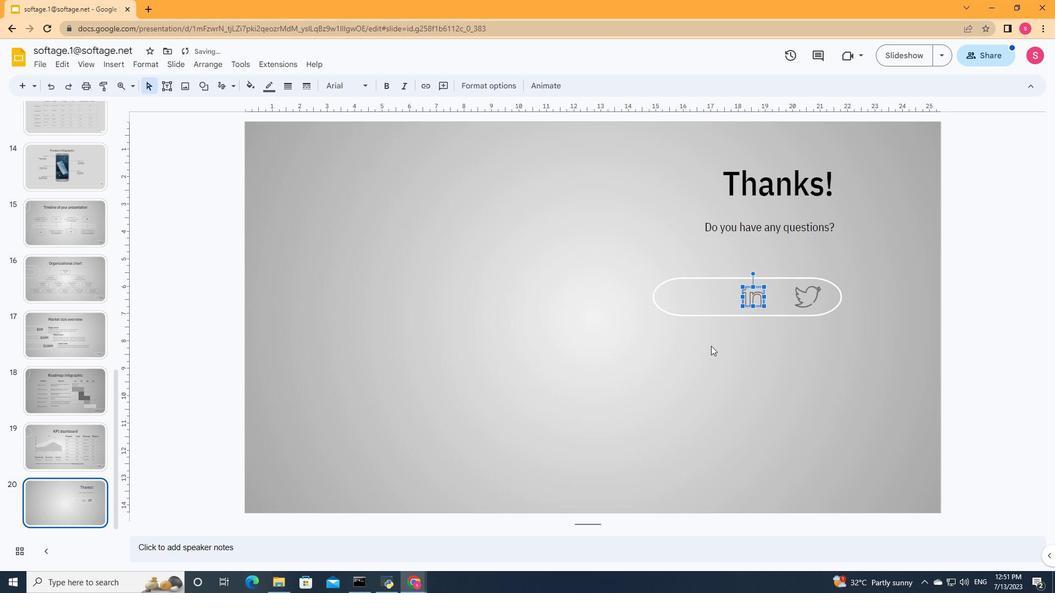 
Action: Mouse pressed left at (720, 344)
Screenshot: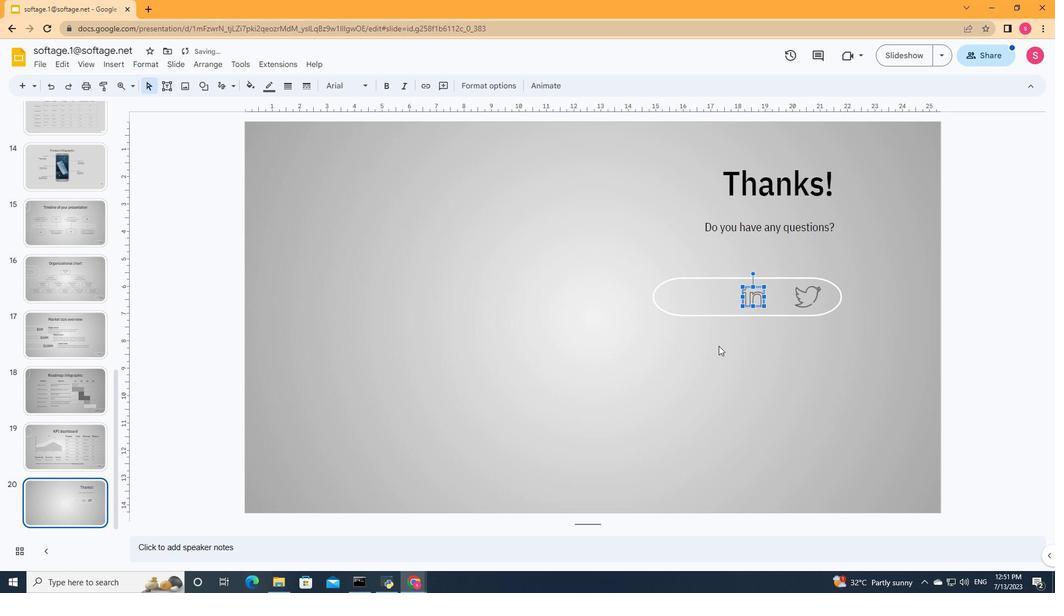 
Action: Mouse moved to (757, 300)
Screenshot: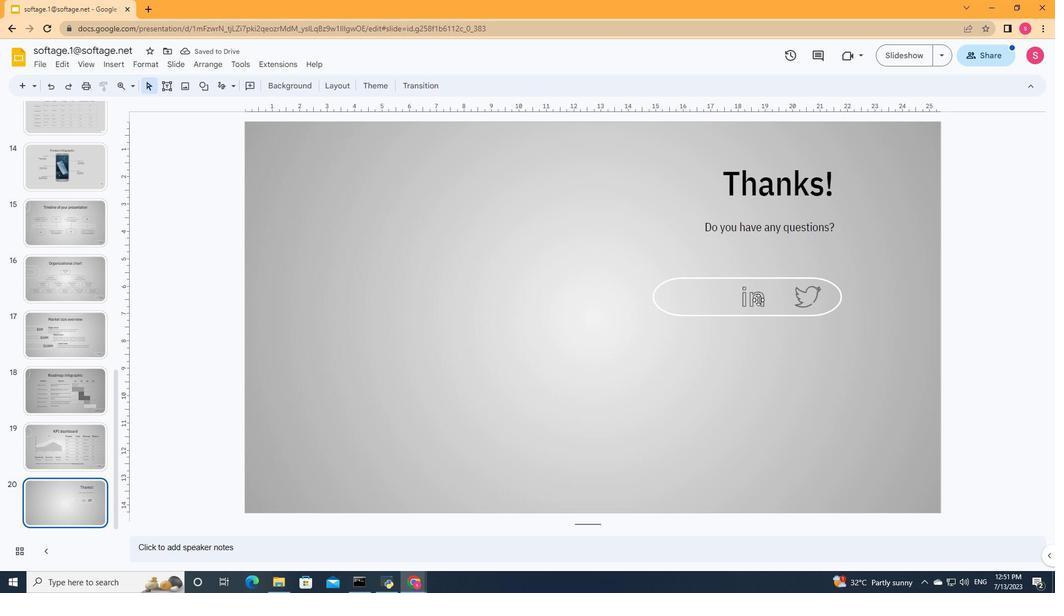 
Action: Mouse pressed left at (757, 300)
Screenshot: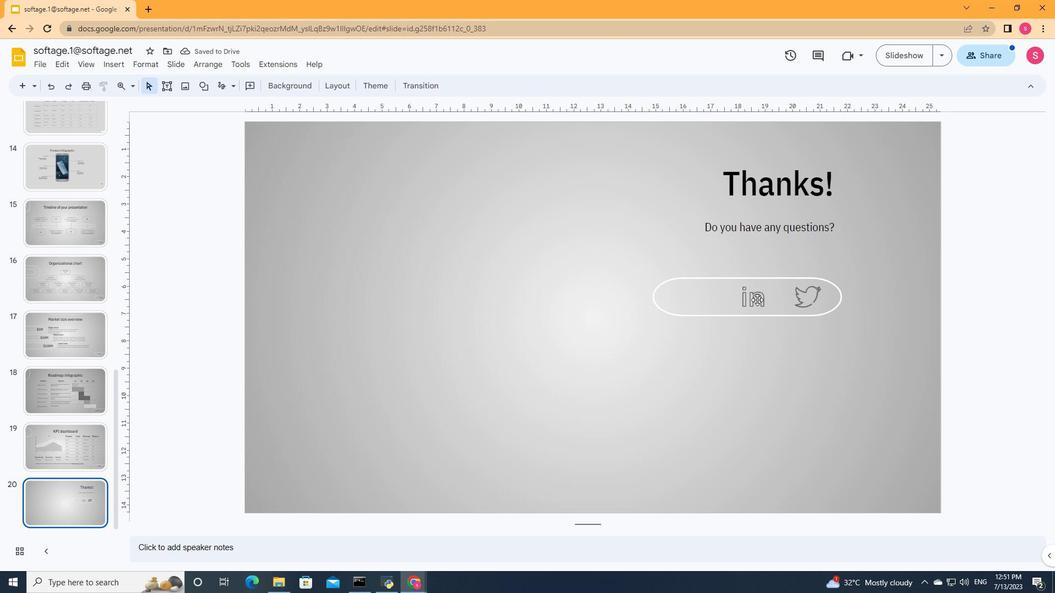 
Action: Mouse moved to (765, 307)
Screenshot: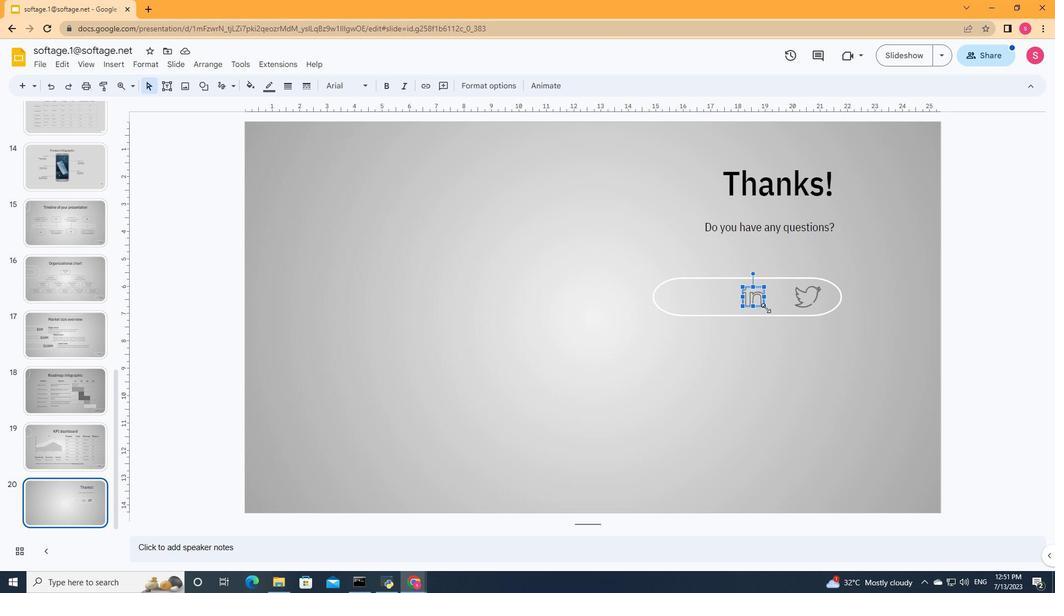 
Action: Mouse pressed left at (765, 307)
Screenshot: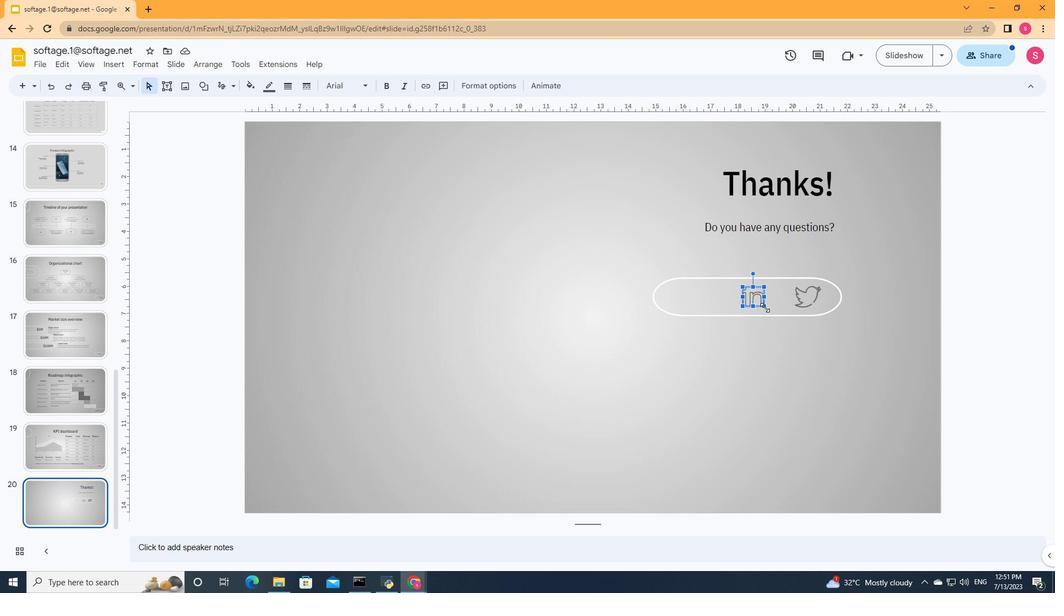 
Action: Mouse moved to (772, 306)
Screenshot: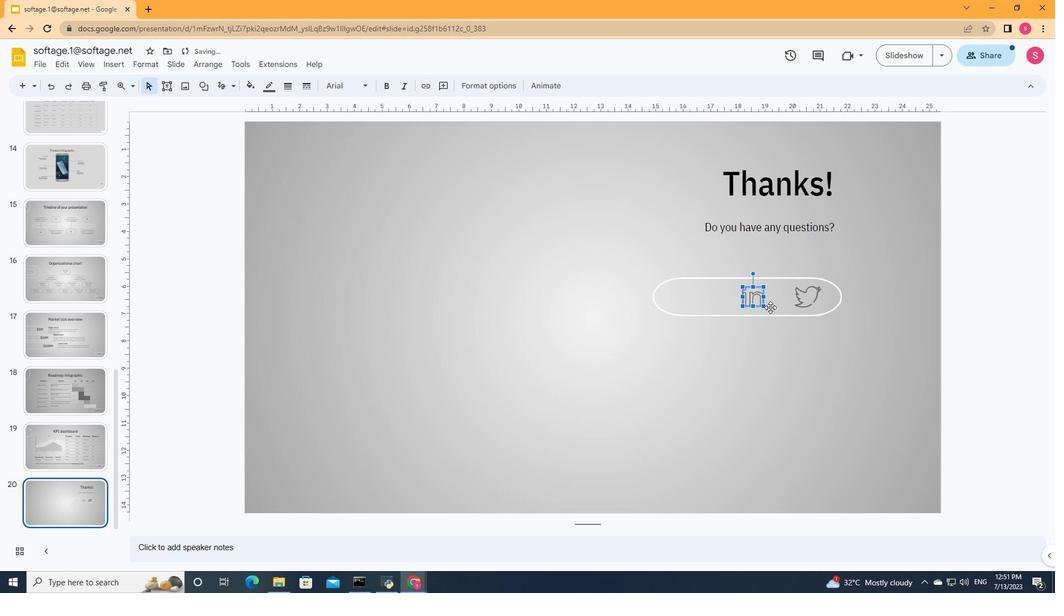 
Action: Mouse pressed left at (772, 306)
Screenshot: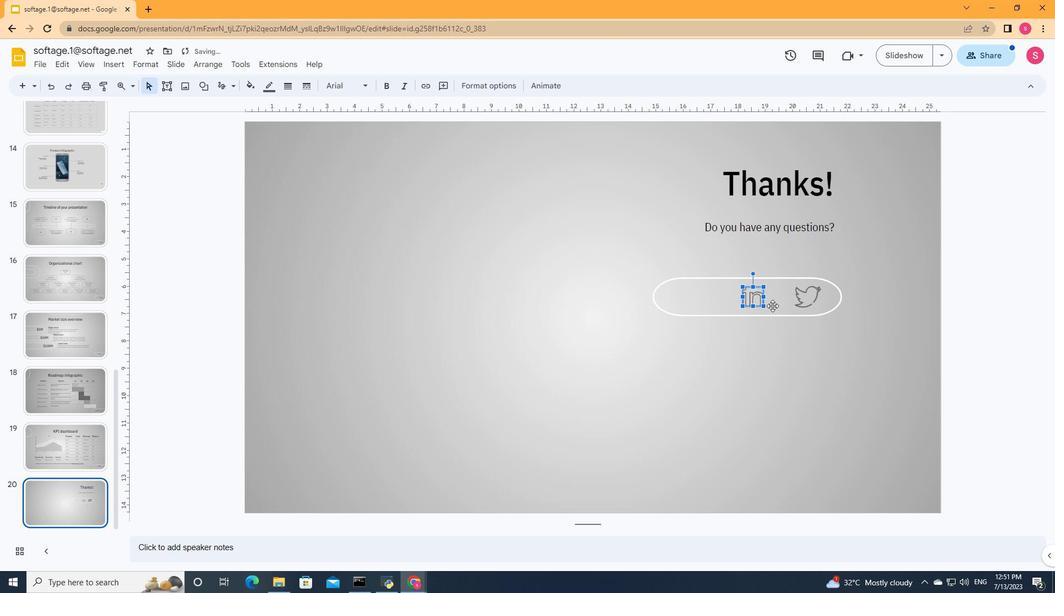 
Action: Mouse moved to (756, 300)
Screenshot: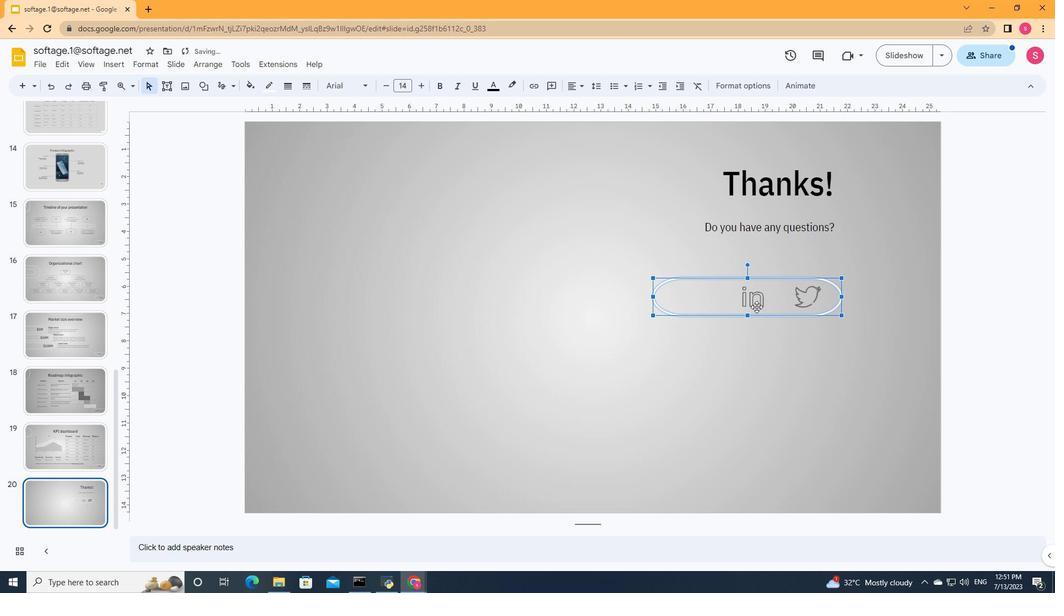 
Action: Mouse pressed left at (756, 300)
Screenshot: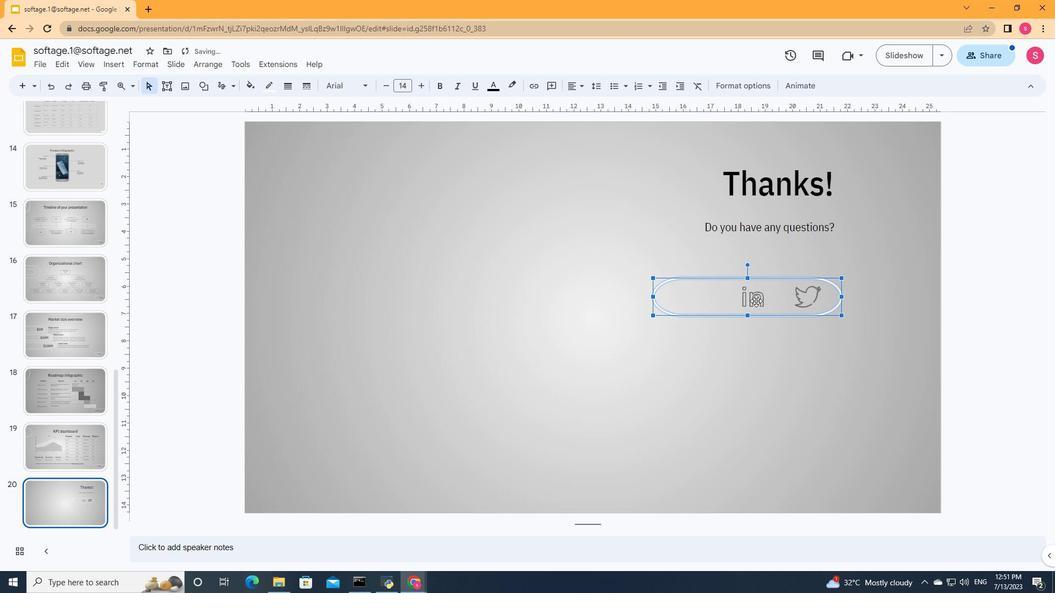 
Action: Mouse moved to (231, 86)
Screenshot: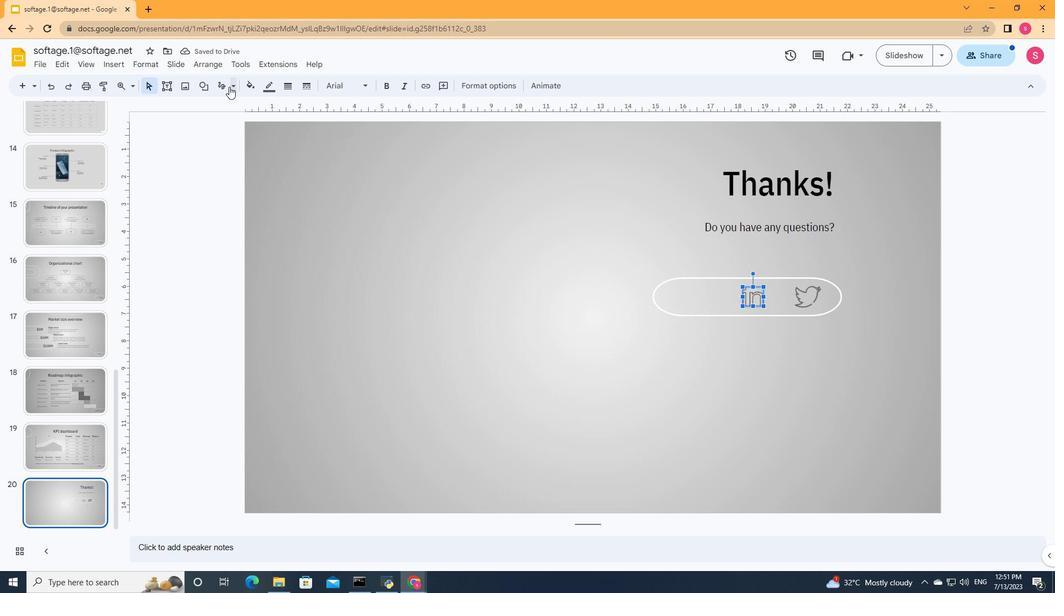 
Action: Mouse pressed left at (231, 86)
Screenshot: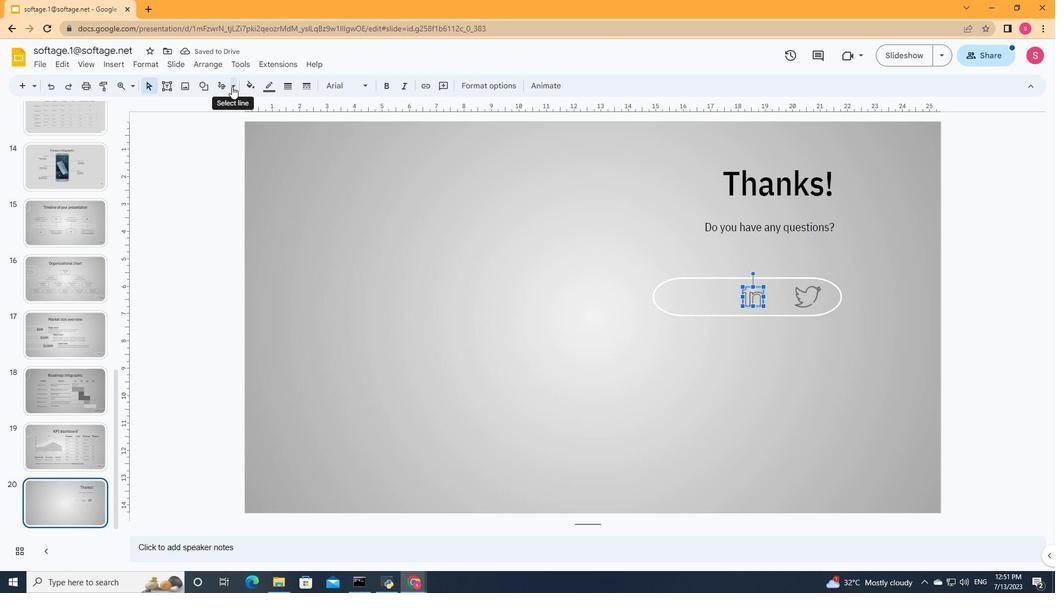 
Action: Mouse moved to (273, 212)
Screenshot: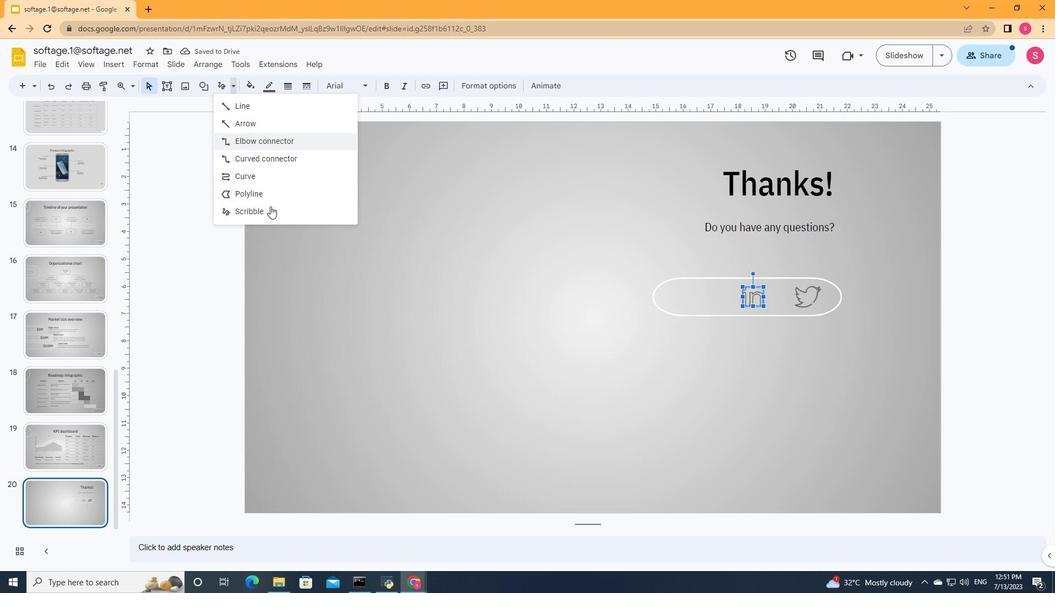 
Action: Mouse pressed left at (273, 212)
Screenshot: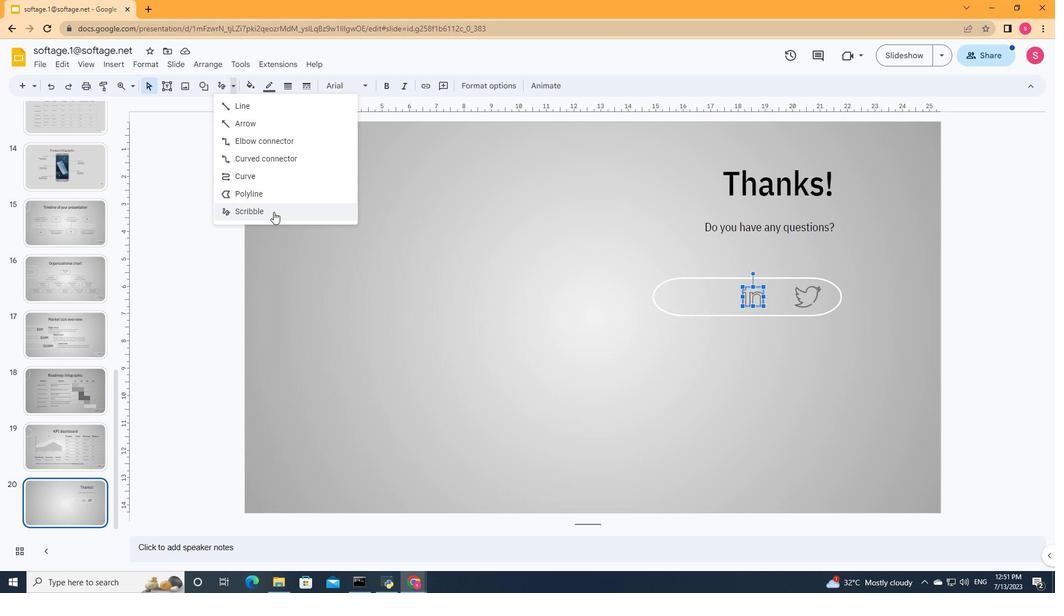 
Action: Mouse moved to (762, 301)
Screenshot: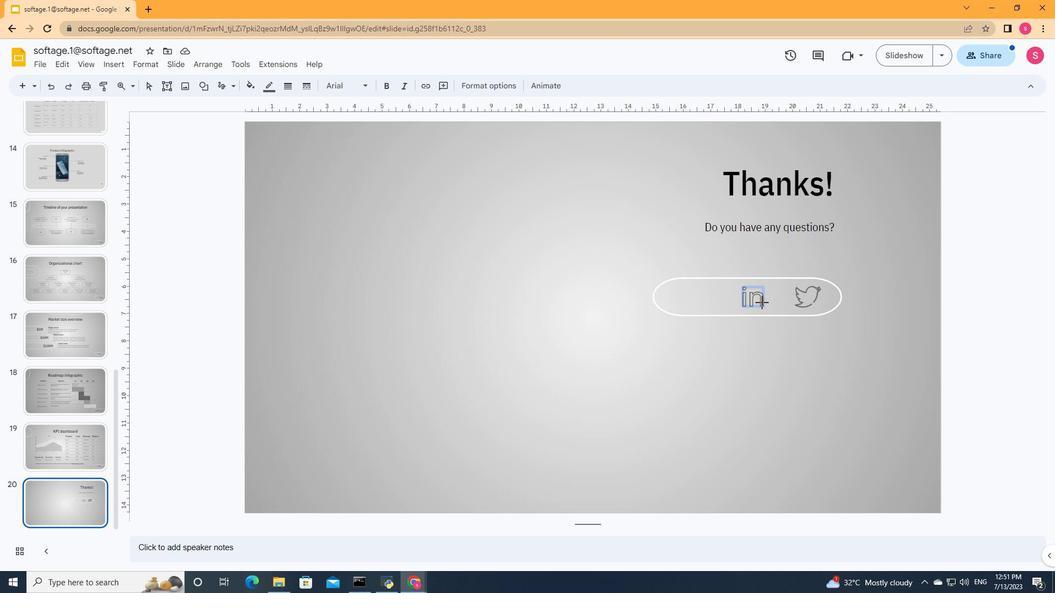 
Action: Mouse pressed left at (762, 301)
Screenshot: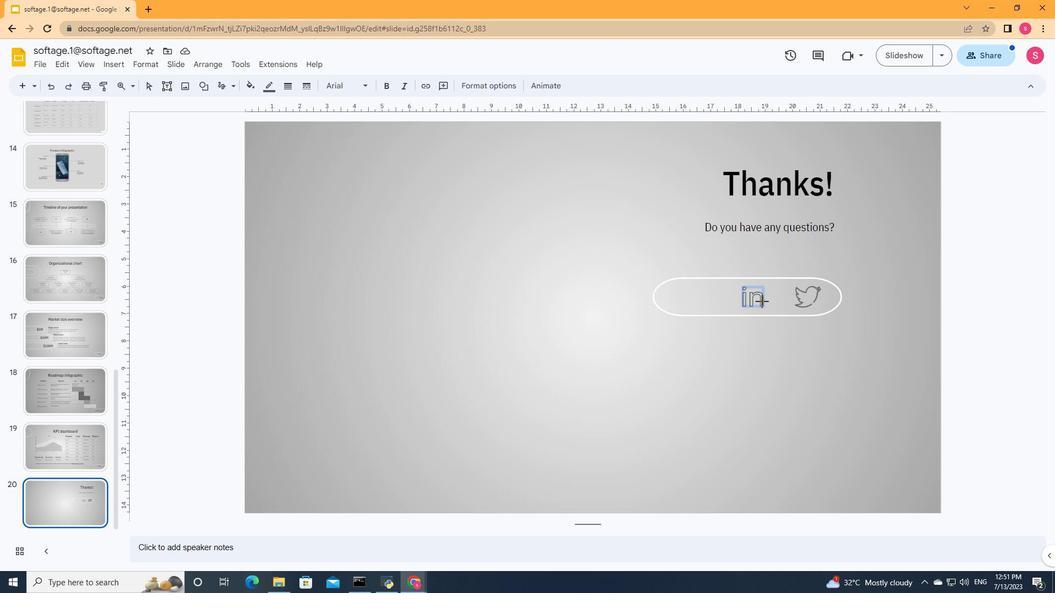 
Action: Mouse moved to (246, 87)
Screenshot: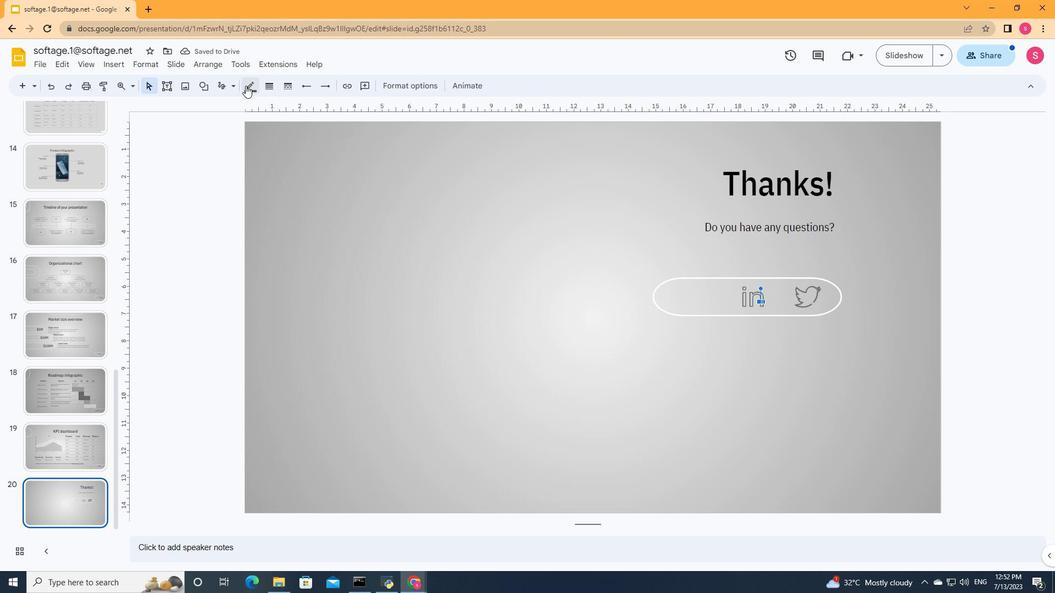 
Action: Mouse pressed left at (246, 87)
Screenshot: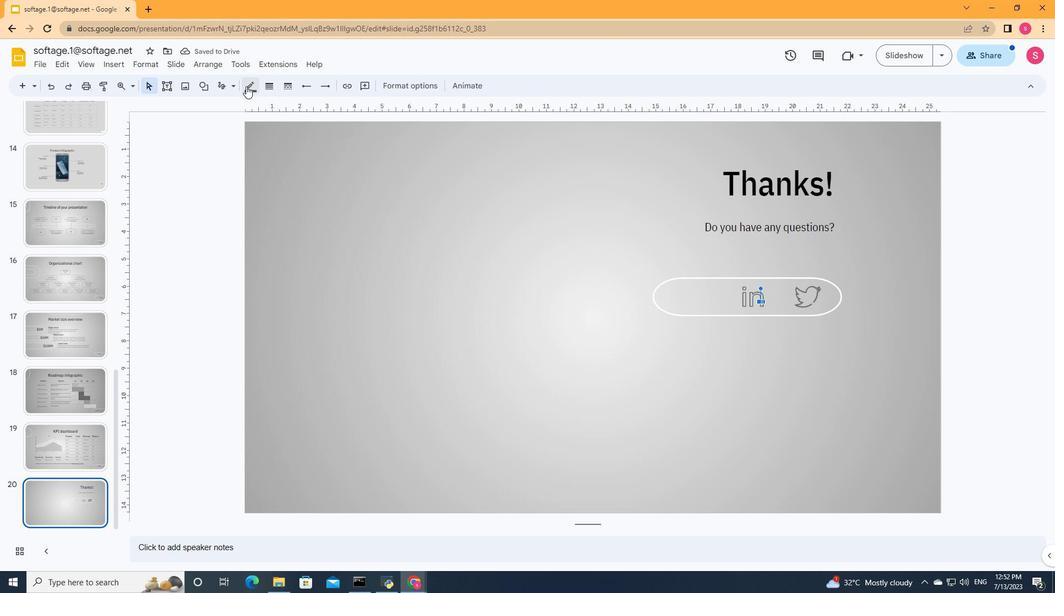 
Action: Mouse moved to (331, 283)
Screenshot: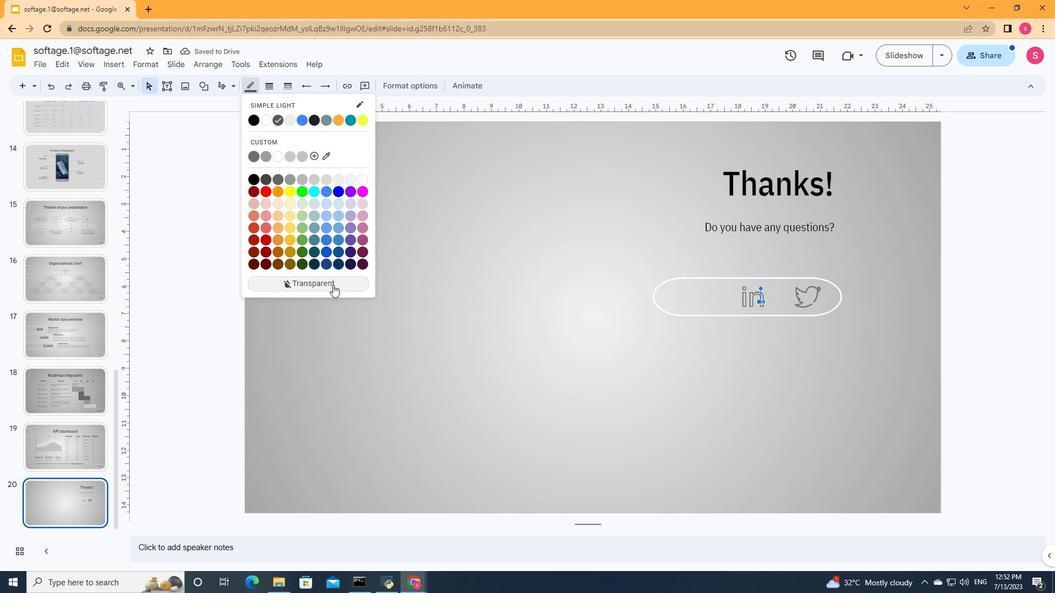 
Action: Mouse pressed left at (331, 283)
Screenshot: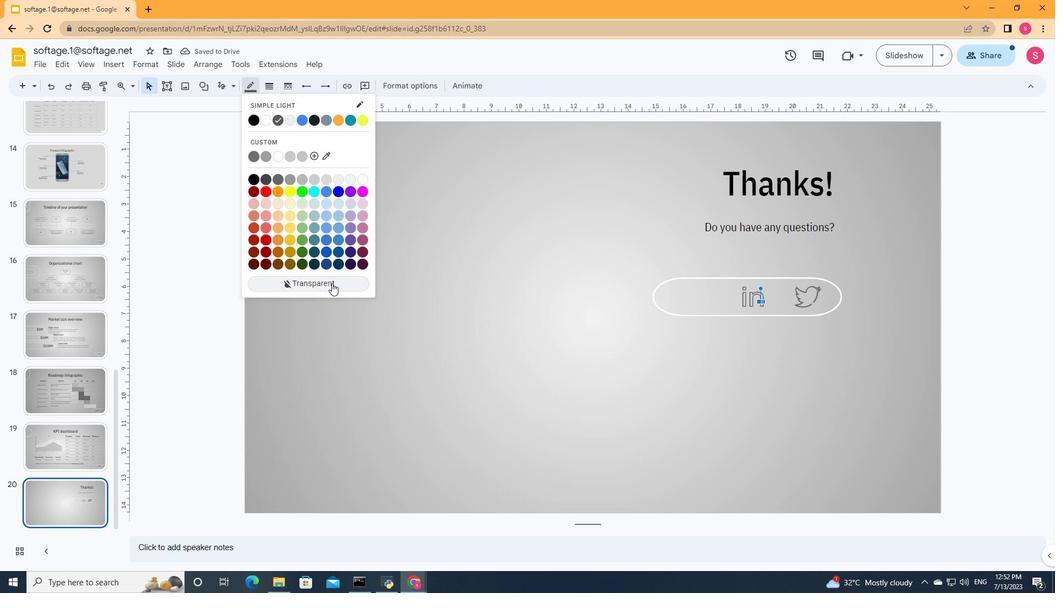 
Action: Mouse moved to (762, 341)
Screenshot: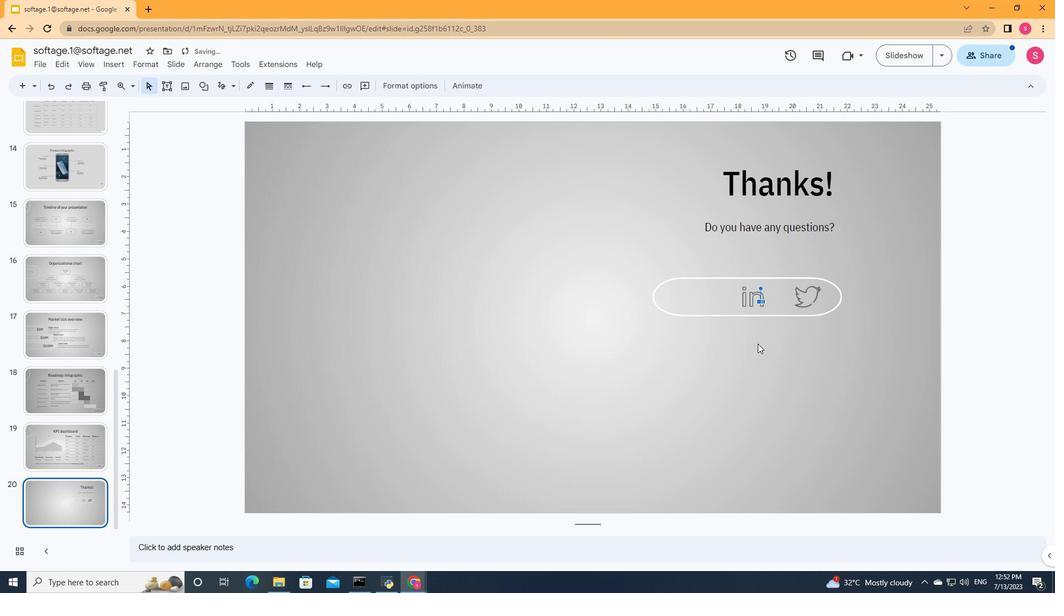 
Action: Mouse pressed left at (762, 341)
Screenshot: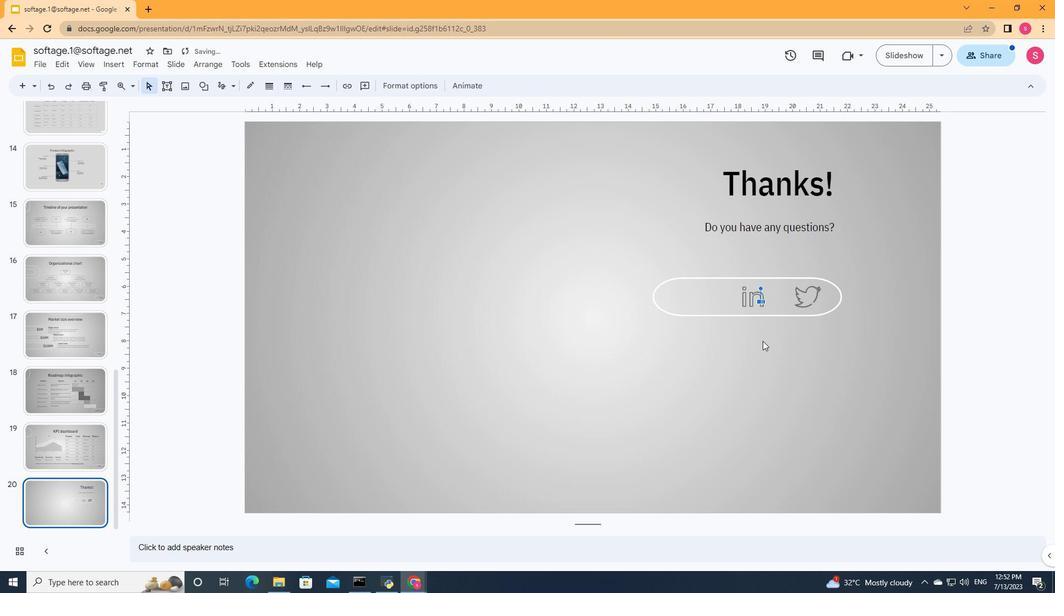 
Action: Mouse moved to (760, 300)
Screenshot: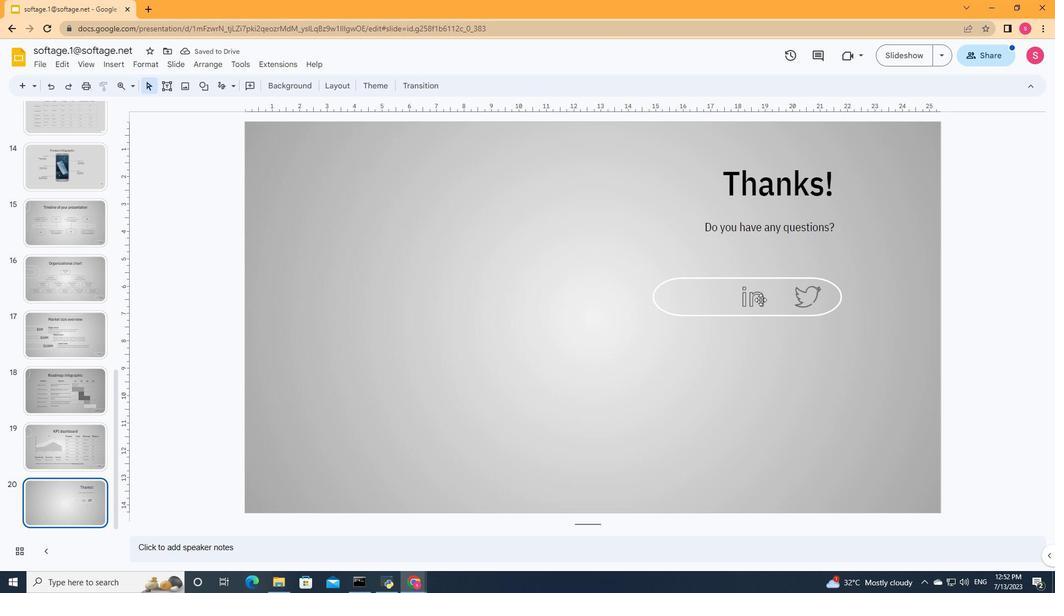 
Action: Mouse pressed left at (760, 300)
Screenshot: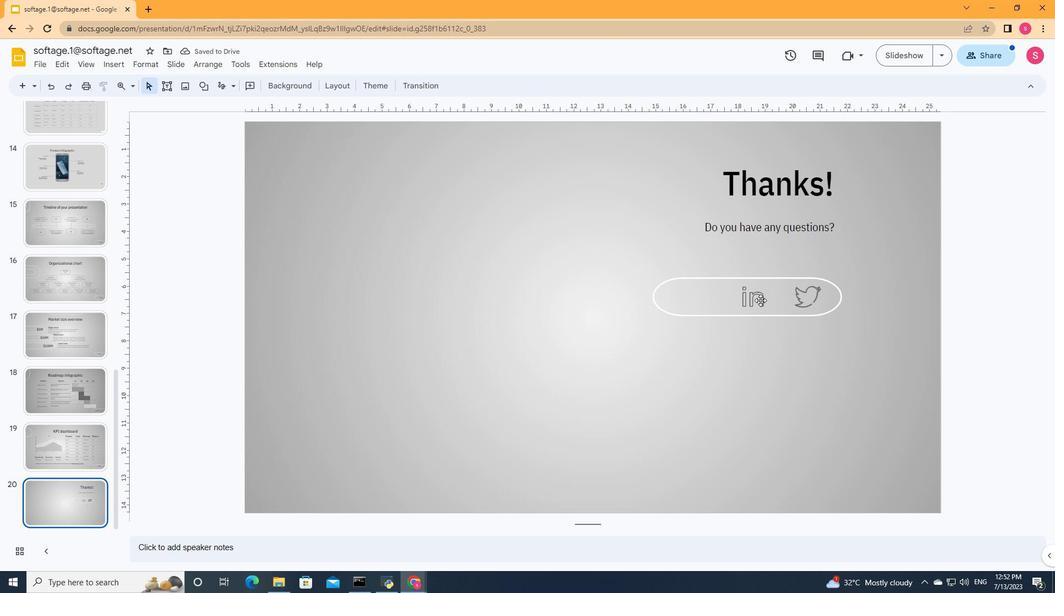 
Action: Mouse moved to (252, 91)
Screenshot: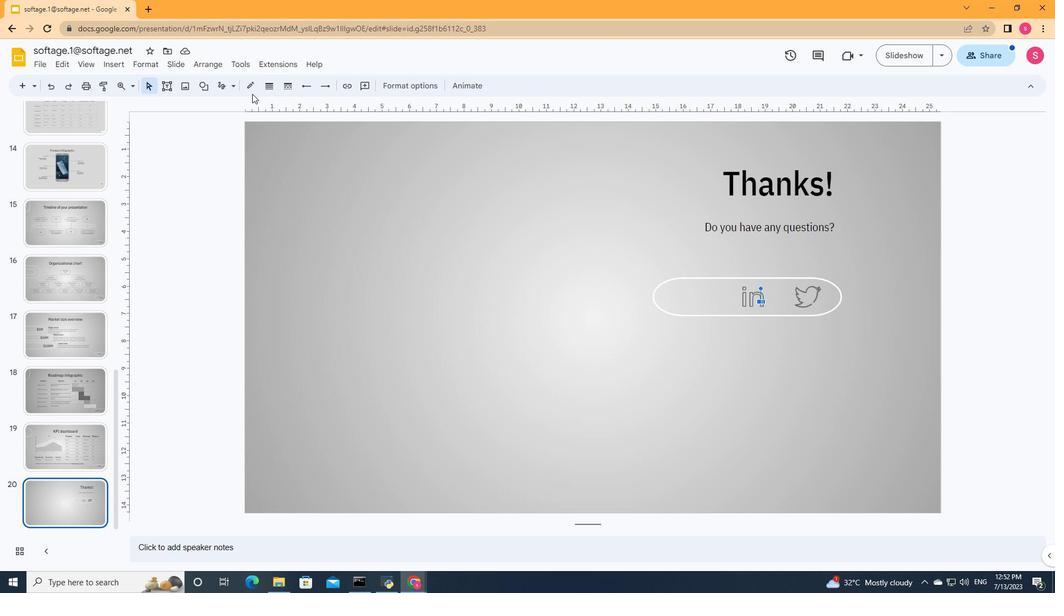 
Action: Mouse pressed left at (252, 91)
Screenshot: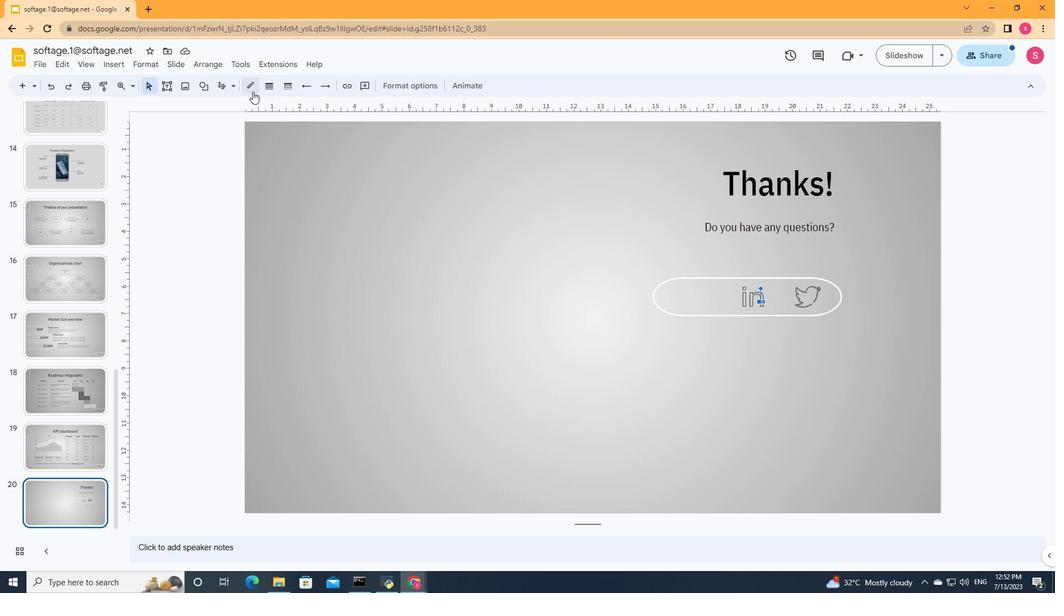 
Action: Mouse moved to (328, 153)
Screenshot: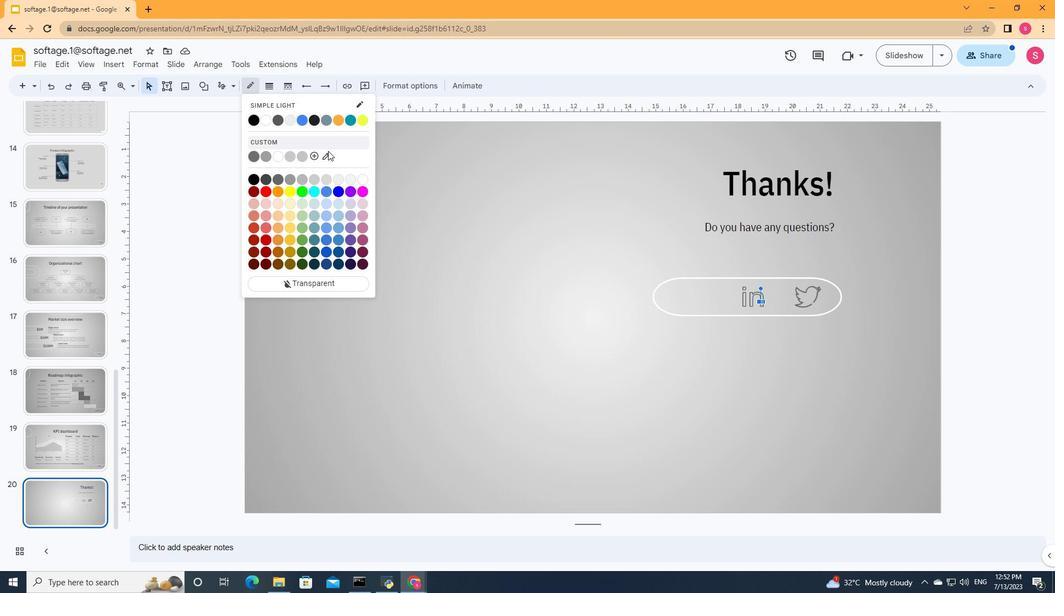 
Action: Mouse pressed left at (328, 153)
Screenshot: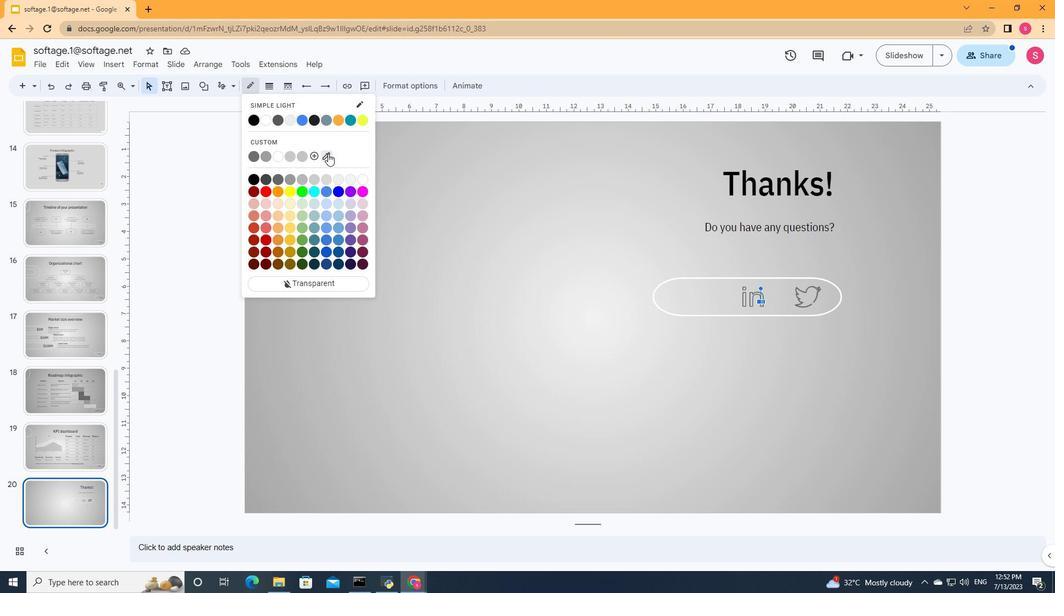 
Action: Mouse moved to (756, 306)
Screenshot: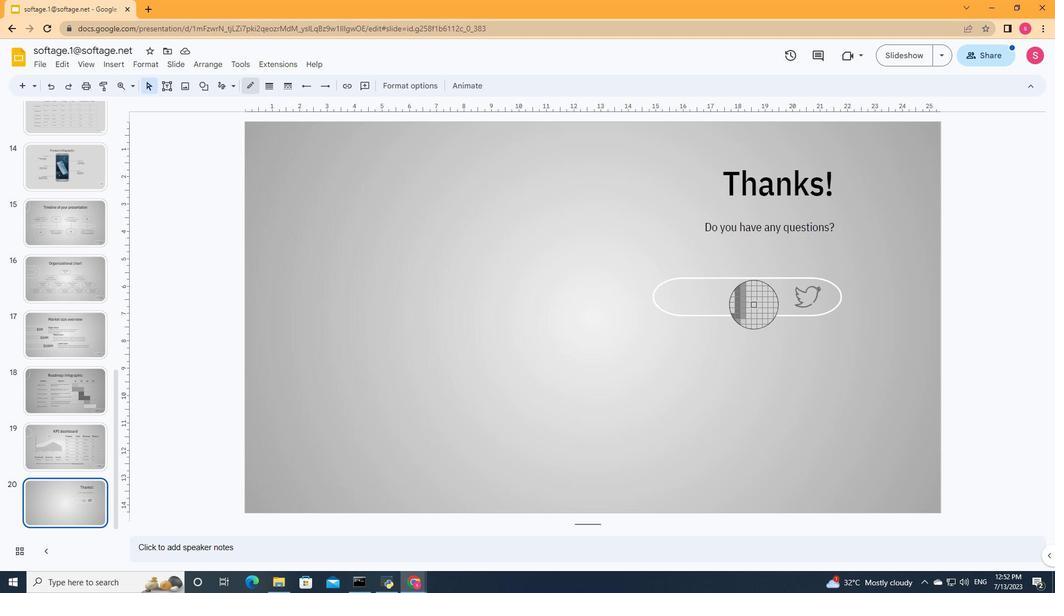 
Action: Mouse pressed left at (756, 306)
Screenshot: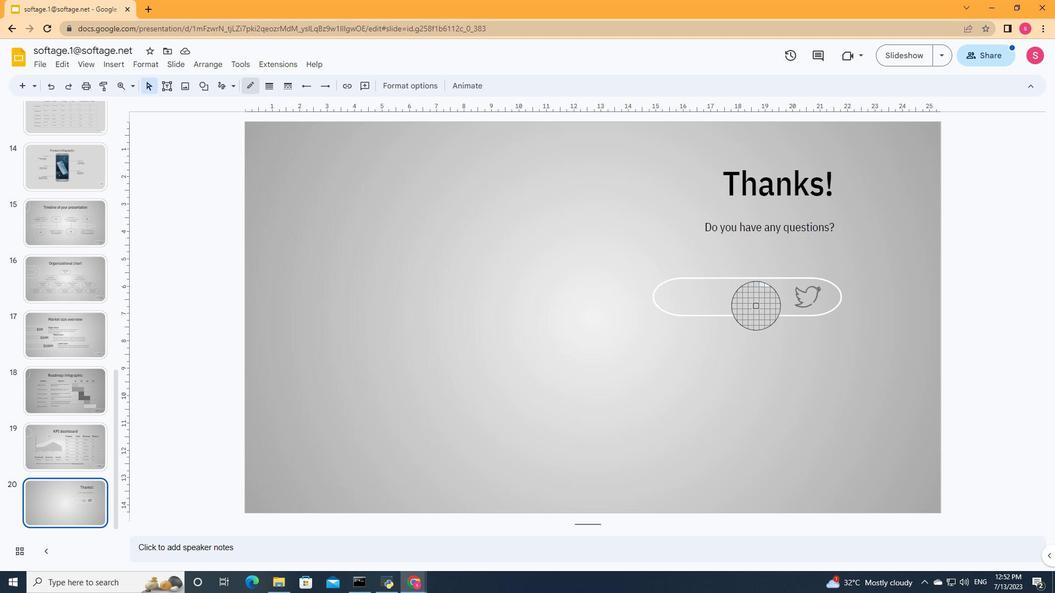
Action: Mouse moved to (761, 327)
Screenshot: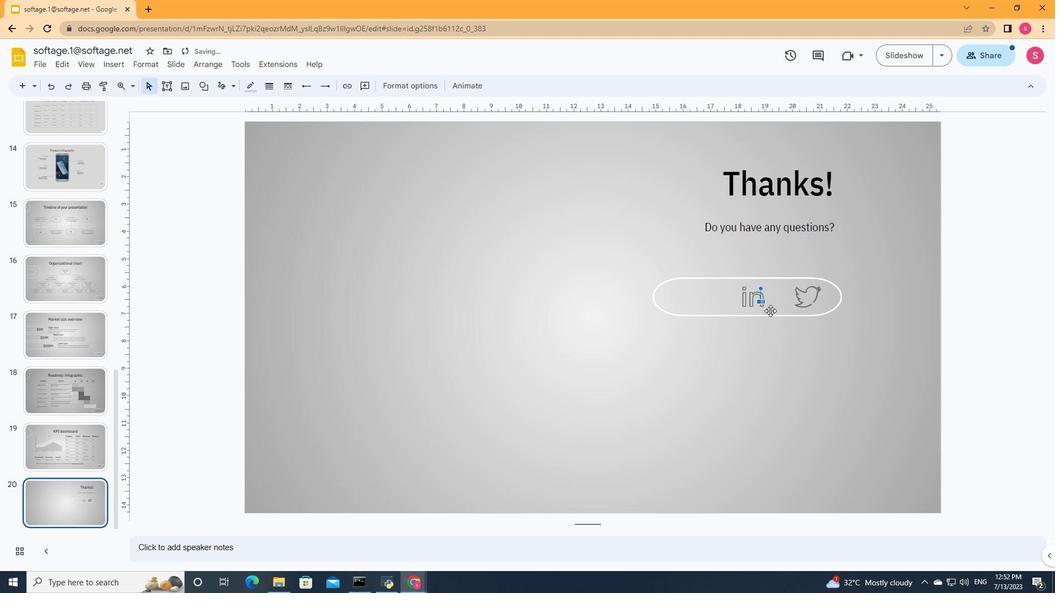 
Action: Mouse pressed left at (761, 327)
Screenshot: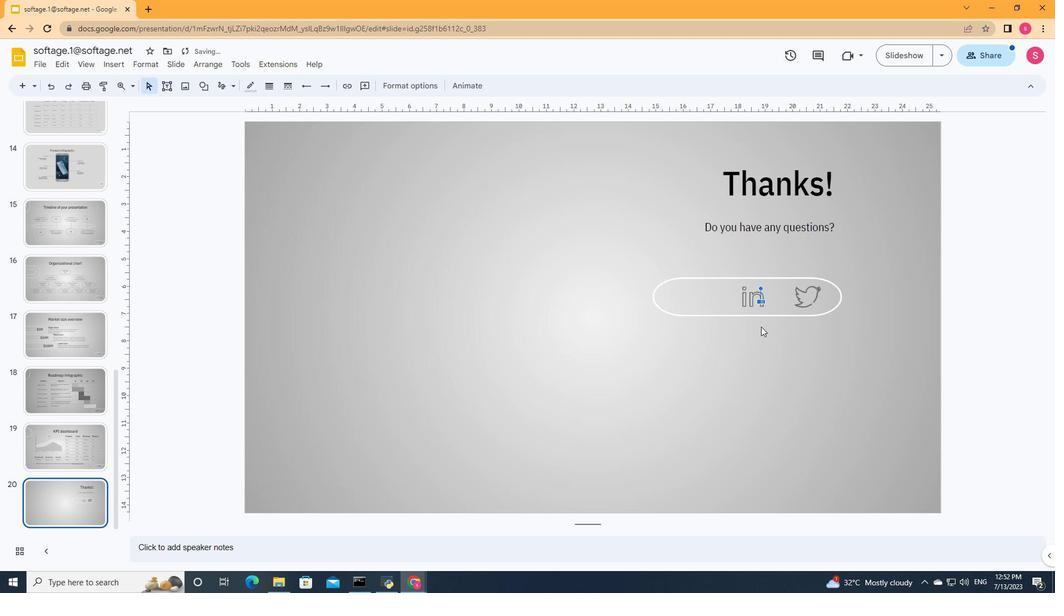 
Action: Mouse moved to (111, 67)
Screenshot: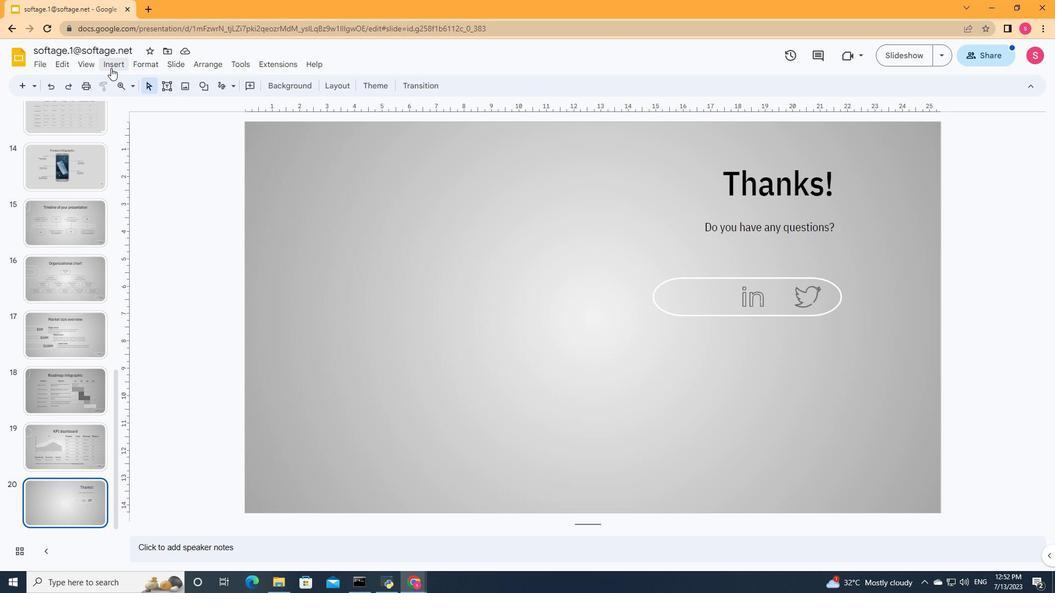 
Action: Mouse pressed left at (111, 67)
Screenshot: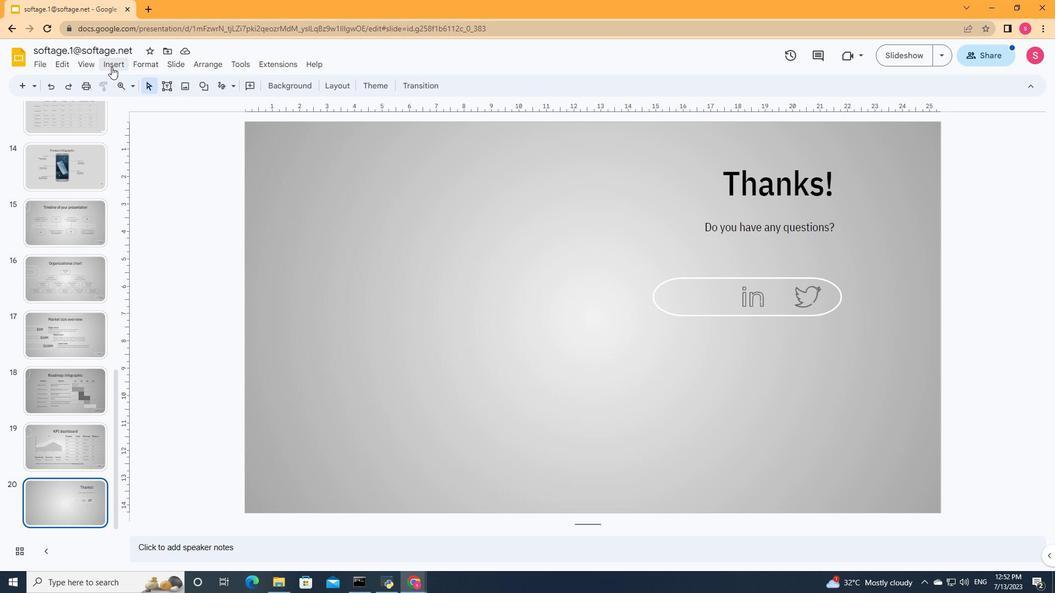 
Action: Mouse moved to (307, 159)
Screenshot: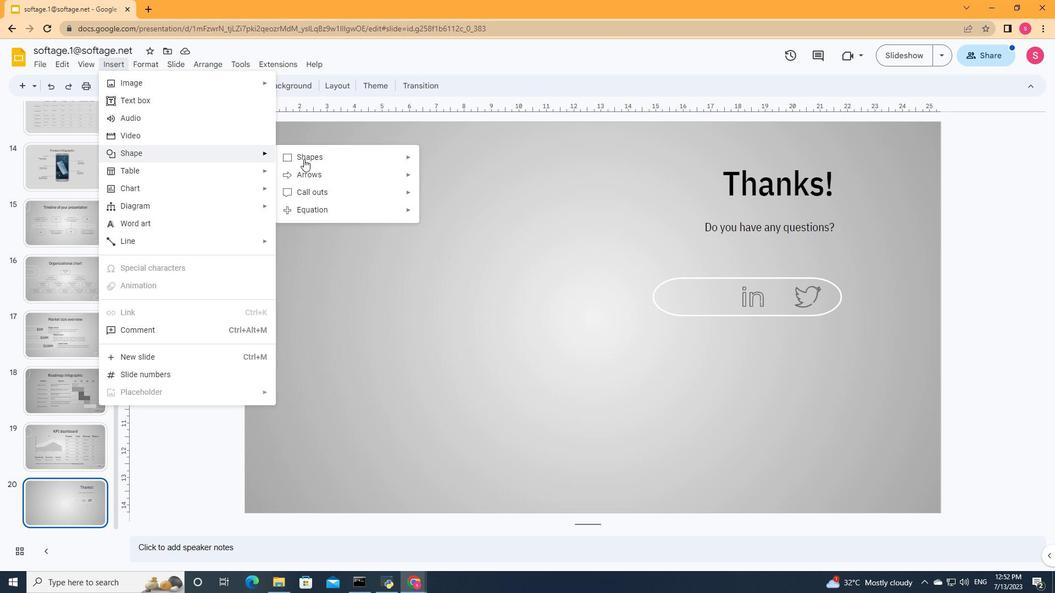 
Action: Mouse pressed left at (307, 159)
Screenshot: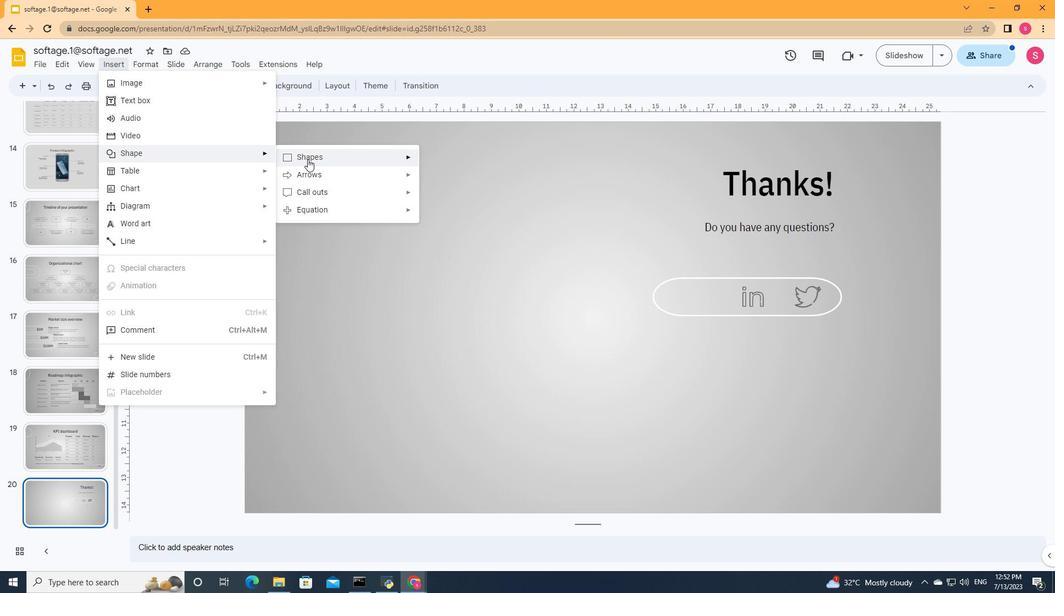 
Action: Mouse moved to (436, 158)
